 Task: Buy 1 Christening for Baby Boys from Clothing section under best seller category for shipping address: Caleb Scott, 1123 Parrill Court, Portage, Indiana 46368, Cell Number 2194064695. Pay from credit card ending with 2005, CVV 3321
Action: Mouse moved to (273, 80)
Screenshot: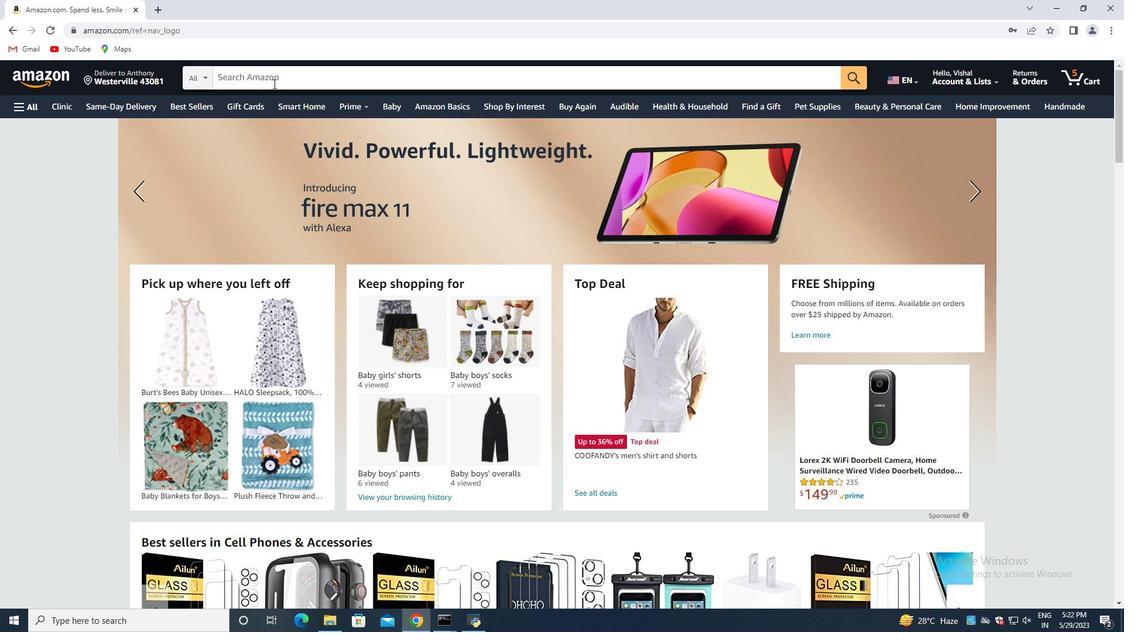 
Action: Mouse pressed left at (273, 80)
Screenshot: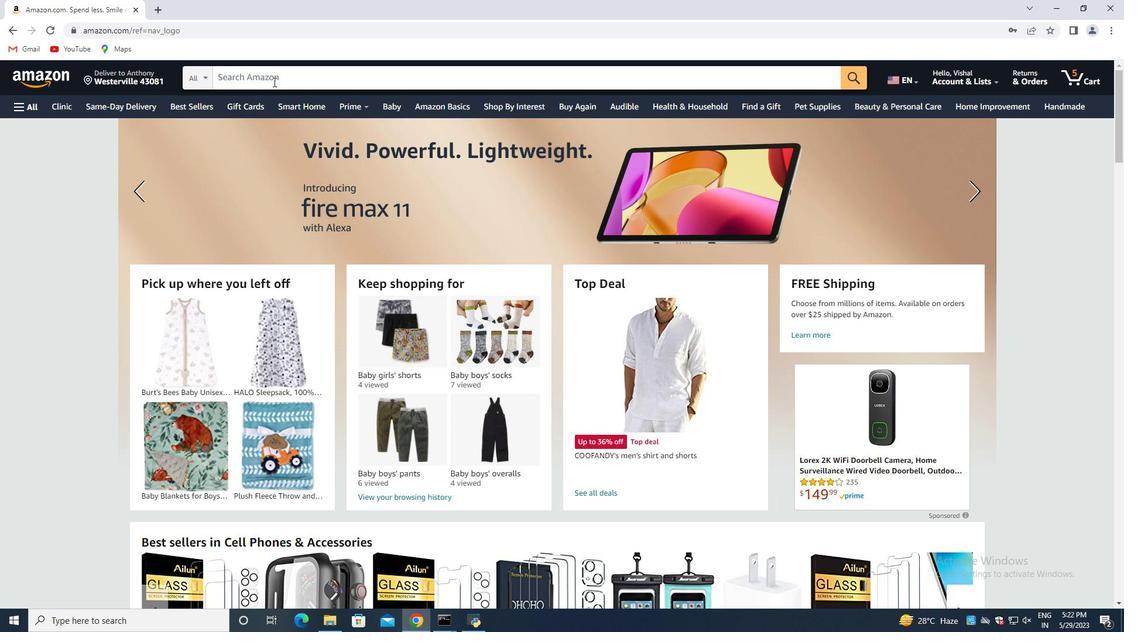 
Action: Key pressed <Key.shift>Christening<Key.space>for<Key.space>baby<Key.space>boys<Key.enter>
Screenshot: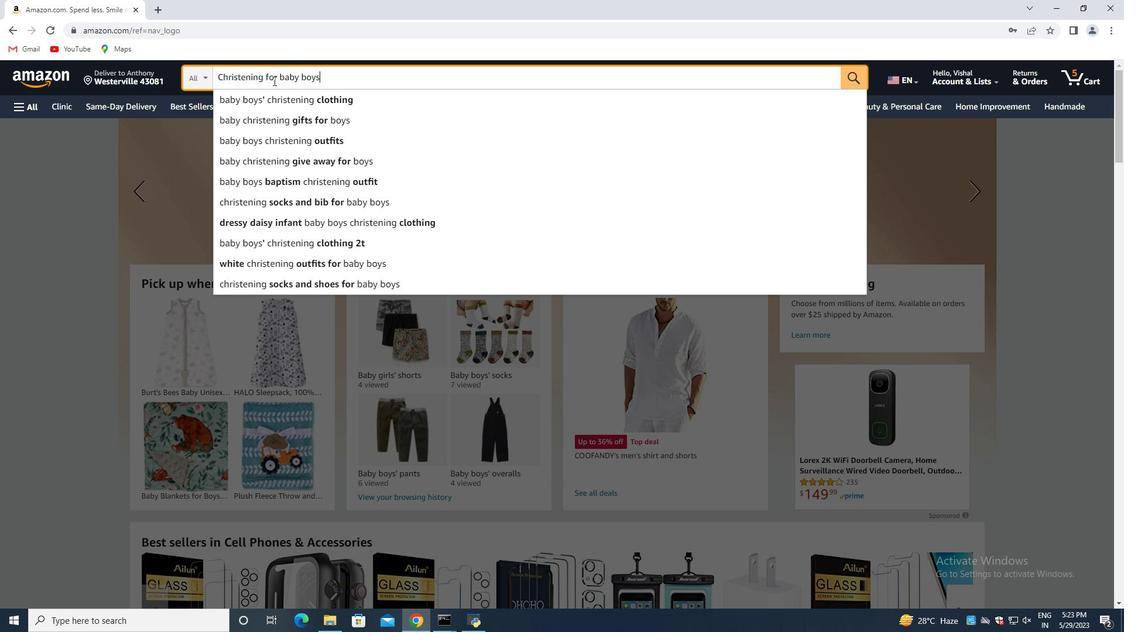 
Action: Mouse moved to (288, 189)
Screenshot: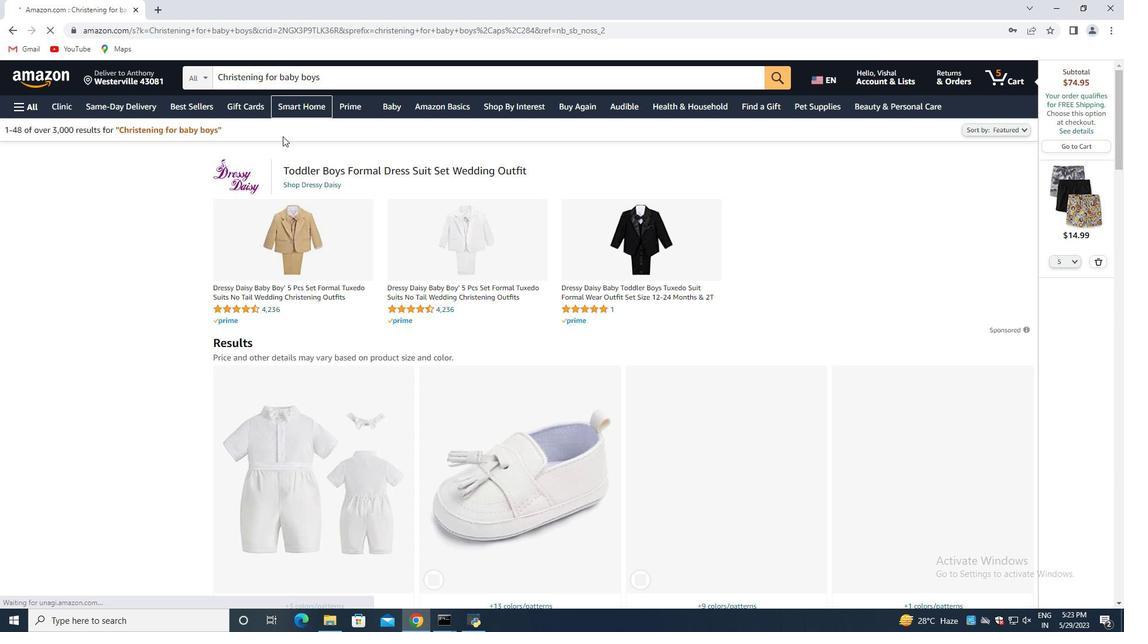 
Action: Mouse scrolled (288, 189) with delta (0, 0)
Screenshot: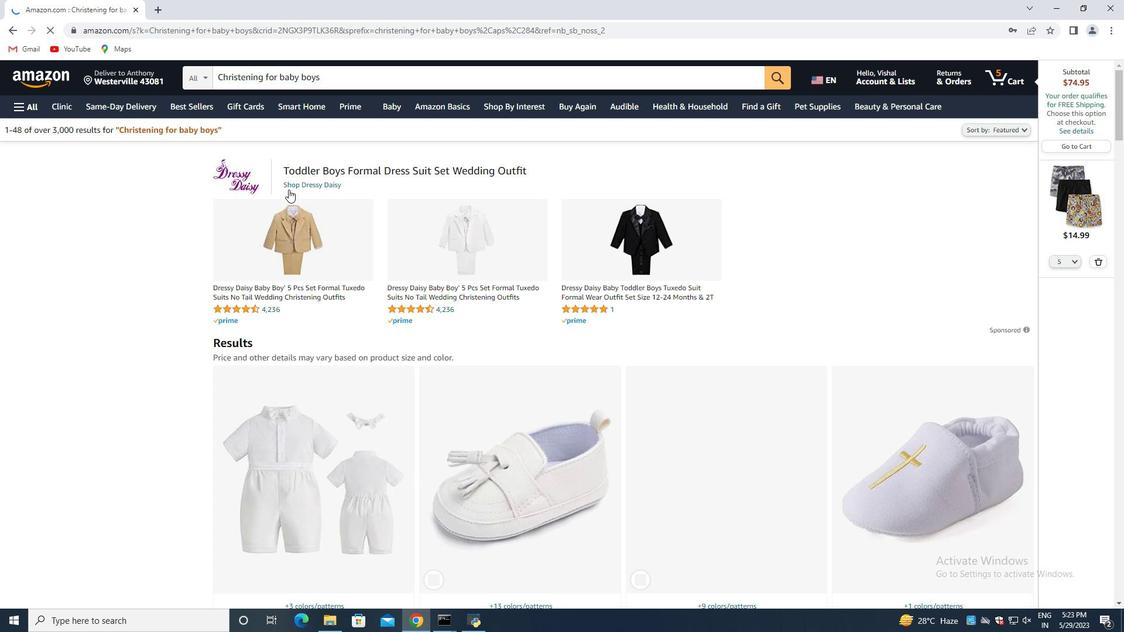 
Action: Mouse scrolled (288, 189) with delta (0, 0)
Screenshot: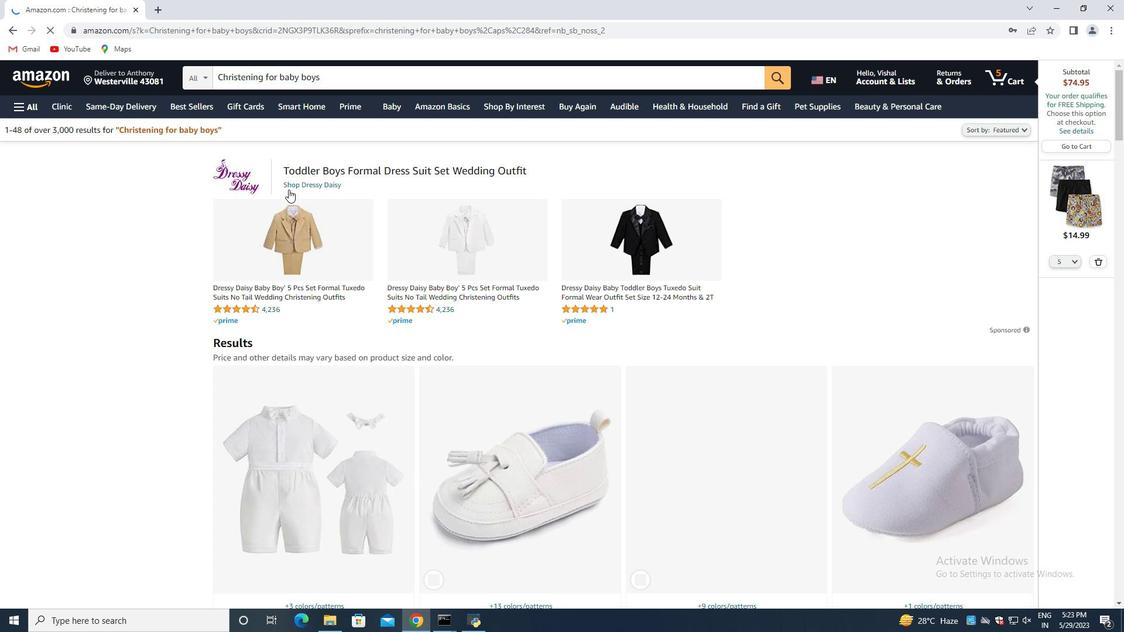 
Action: Mouse moved to (288, 192)
Screenshot: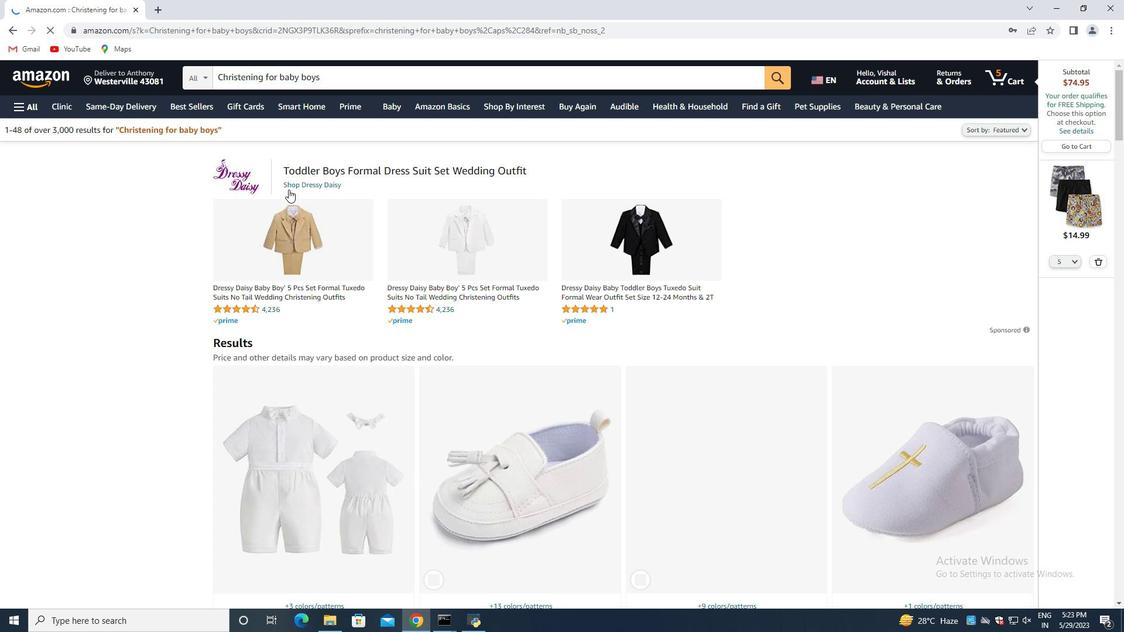 
Action: Mouse scrolled (288, 192) with delta (0, 0)
Screenshot: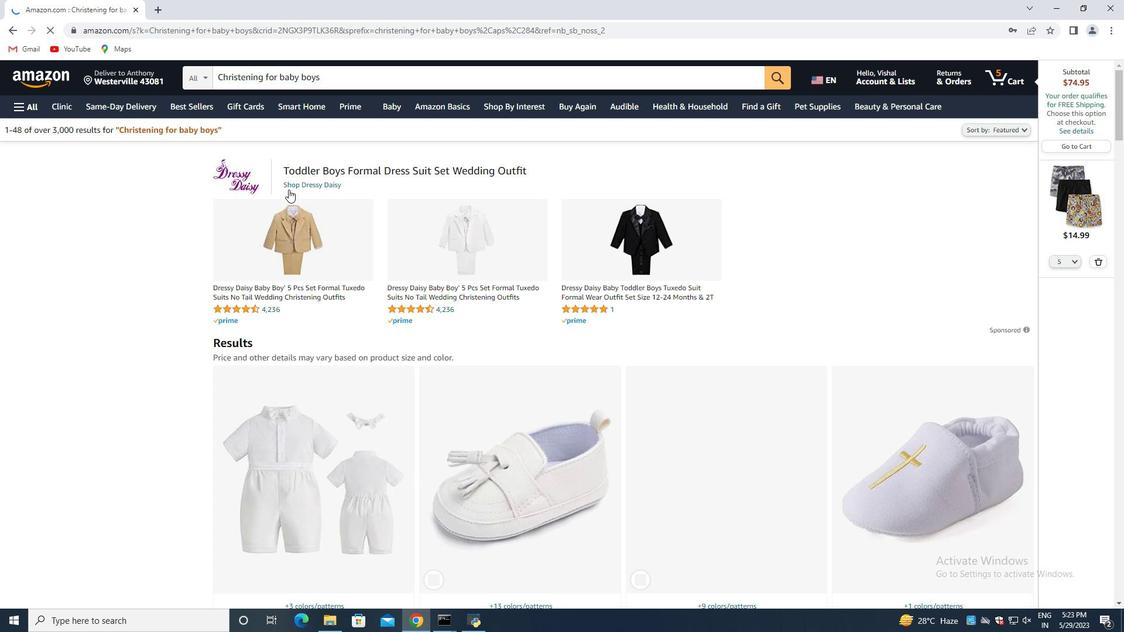 
Action: Mouse moved to (288, 226)
Screenshot: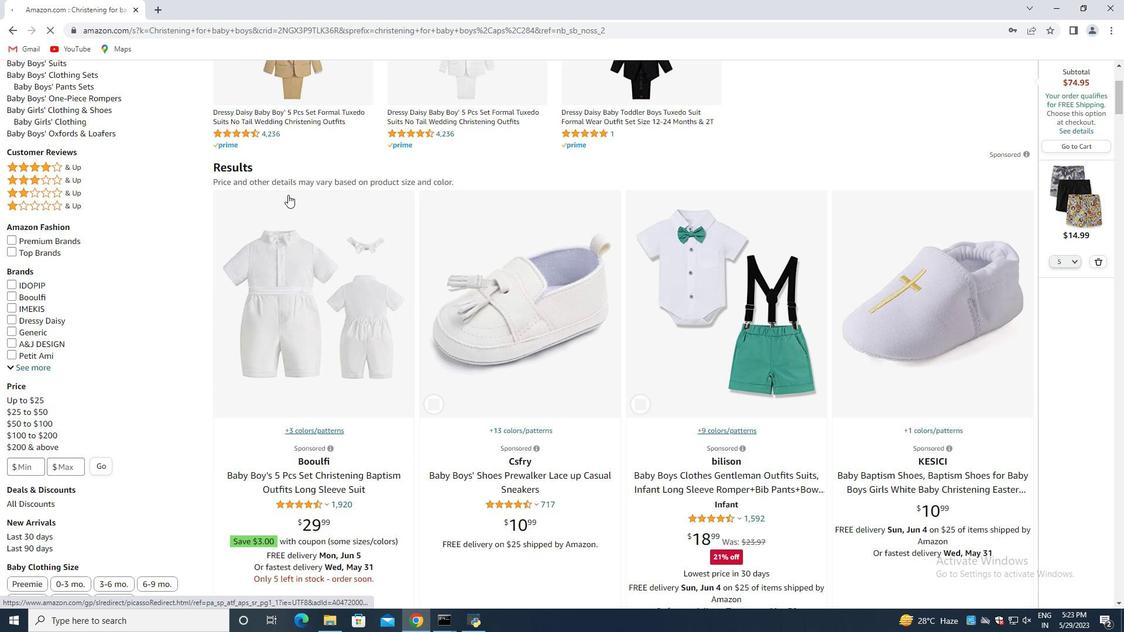 
Action: Mouse scrolled (288, 226) with delta (0, 0)
Screenshot: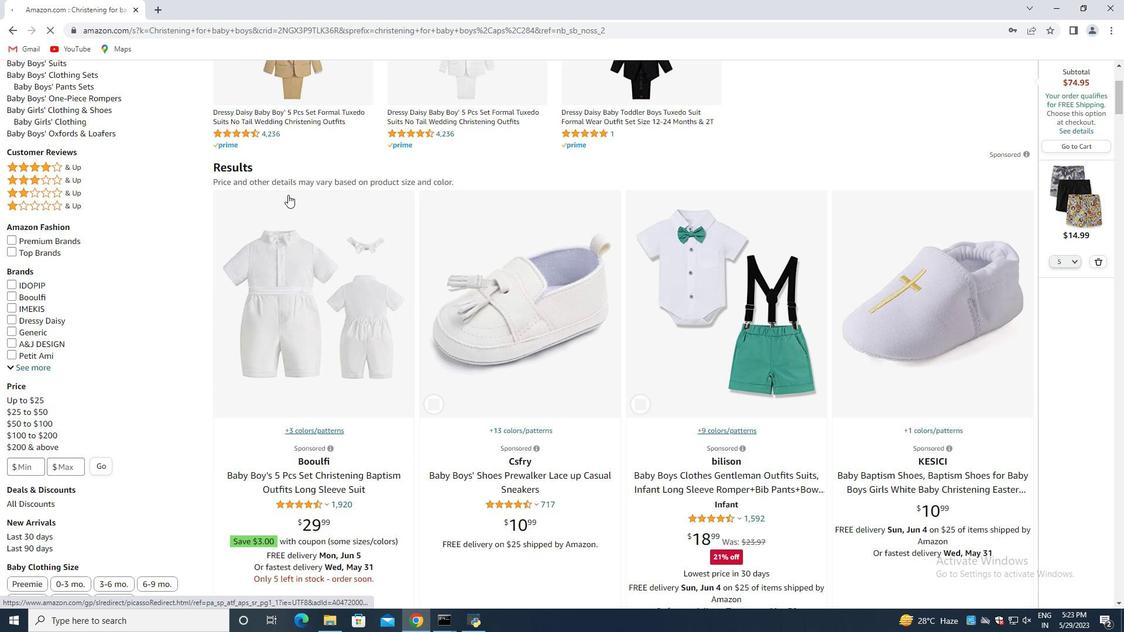 
Action: Mouse moved to (99, 219)
Screenshot: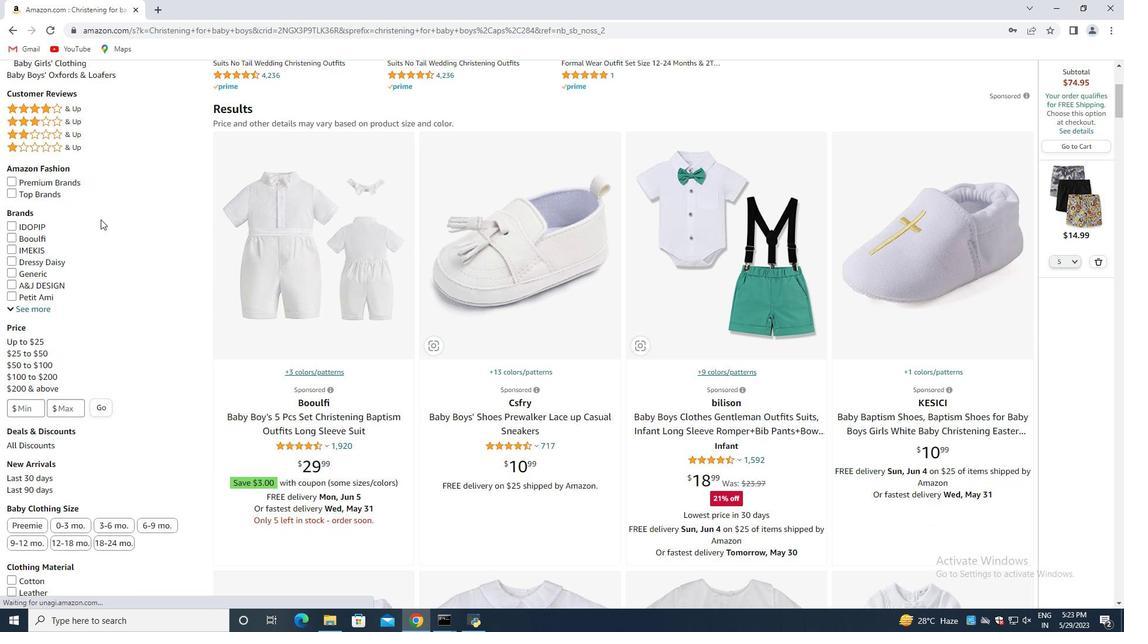 
Action: Mouse scrolled (99, 219) with delta (0, 0)
Screenshot: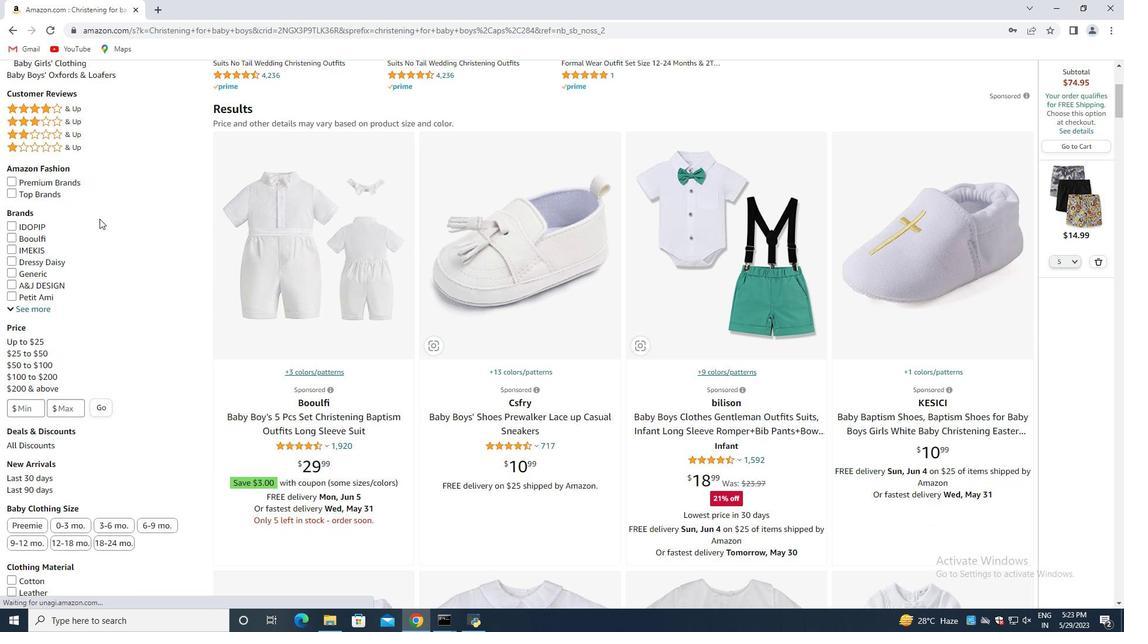 
Action: Mouse scrolled (99, 219) with delta (0, 0)
Screenshot: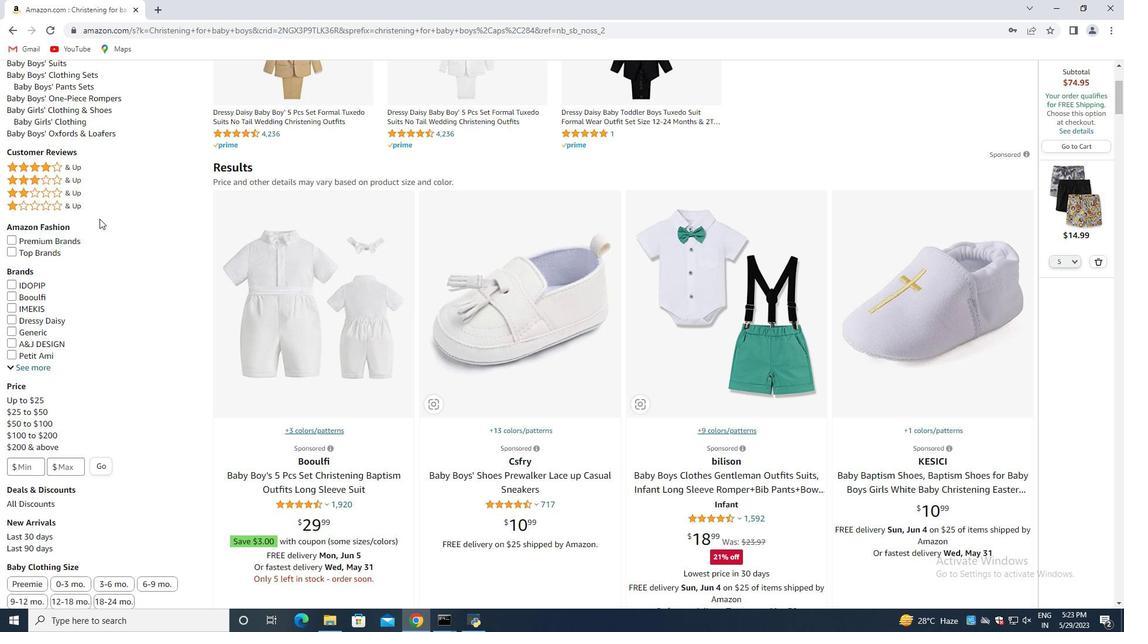 
Action: Mouse scrolled (99, 219) with delta (0, 0)
Screenshot: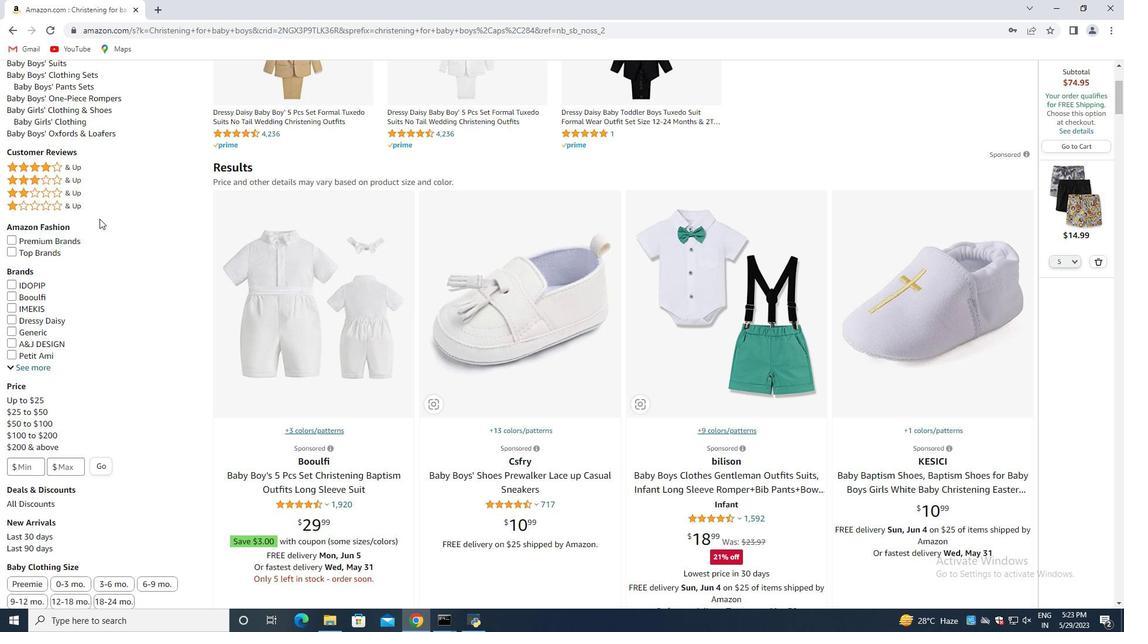 
Action: Mouse scrolled (99, 219) with delta (0, 0)
Screenshot: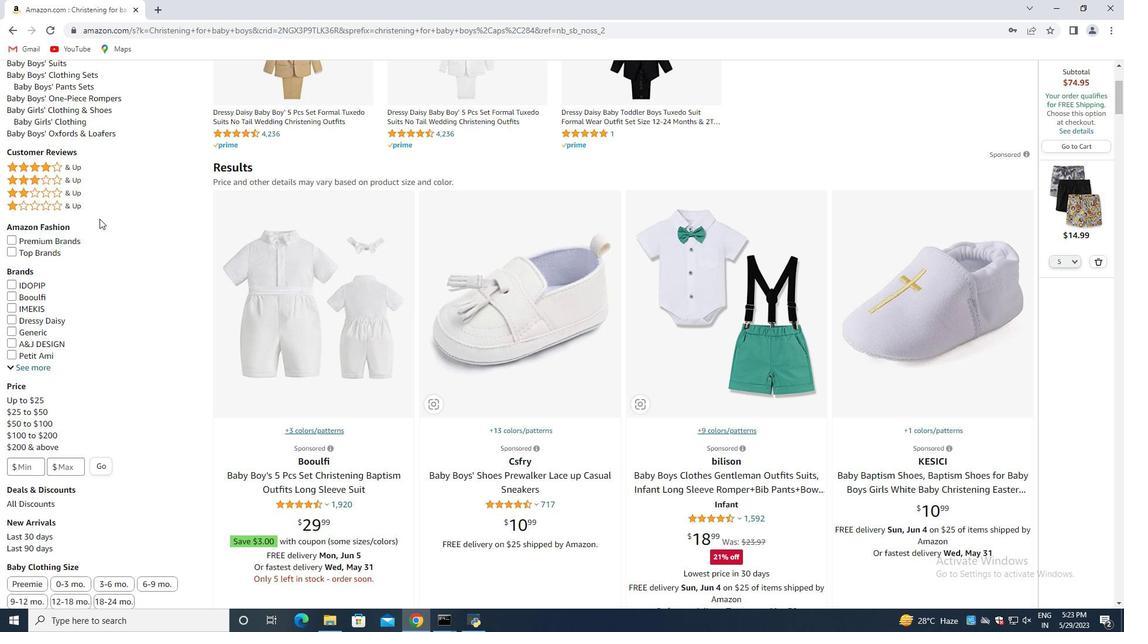 
Action: Mouse moved to (84, 229)
Screenshot: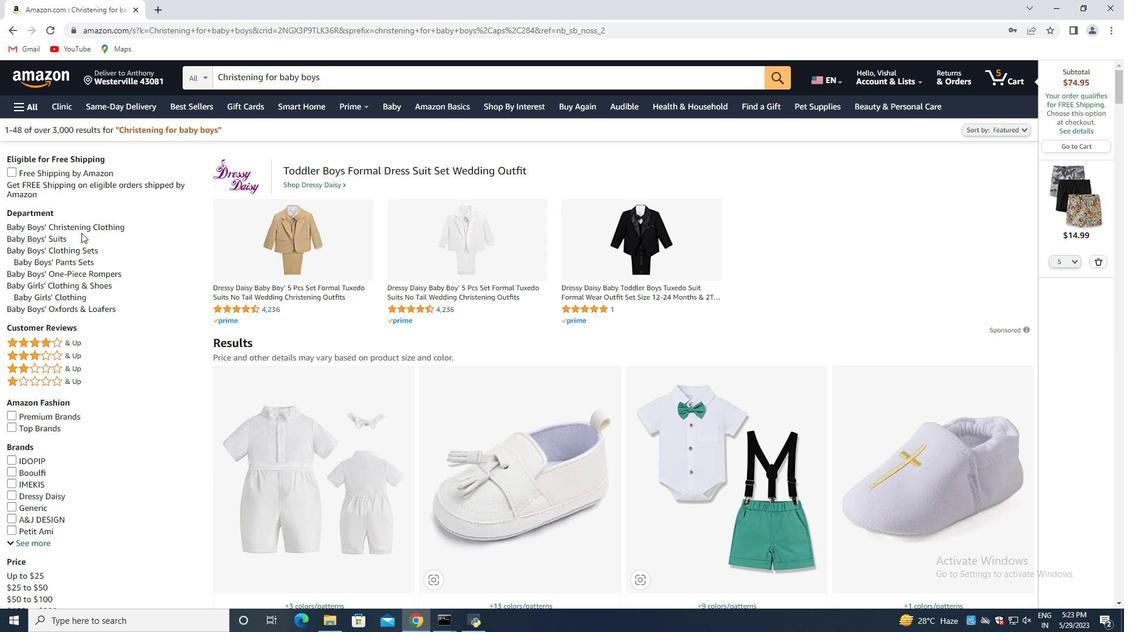 
Action: Mouse pressed left at (84, 229)
Screenshot: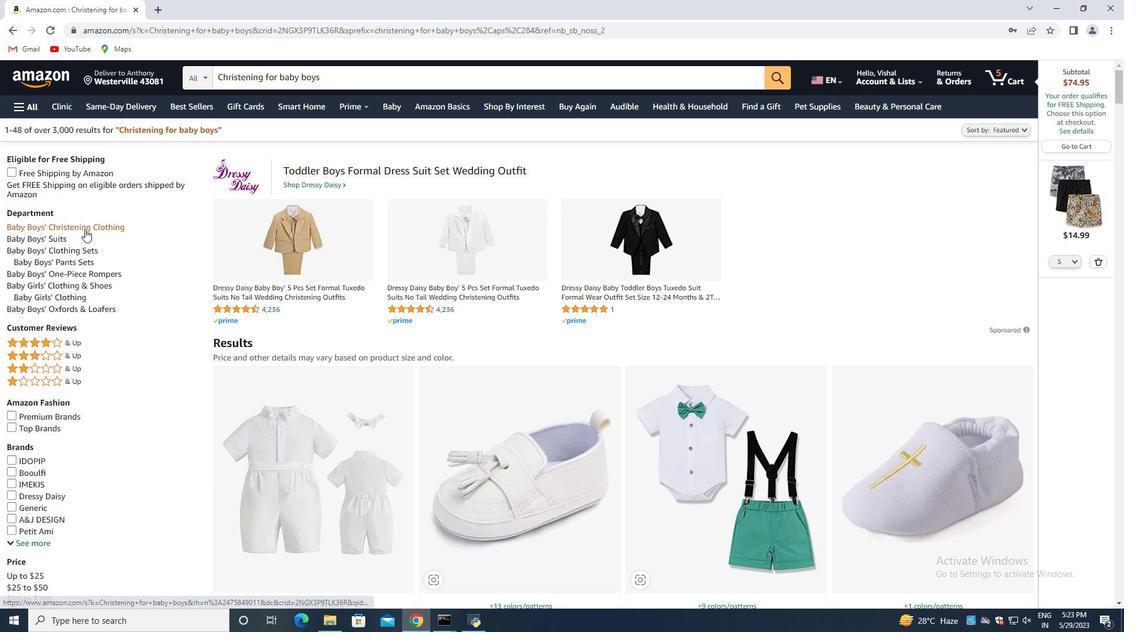 
Action: Mouse moved to (187, 111)
Screenshot: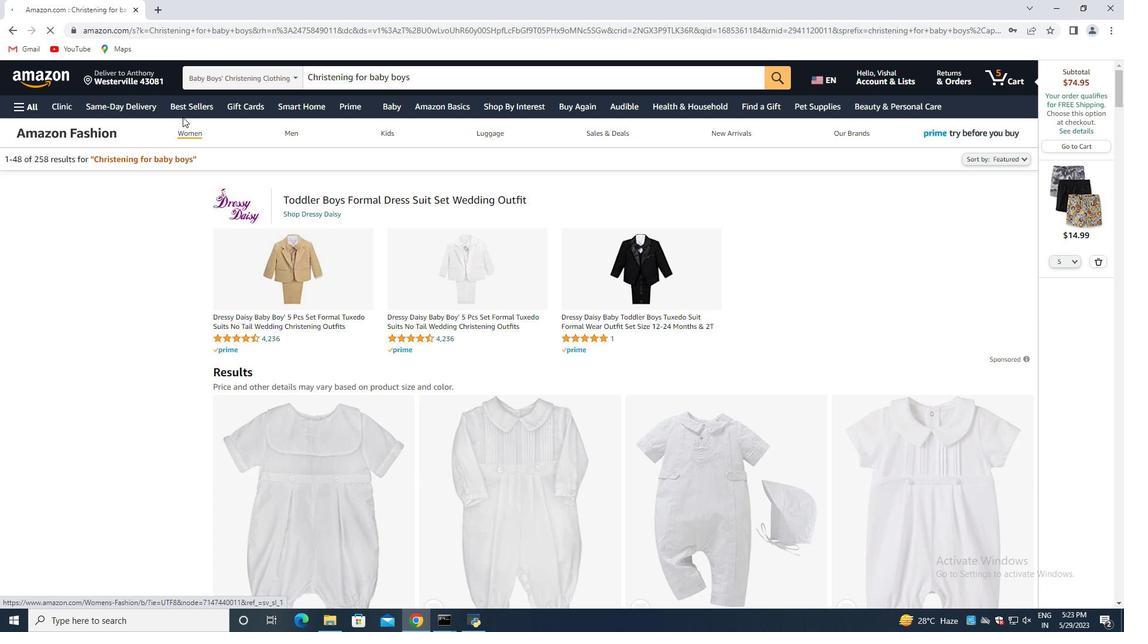 
Action: Mouse pressed left at (187, 111)
Screenshot: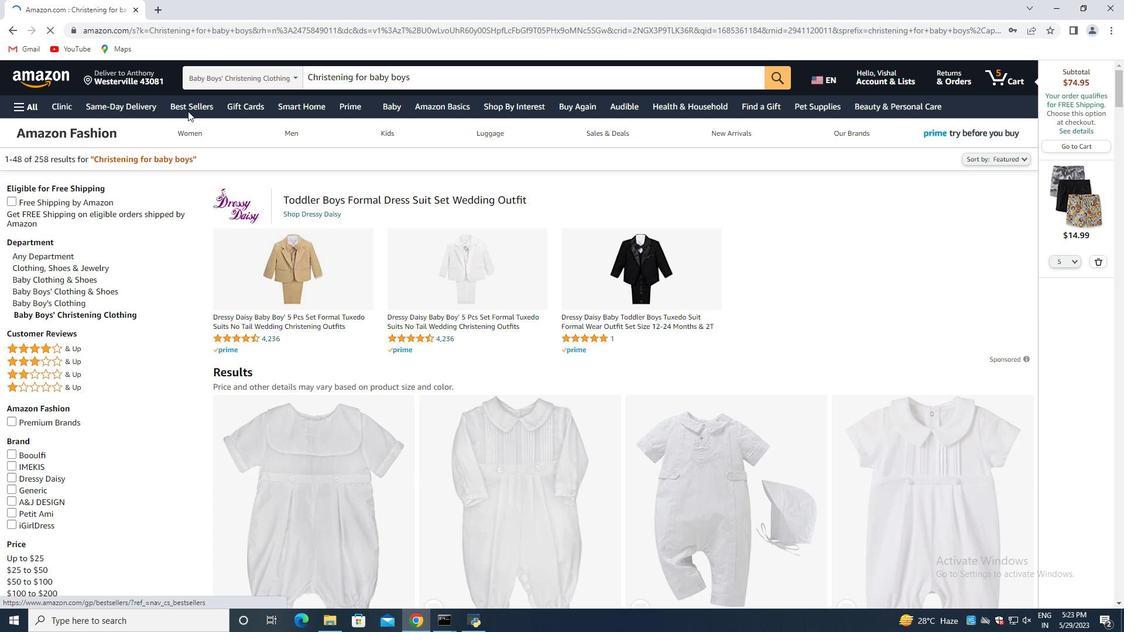 
Action: Mouse moved to (305, 77)
Screenshot: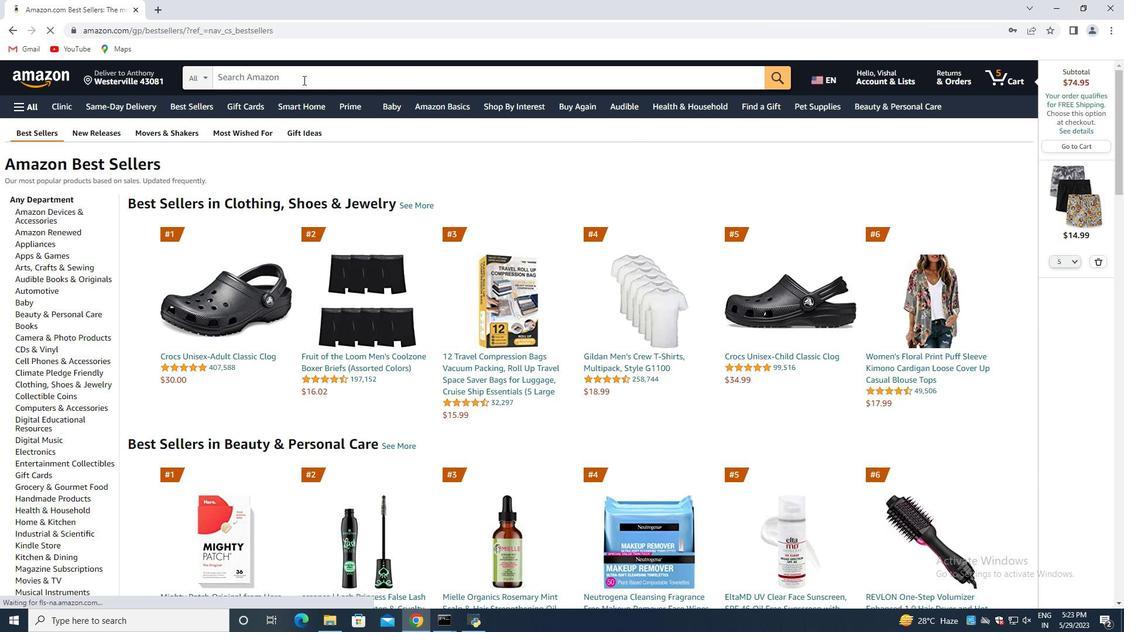 
Action: Mouse pressed left at (305, 77)
Screenshot: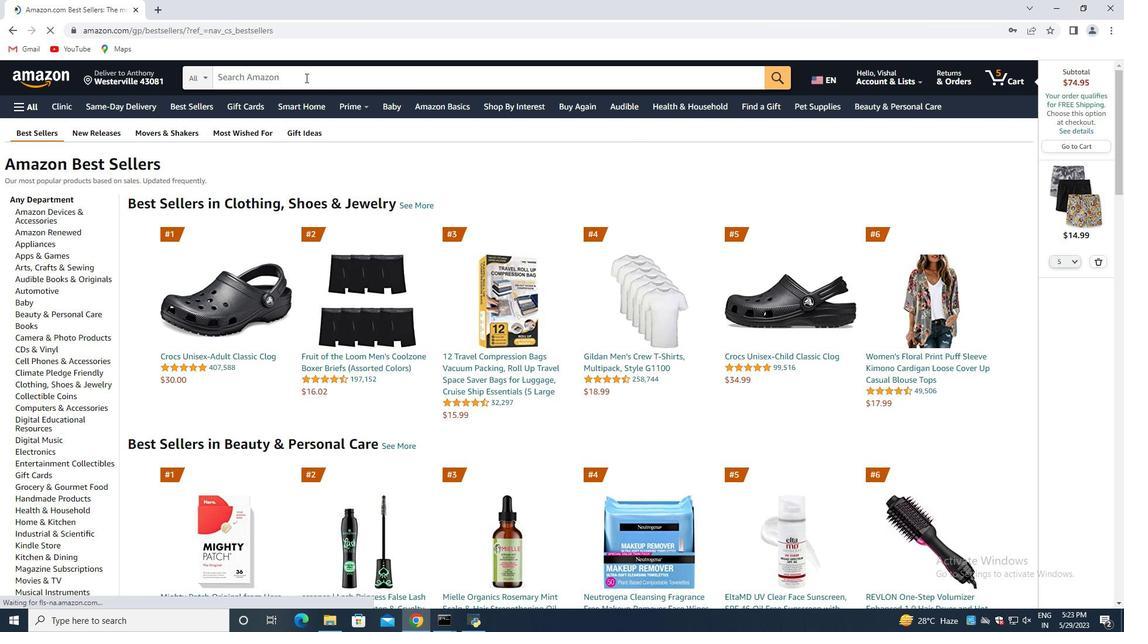 
Action: Mouse moved to (296, 96)
Screenshot: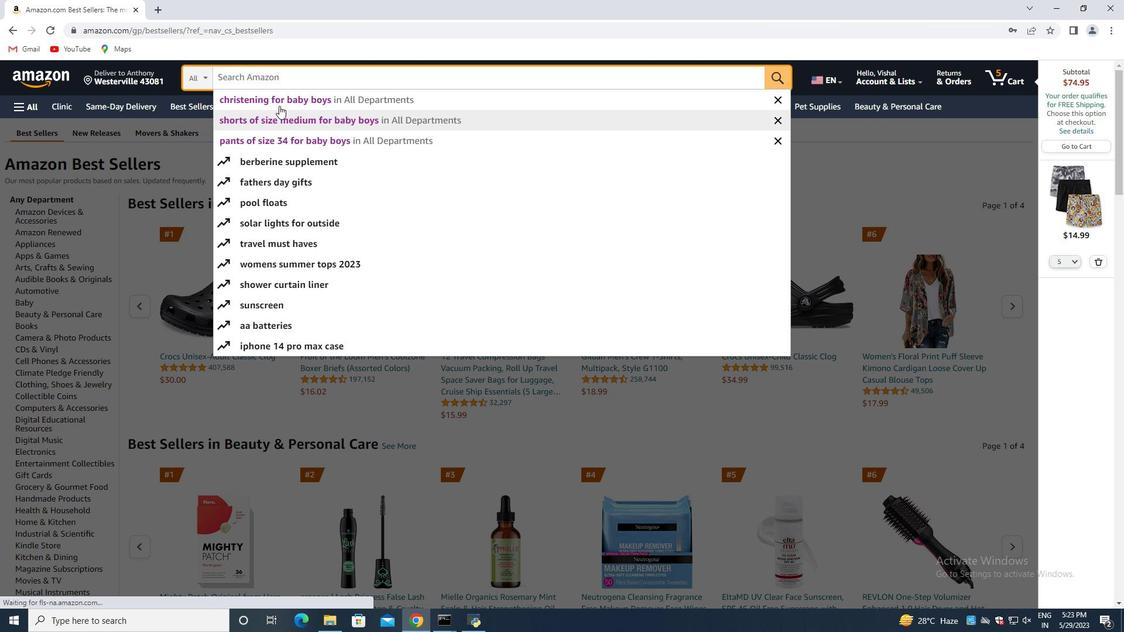 
Action: Mouse pressed left at (296, 96)
Screenshot: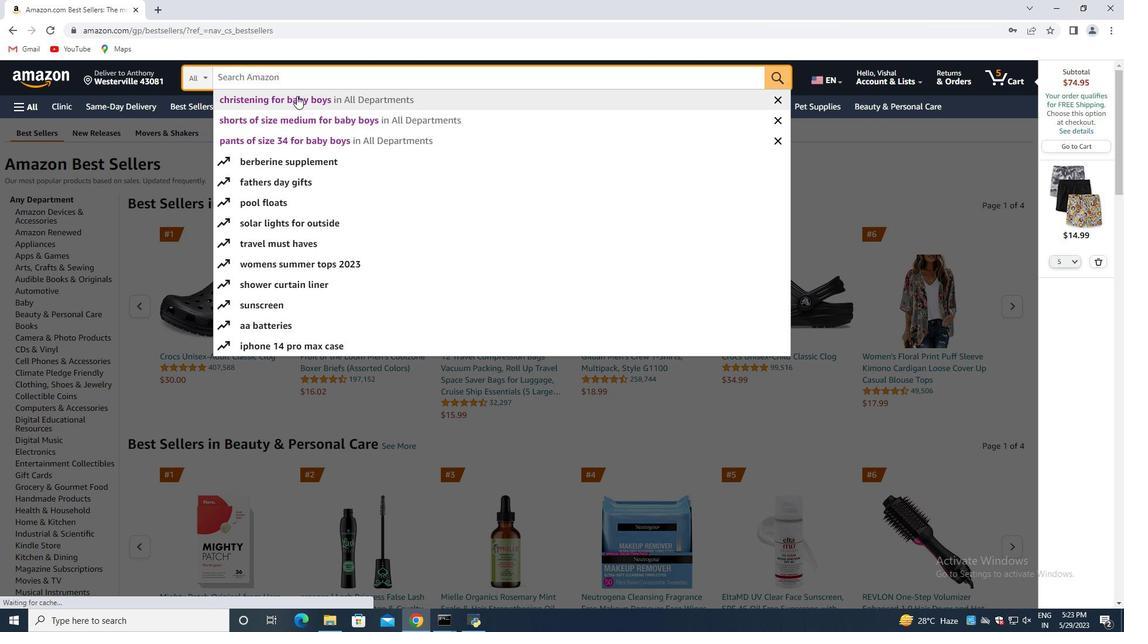 
Action: Mouse moved to (374, 107)
Screenshot: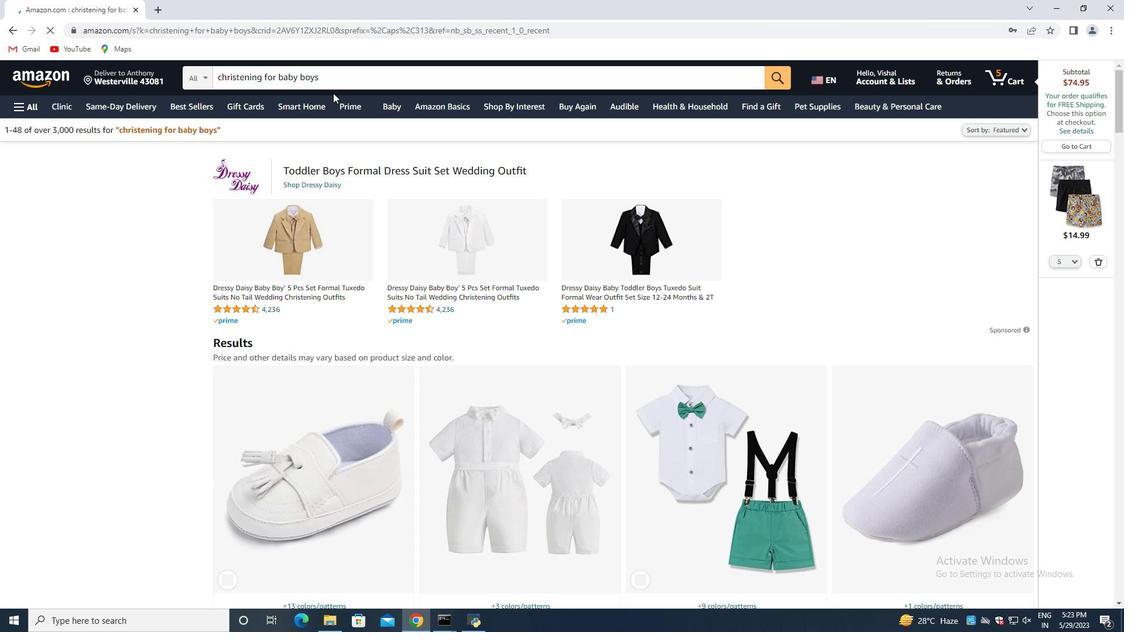 
Action: Mouse scrolled (374, 106) with delta (0, 0)
Screenshot: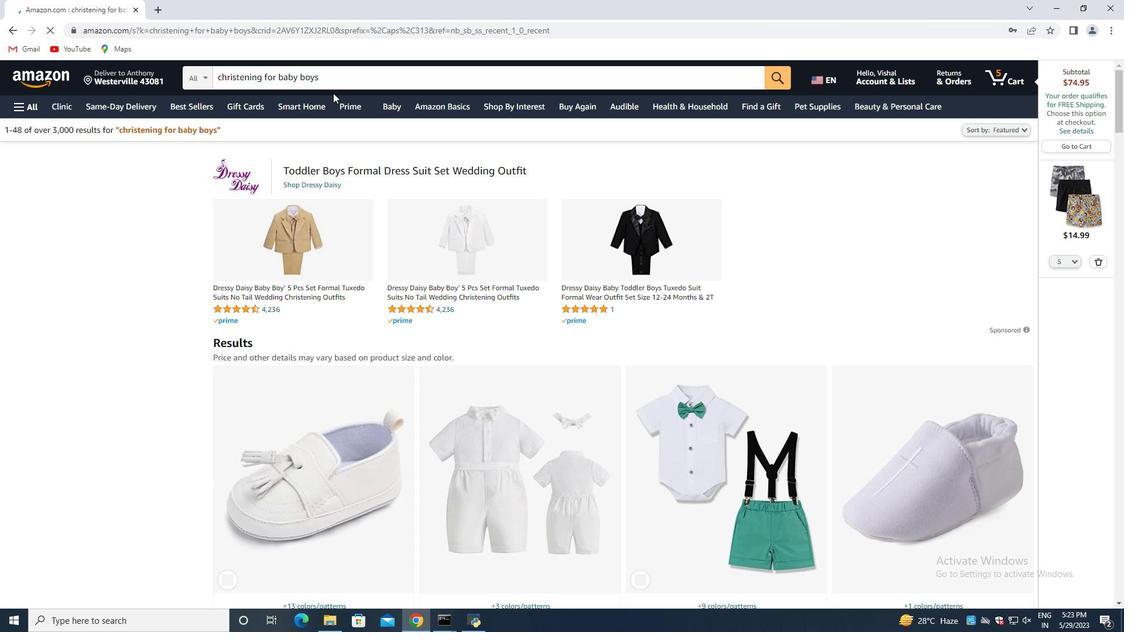 
Action: Mouse moved to (374, 111)
Screenshot: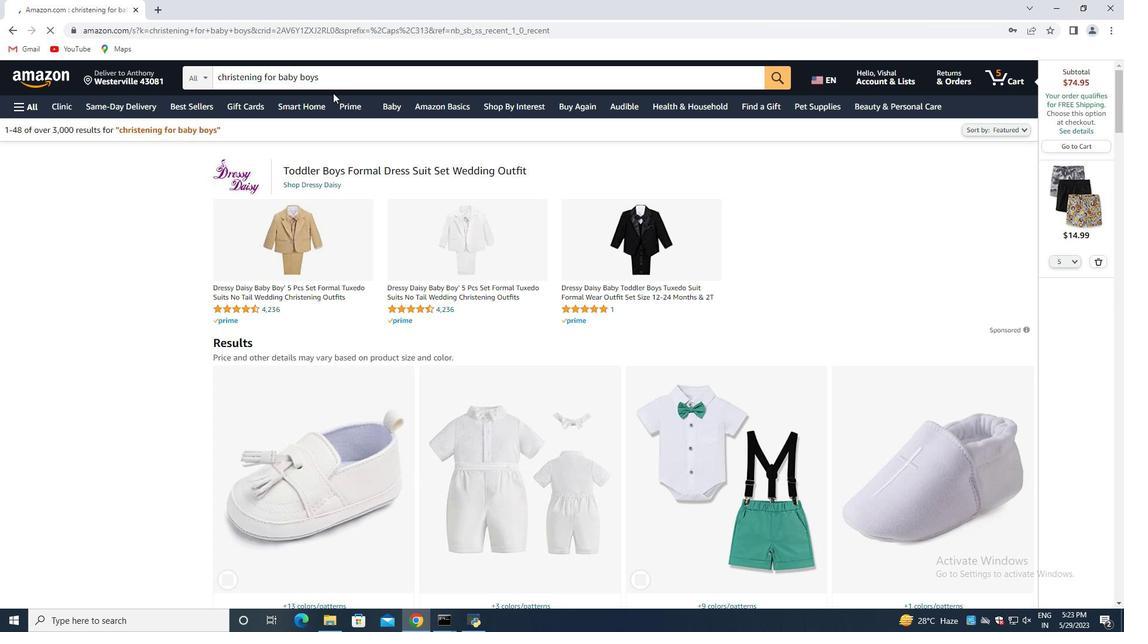 
Action: Mouse scrolled (374, 110) with delta (0, 0)
Screenshot: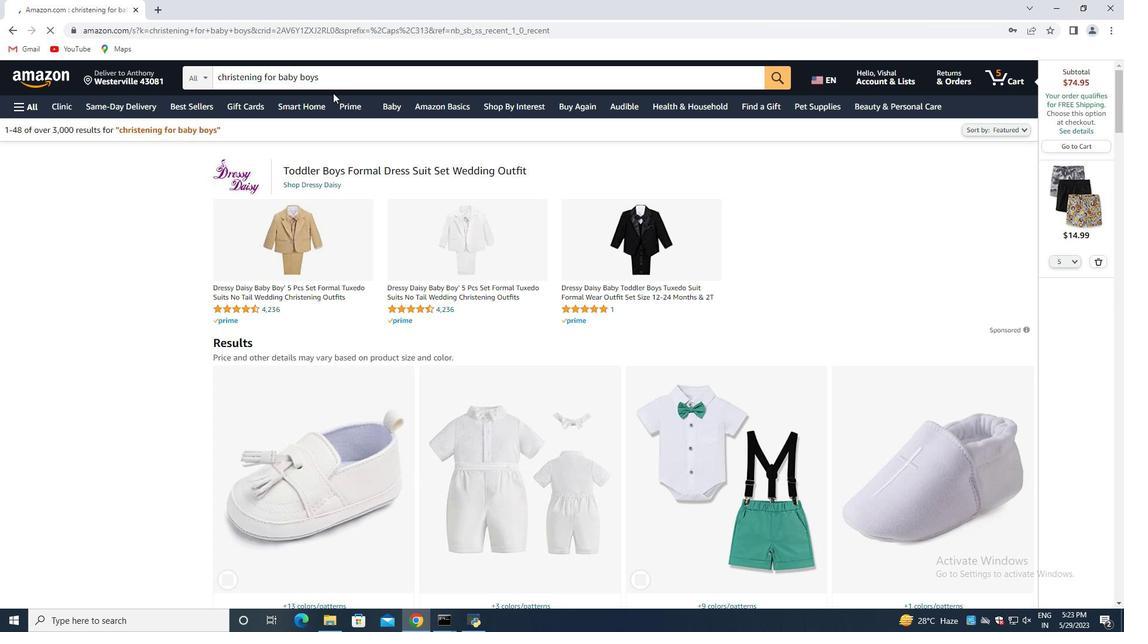 
Action: Mouse moved to (373, 114)
Screenshot: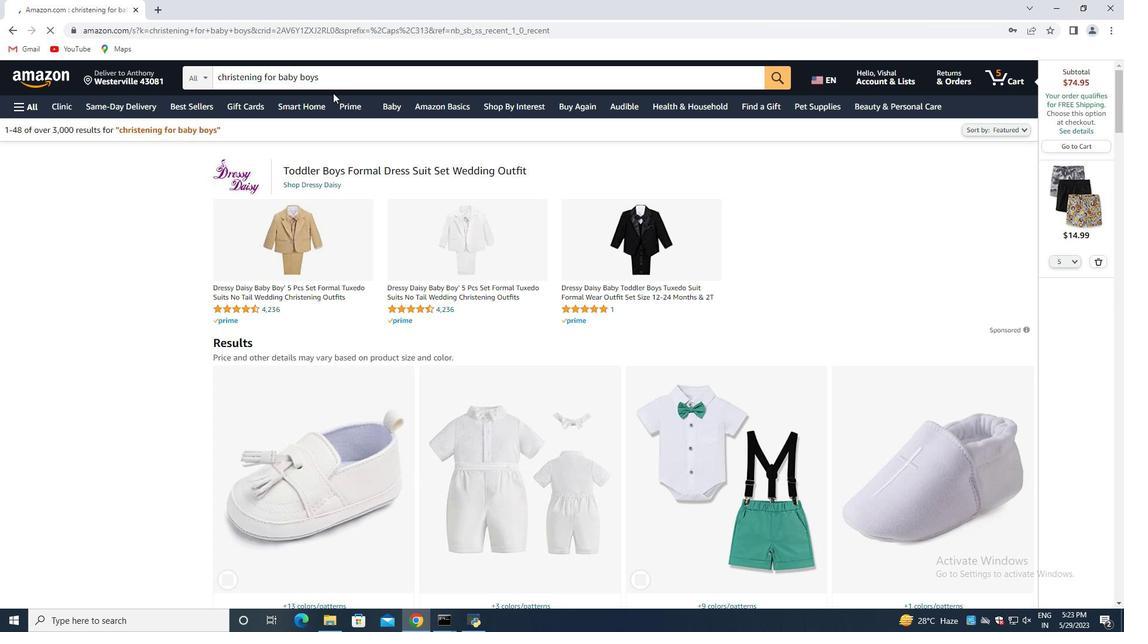 
Action: Mouse scrolled (373, 114) with delta (0, 0)
Screenshot: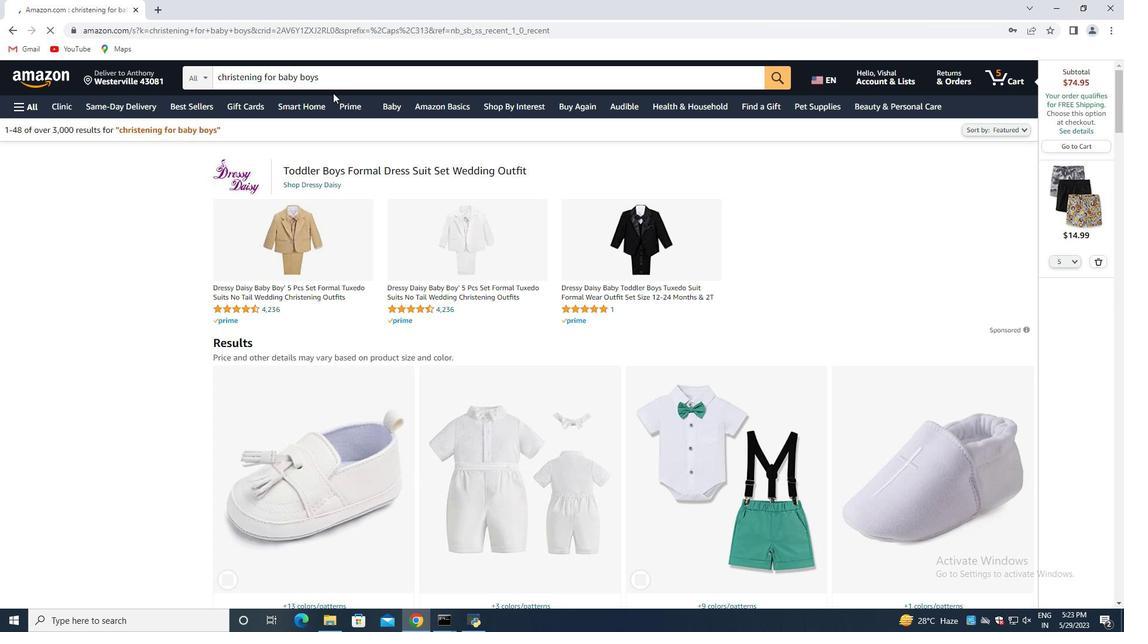 
Action: Mouse moved to (371, 116)
Screenshot: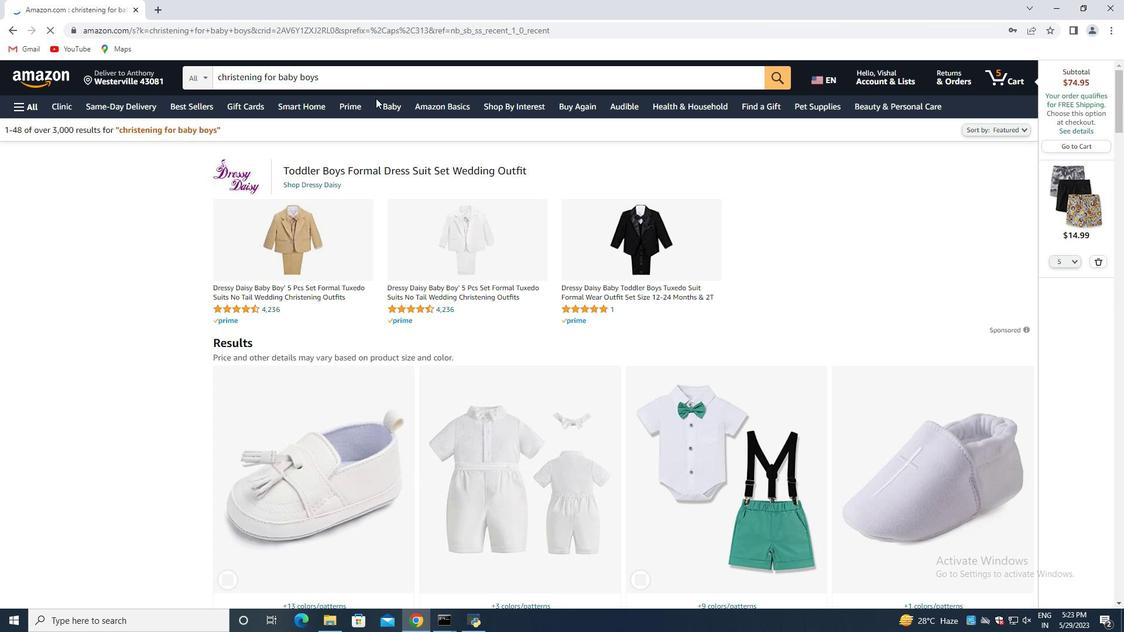 
Action: Mouse scrolled (371, 115) with delta (0, 0)
Screenshot: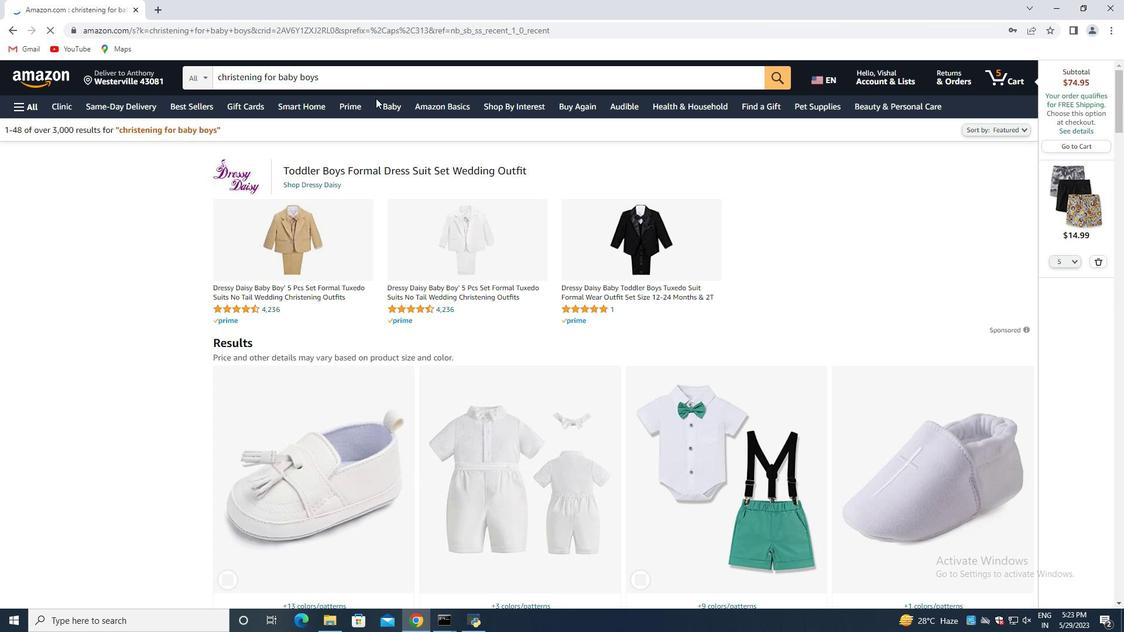 
Action: Mouse moved to (370, 122)
Screenshot: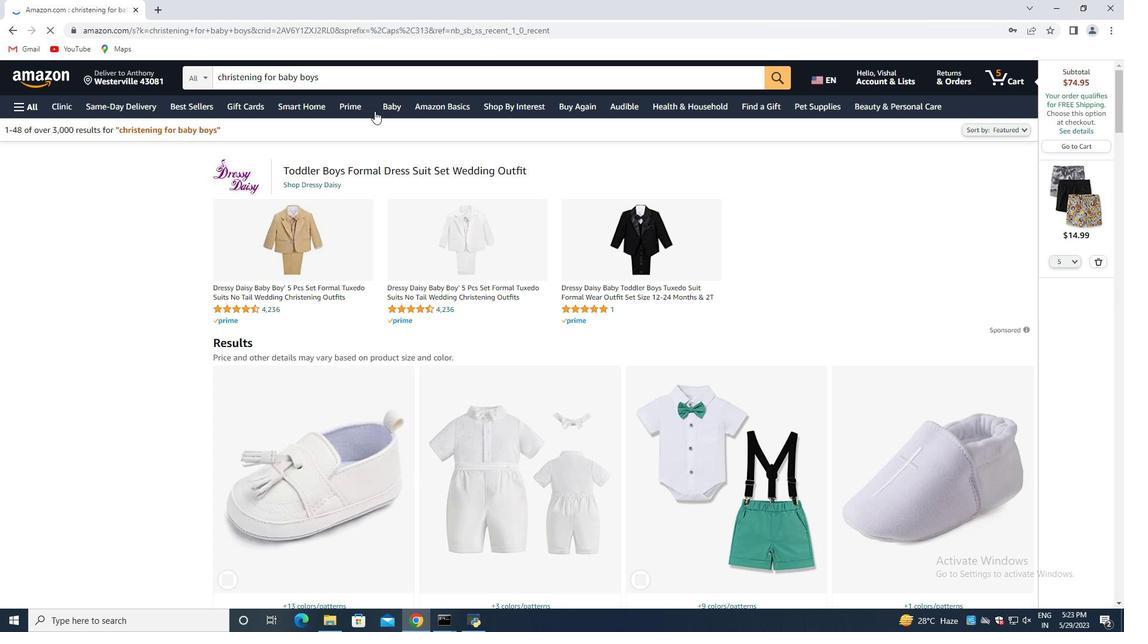 
Action: Mouse scrolled (370, 122) with delta (0, 0)
Screenshot: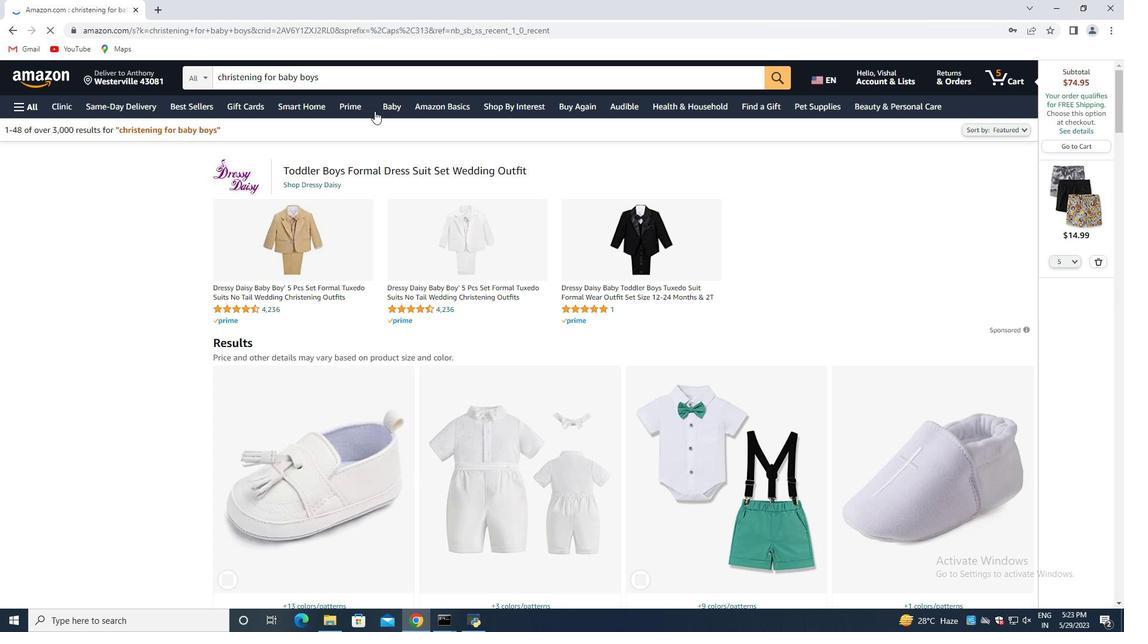
Action: Mouse moved to (514, 213)
Screenshot: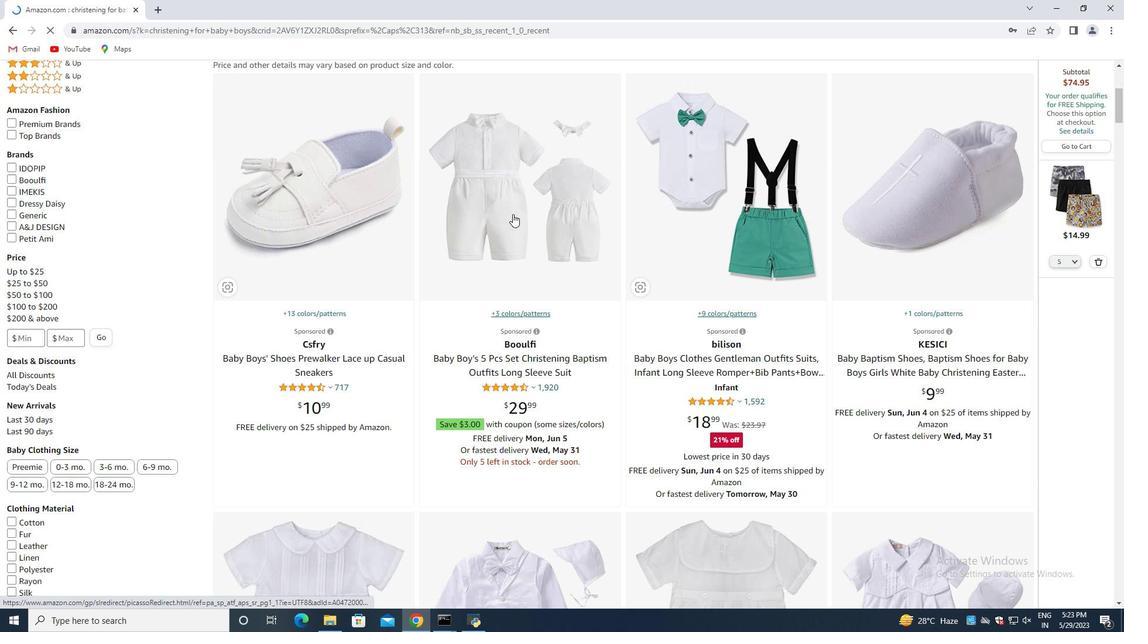 
Action: Mouse scrolled (514, 212) with delta (0, 0)
Screenshot: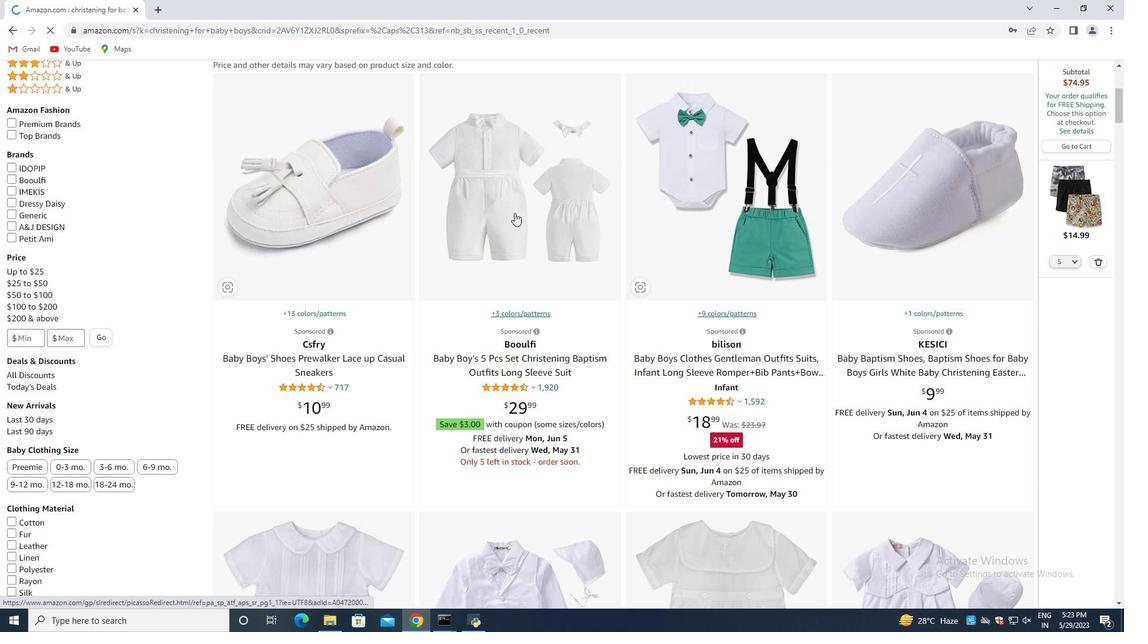 
Action: Mouse moved to (520, 187)
Screenshot: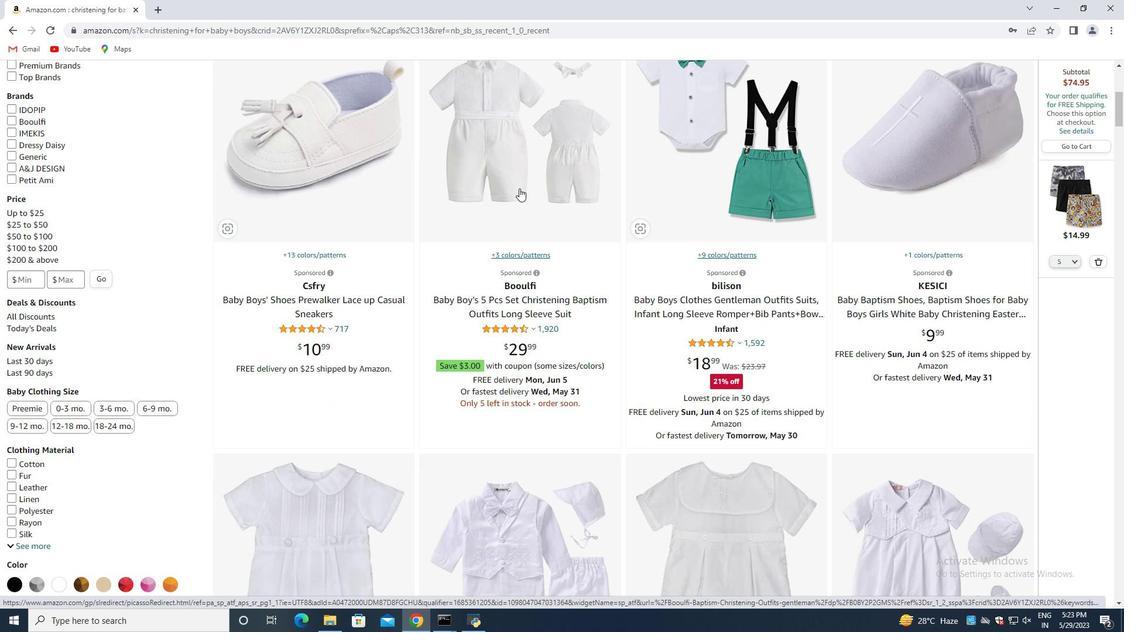 
Action: Mouse scrolled (520, 186) with delta (0, 0)
Screenshot: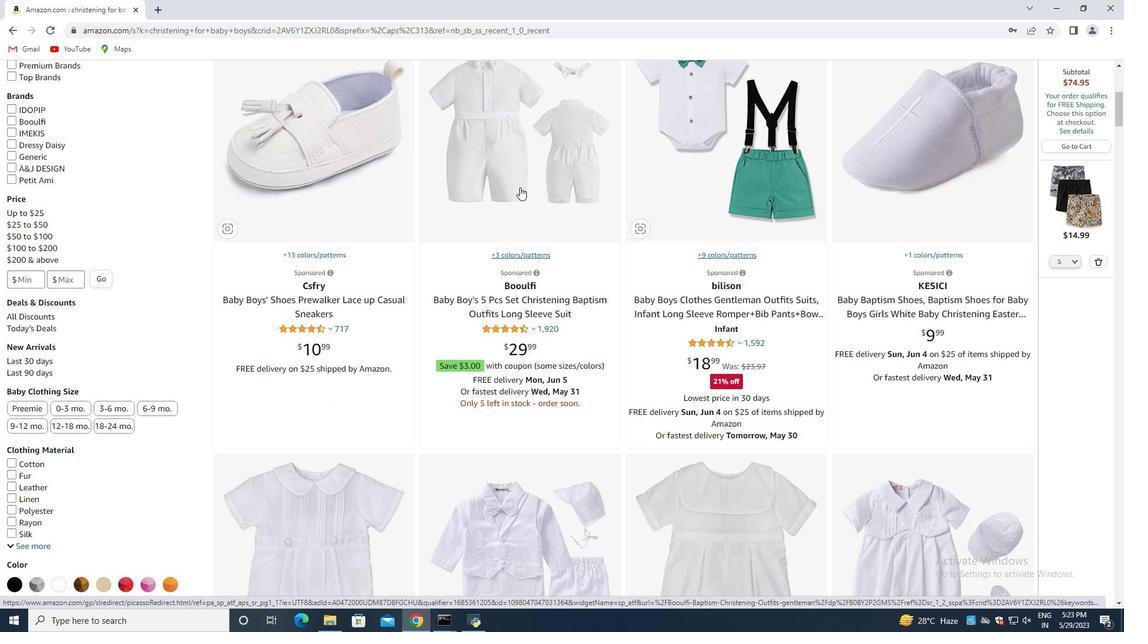 
Action: Mouse scrolled (520, 186) with delta (0, 0)
Screenshot: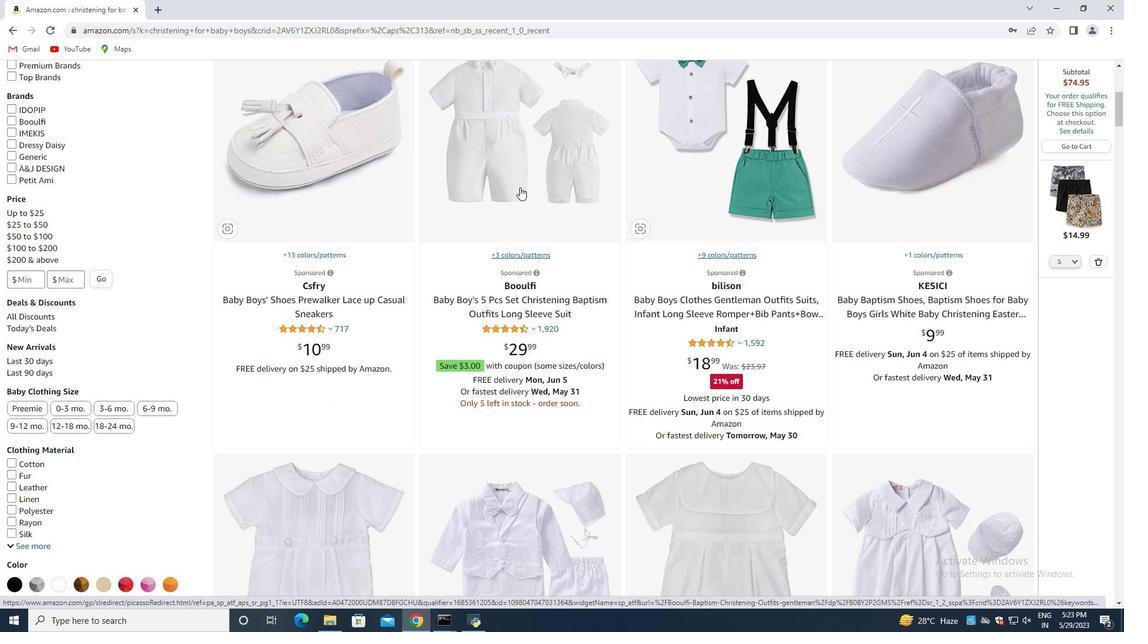 
Action: Mouse scrolled (520, 186) with delta (0, 0)
Screenshot: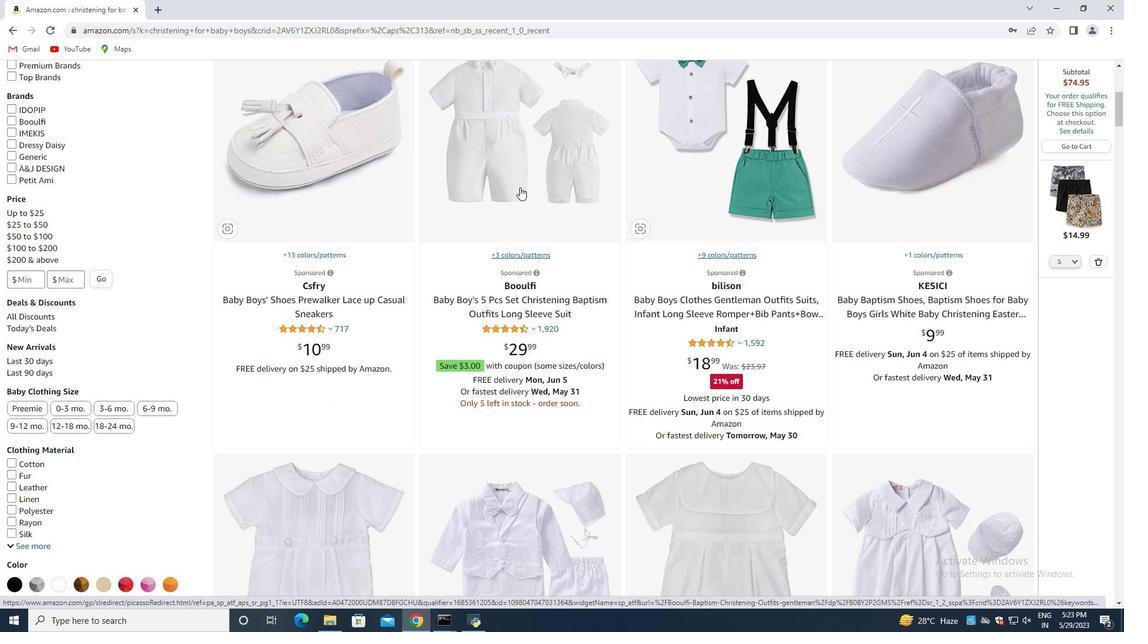 
Action: Mouse scrolled (520, 186) with delta (0, 0)
Screenshot: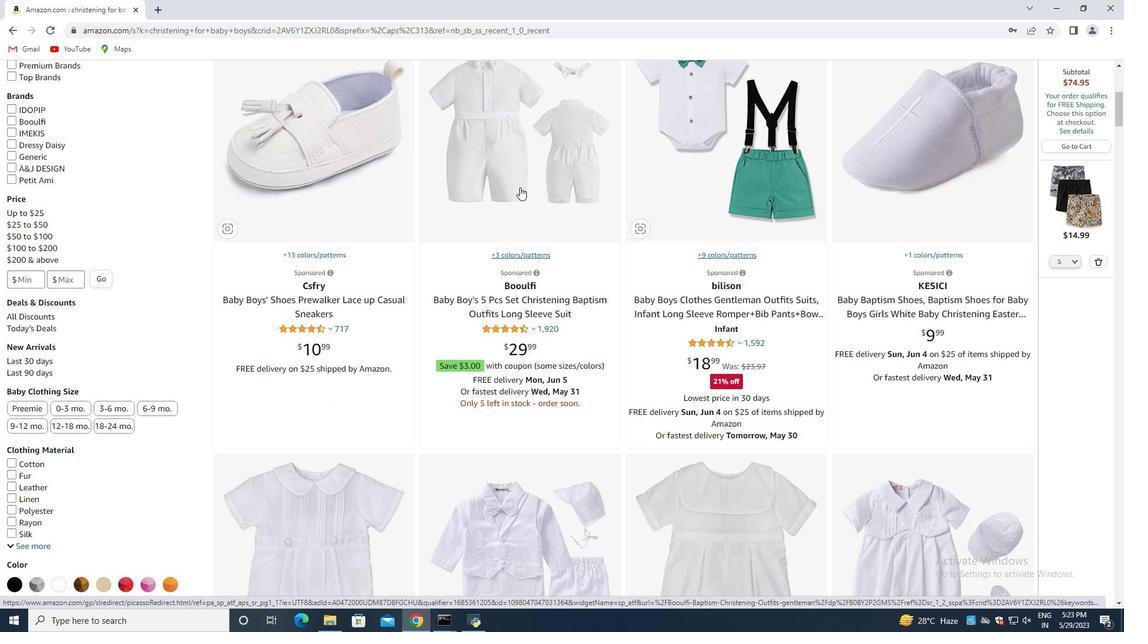 
Action: Mouse moved to (508, 292)
Screenshot: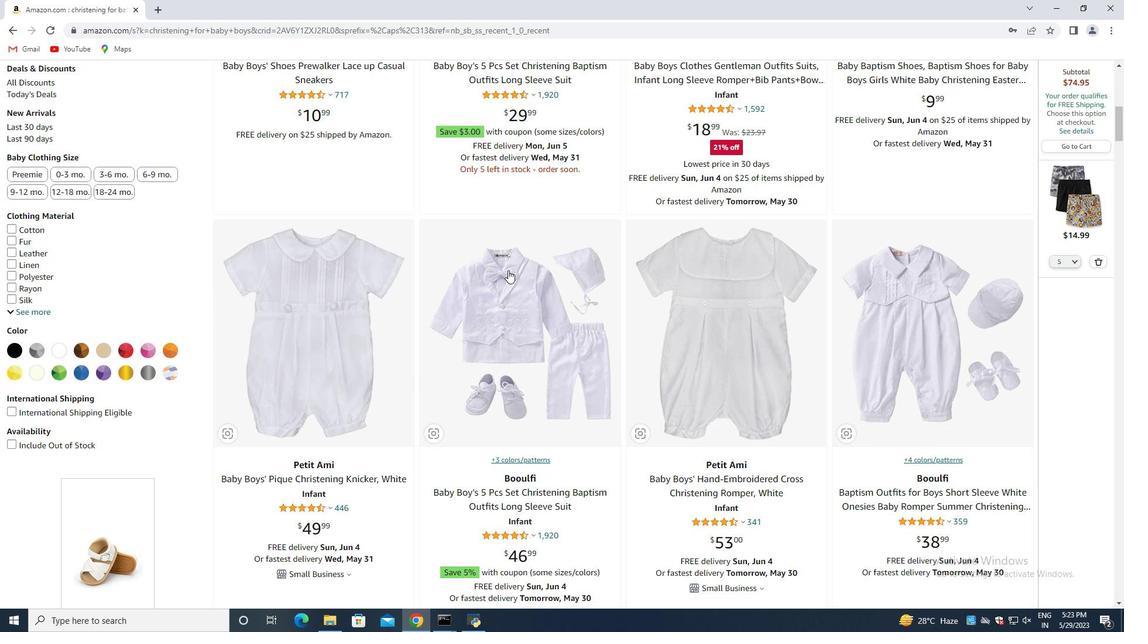 
Action: Mouse scrolled (508, 293) with delta (0, 0)
Screenshot: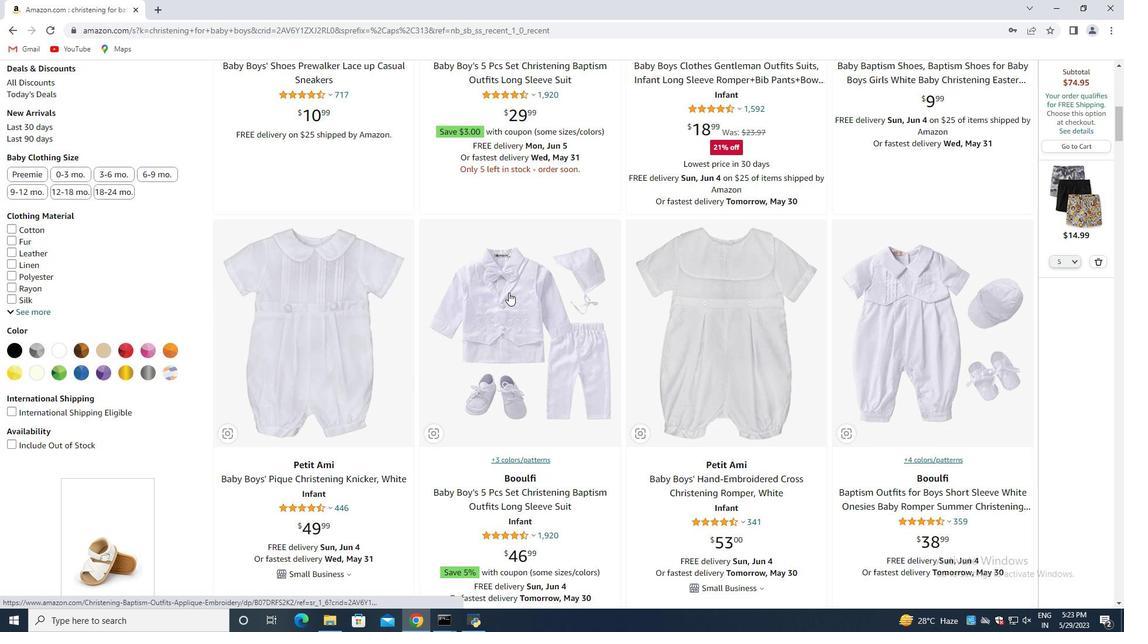 
Action: Mouse scrolled (508, 293) with delta (0, 0)
Screenshot: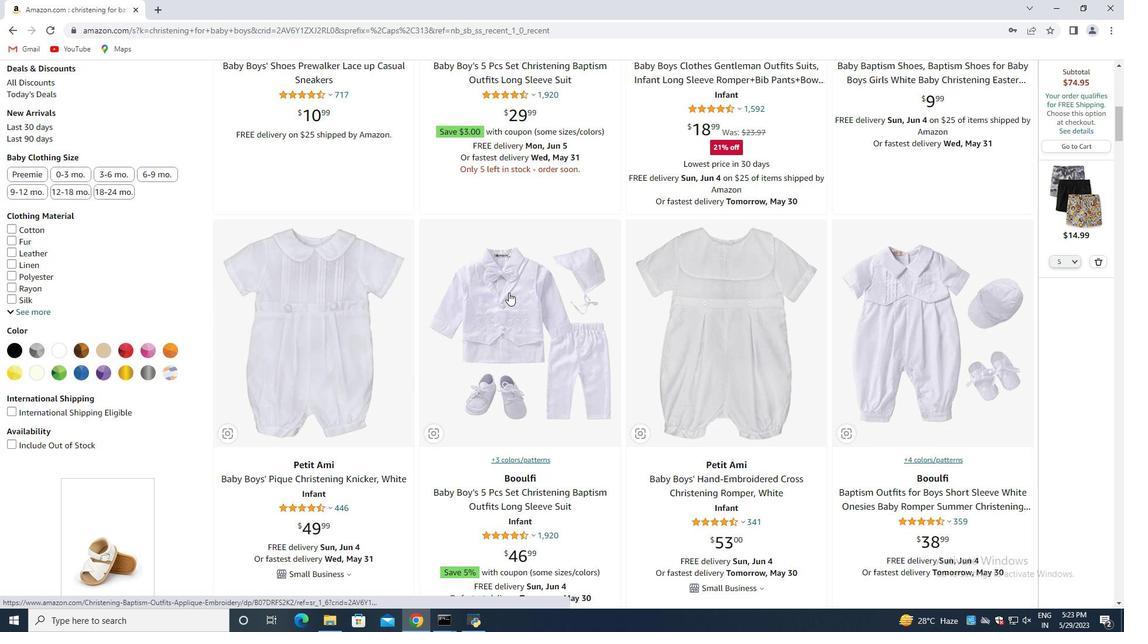 
Action: Mouse moved to (551, 238)
Screenshot: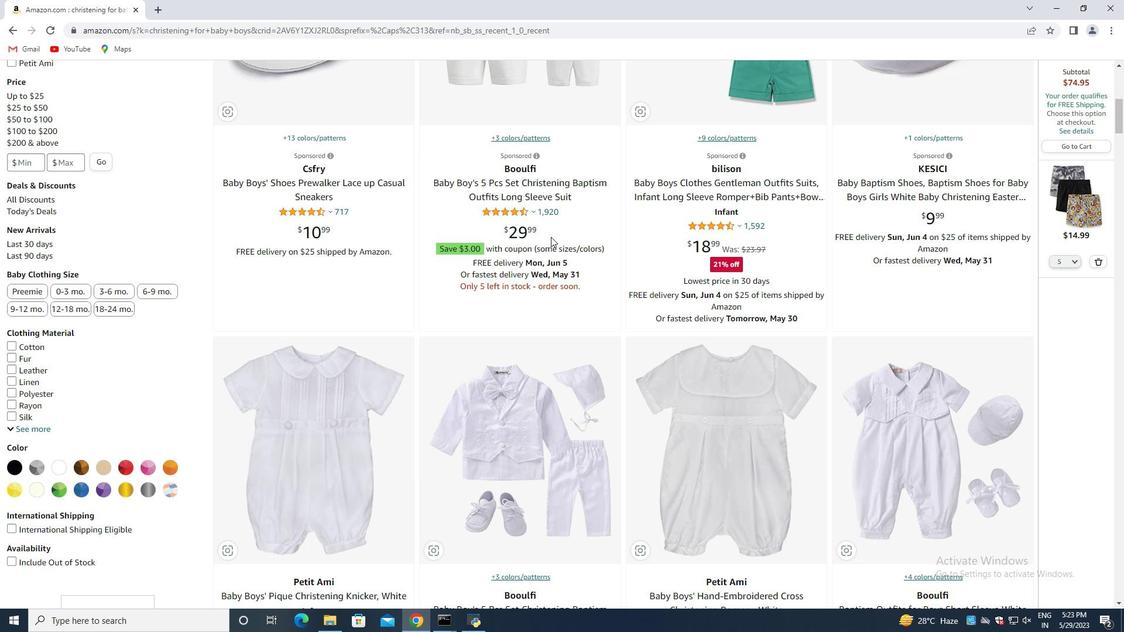 
Action: Mouse scrolled (551, 237) with delta (0, 0)
Screenshot: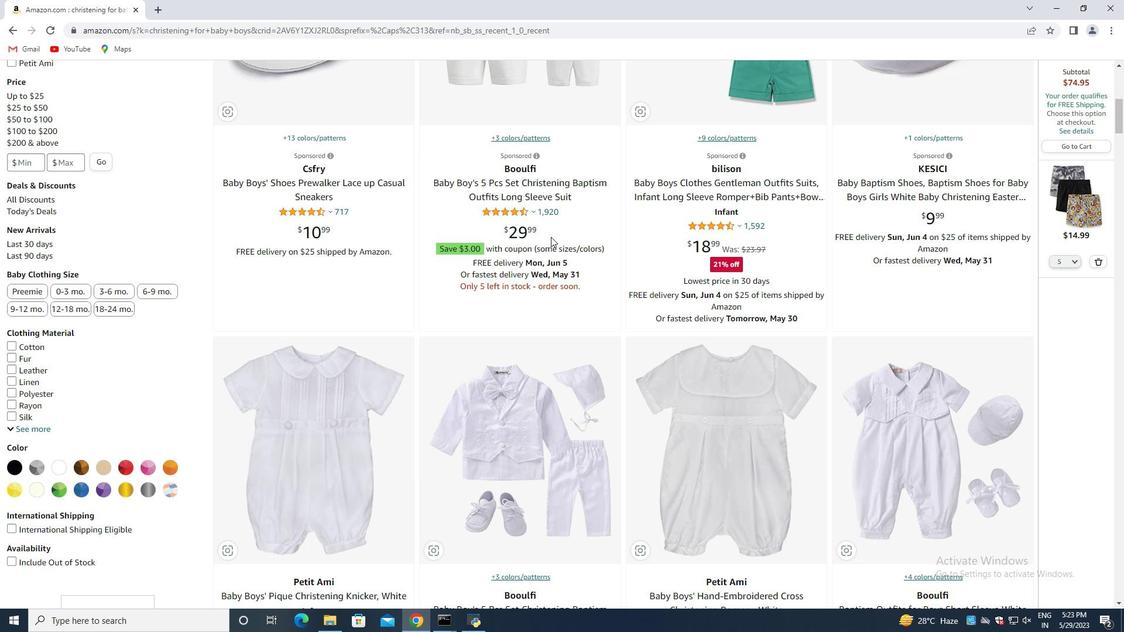 
Action: Mouse moved to (550, 238)
Screenshot: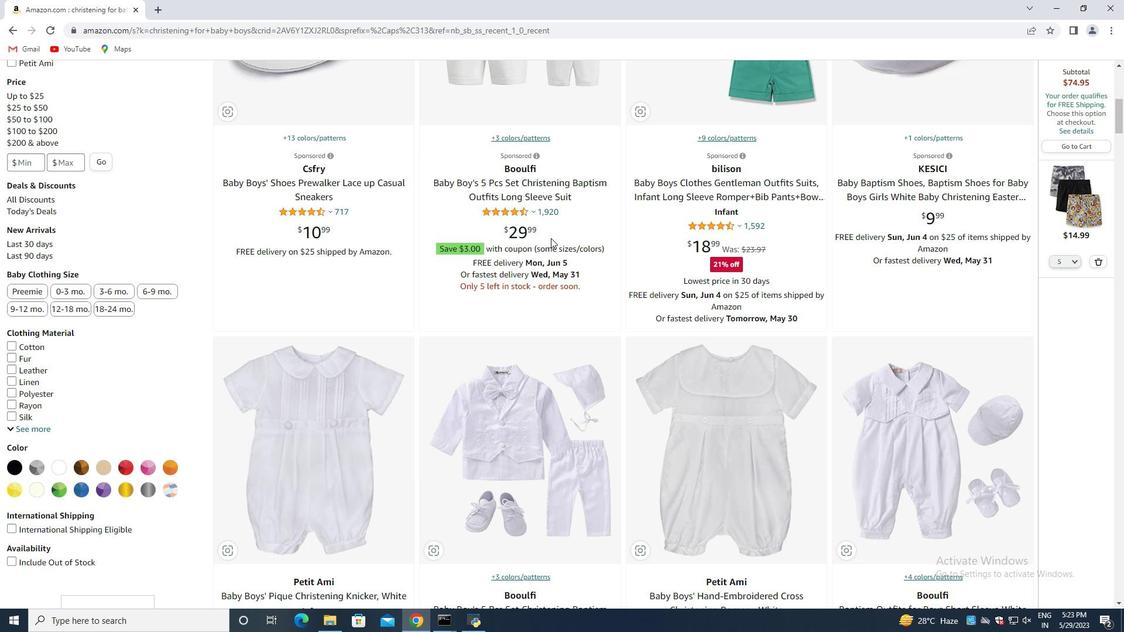 
Action: Mouse scrolled (550, 238) with delta (0, 0)
Screenshot: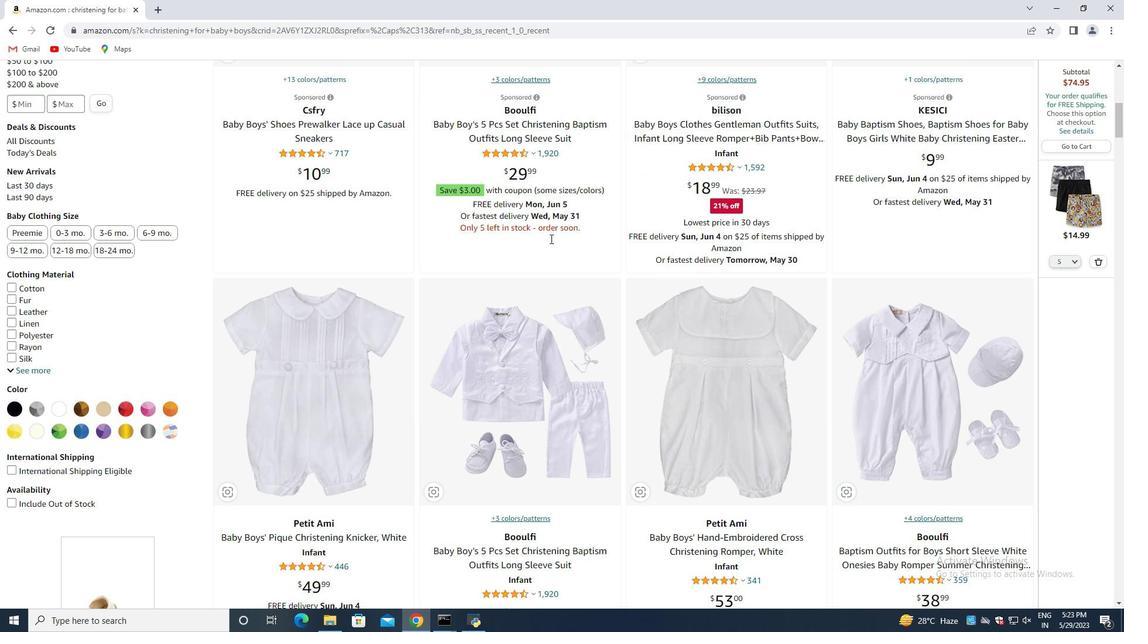 
Action: Mouse moved to (550, 240)
Screenshot: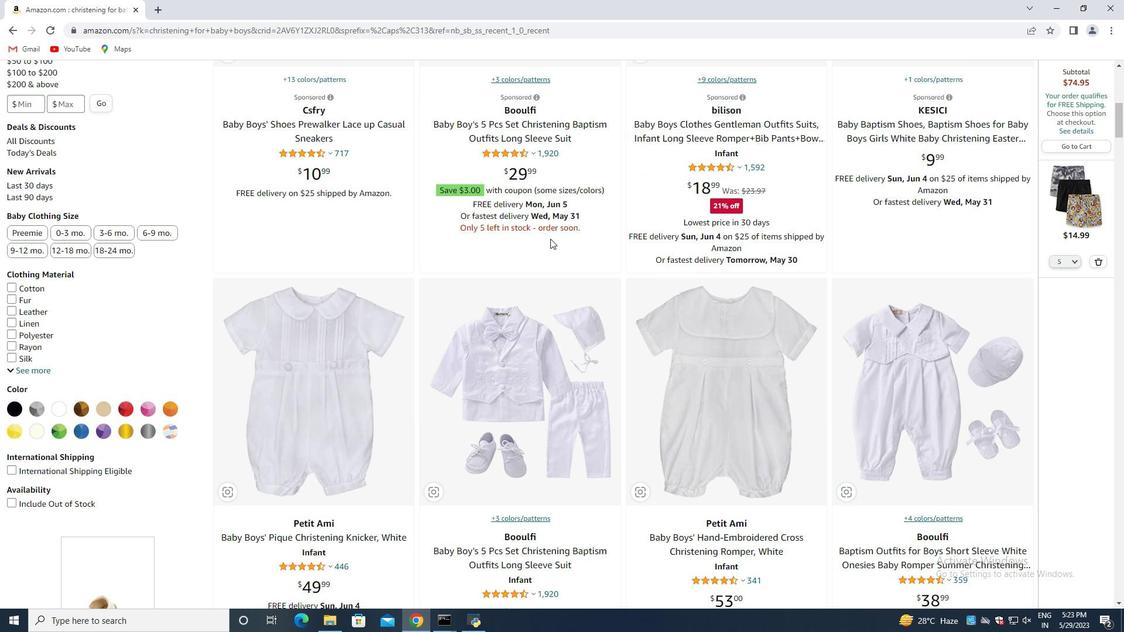 
Action: Mouse scrolled (550, 240) with delta (0, 0)
Screenshot: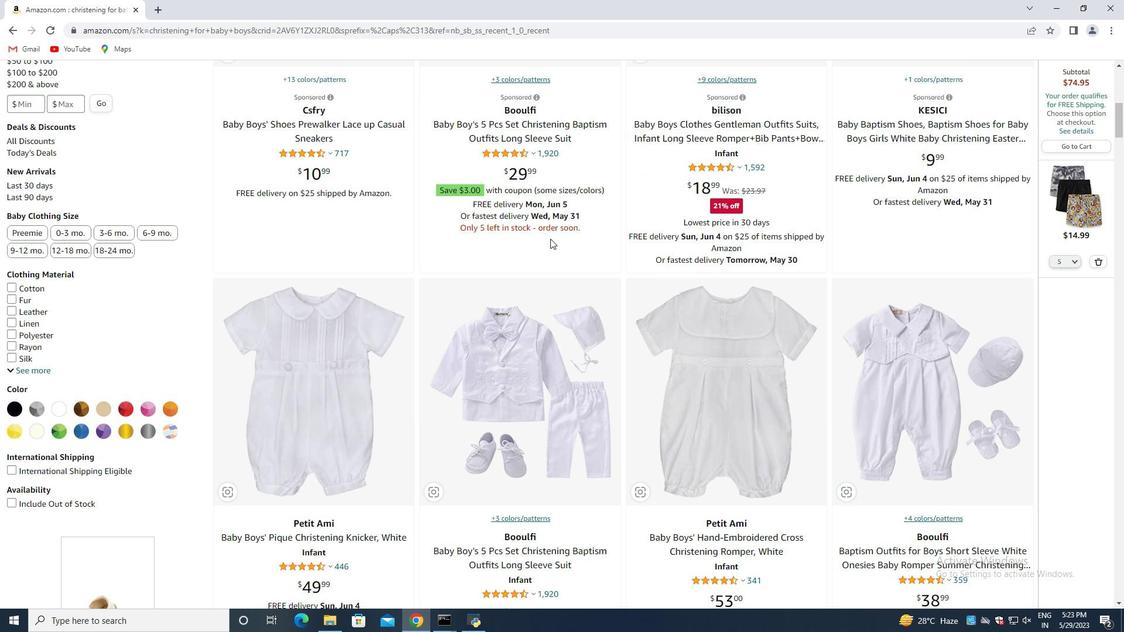 
Action: Mouse moved to (534, 259)
Screenshot: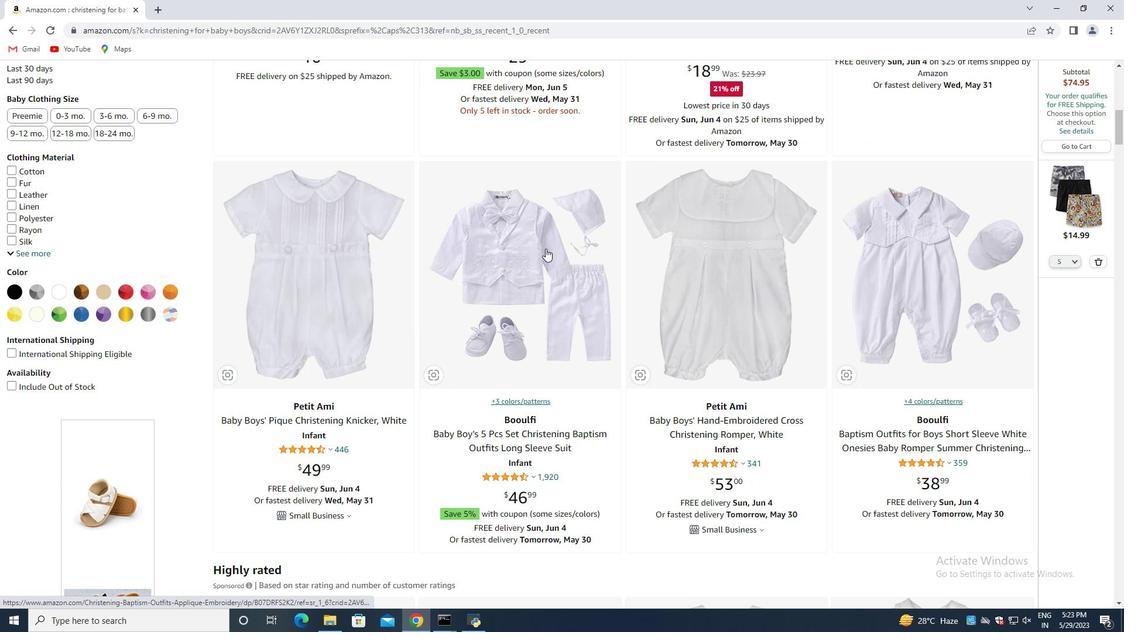 
Action: Mouse pressed left at (534, 259)
Screenshot: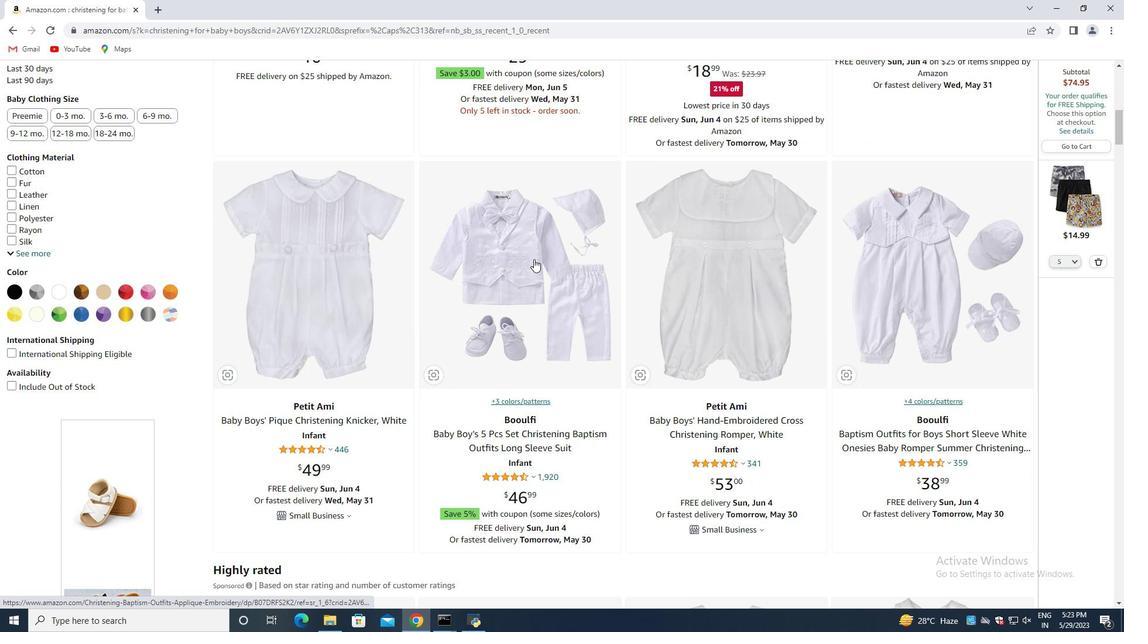 
Action: Mouse moved to (674, 340)
Screenshot: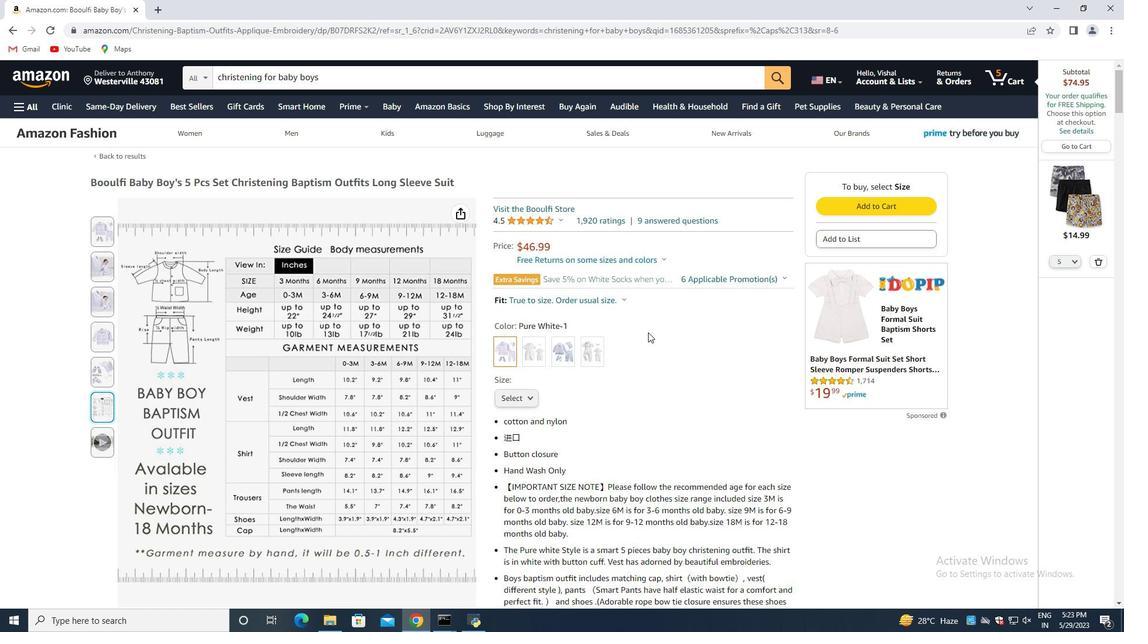 
Action: Mouse scrolled (674, 339) with delta (0, 0)
Screenshot: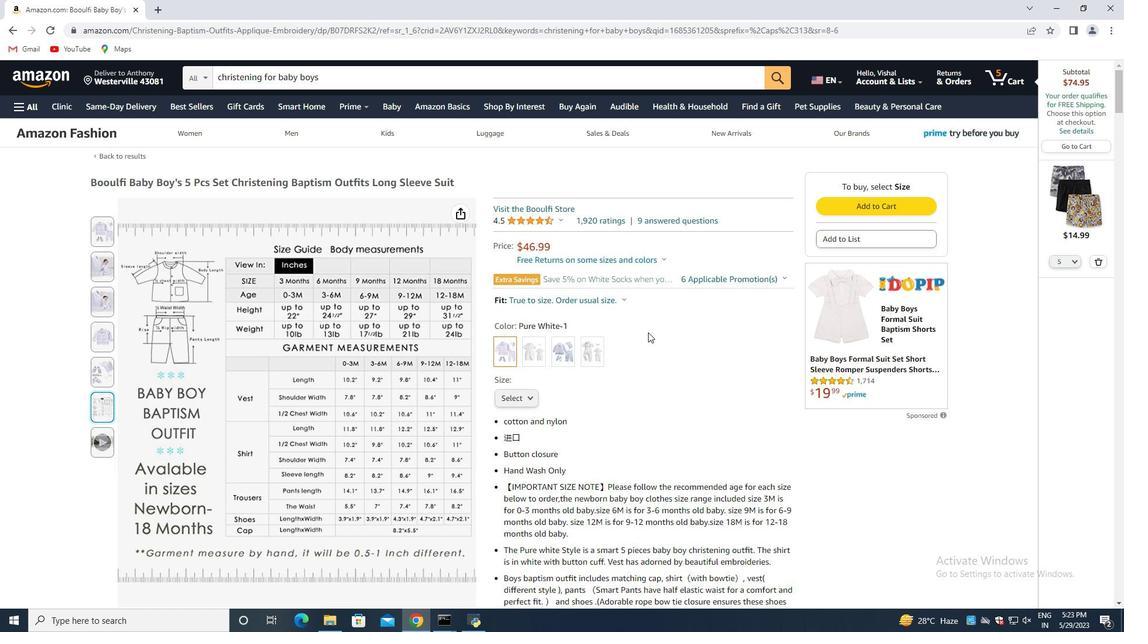 
Action: Mouse moved to (666, 349)
Screenshot: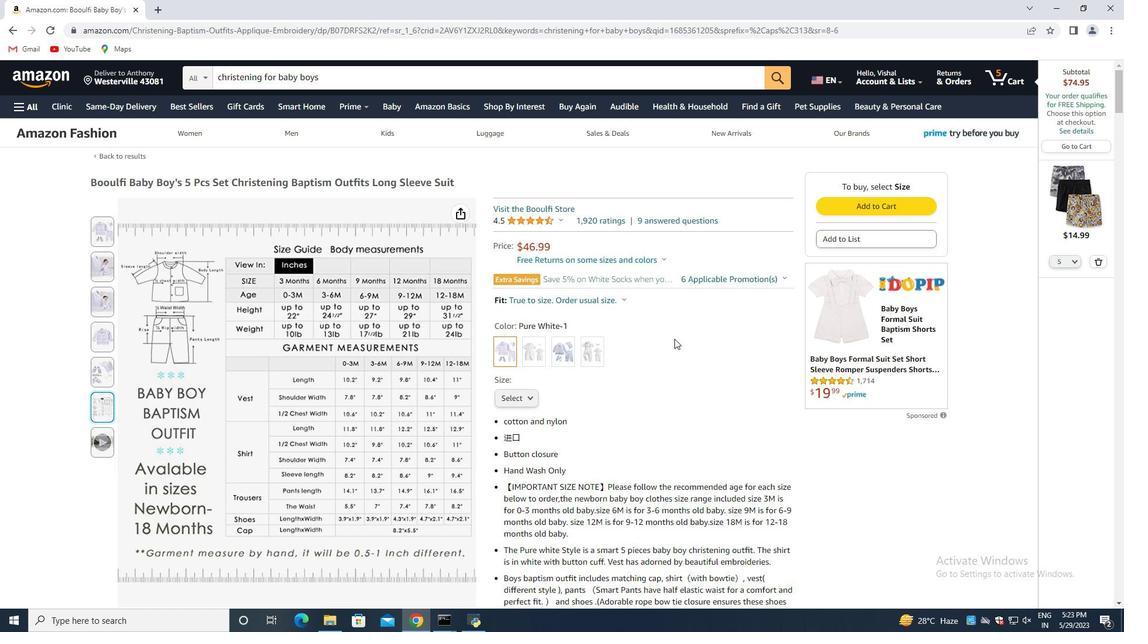 
Action: Mouse scrolled (666, 348) with delta (0, 0)
Screenshot: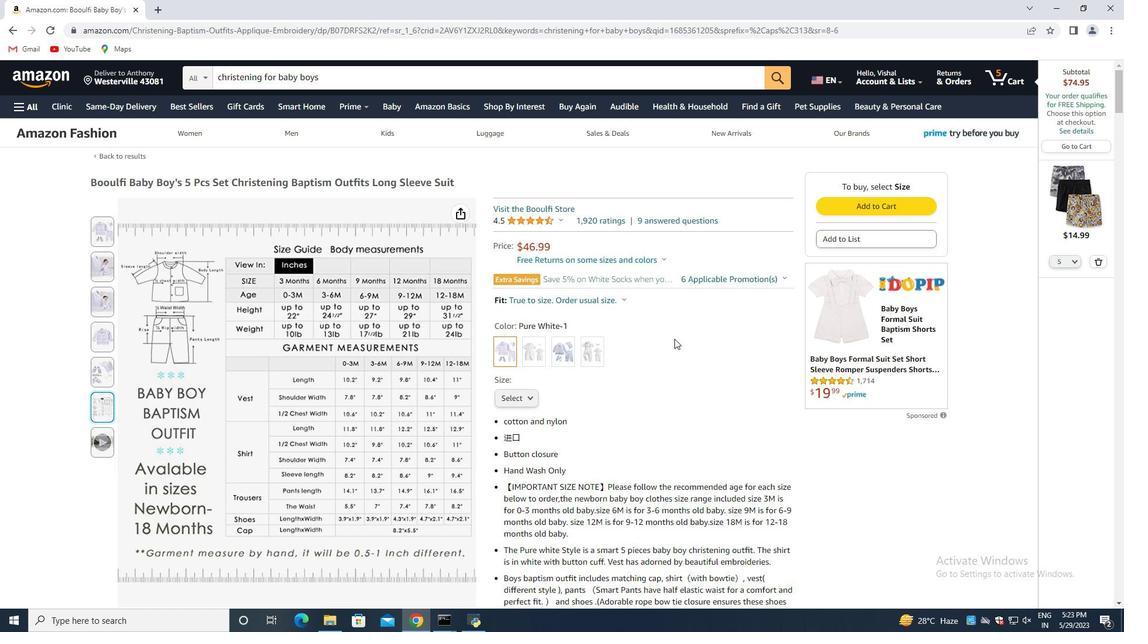 
Action: Mouse moved to (530, 279)
Screenshot: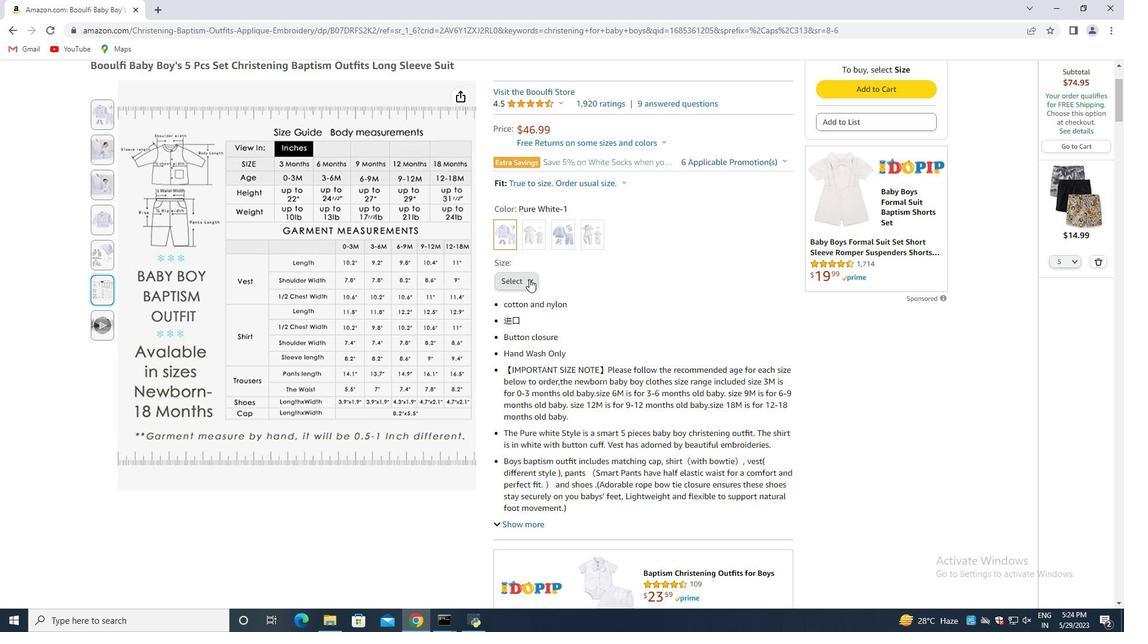 
Action: Mouse pressed left at (530, 279)
Screenshot: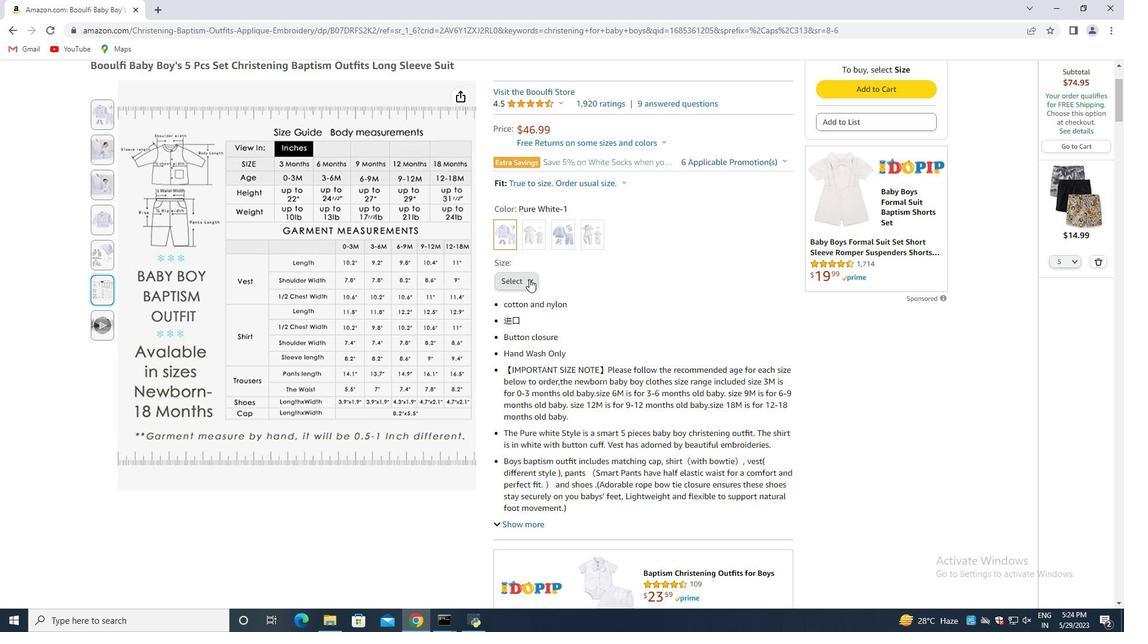 
Action: Mouse moved to (525, 298)
Screenshot: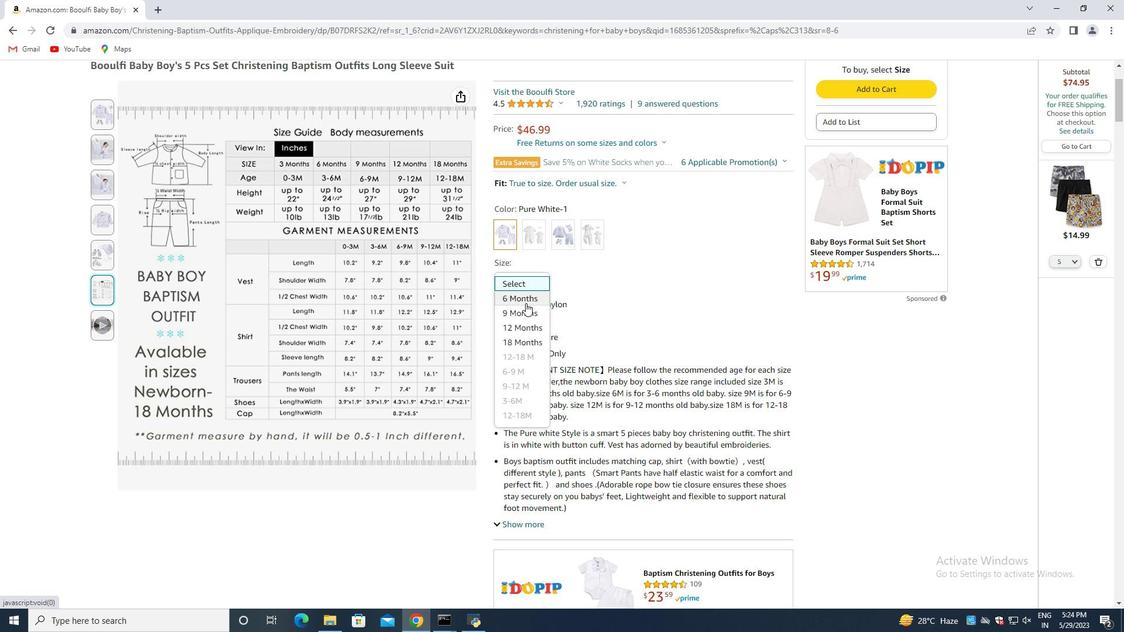 
Action: Mouse pressed left at (525, 298)
Screenshot: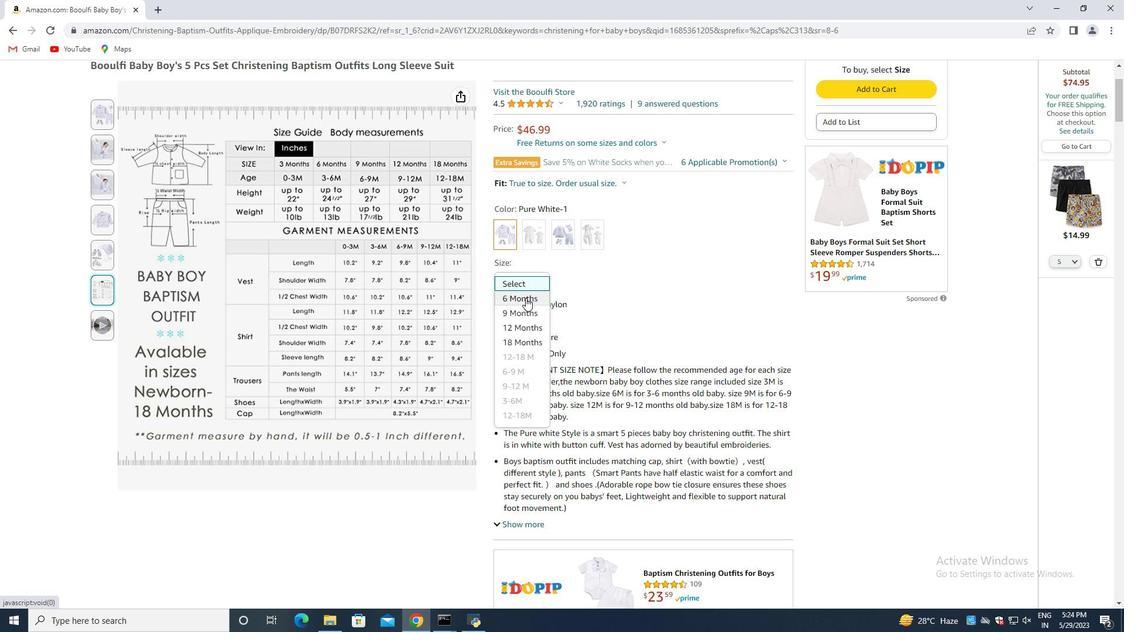 
Action: Mouse moved to (620, 271)
Screenshot: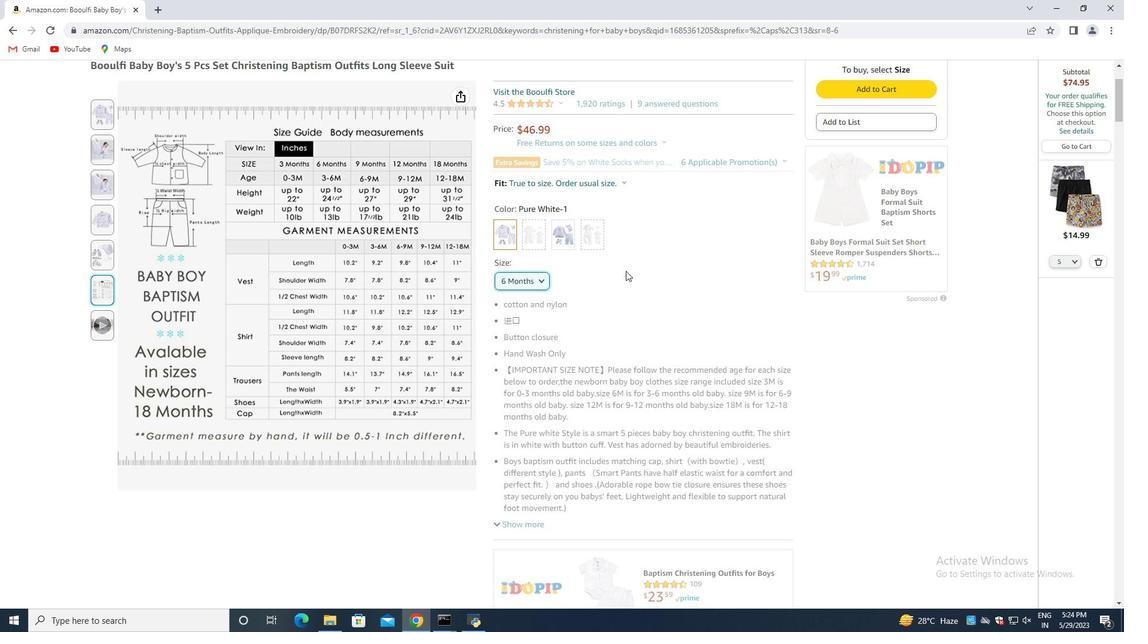 
Action: Mouse scrolled (620, 270) with delta (0, 0)
Screenshot: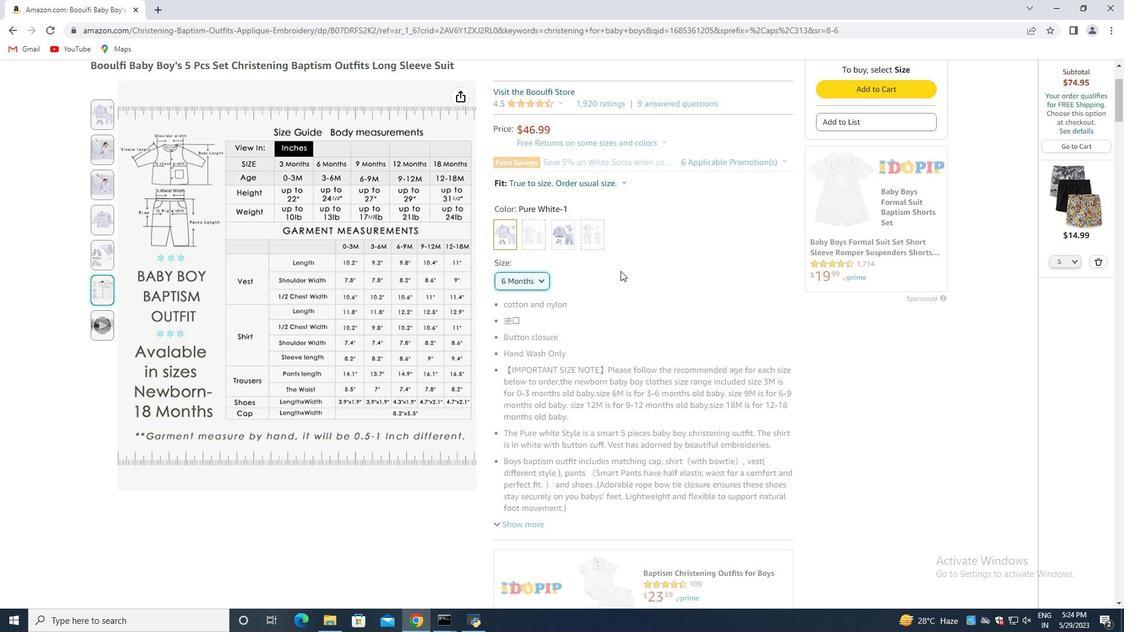 
Action: Mouse moved to (588, 249)
Screenshot: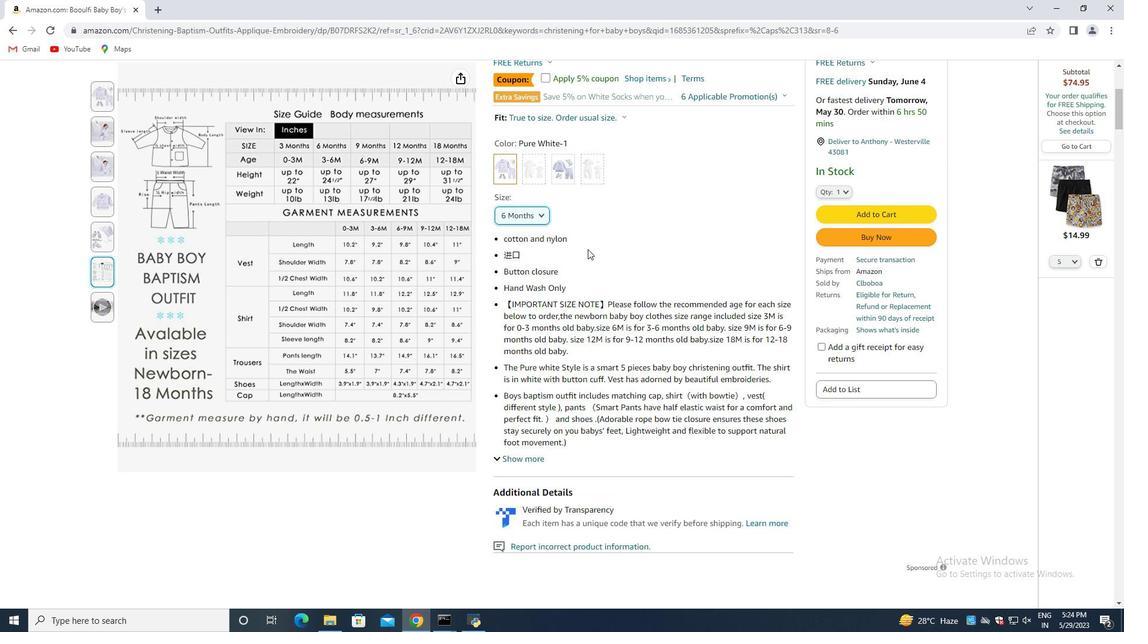 
Action: Mouse scrolled (588, 248) with delta (0, 0)
Screenshot: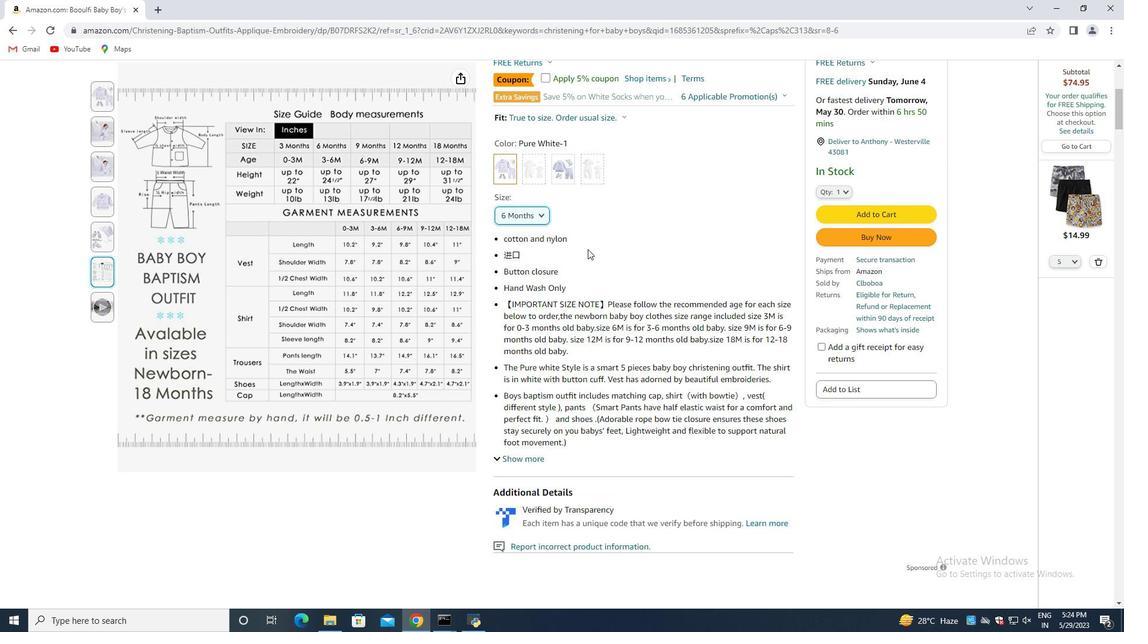 
Action: Mouse moved to (546, 157)
Screenshot: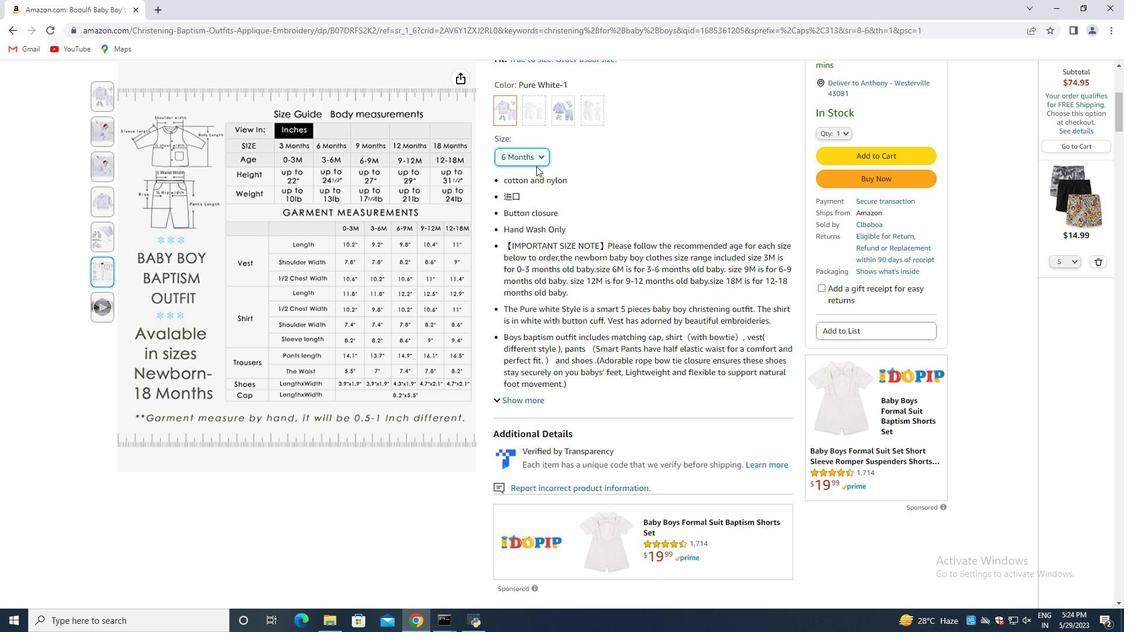 
Action: Mouse pressed left at (546, 157)
Screenshot: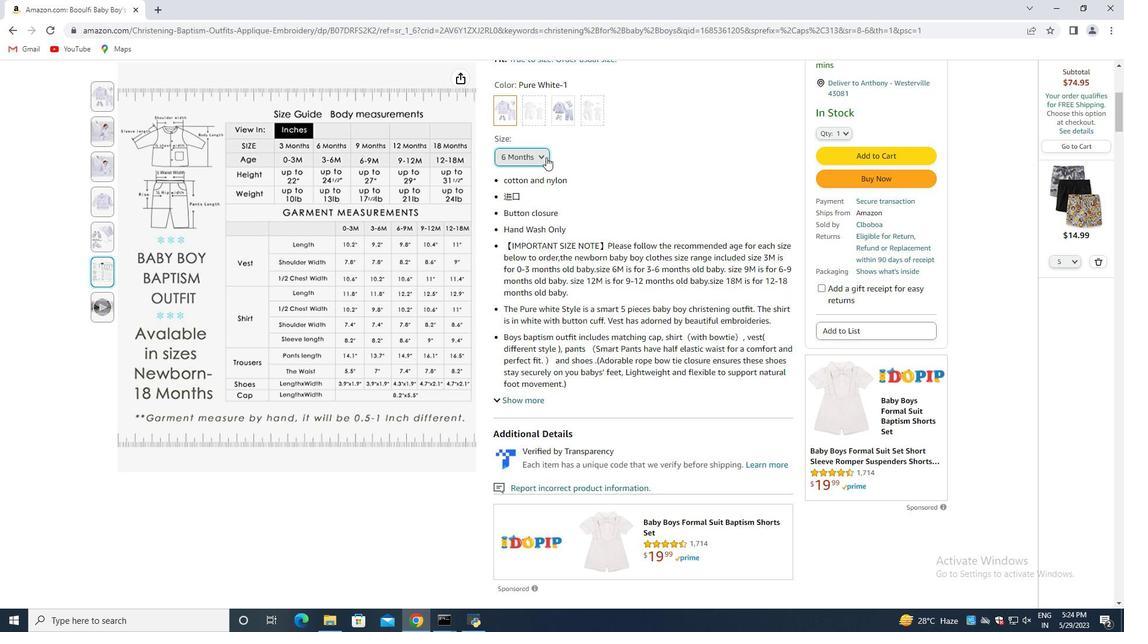 
Action: Mouse moved to (537, 176)
Screenshot: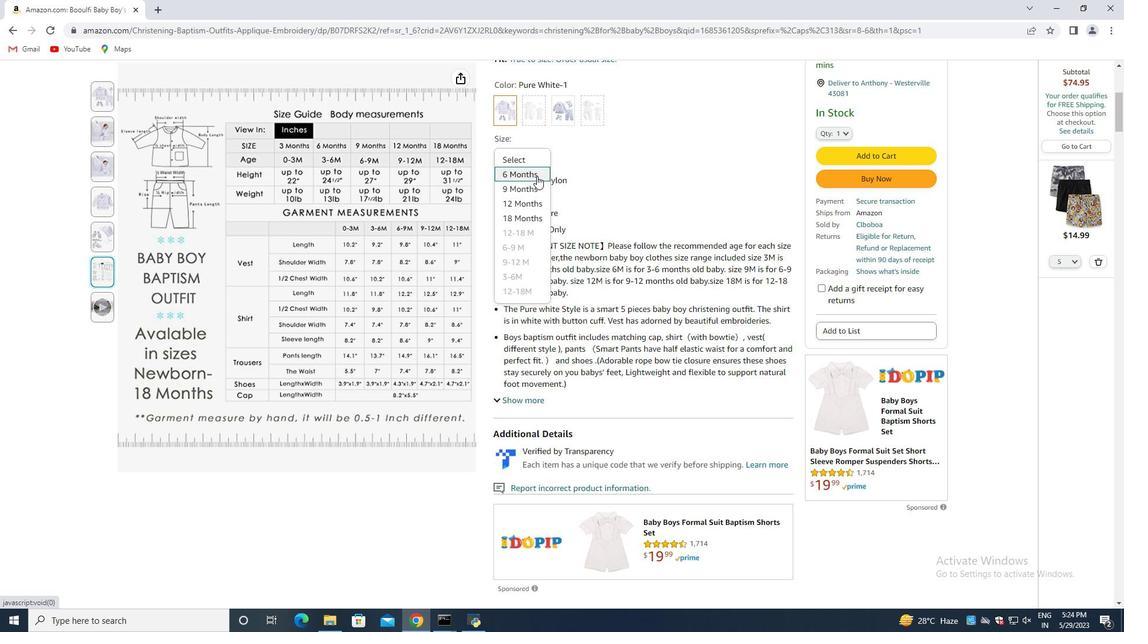 
Action: Mouse pressed left at (537, 176)
Screenshot: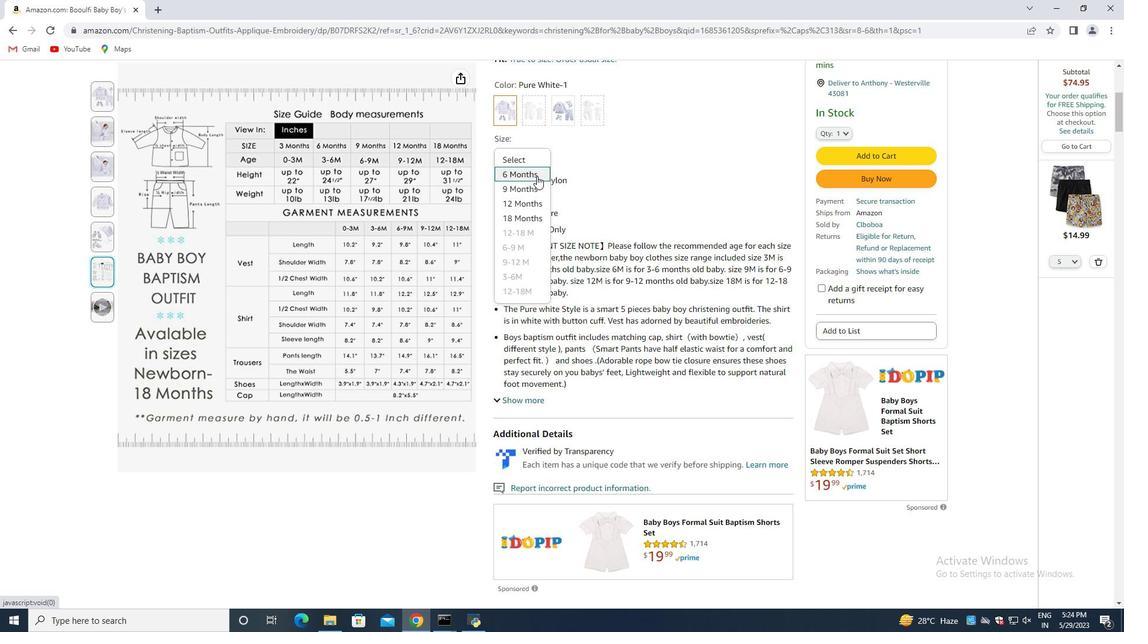 
Action: Mouse moved to (595, 199)
Screenshot: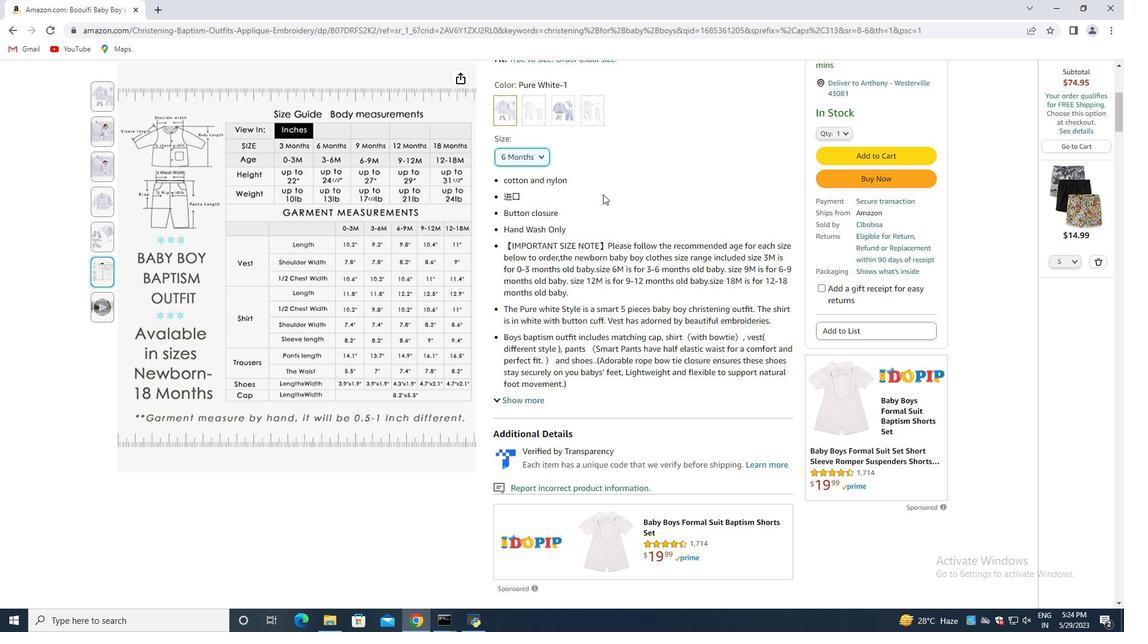 
Action: Mouse scrolled (595, 198) with delta (0, 0)
Screenshot: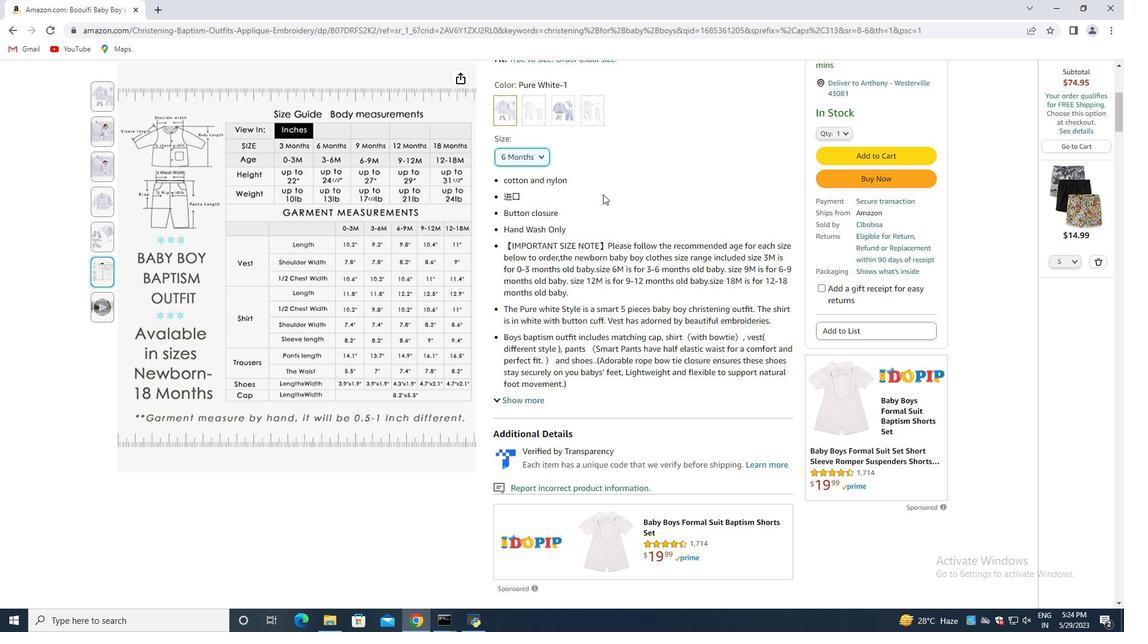 
Action: Mouse moved to (582, 202)
Screenshot: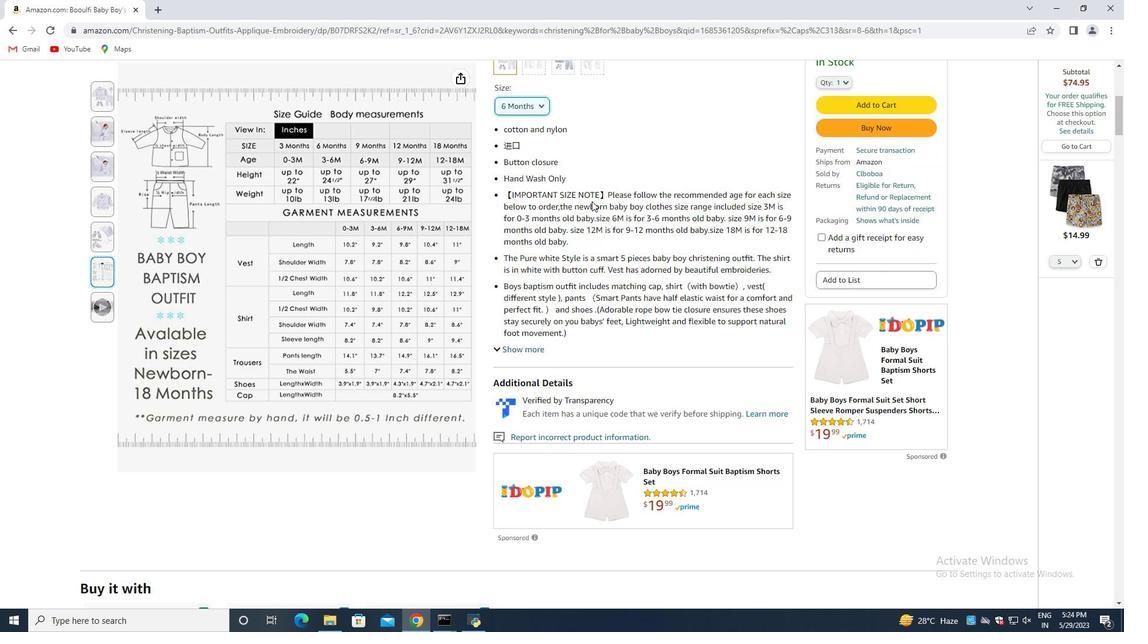 
Action: Mouse scrolled (582, 201) with delta (0, 0)
Screenshot: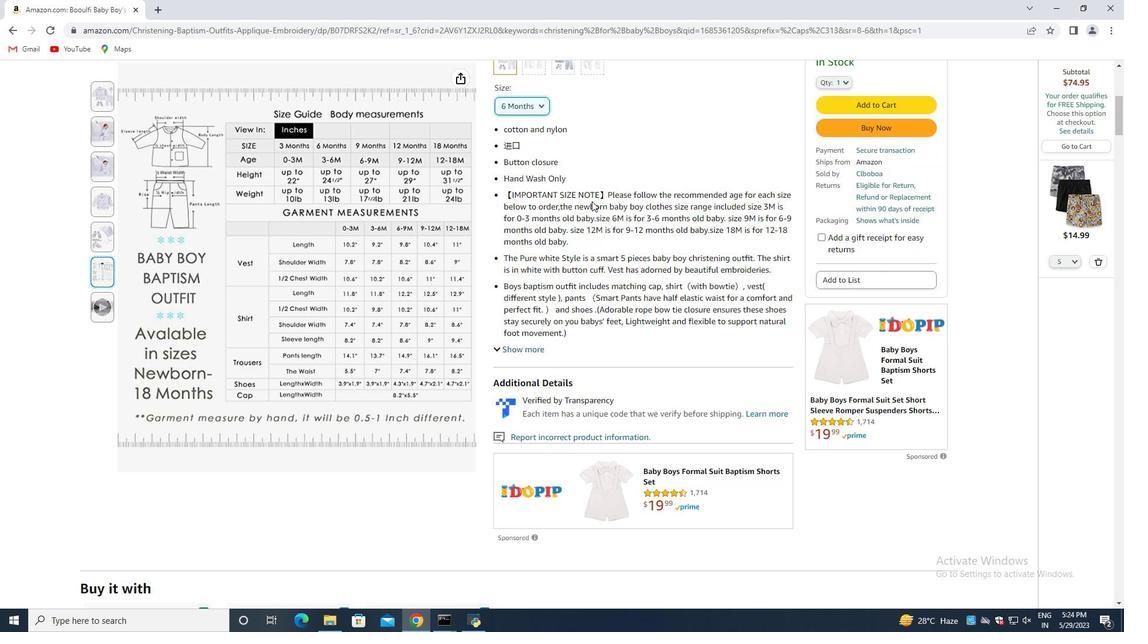 
Action: Mouse moved to (575, 209)
Screenshot: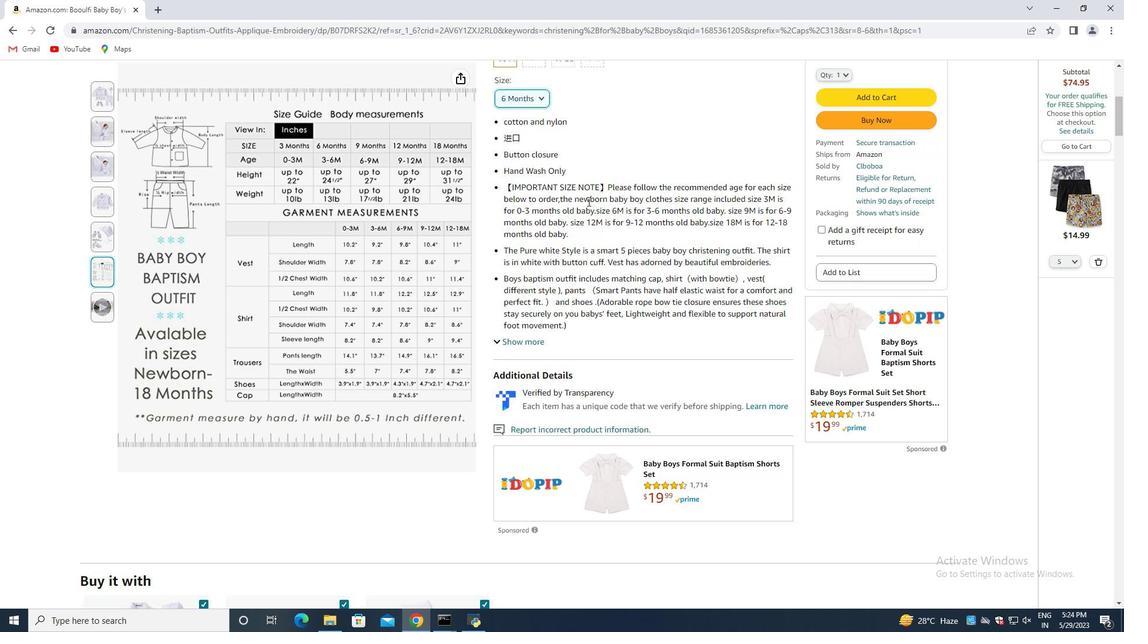
Action: Mouse scrolled (575, 208) with delta (0, 0)
Screenshot: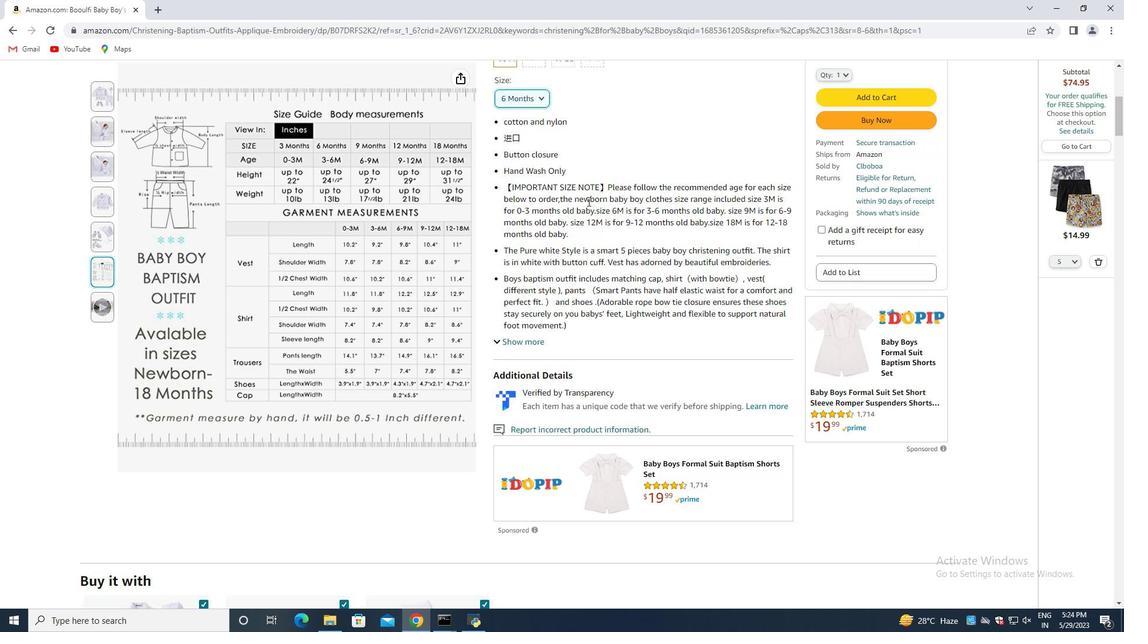 
Action: Mouse moved to (573, 210)
Screenshot: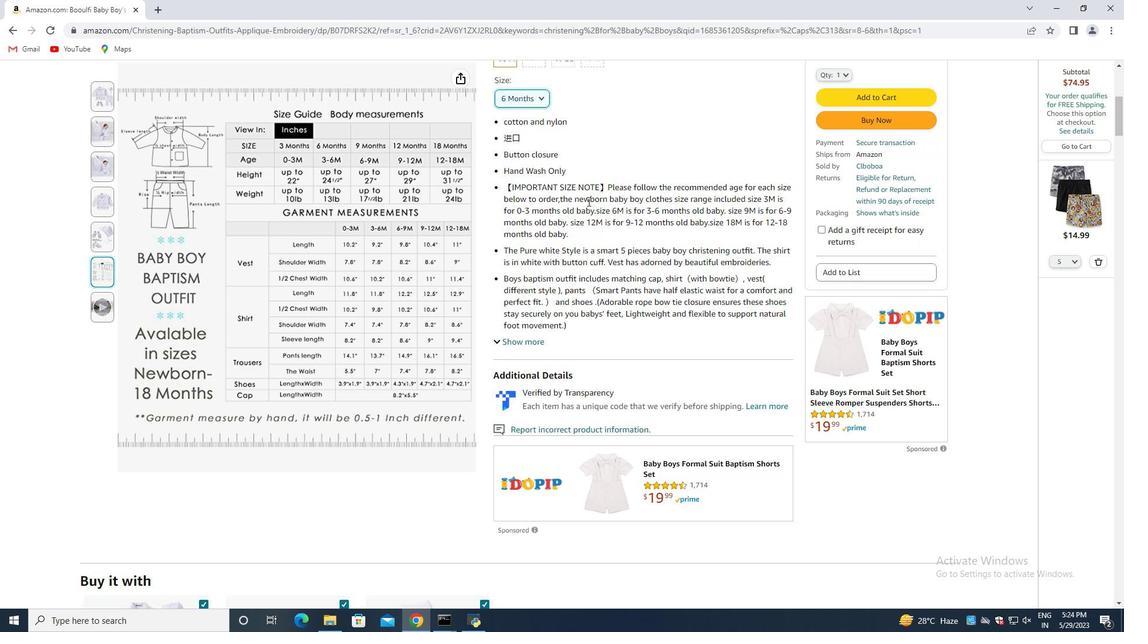 
Action: Mouse scrolled (573, 210) with delta (0, 0)
Screenshot: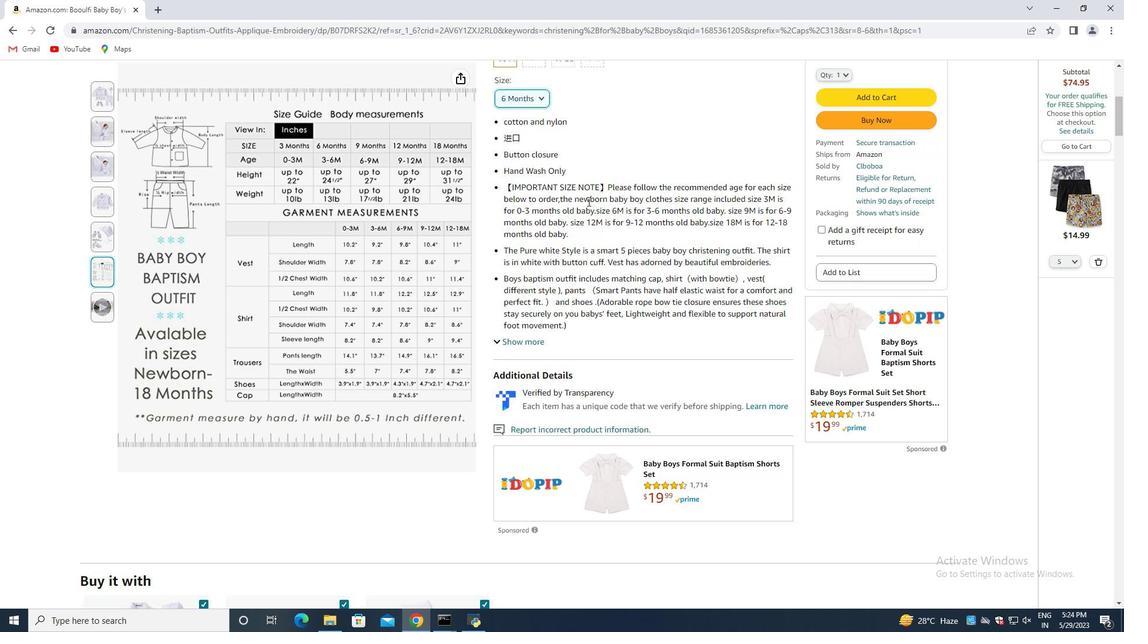 
Action: Mouse moved to (569, 214)
Screenshot: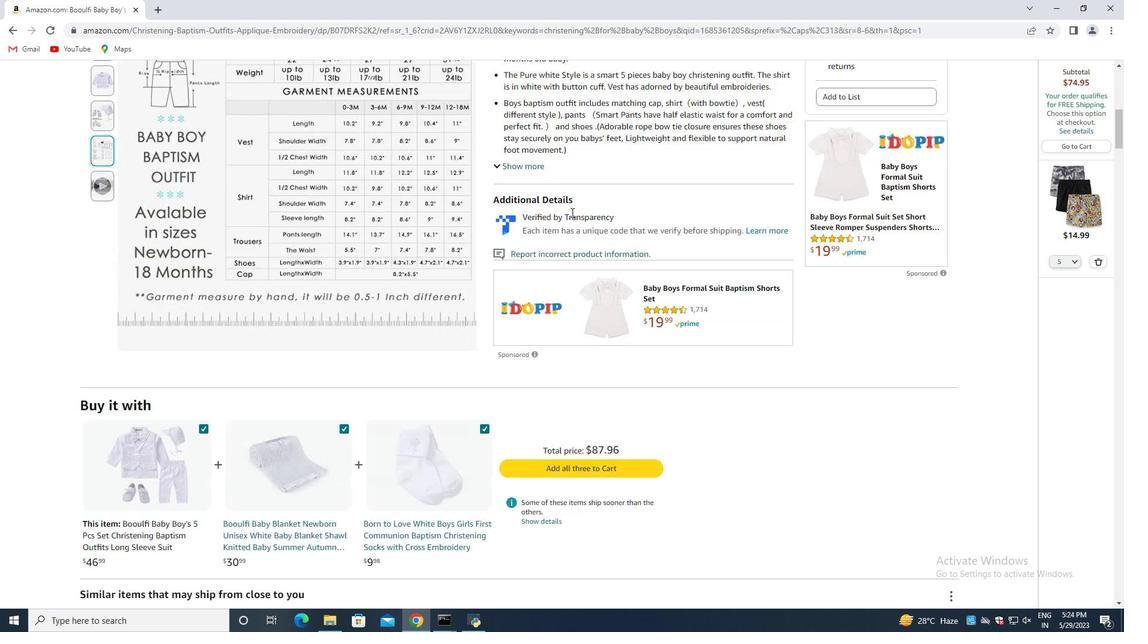 
Action: Mouse scrolled (569, 214) with delta (0, 0)
Screenshot: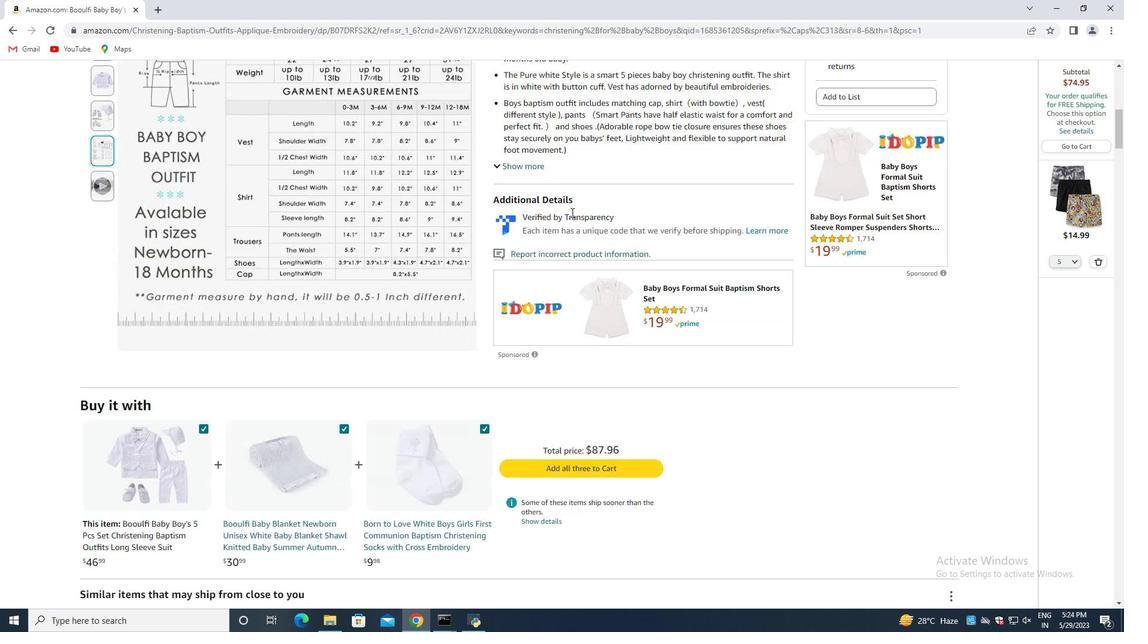 
Action: Mouse moved to (568, 217)
Screenshot: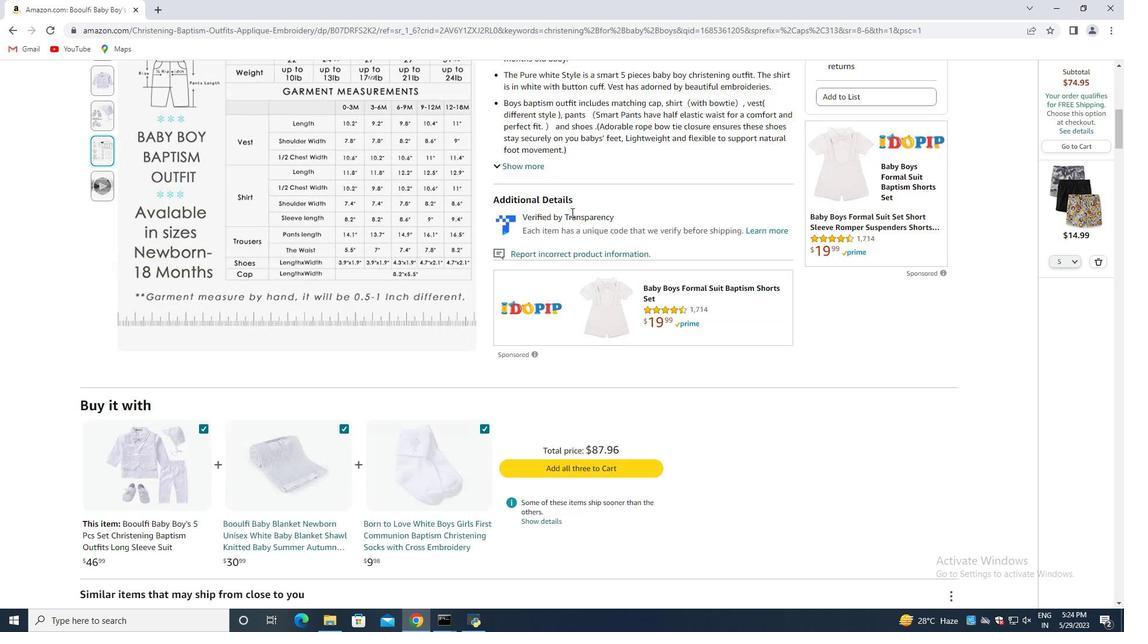 
Action: Mouse scrolled (568, 216) with delta (0, 0)
Screenshot: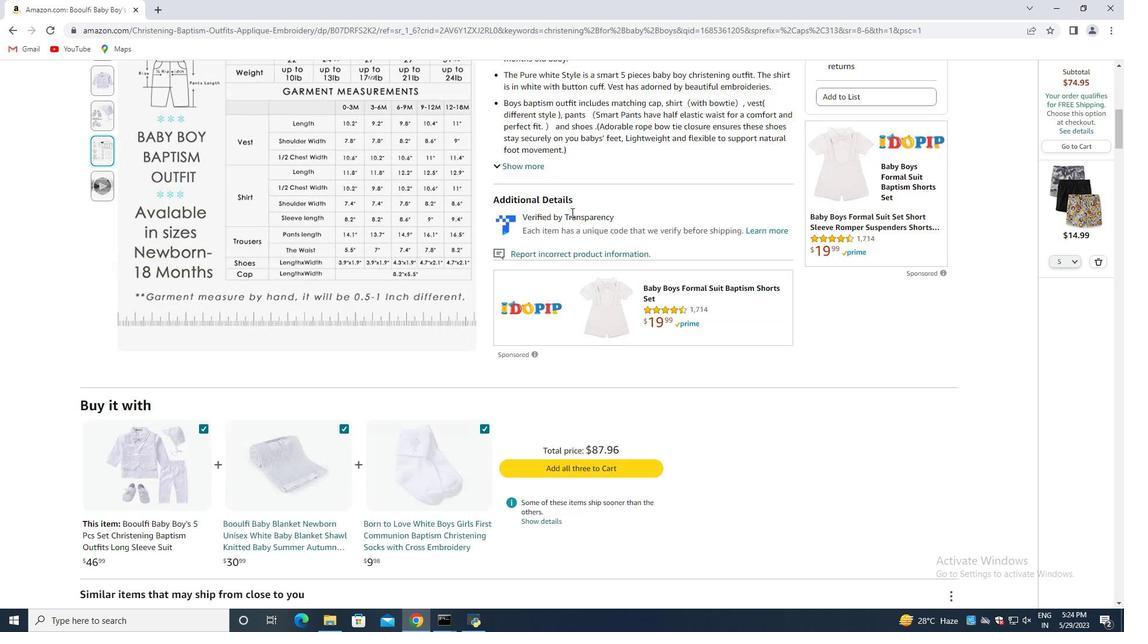 
Action: Mouse moved to (567, 217)
Screenshot: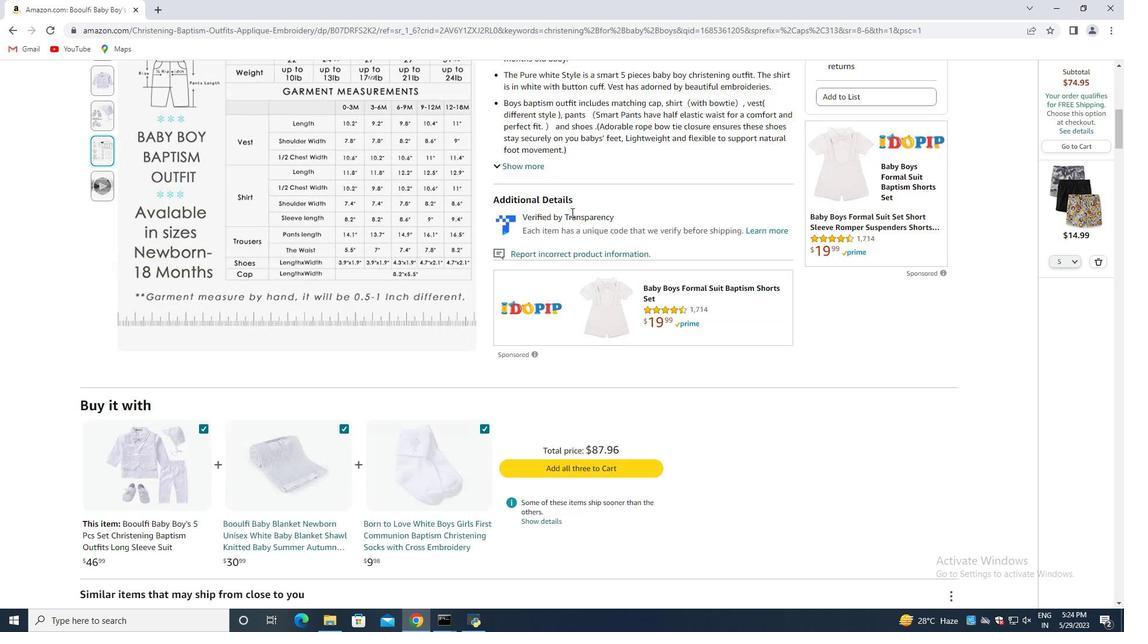 
Action: Mouse scrolled (567, 217) with delta (0, 0)
Screenshot: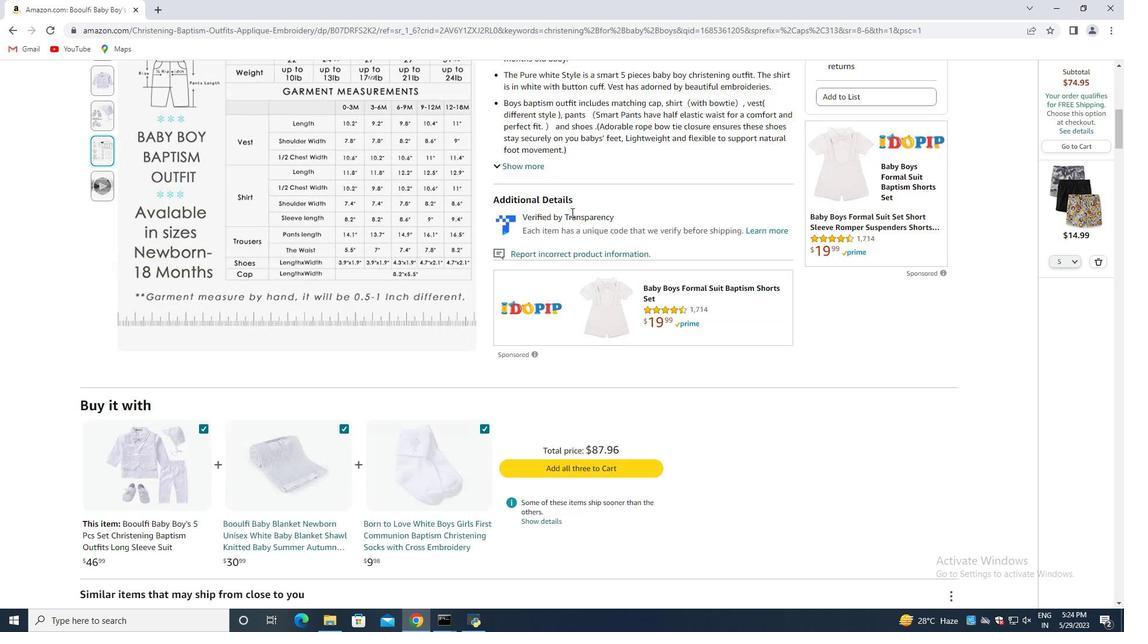 
Action: Mouse moved to (567, 217)
Screenshot: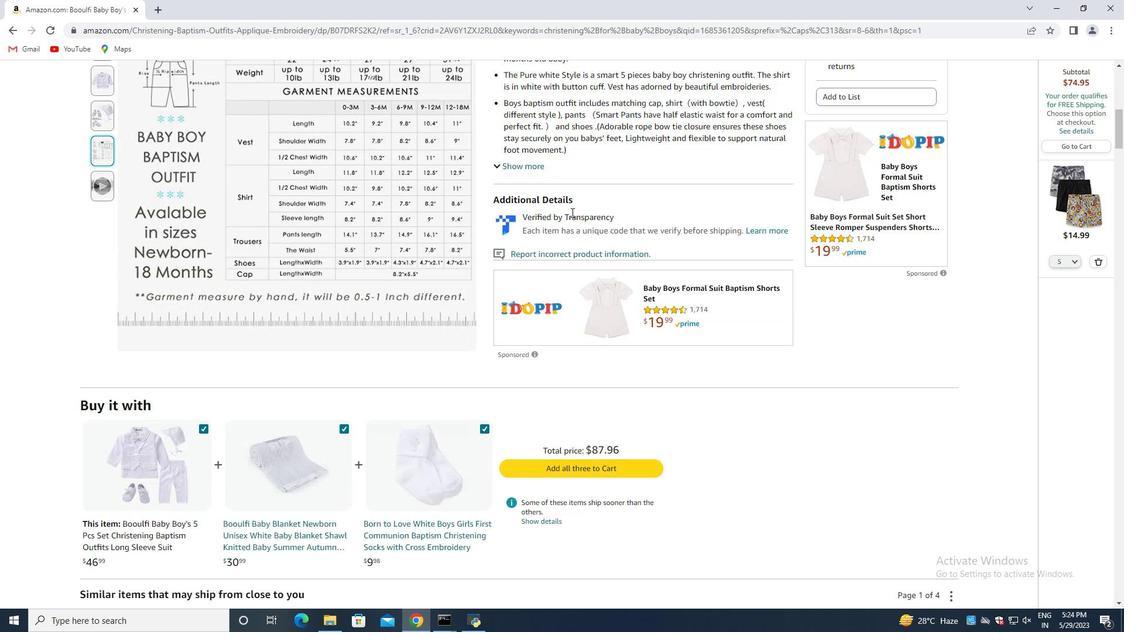 
Action: Mouse scrolled (567, 217) with delta (0, 0)
Screenshot: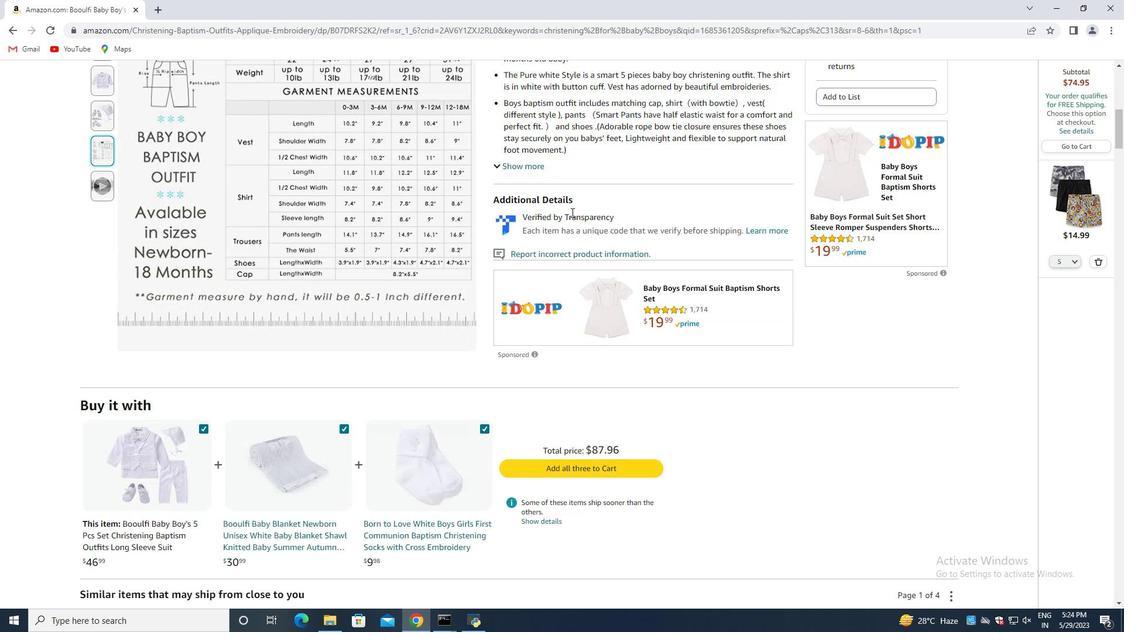 
Action: Mouse moved to (551, 237)
Screenshot: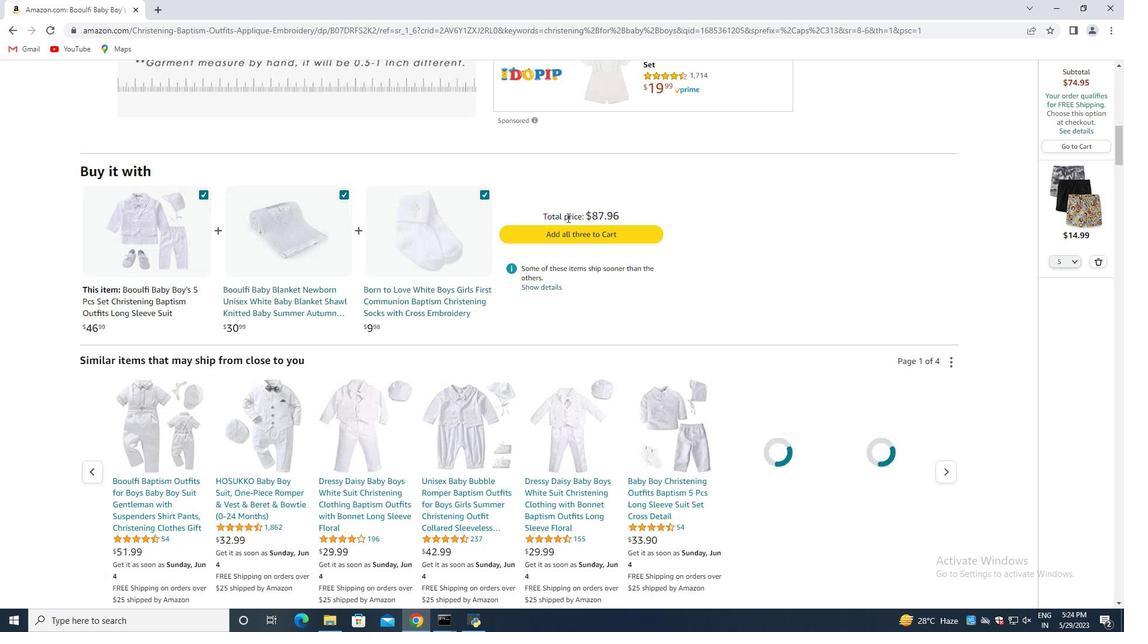 
Action: Mouse scrolled (559, 228) with delta (0, 0)
Screenshot: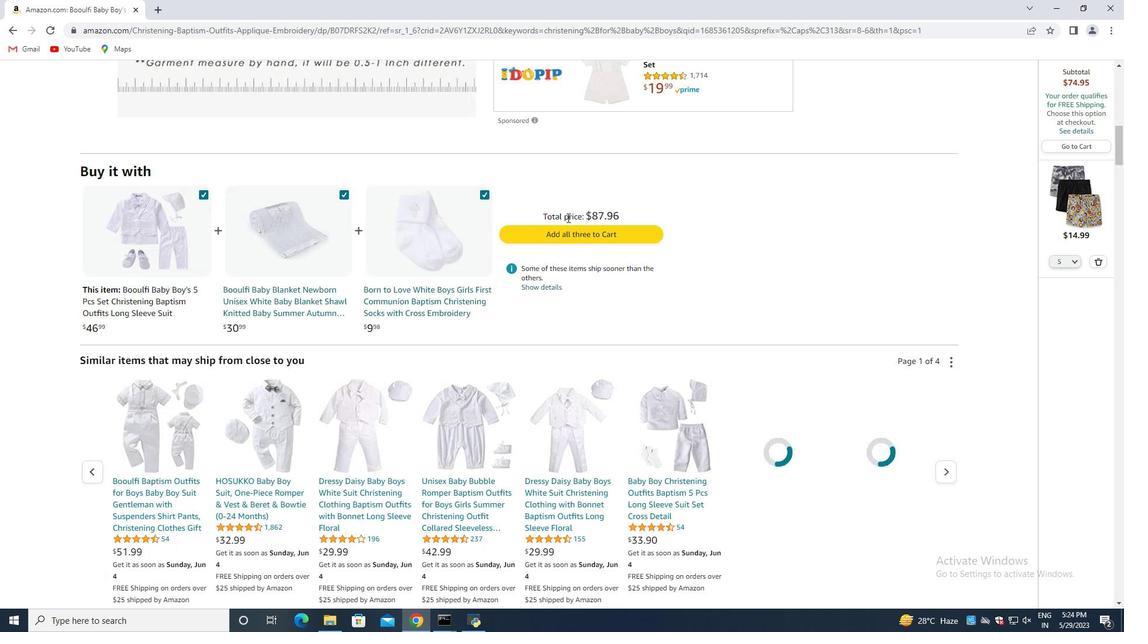 
Action: Mouse scrolled (552, 236) with delta (0, 0)
Screenshot: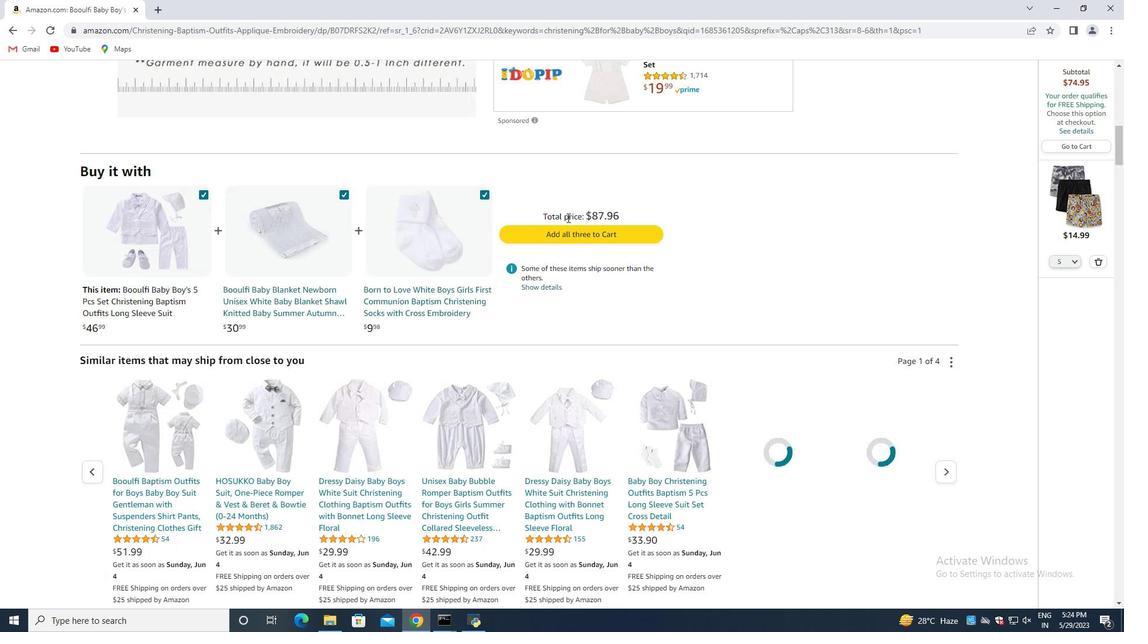 
Action: Mouse scrolled (551, 237) with delta (0, 0)
Screenshot: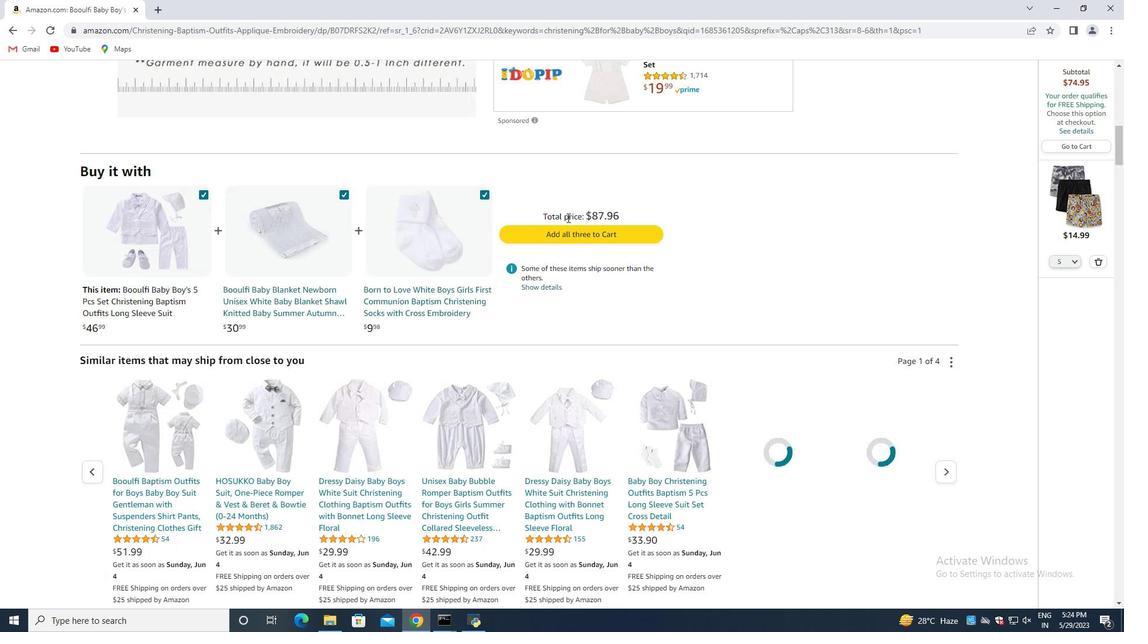 
Action: Mouse moved to (539, 244)
Screenshot: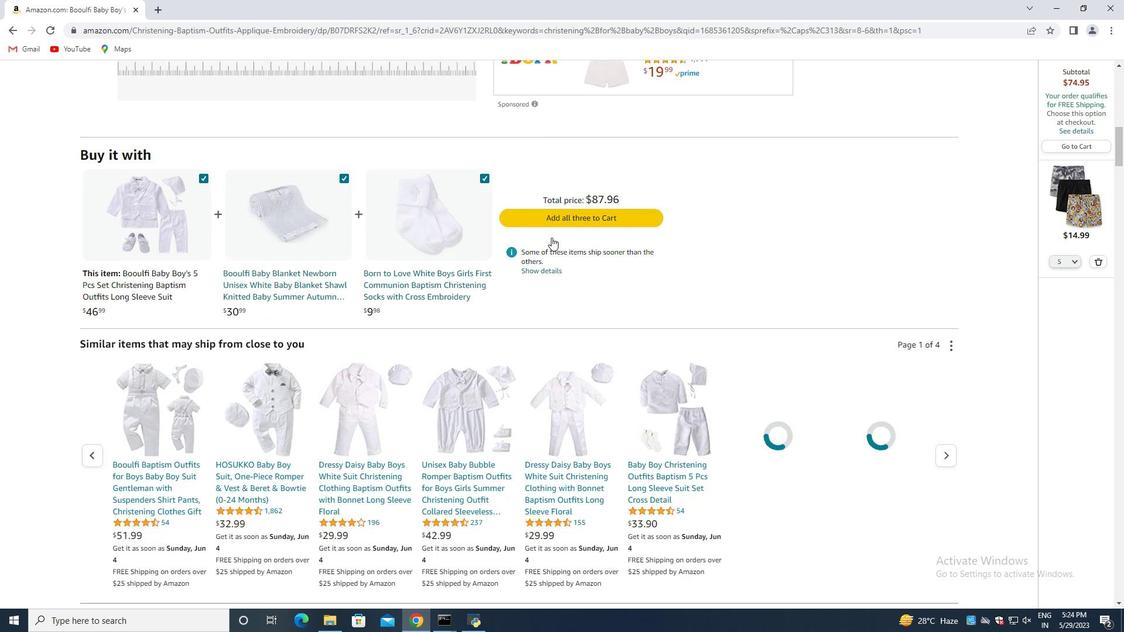 
Action: Mouse scrolled (545, 241) with delta (0, 0)
Screenshot: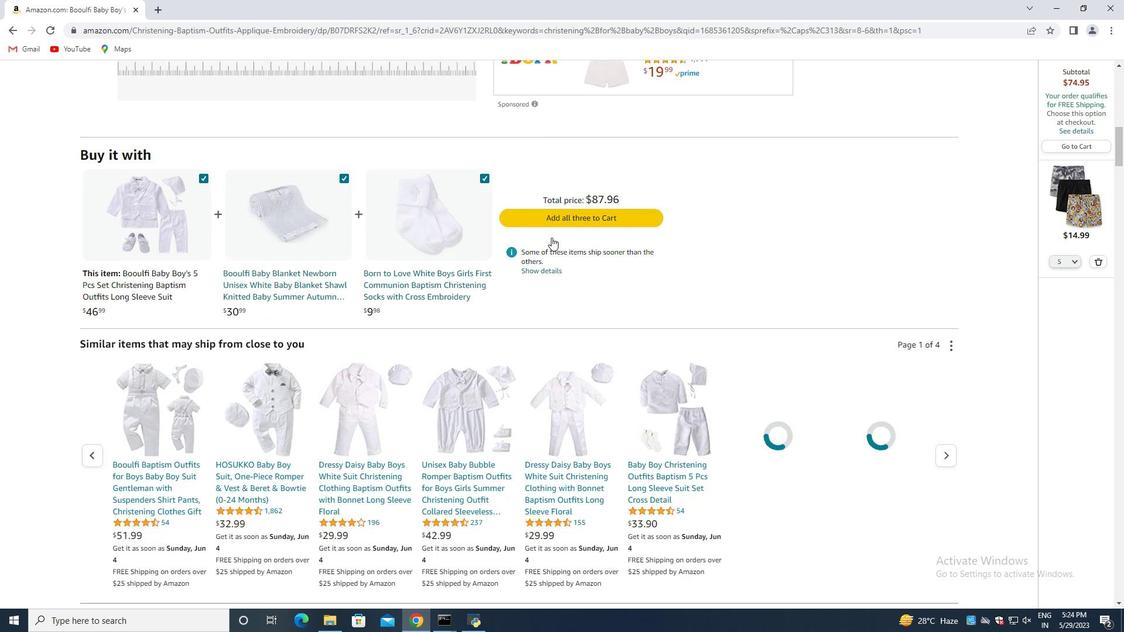 
Action: Mouse moved to (525, 249)
Screenshot: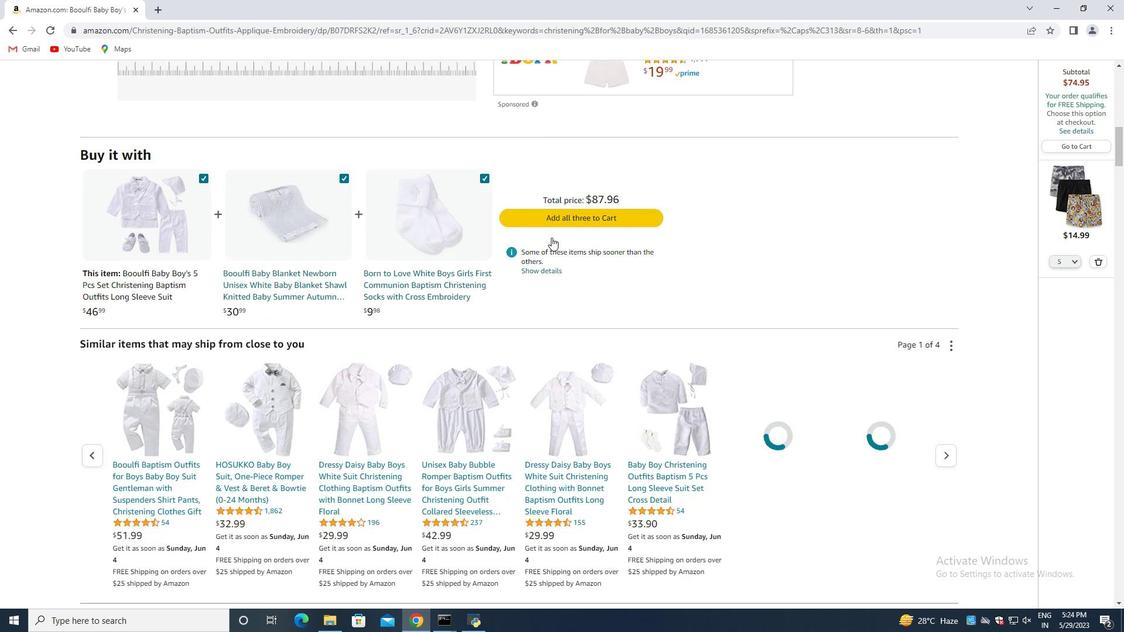 
Action: Mouse scrolled (531, 247) with delta (0, 0)
Screenshot: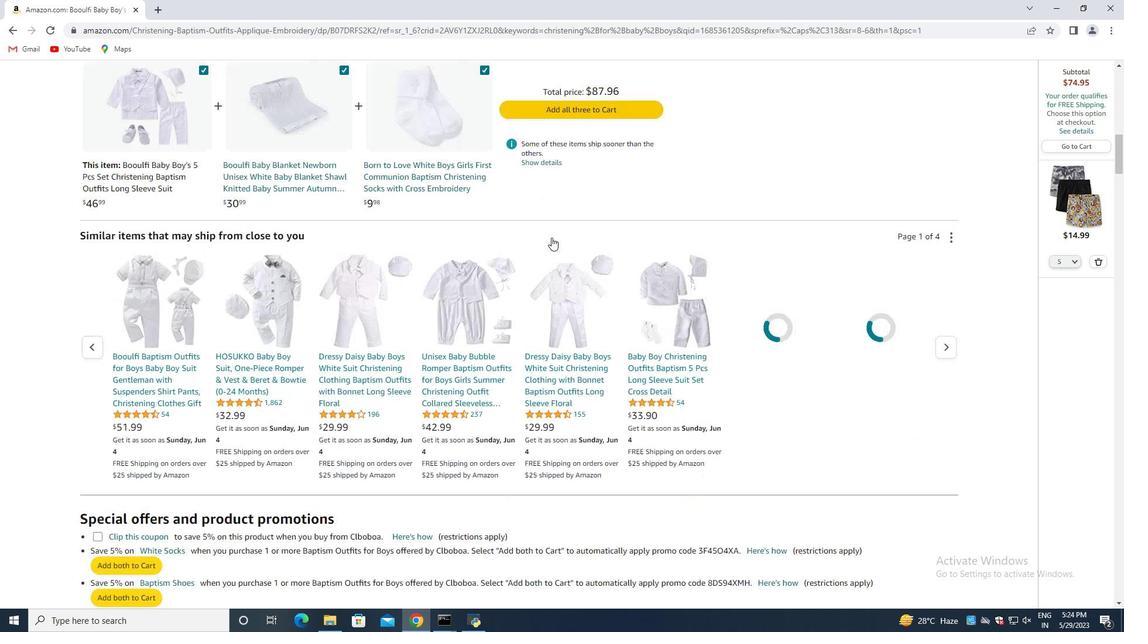 
Action: Mouse moved to (518, 251)
Screenshot: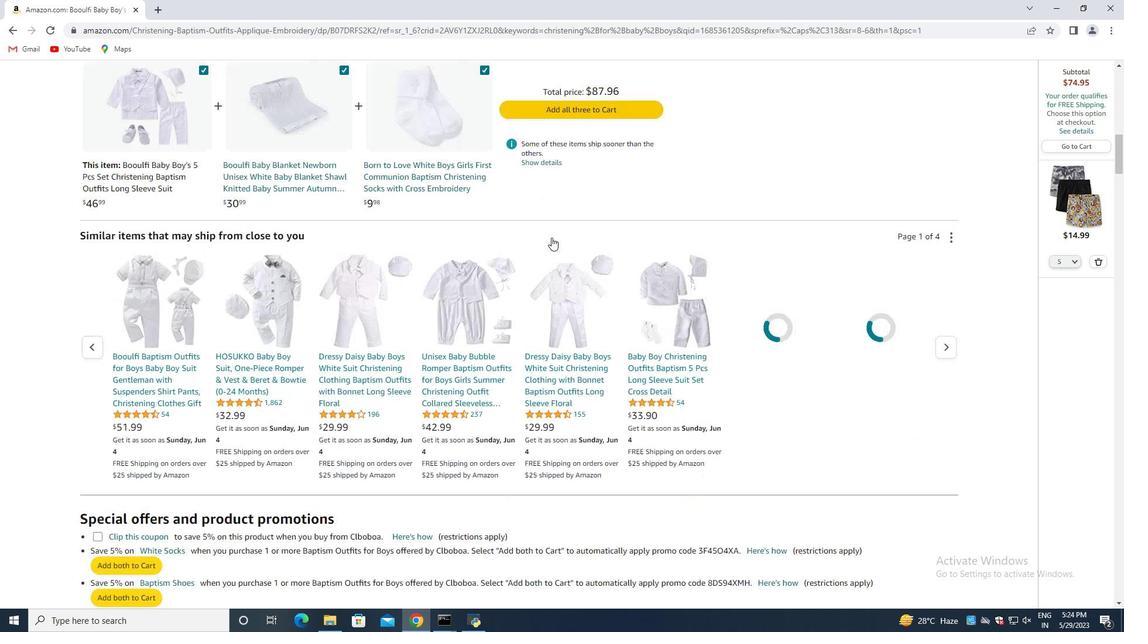 
Action: Mouse scrolled (520, 250) with delta (0, 0)
Screenshot: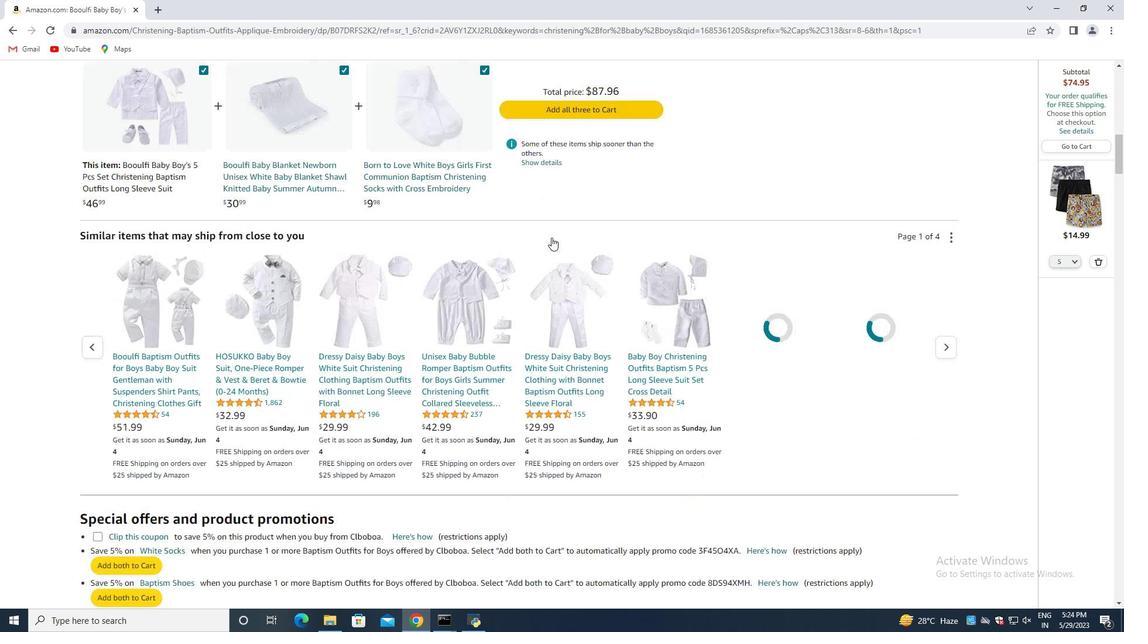 
Action: Mouse moved to (485, 253)
Screenshot: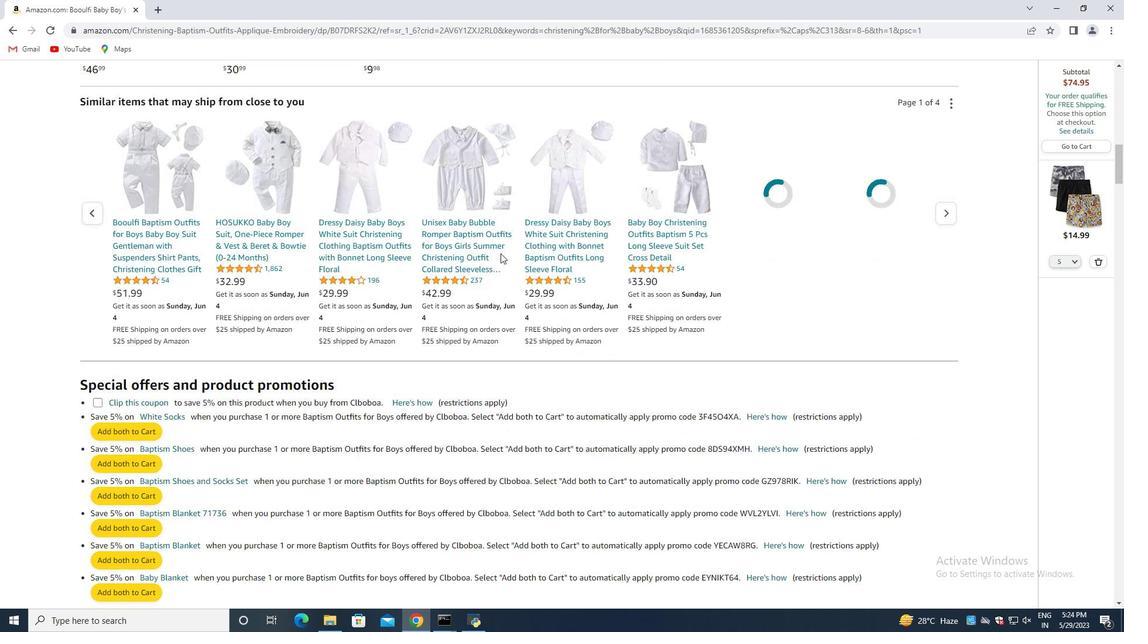 
Action: Mouse scrolled (485, 253) with delta (0, 0)
Screenshot: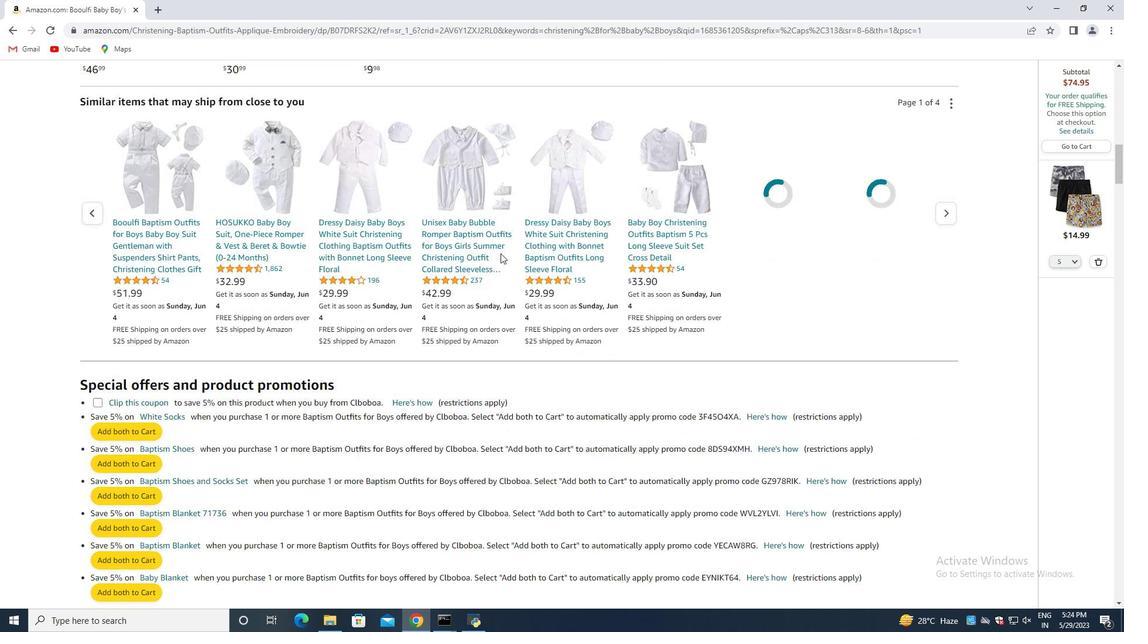 
Action: Mouse moved to (479, 256)
Screenshot: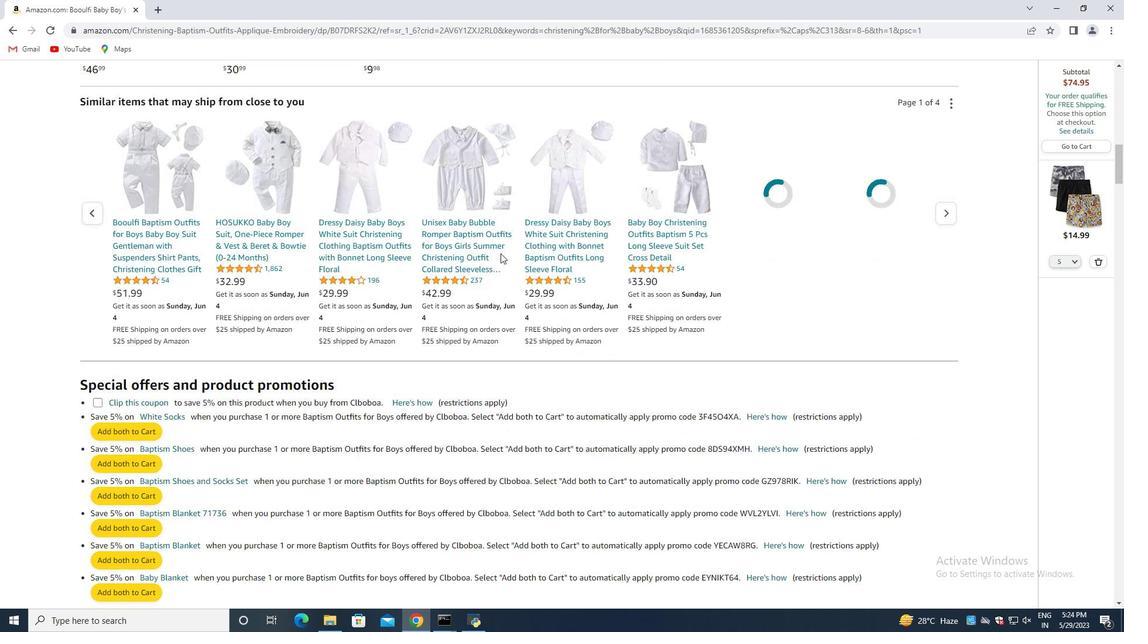 
Action: Mouse scrolled (479, 255) with delta (0, 0)
Screenshot: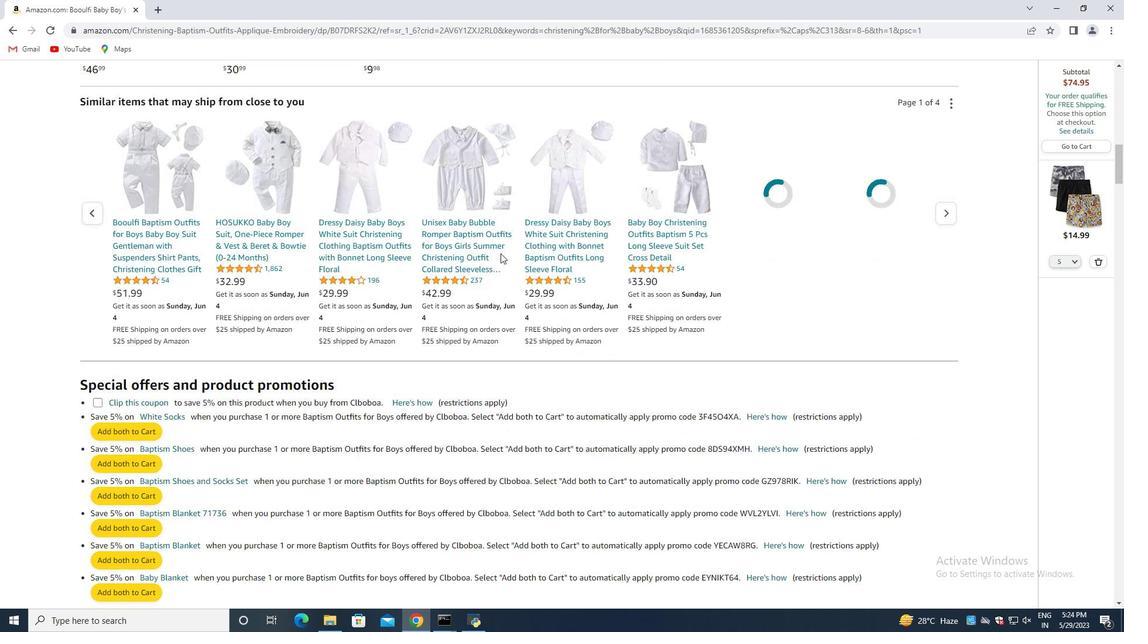 
Action: Mouse moved to (476, 258)
Screenshot: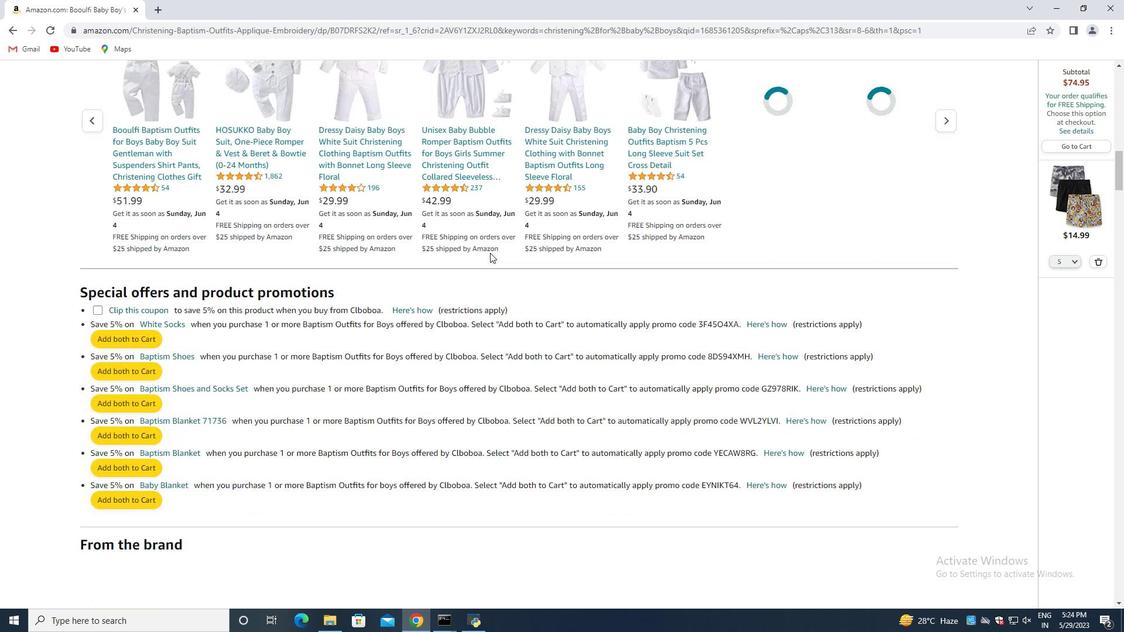 
Action: Mouse scrolled (477, 257) with delta (0, 0)
Screenshot: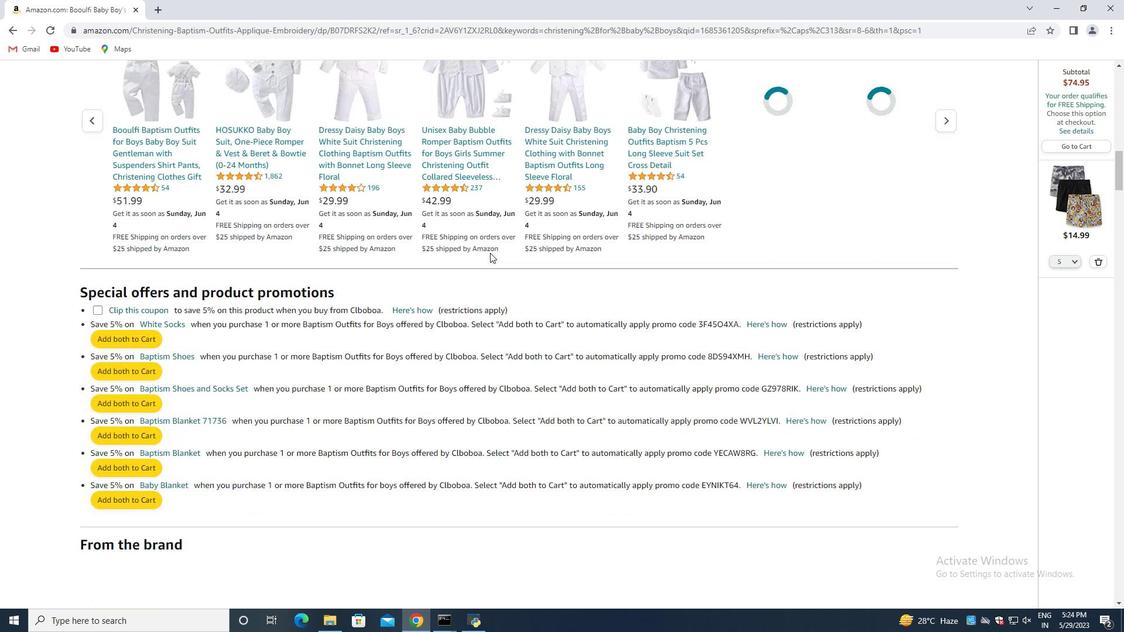 
Action: Mouse moved to (474, 258)
Screenshot: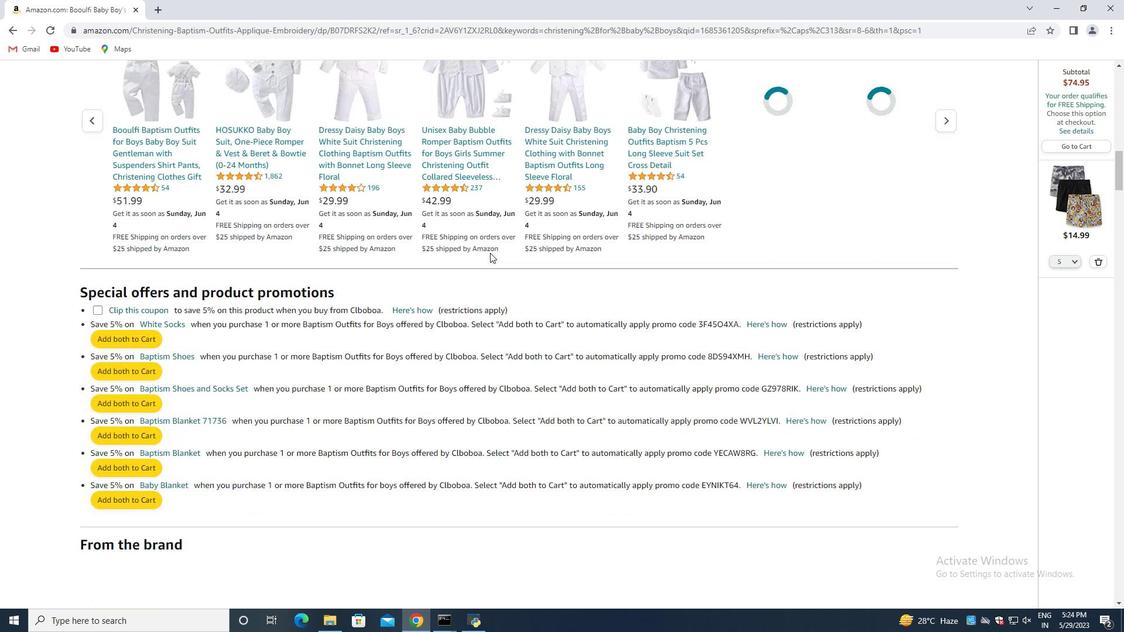 
Action: Mouse scrolled (474, 258) with delta (0, 0)
Screenshot: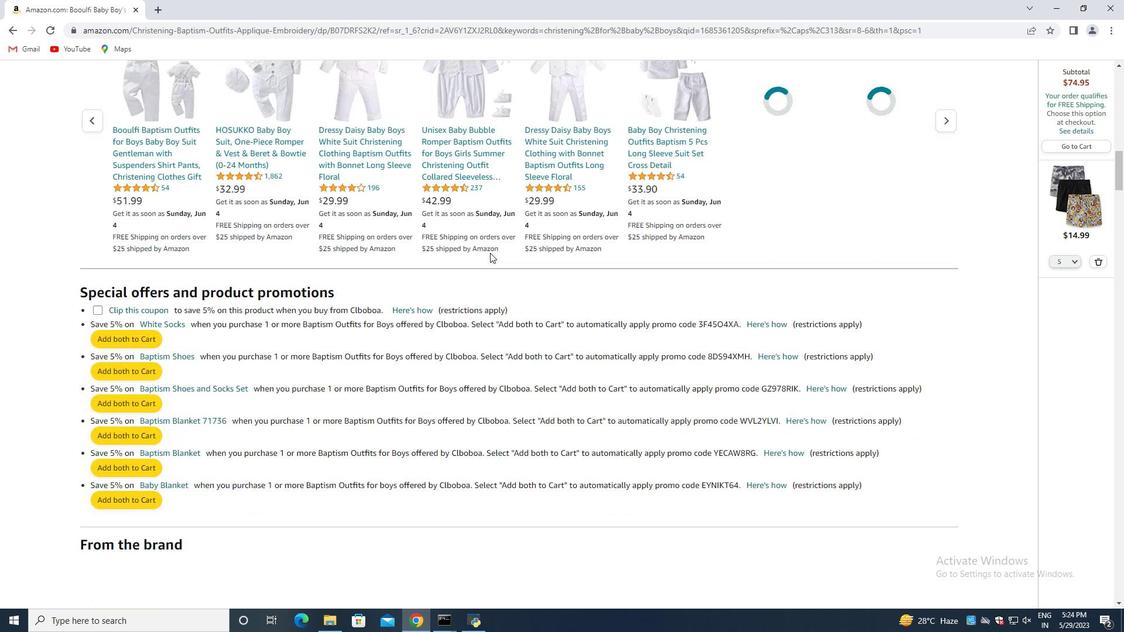 
Action: Mouse moved to (461, 260)
Screenshot: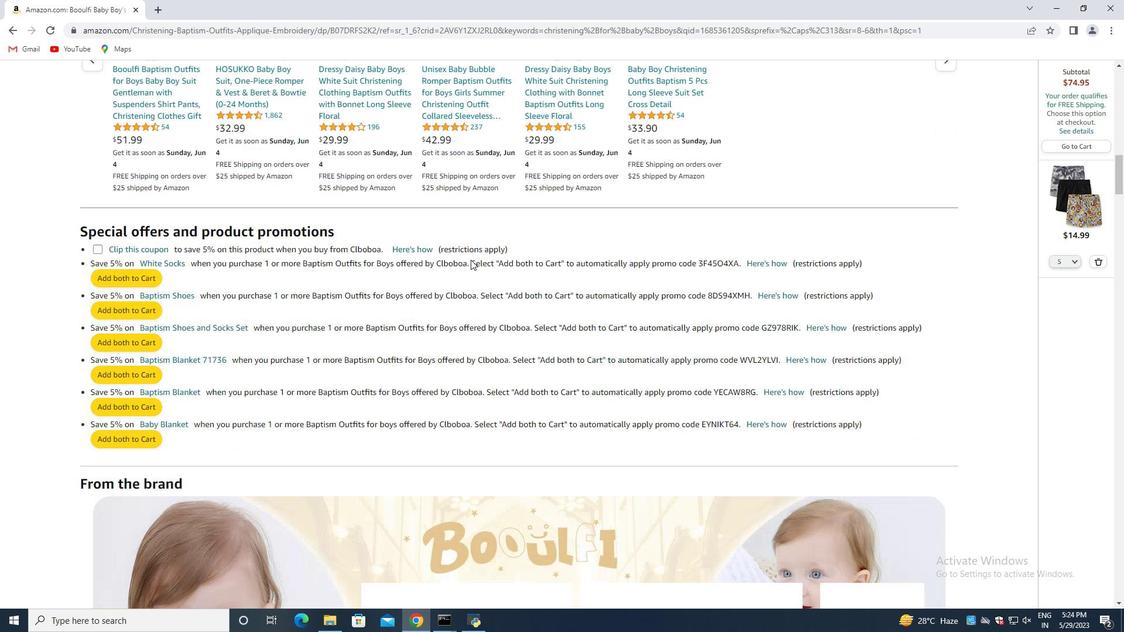 
Action: Mouse scrolled (461, 260) with delta (0, 0)
Screenshot: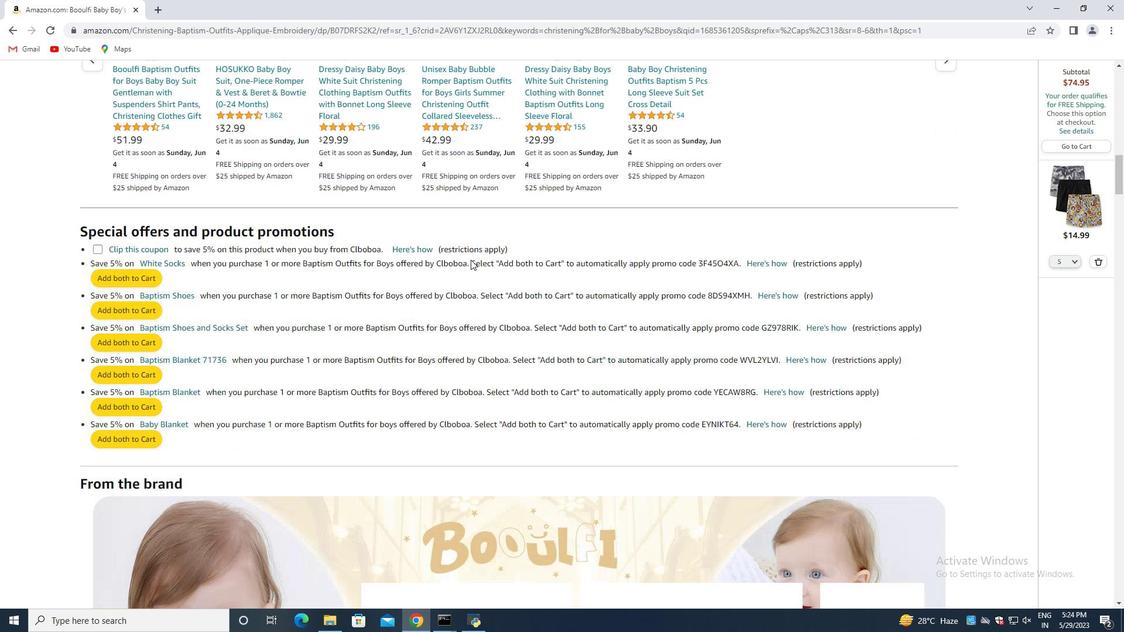 
Action: Mouse moved to (448, 266)
Screenshot: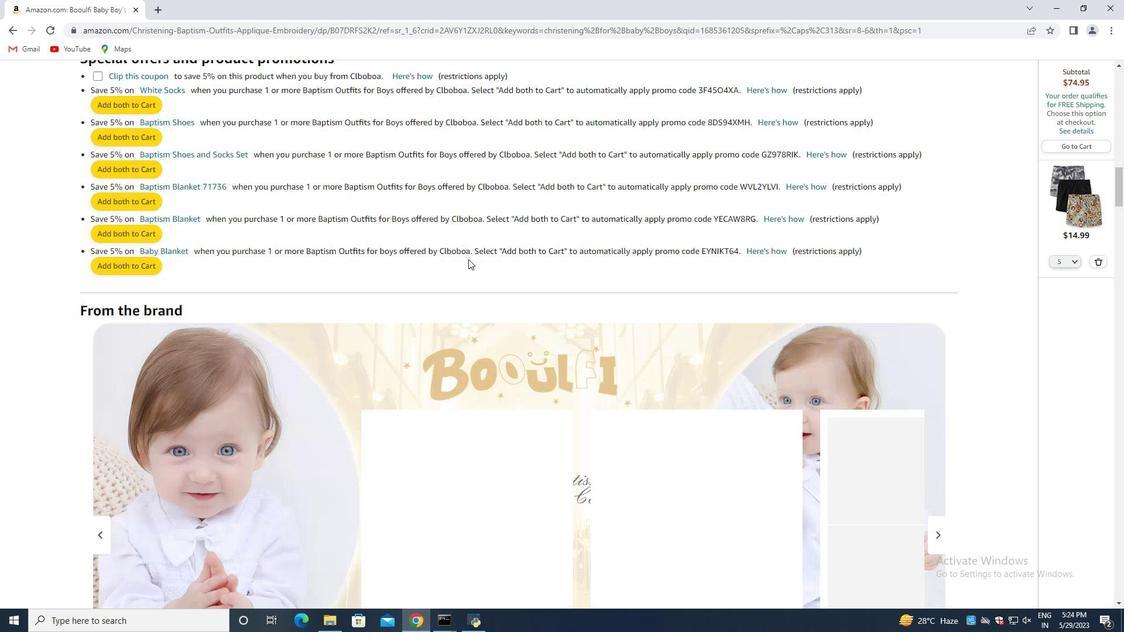 
Action: Mouse scrolled (448, 265) with delta (0, 0)
Screenshot: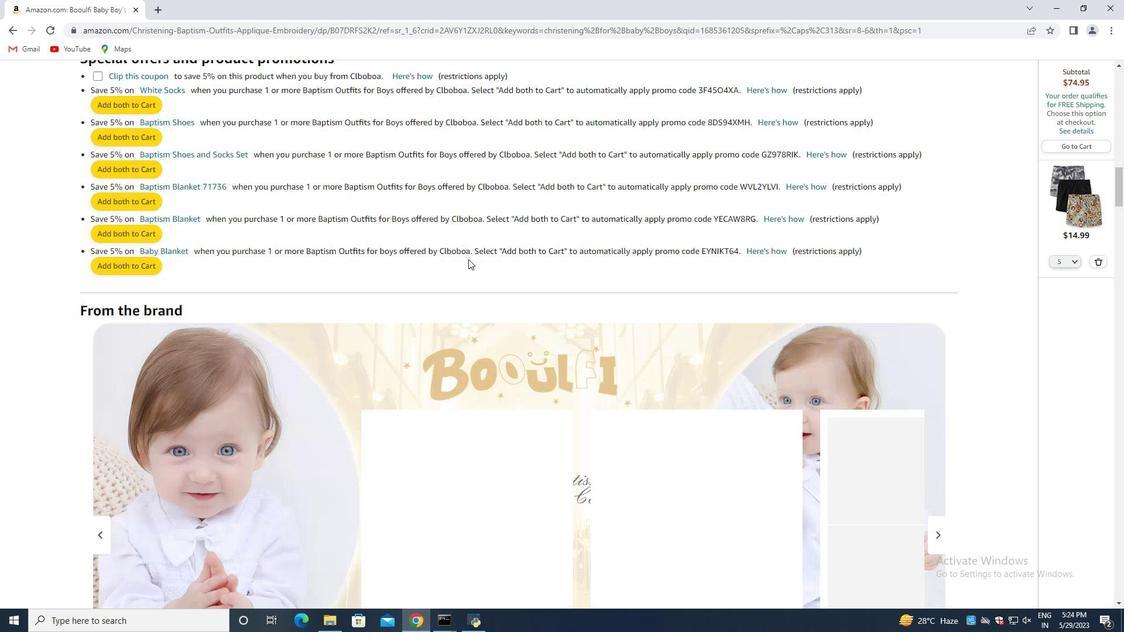 
Action: Mouse moved to (442, 269)
Screenshot: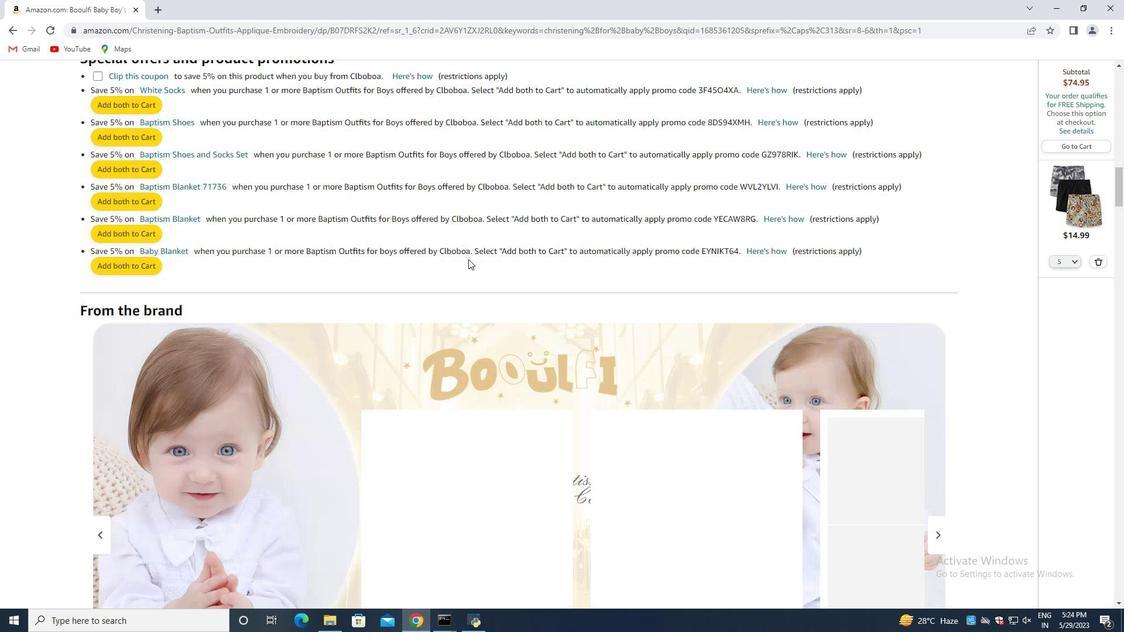
Action: Mouse scrolled (442, 269) with delta (0, 0)
Screenshot: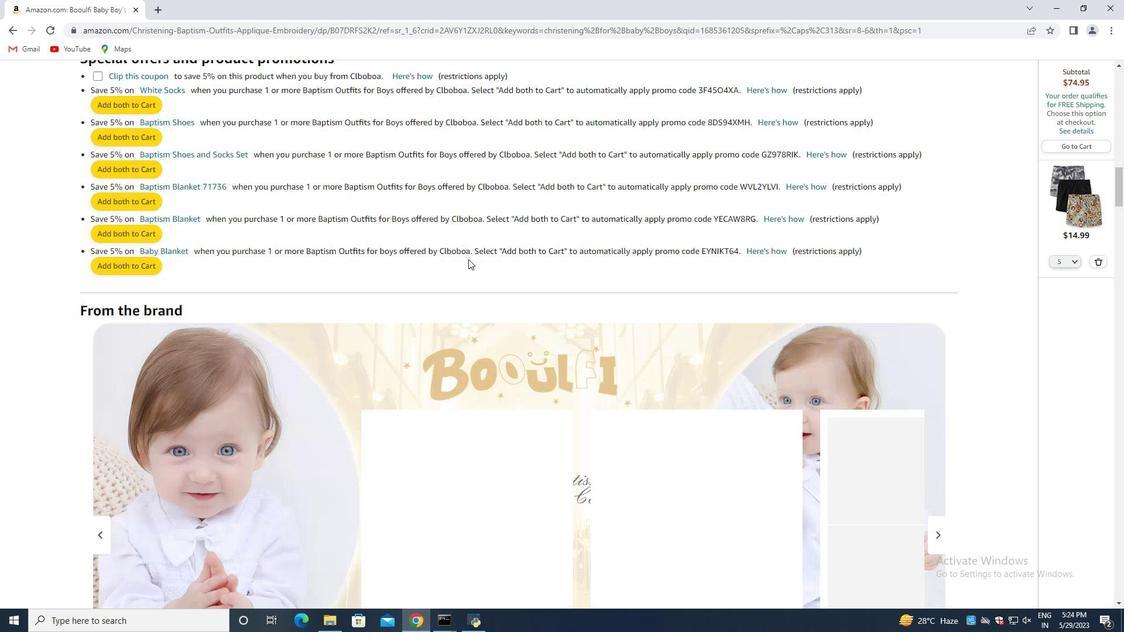 
Action: Mouse moved to (433, 272)
Screenshot: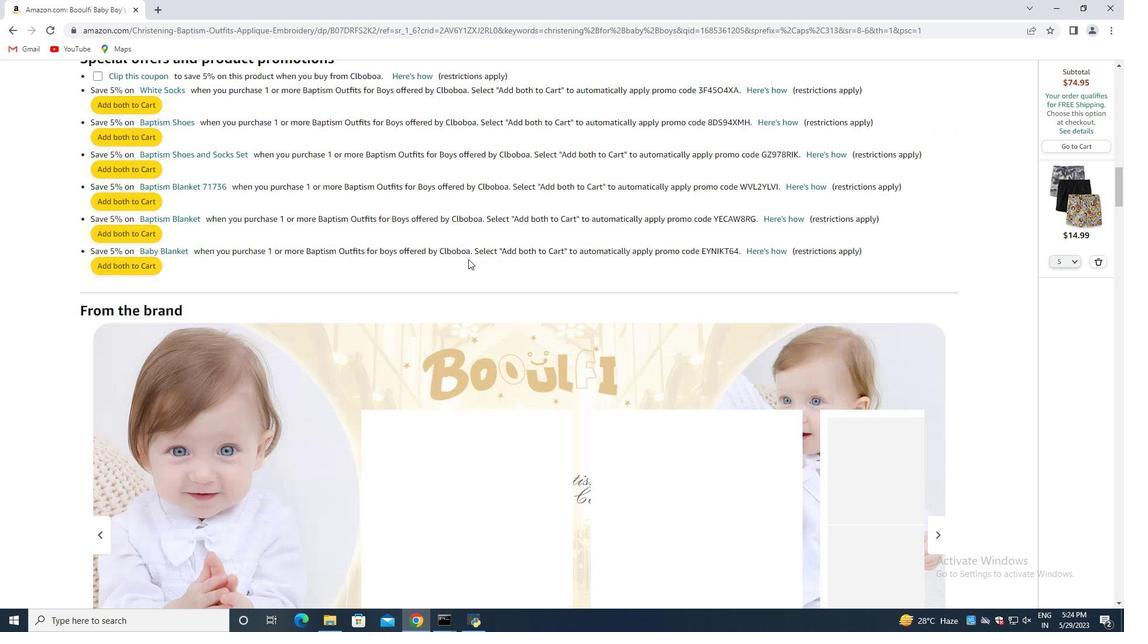 
Action: Mouse scrolled (436, 272) with delta (0, 0)
Screenshot: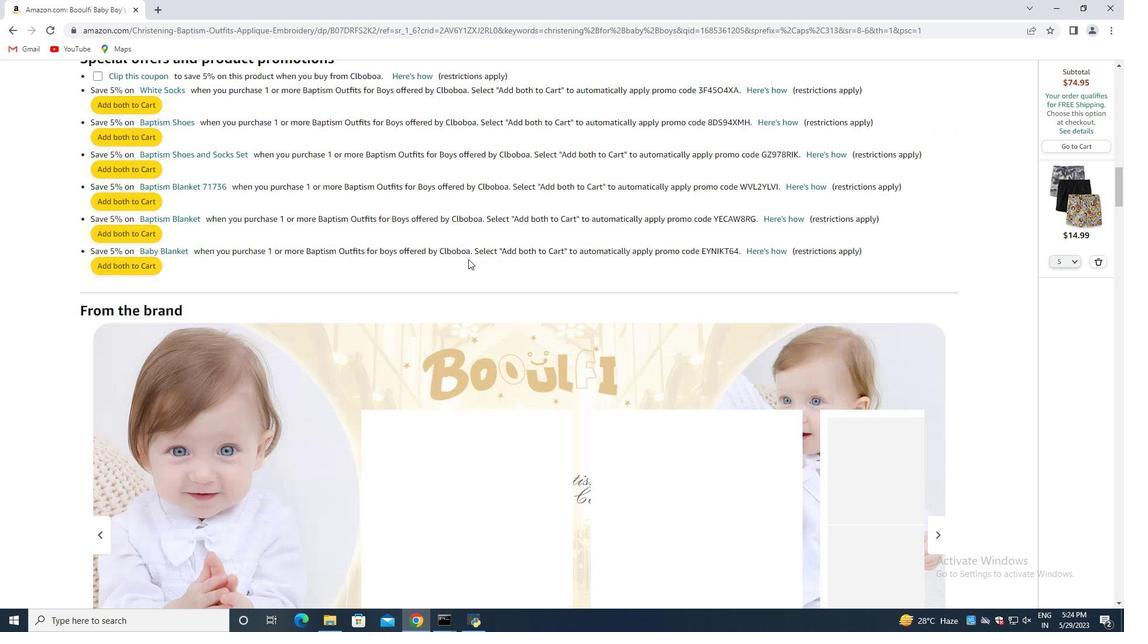 
Action: Mouse moved to (432, 272)
Screenshot: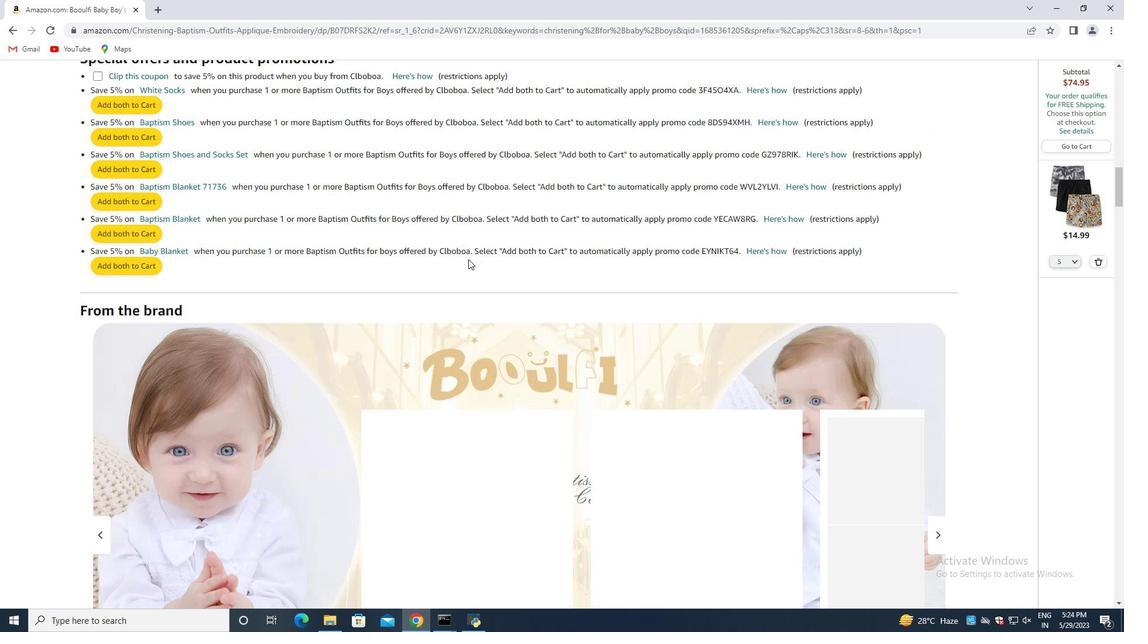 
Action: Mouse scrolled (432, 272) with delta (0, 0)
Screenshot: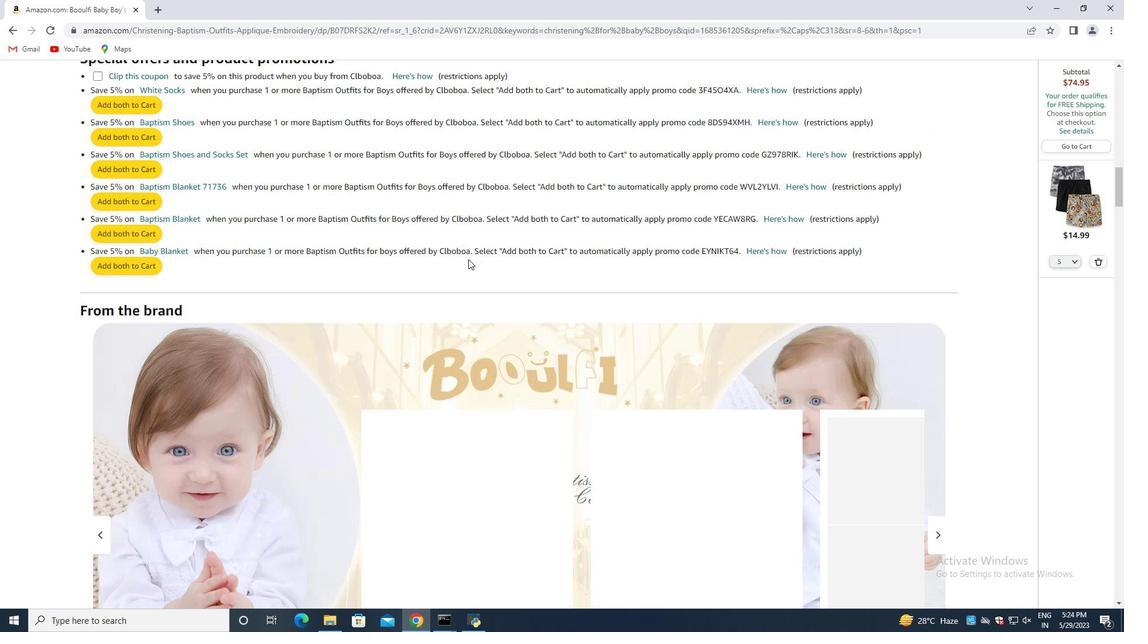 
Action: Mouse moved to (430, 272)
Screenshot: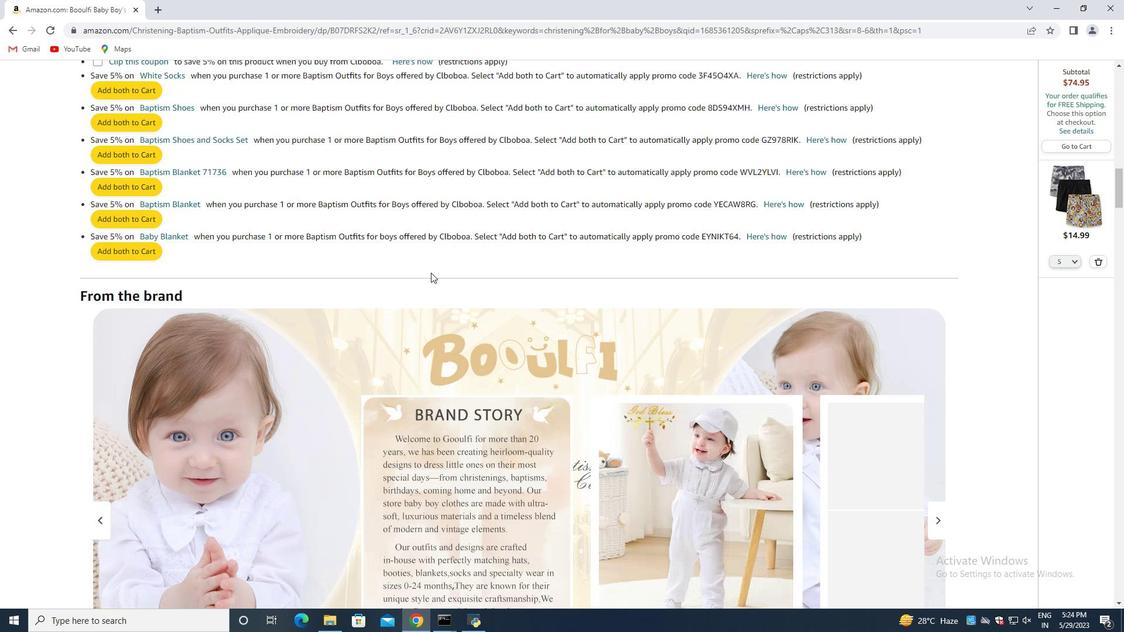 
Action: Mouse scrolled (430, 272) with delta (0, 0)
Screenshot: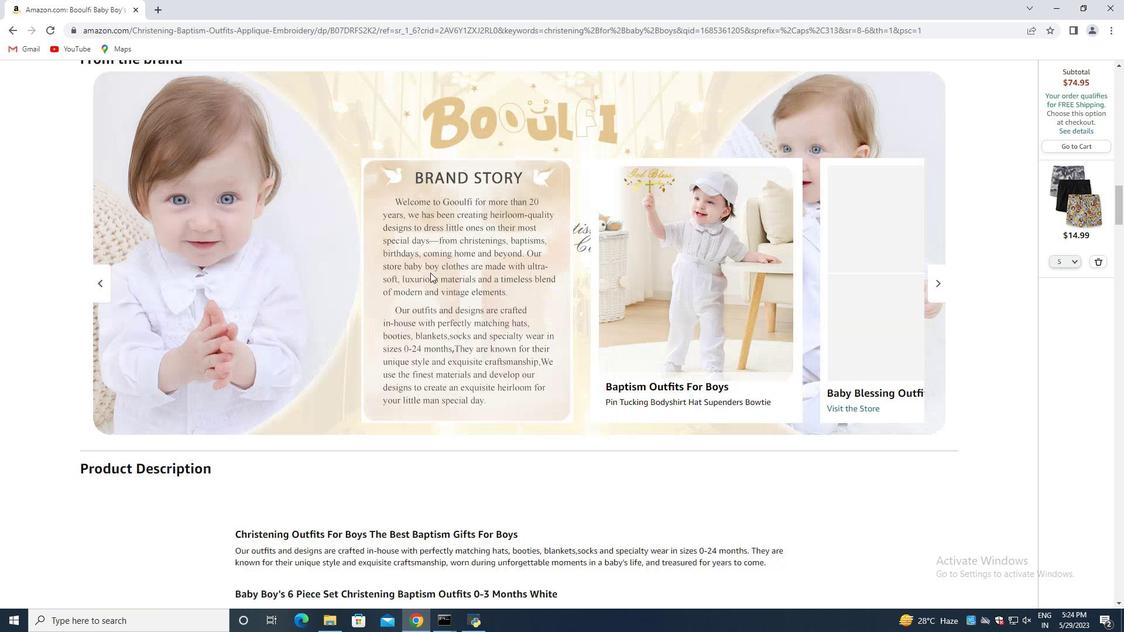 
Action: Mouse scrolled (430, 272) with delta (0, 0)
Screenshot: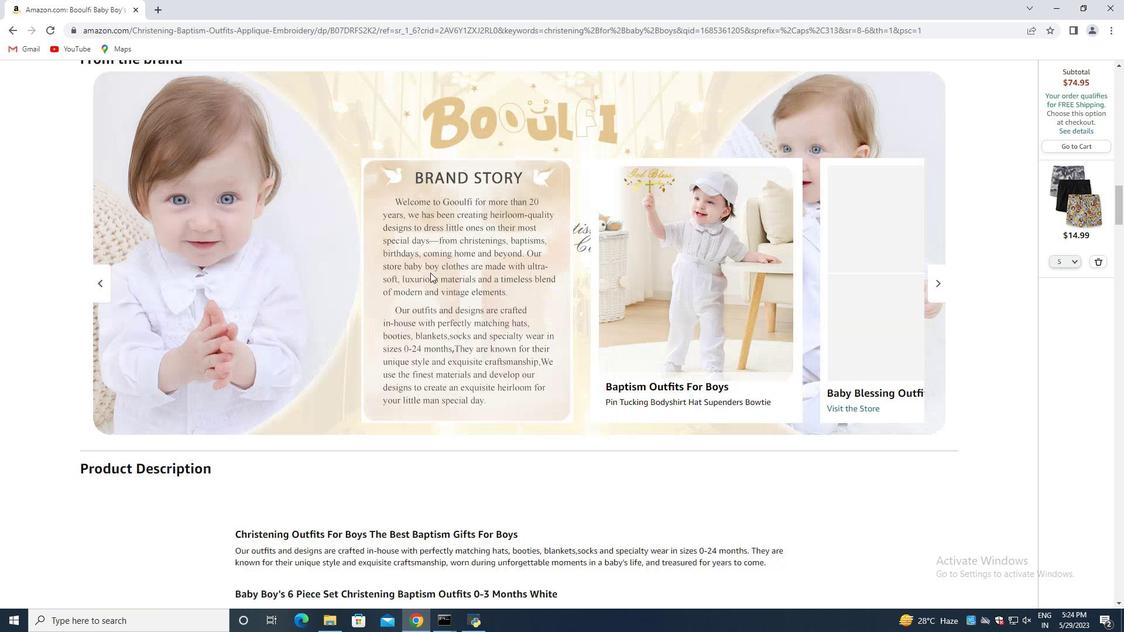 
Action: Mouse scrolled (430, 272) with delta (0, 0)
Screenshot: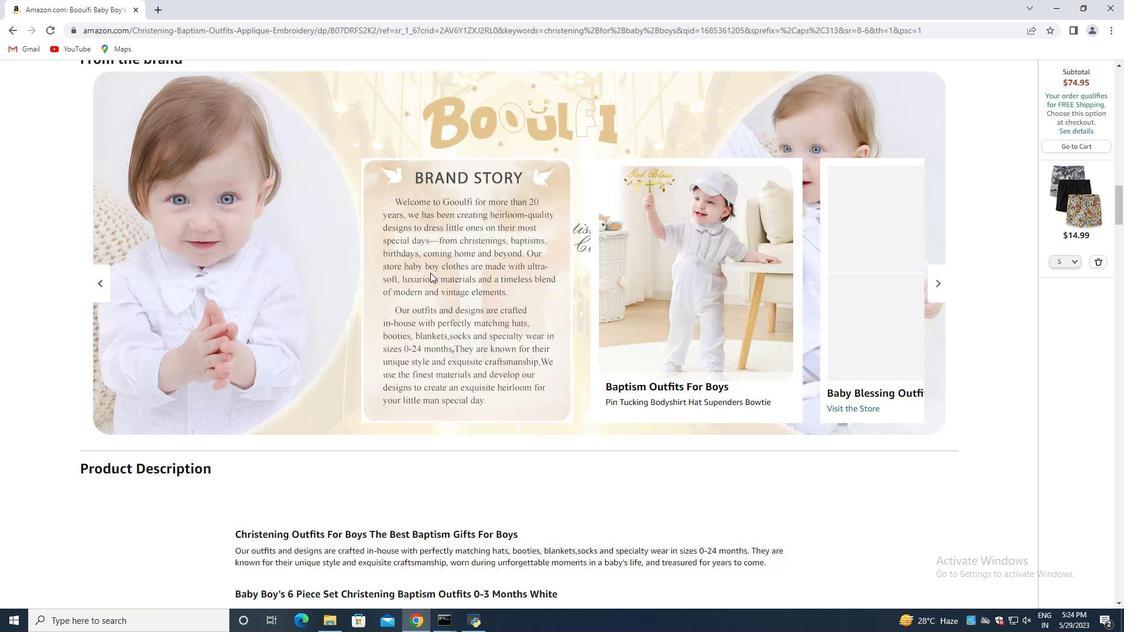 
Action: Mouse scrolled (430, 272) with delta (0, 0)
Screenshot: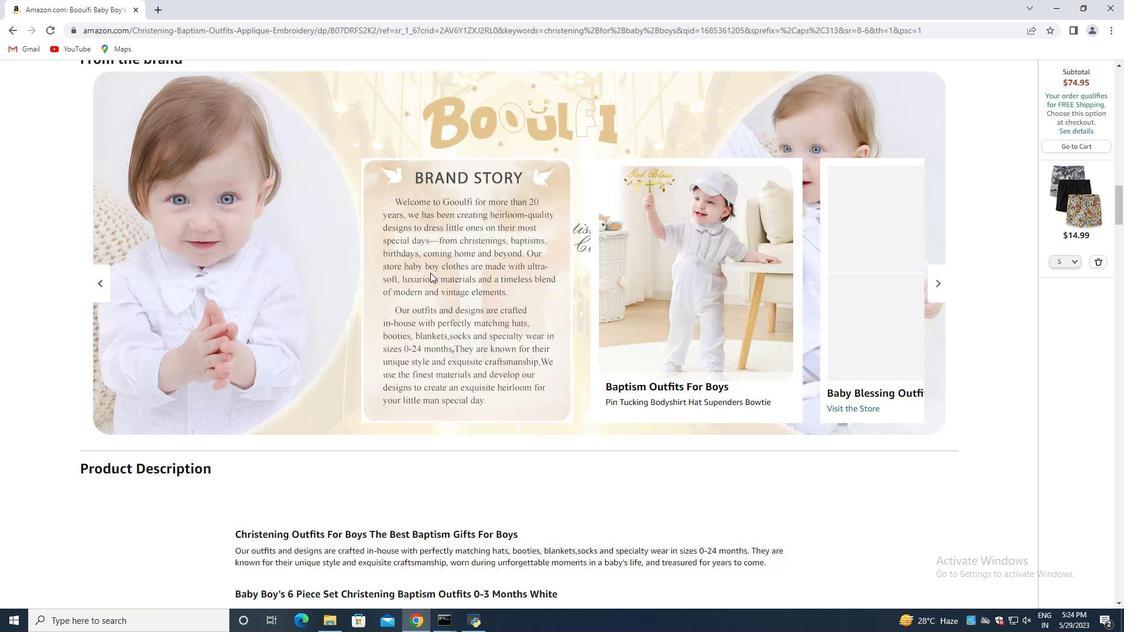 
Action: Mouse scrolled (430, 272) with delta (0, 0)
Screenshot: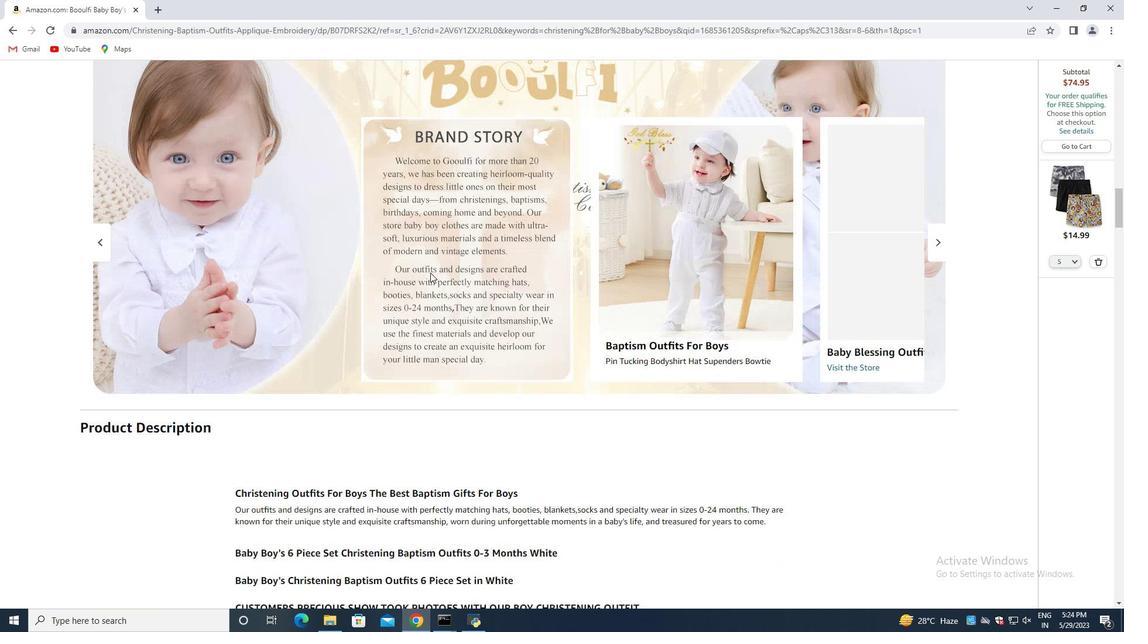 
Action: Mouse moved to (441, 275)
Screenshot: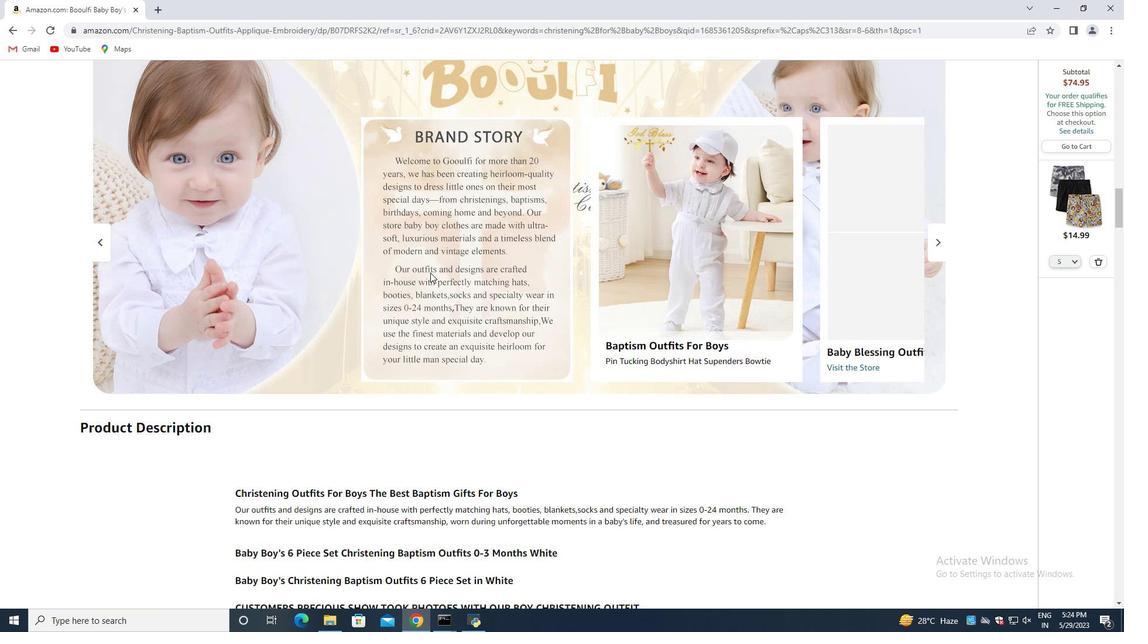 
Action: Mouse scrolled (441, 275) with delta (0, 0)
Screenshot: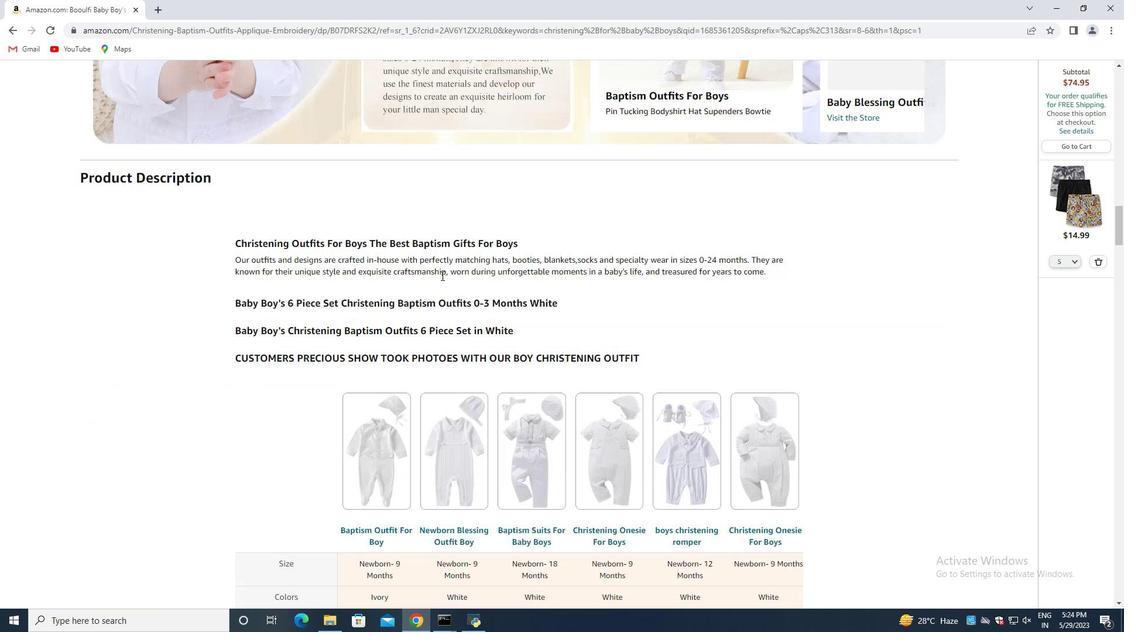 
Action: Mouse scrolled (441, 275) with delta (0, 0)
Screenshot: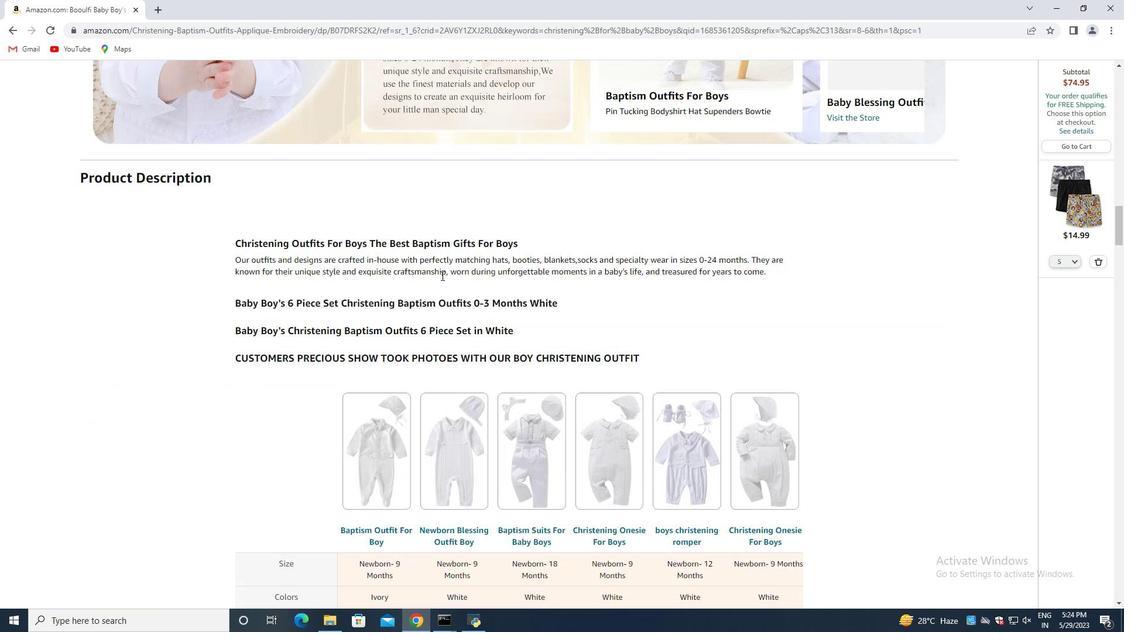 
Action: Mouse scrolled (441, 275) with delta (0, 0)
Screenshot: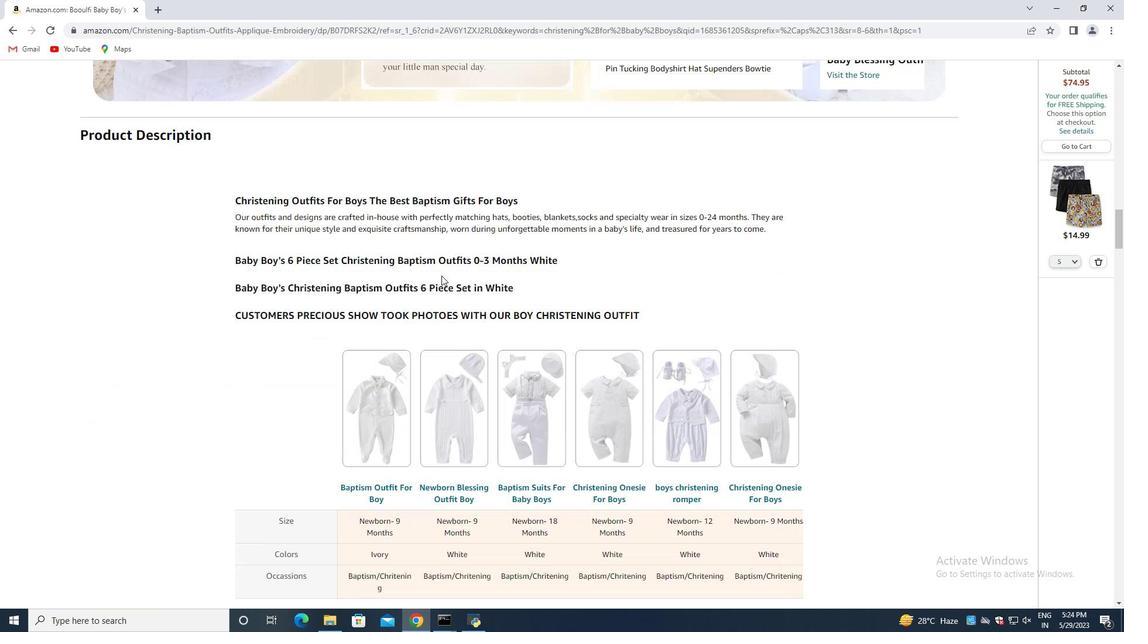 
Action: Mouse scrolled (441, 275) with delta (0, 0)
Screenshot: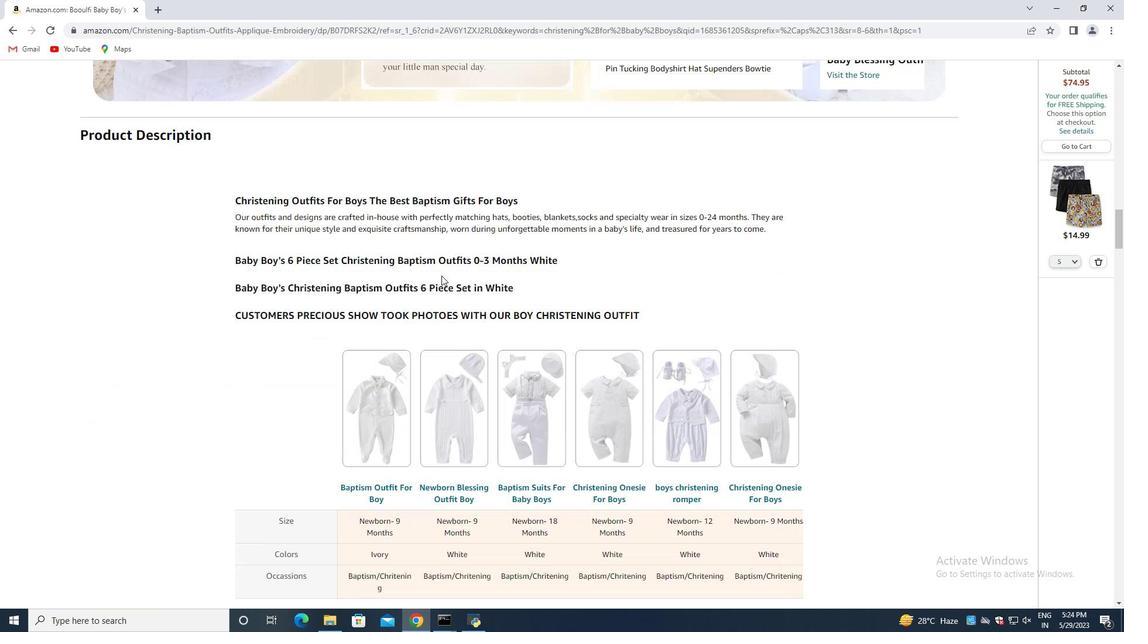 
Action: Mouse scrolled (441, 275) with delta (0, 0)
Screenshot: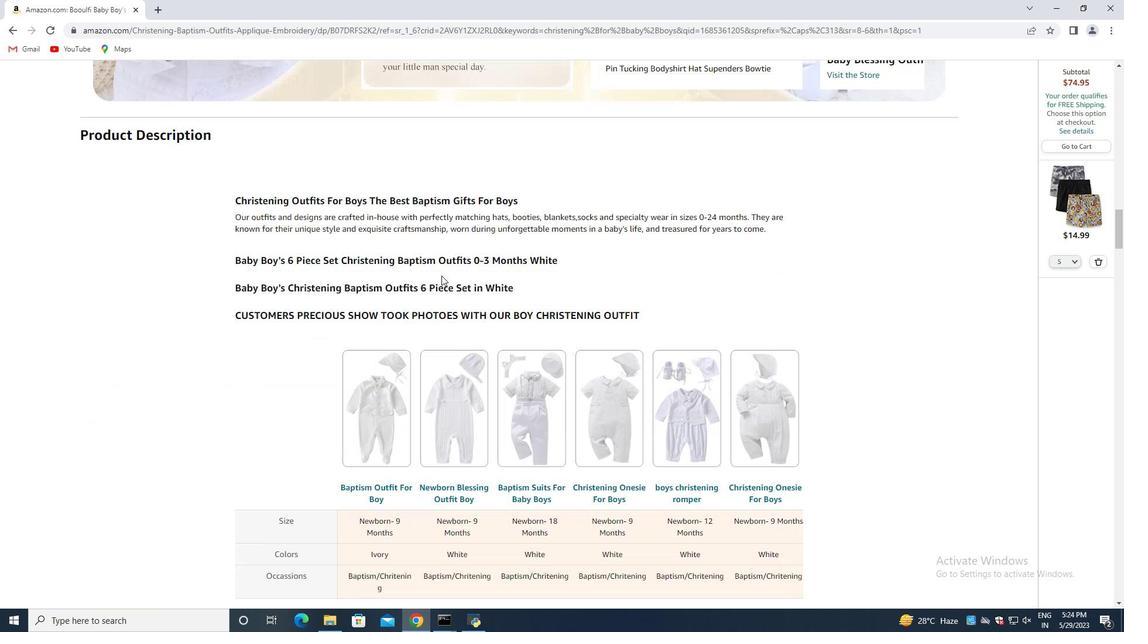 
Action: Mouse moved to (363, 169)
Screenshot: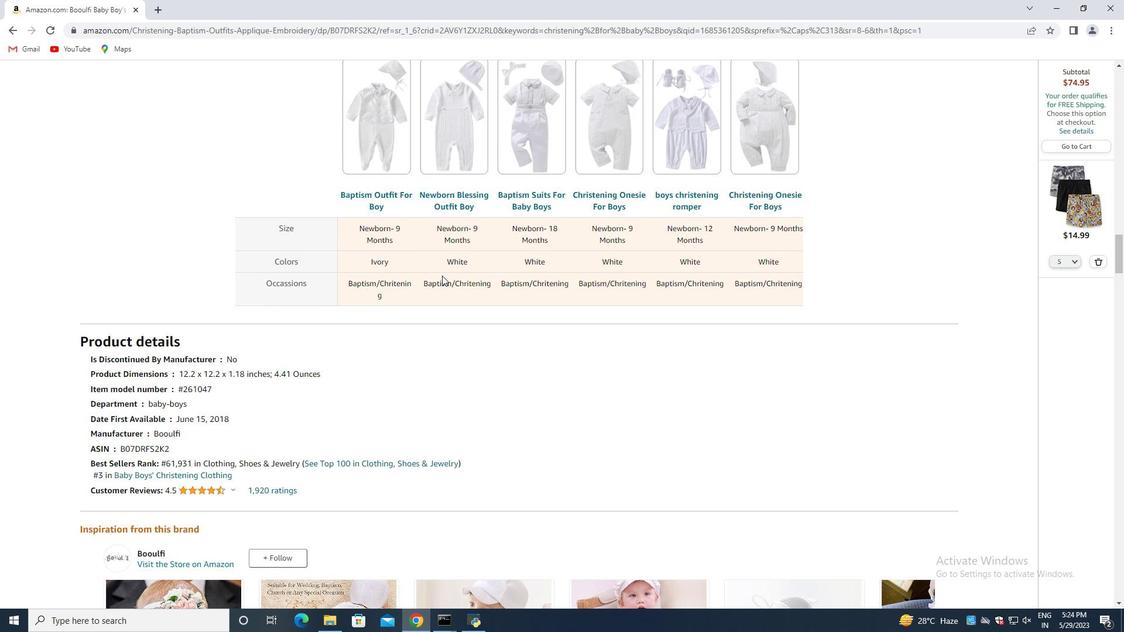 
Action: Mouse scrolled (363, 169) with delta (0, 0)
Screenshot: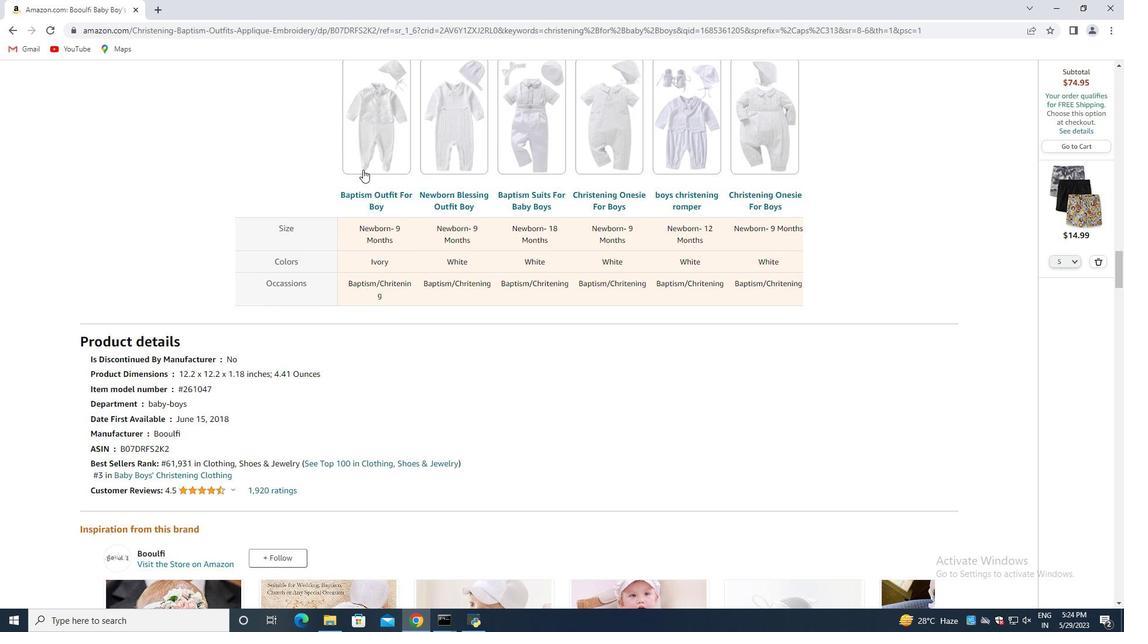 
Action: Mouse scrolled (363, 169) with delta (0, 0)
Screenshot: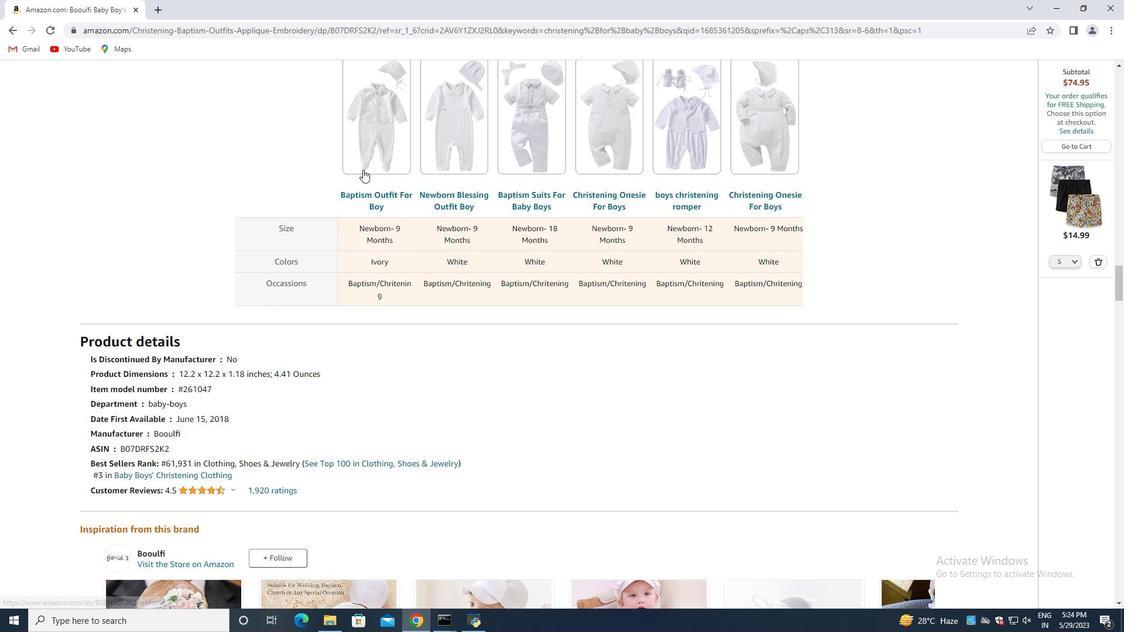 
Action: Mouse scrolled (363, 169) with delta (0, 0)
Screenshot: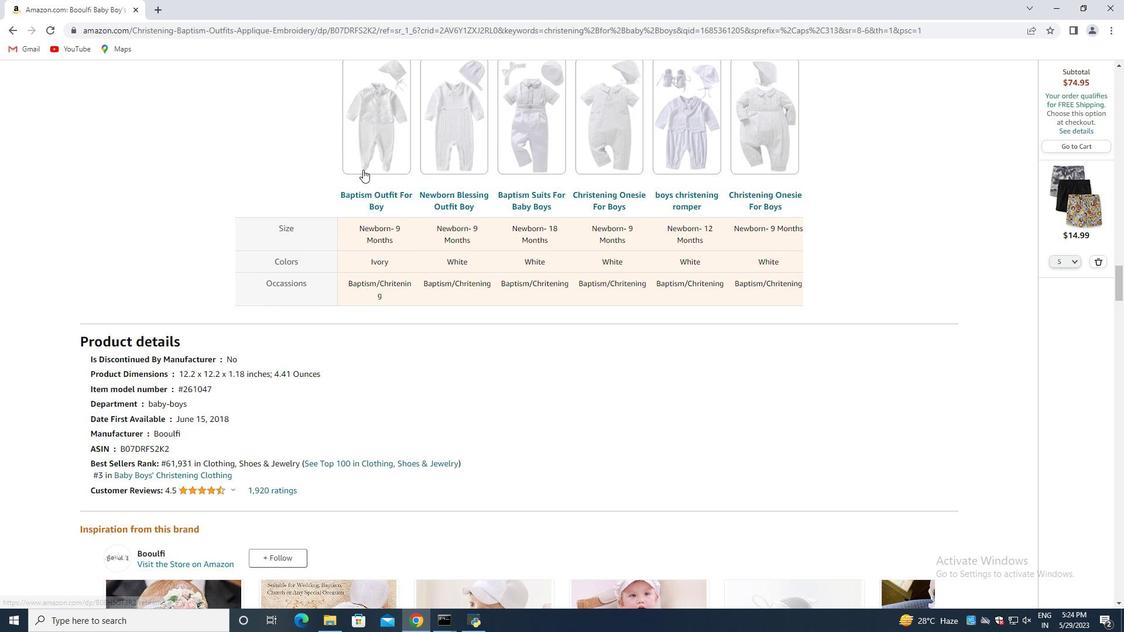 
Action: Mouse scrolled (363, 169) with delta (0, 0)
Screenshot: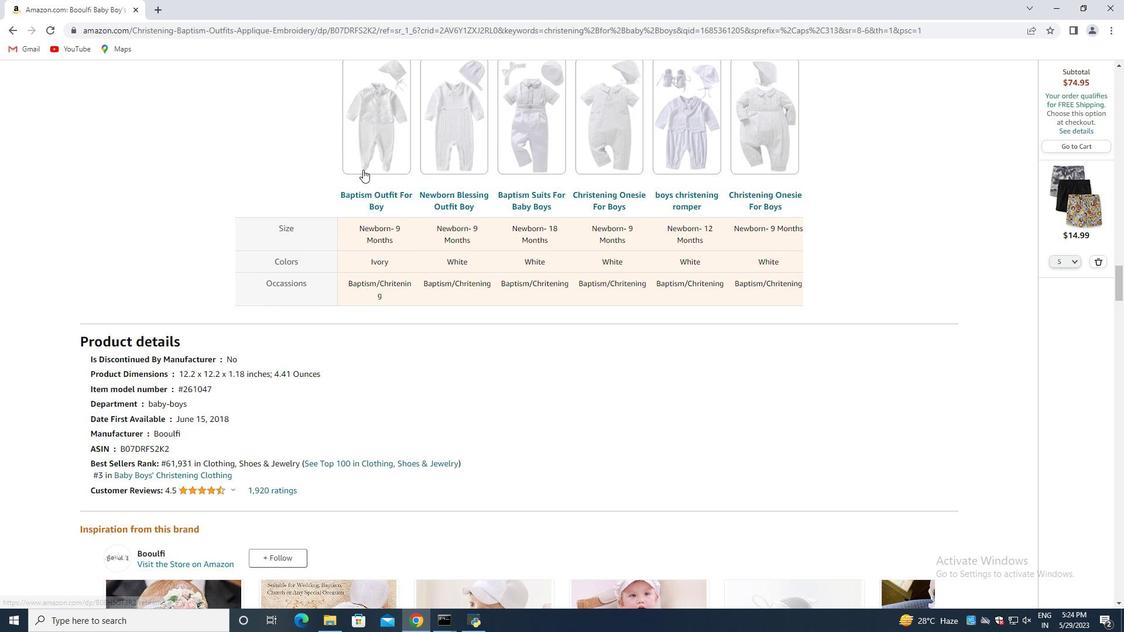 
Action: Mouse moved to (363, 169)
Screenshot: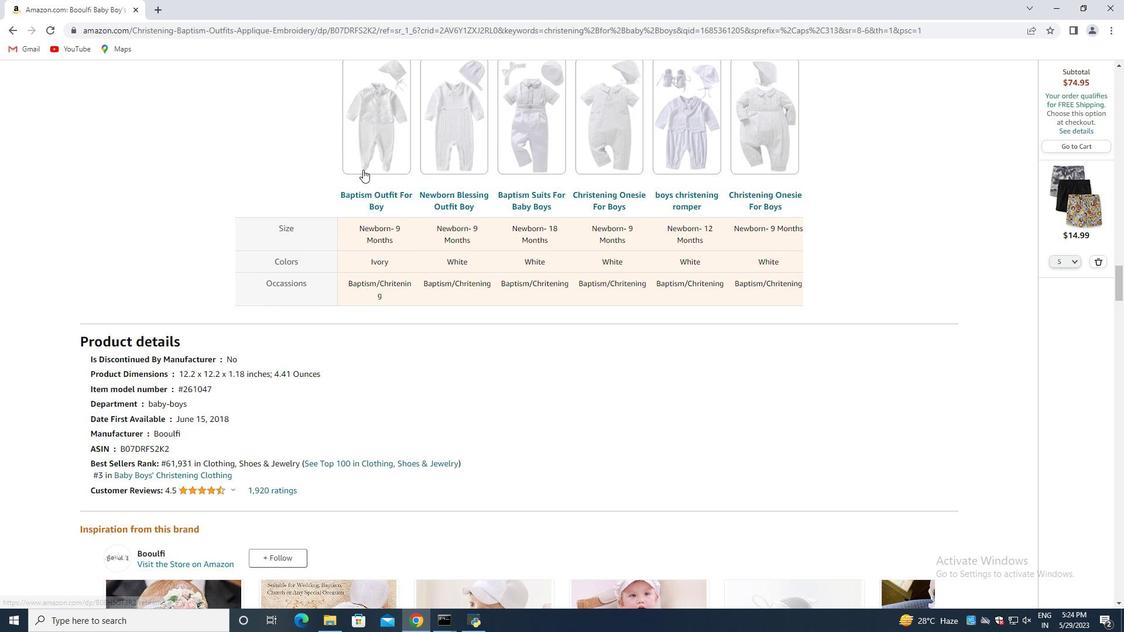 
Action: Mouse scrolled (363, 169) with delta (0, 0)
Screenshot: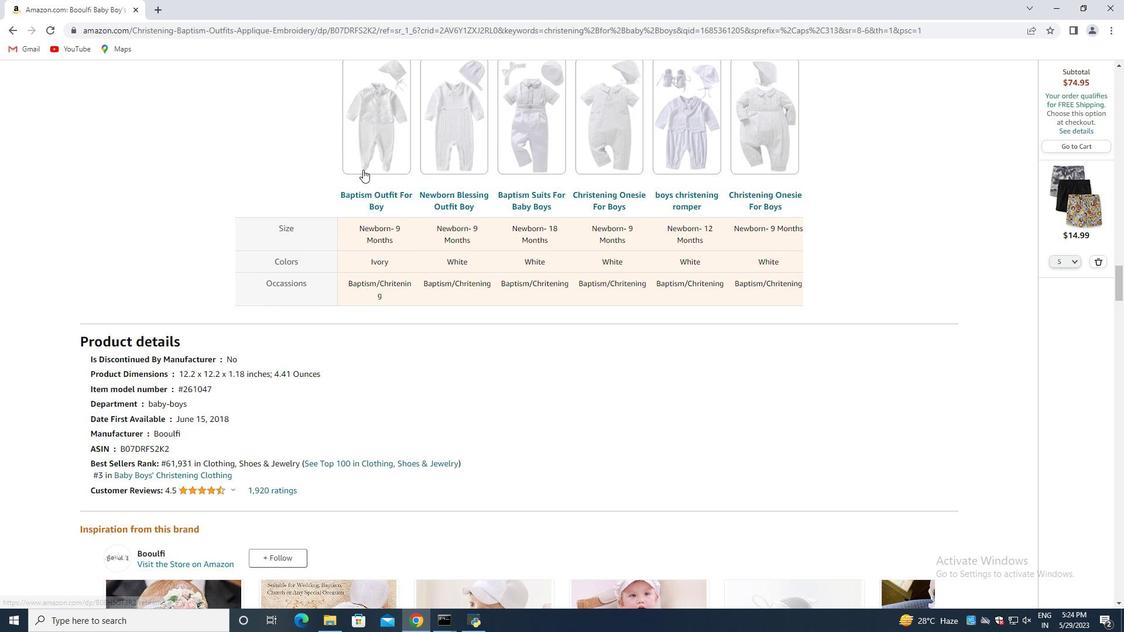 
Action: Mouse moved to (363, 169)
Screenshot: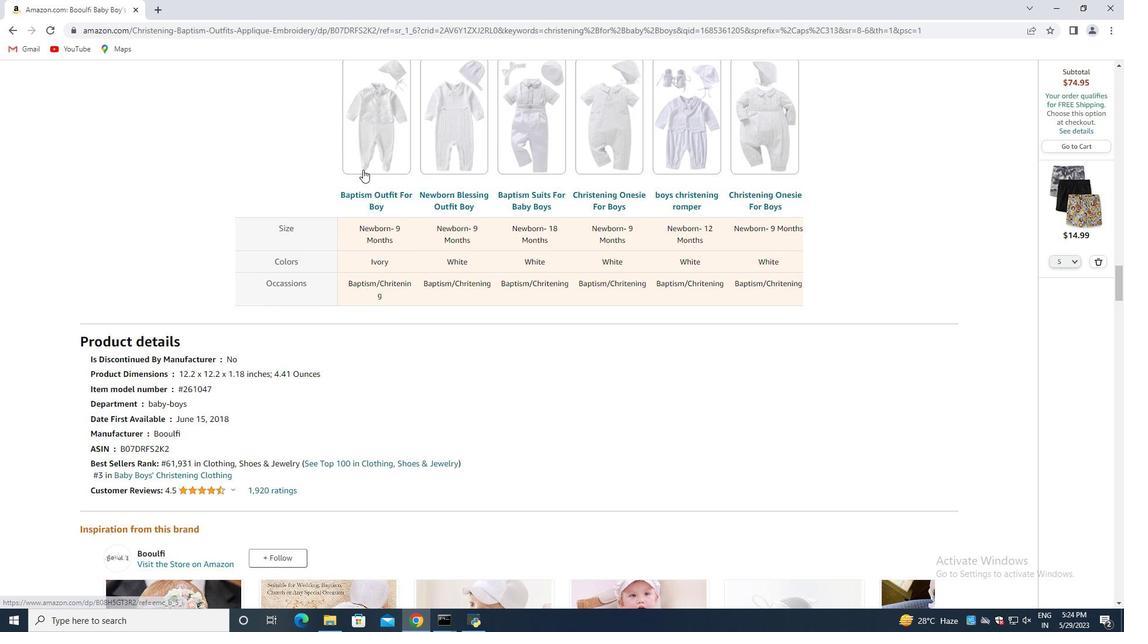 
Action: Mouse scrolled (363, 169) with delta (0, 0)
Screenshot: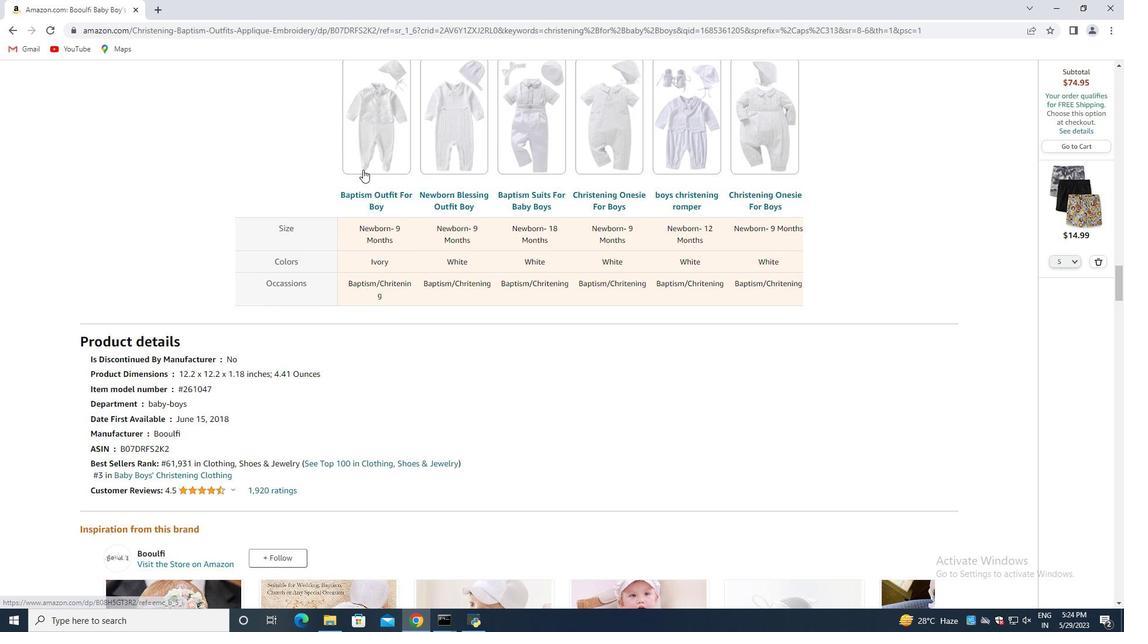 
Action: Mouse moved to (364, 169)
Screenshot: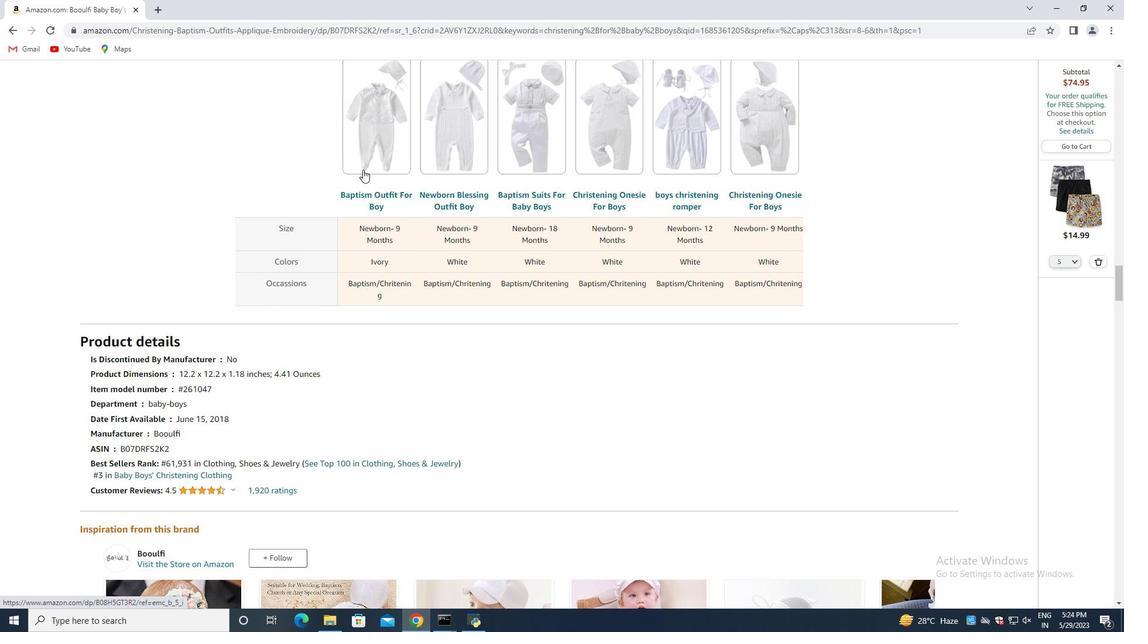 
Action: Mouse scrolled (364, 169) with delta (0, 0)
Screenshot: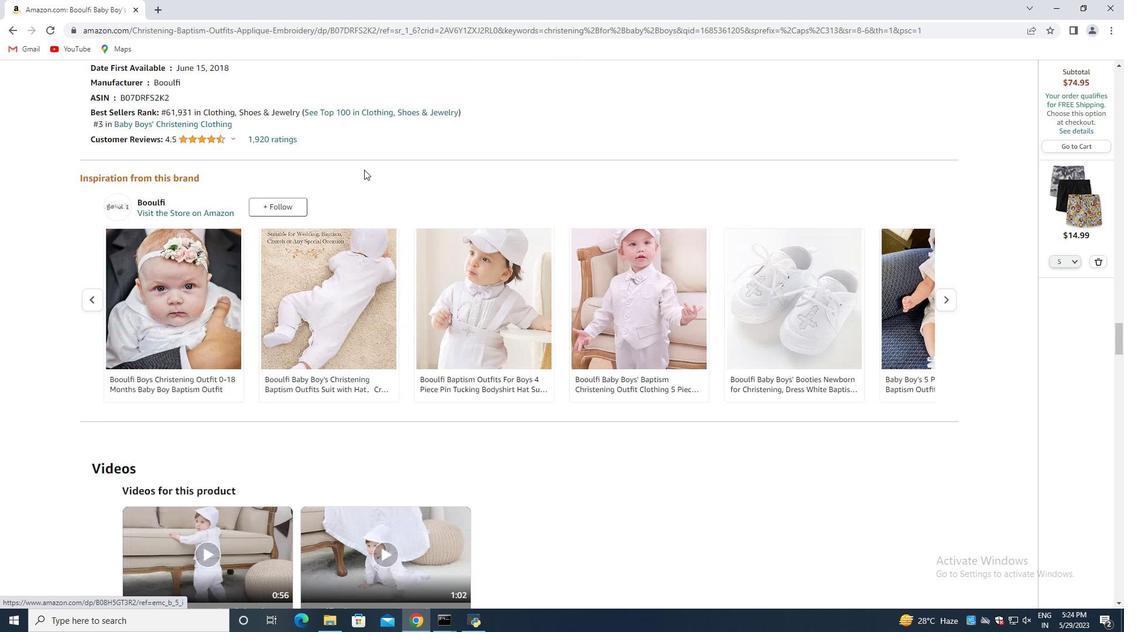 
Action: Mouse moved to (364, 169)
Screenshot: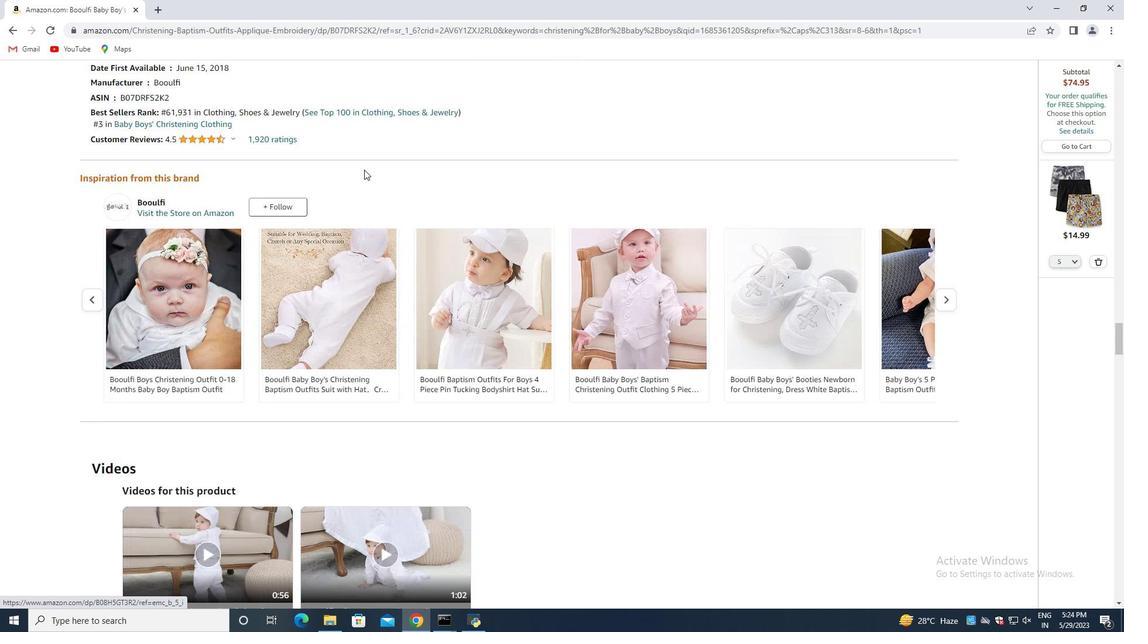 
Action: Mouse scrolled (364, 169) with delta (0, 0)
Screenshot: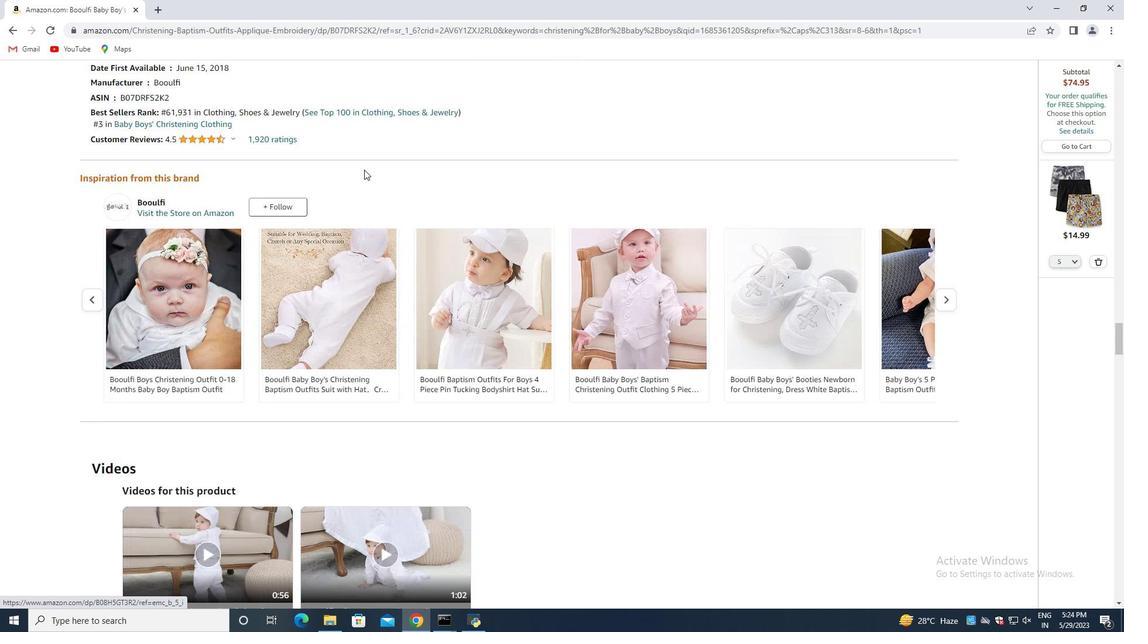 
Action: Mouse scrolled (364, 169) with delta (0, 0)
Screenshot: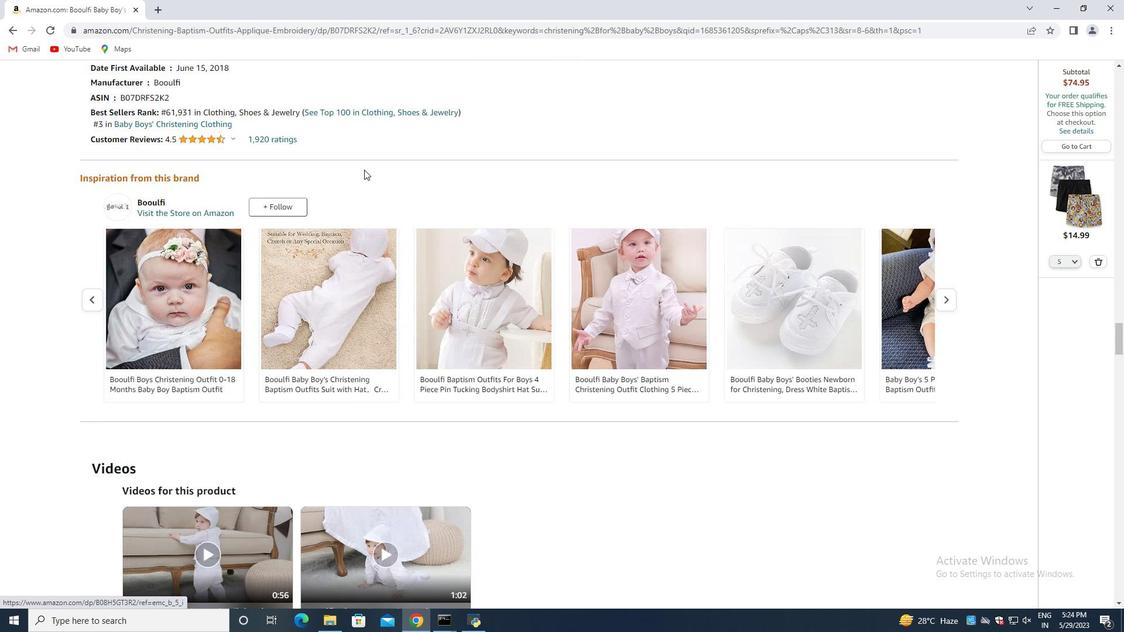 
Action: Mouse scrolled (364, 169) with delta (0, 0)
Screenshot: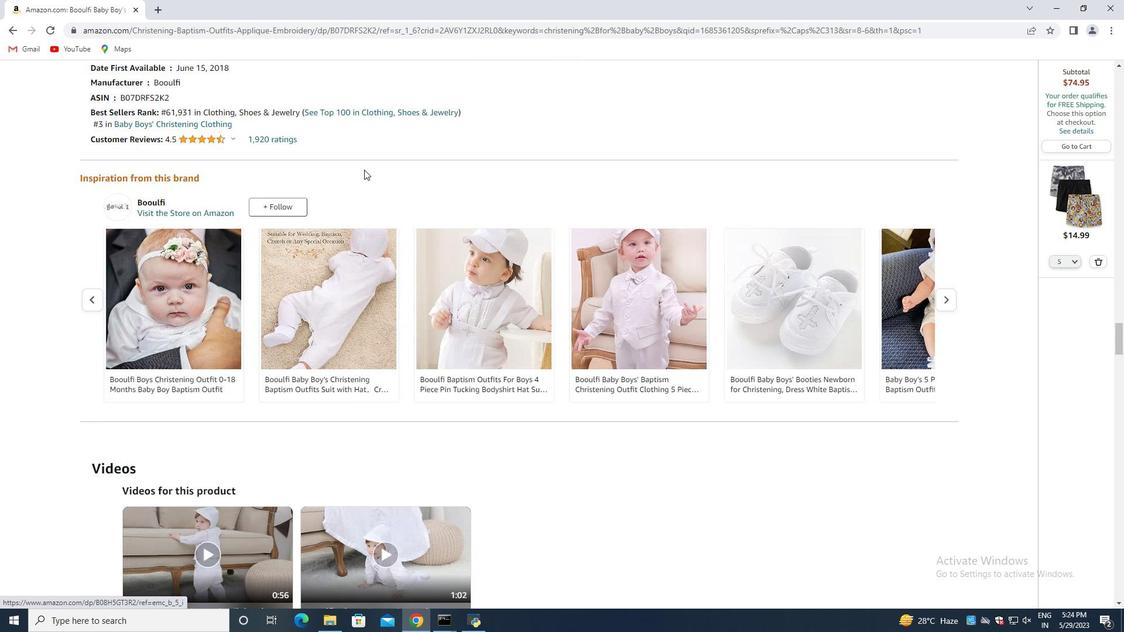 
Action: Mouse moved to (364, 169)
Screenshot: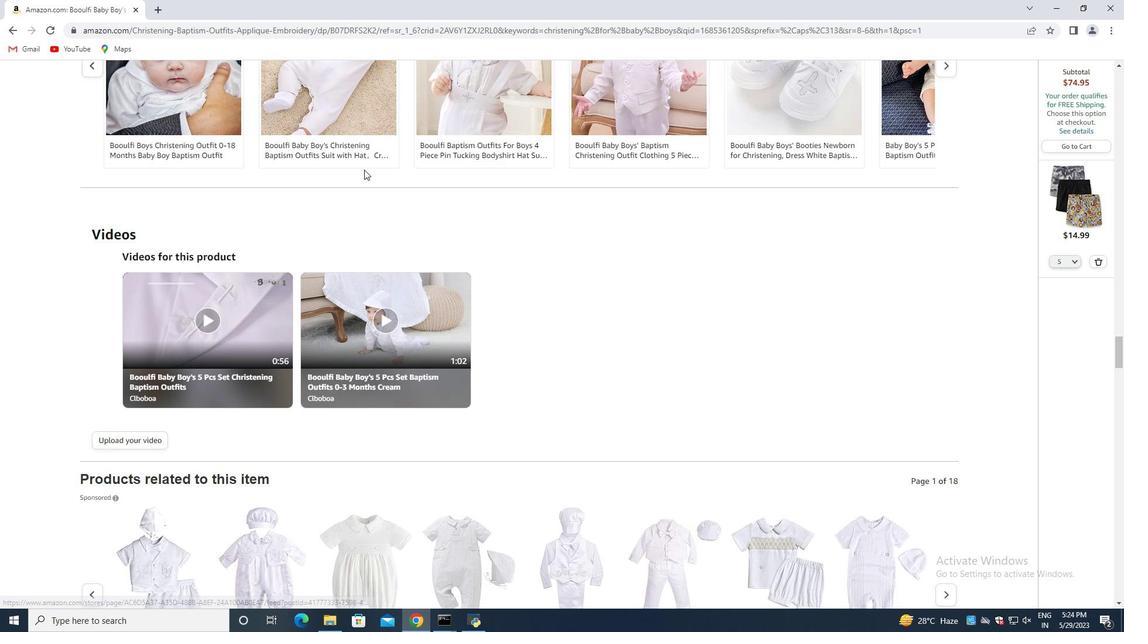 
Action: Mouse scrolled (364, 169) with delta (0, 0)
Screenshot: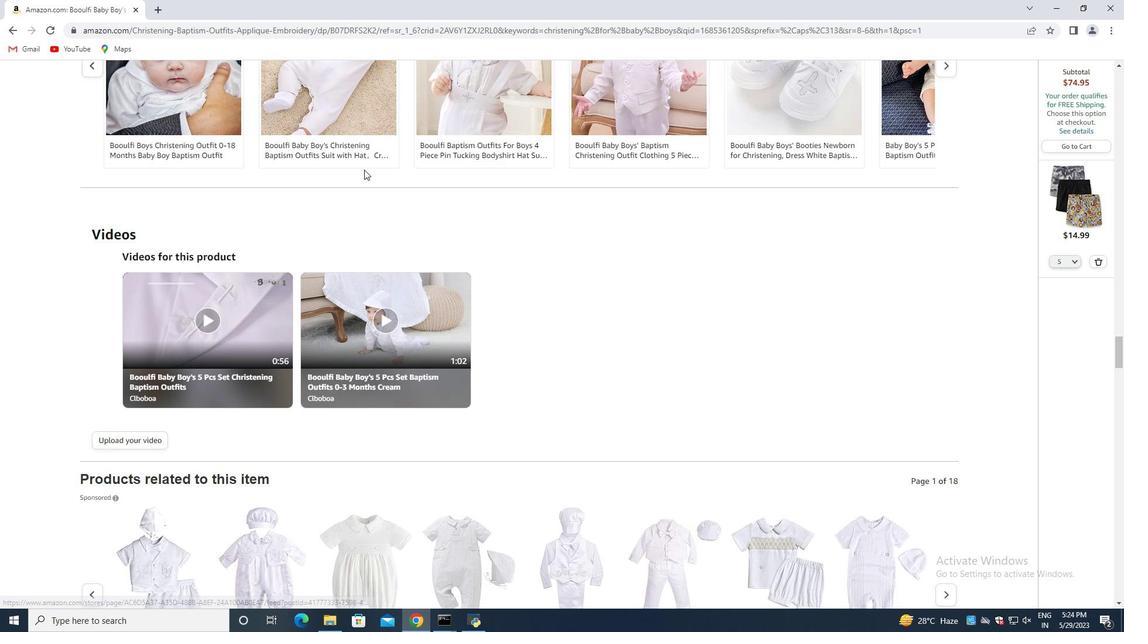 
Action: Mouse moved to (364, 173)
Screenshot: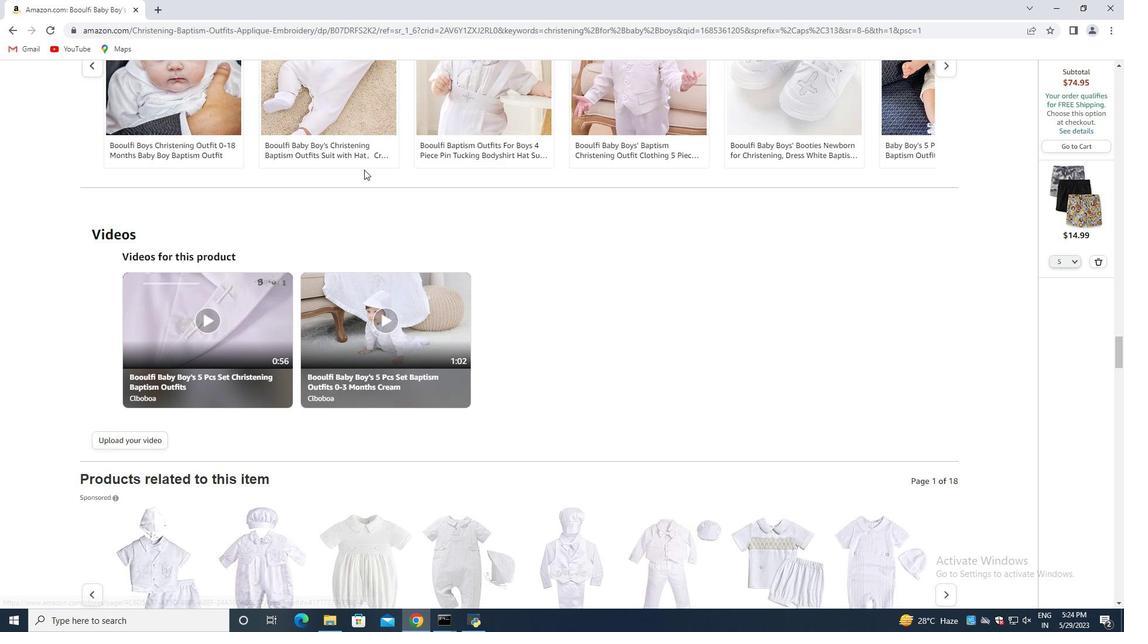 
Action: Mouse scrolled (364, 173) with delta (0, 0)
Screenshot: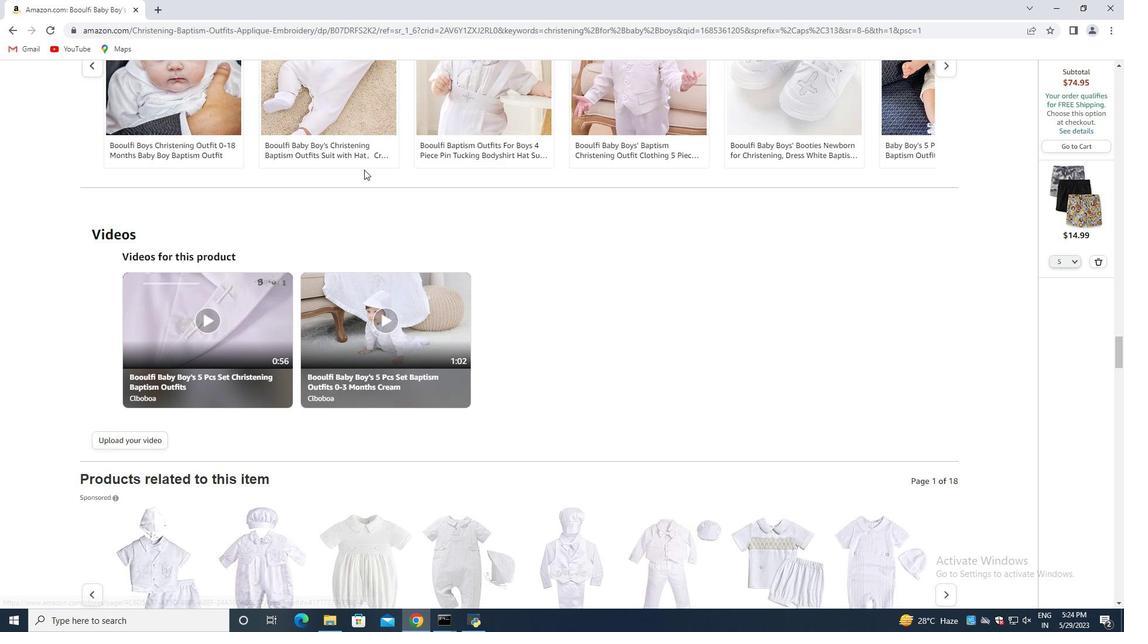 
Action: Mouse moved to (364, 174)
Screenshot: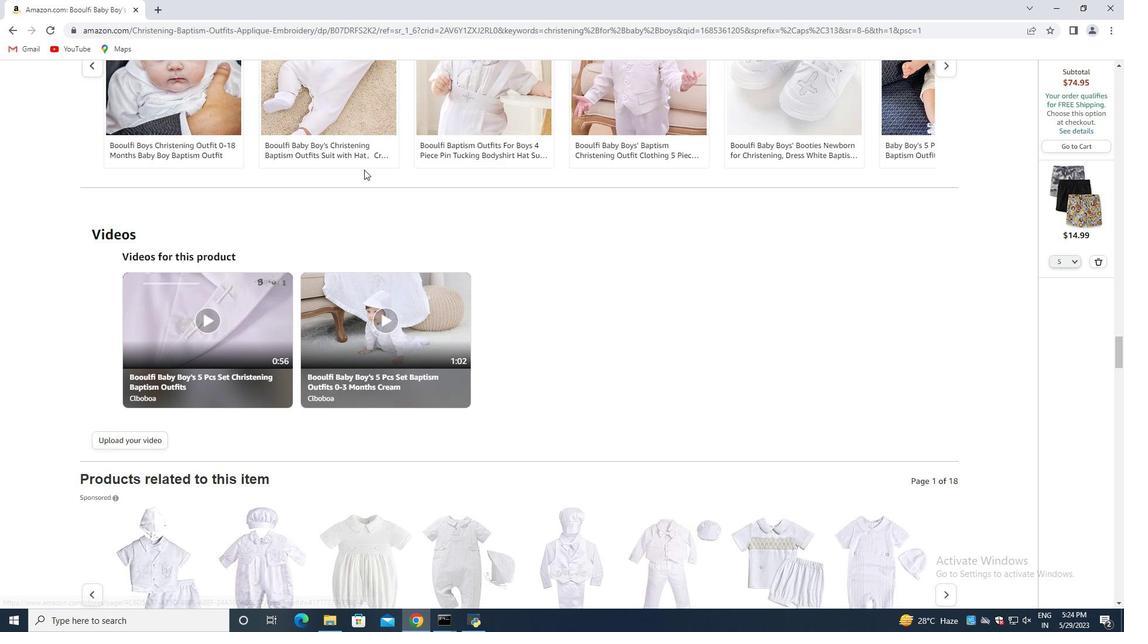
Action: Mouse scrolled (364, 173) with delta (0, 0)
Screenshot: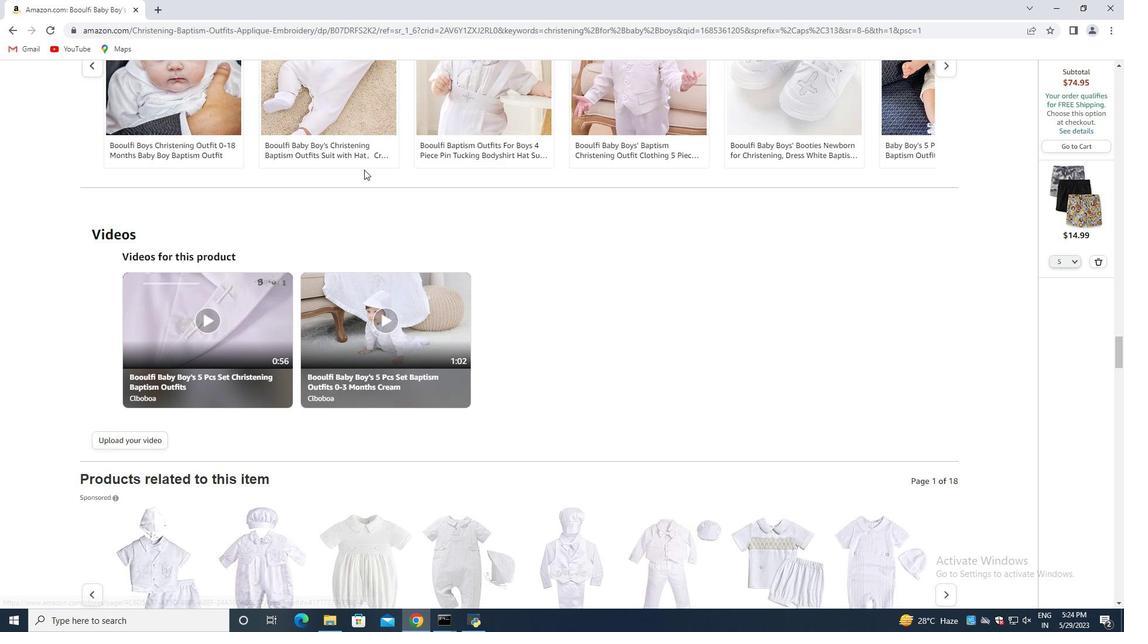 
Action: Mouse scrolled (364, 173) with delta (0, 0)
Screenshot: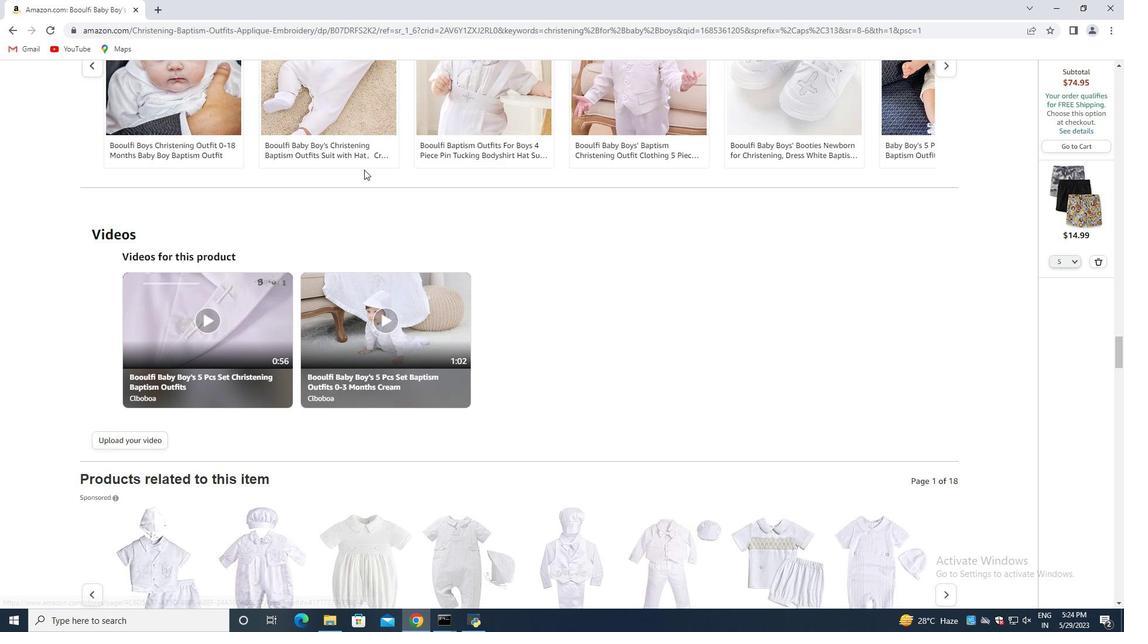 
Action: Mouse scrolled (364, 173) with delta (0, 0)
Screenshot: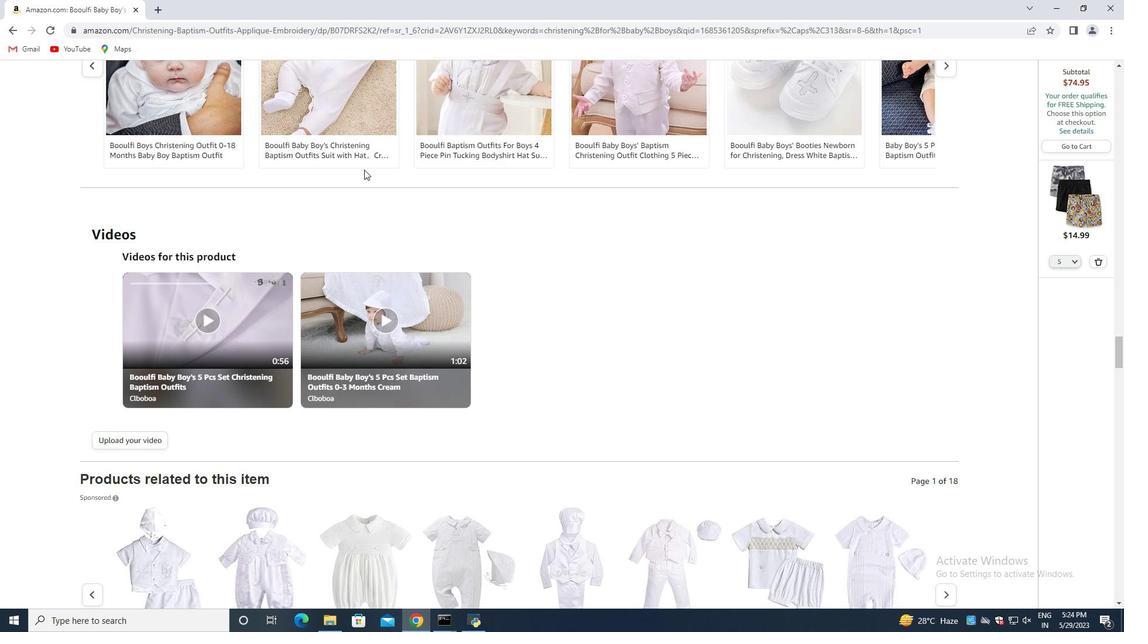 
Action: Mouse scrolled (364, 173) with delta (0, 0)
Screenshot: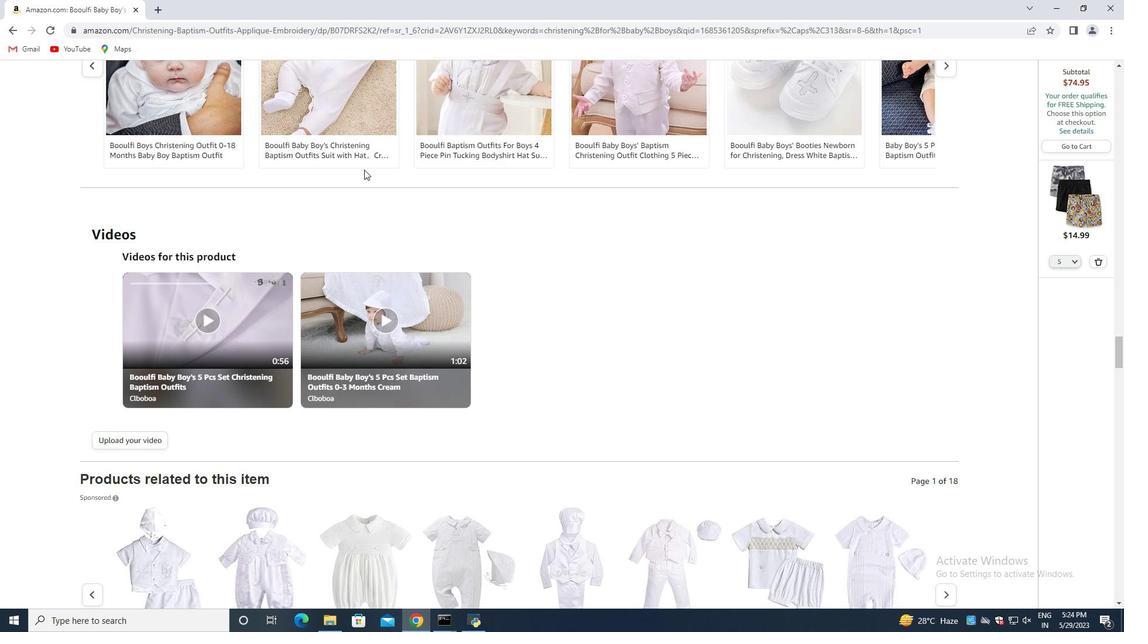 
Action: Mouse moved to (327, 190)
Screenshot: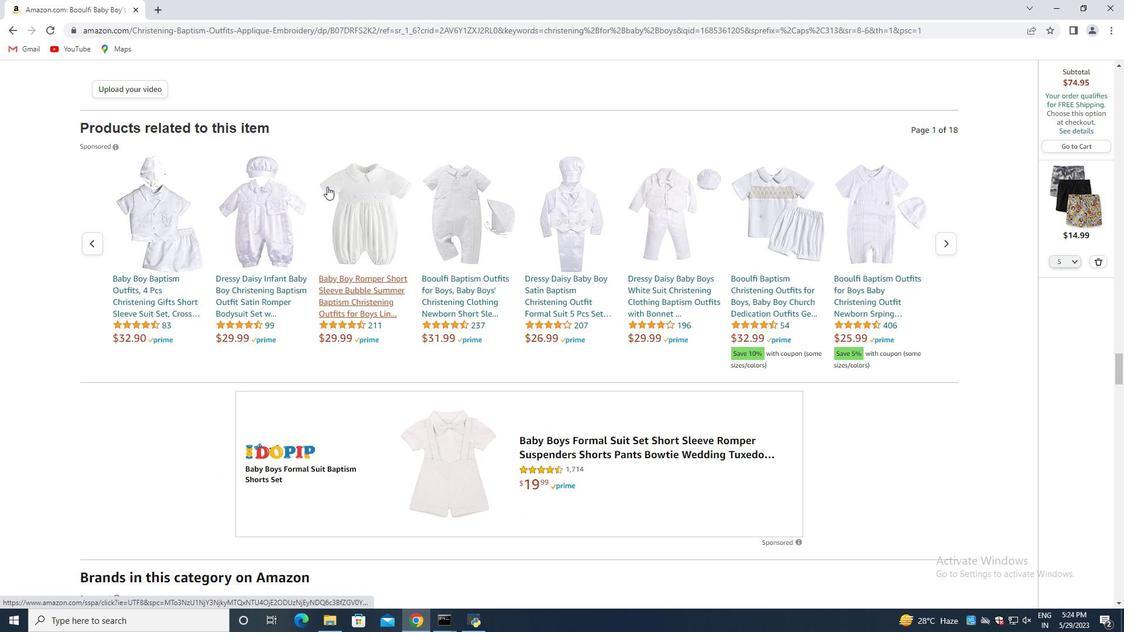 
Action: Mouse scrolled (327, 190) with delta (0, 0)
Screenshot: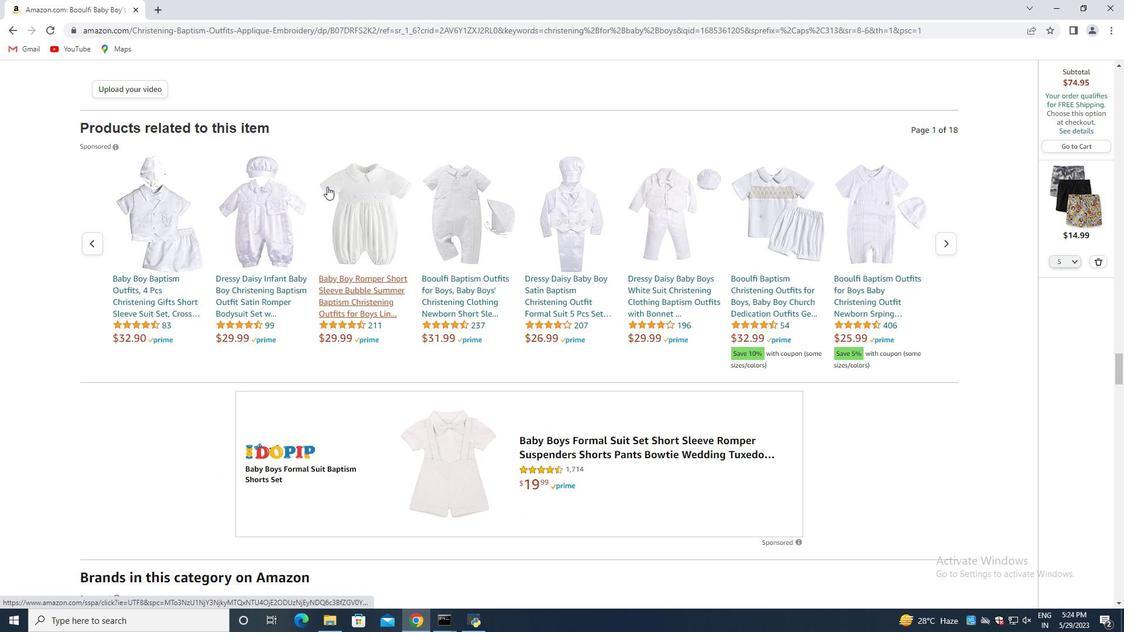 
Action: Mouse scrolled (327, 190) with delta (0, 0)
Screenshot: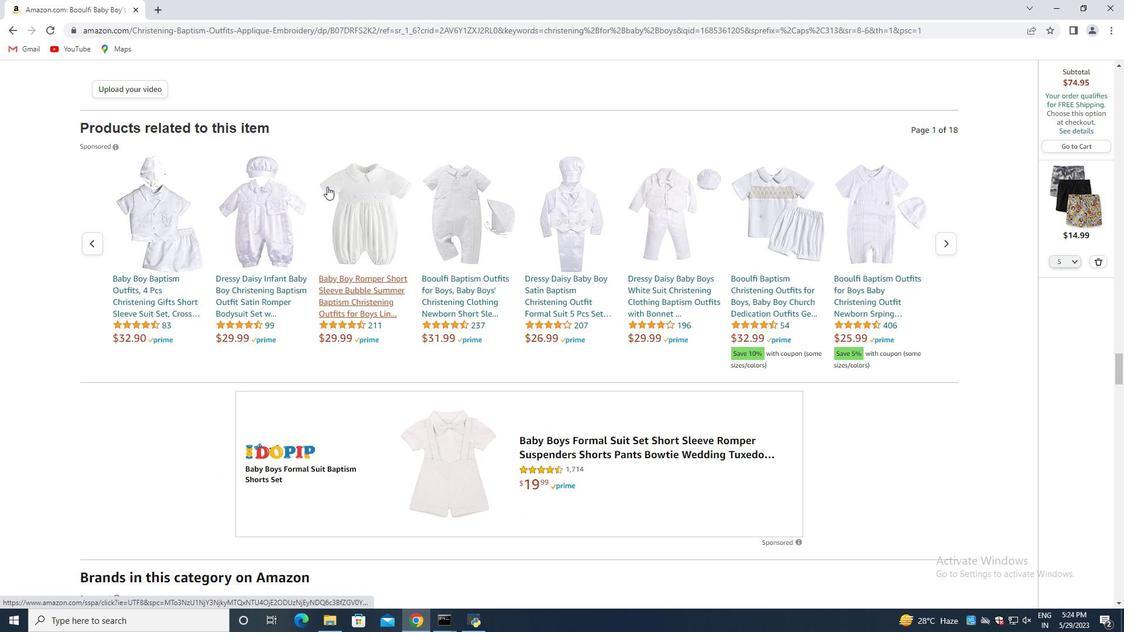 
Action: Mouse moved to (330, 192)
Screenshot: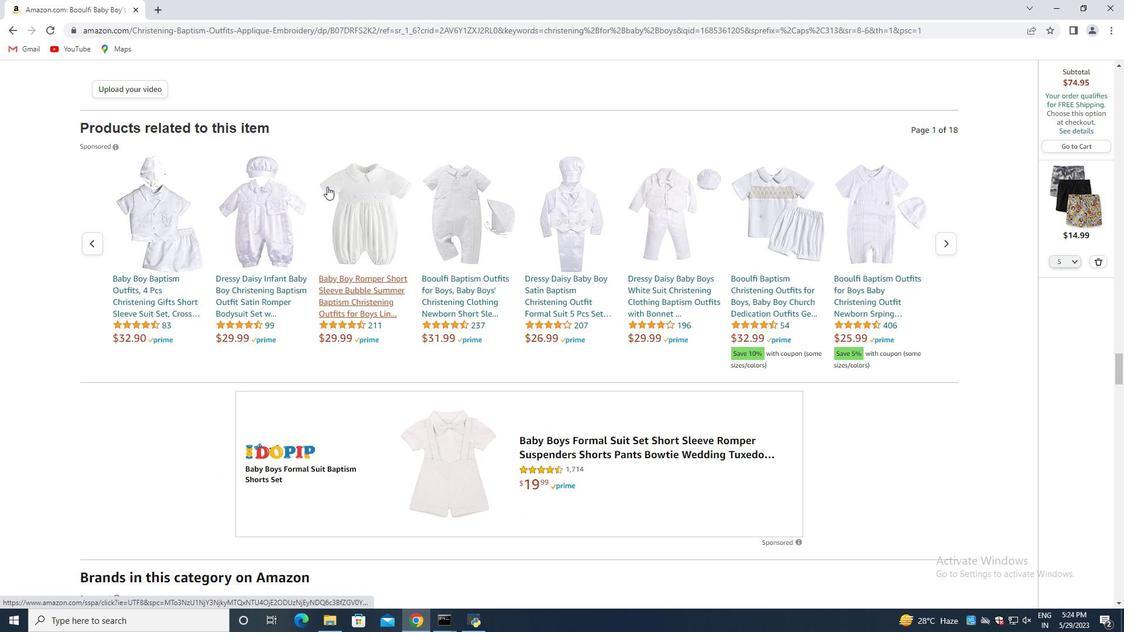 
Action: Mouse scrolled (330, 191) with delta (0, 0)
Screenshot: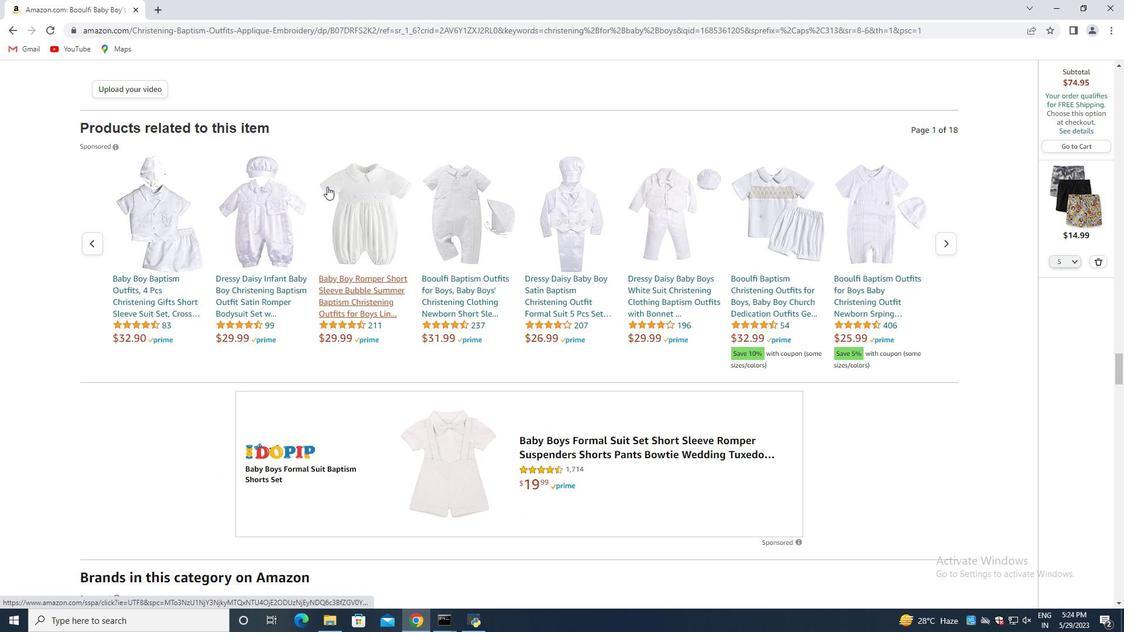 
Action: Mouse moved to (334, 193)
Screenshot: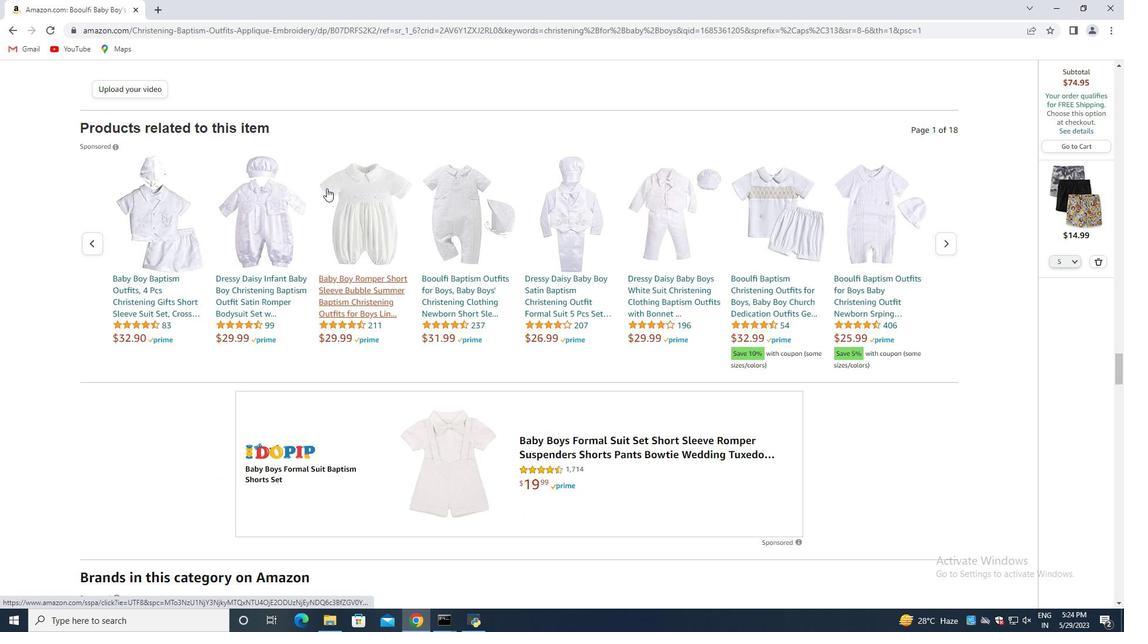
Action: Mouse scrolled (334, 192) with delta (0, 0)
Screenshot: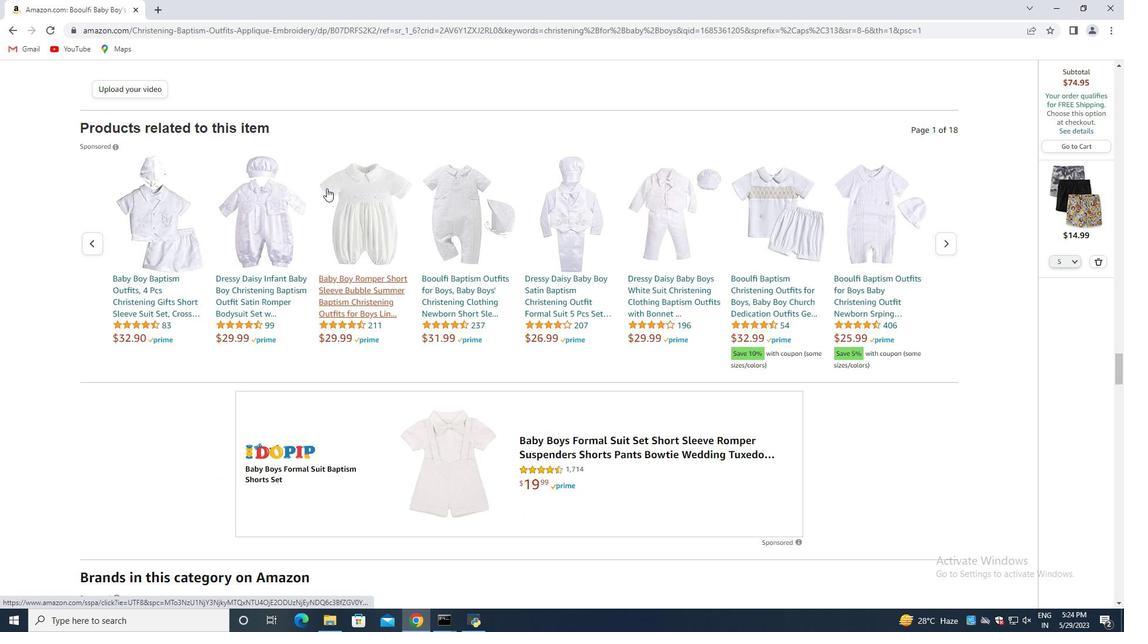 
Action: Mouse moved to (371, 180)
Screenshot: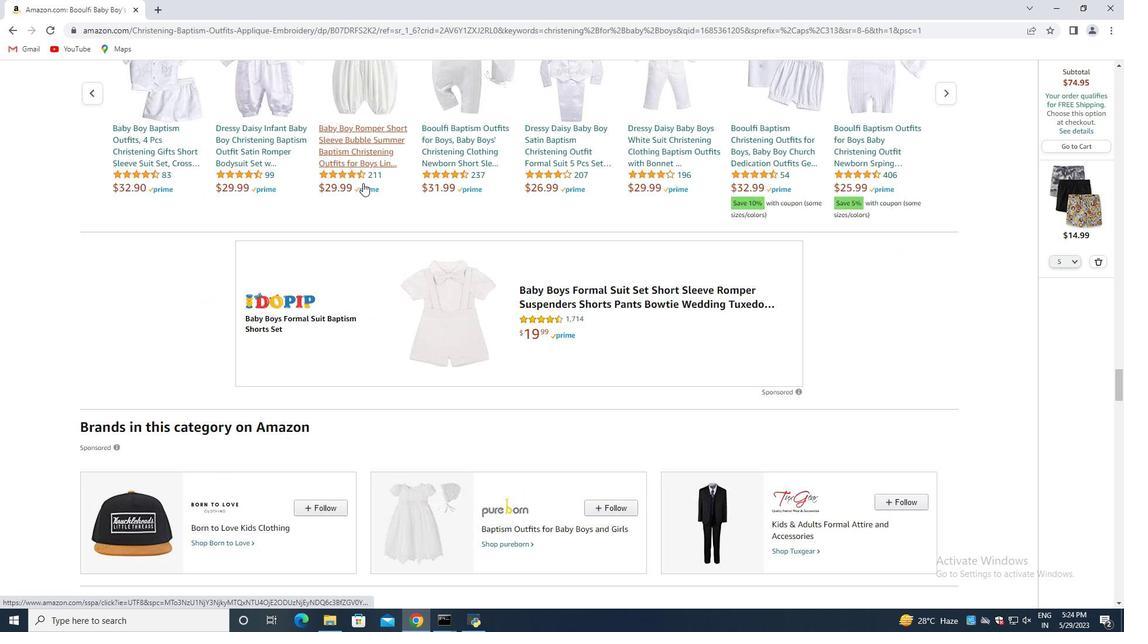 
Action: Mouse scrolled (371, 179) with delta (0, 0)
Screenshot: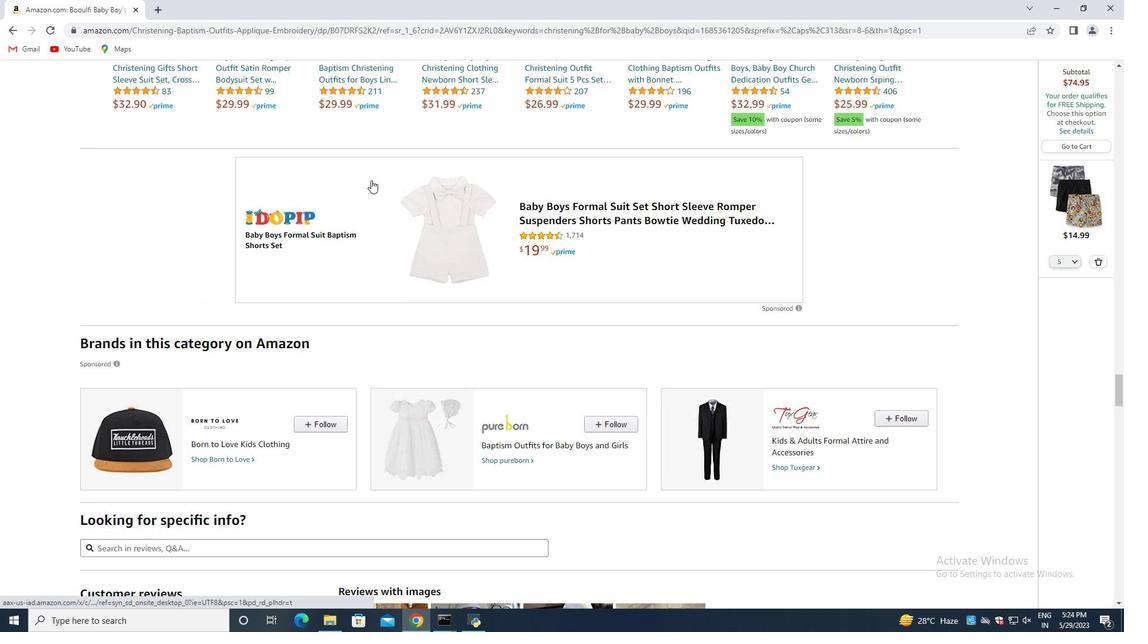 
Action: Mouse scrolled (371, 179) with delta (0, 0)
Screenshot: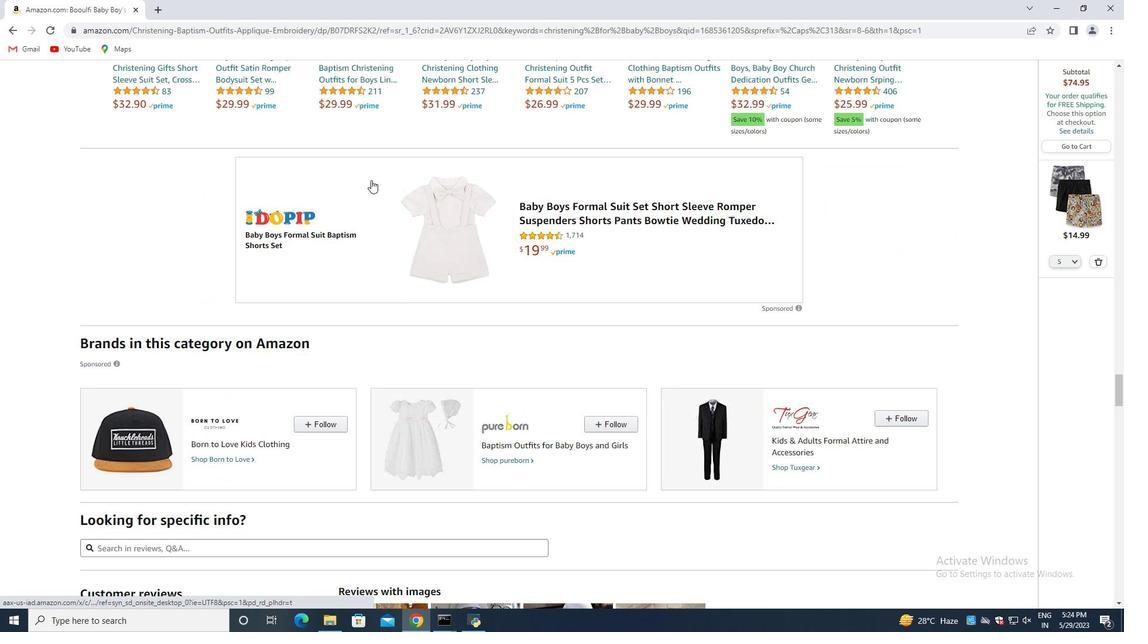
Action: Mouse scrolled (371, 179) with delta (0, 0)
Screenshot: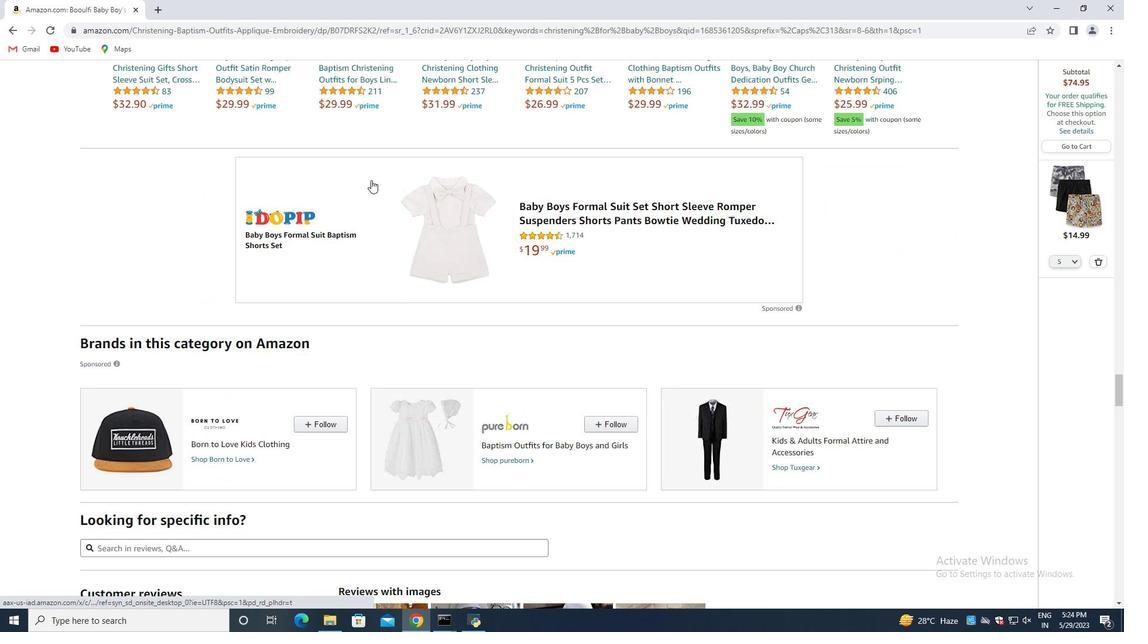 
Action: Mouse scrolled (371, 179) with delta (0, 0)
Screenshot: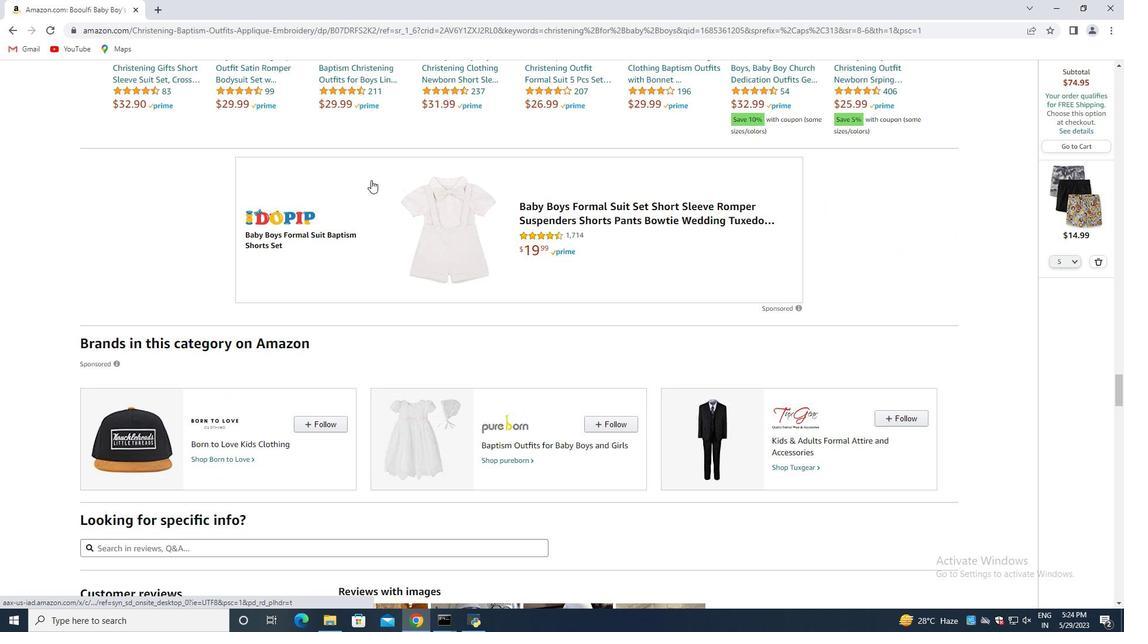 
Action: Mouse scrolled (371, 179) with delta (0, 0)
Screenshot: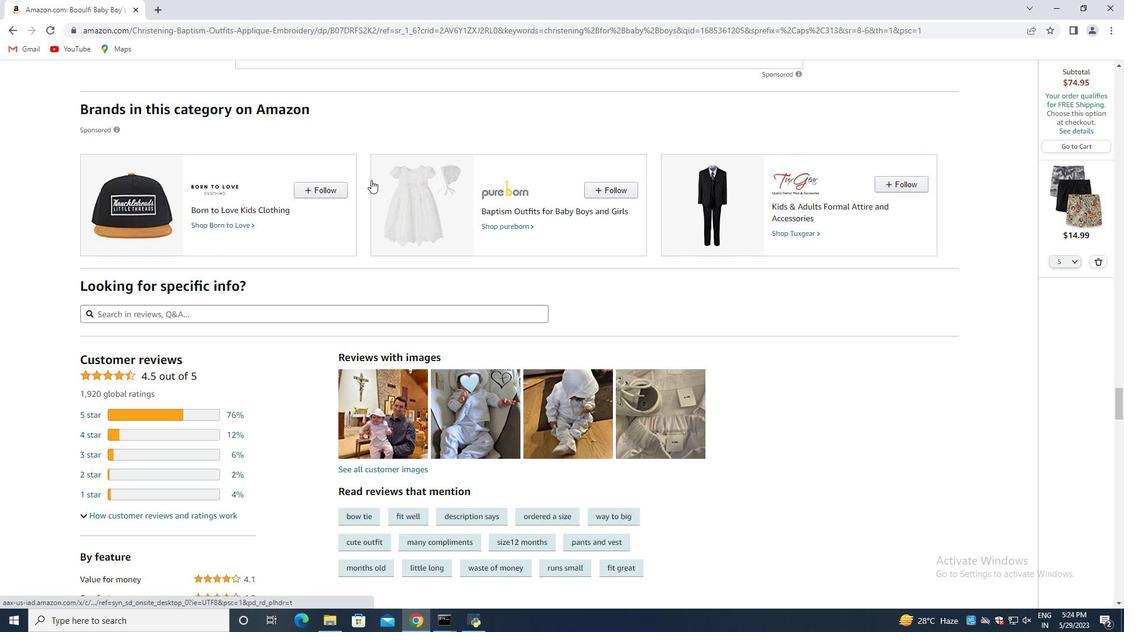 
Action: Mouse scrolled (371, 179) with delta (0, 0)
Screenshot: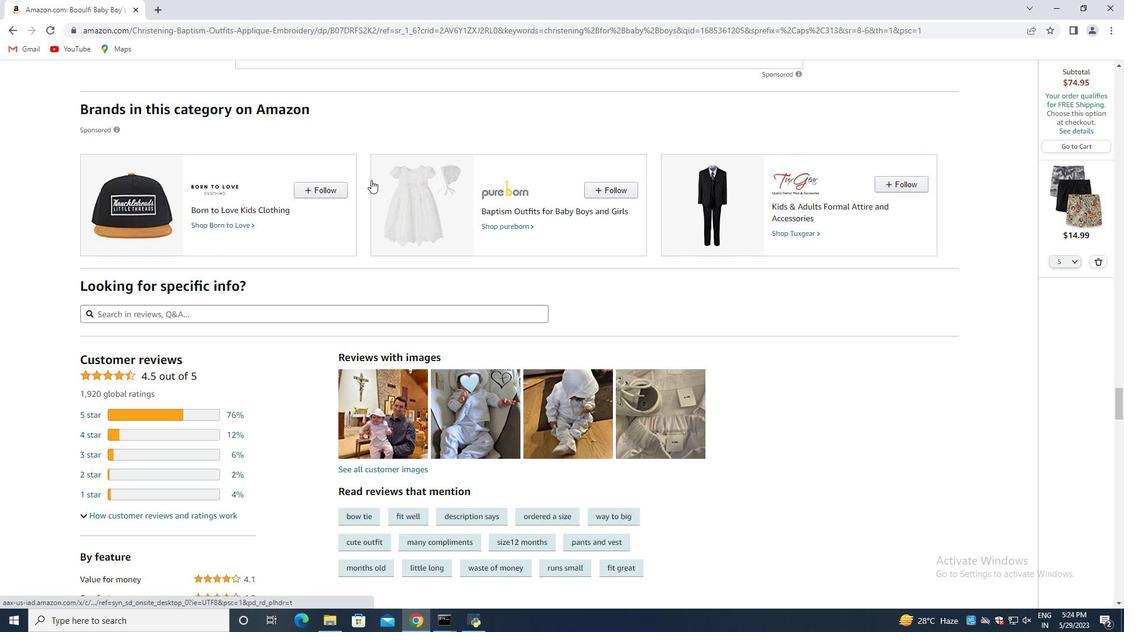 
Action: Mouse scrolled (371, 179) with delta (0, 0)
Screenshot: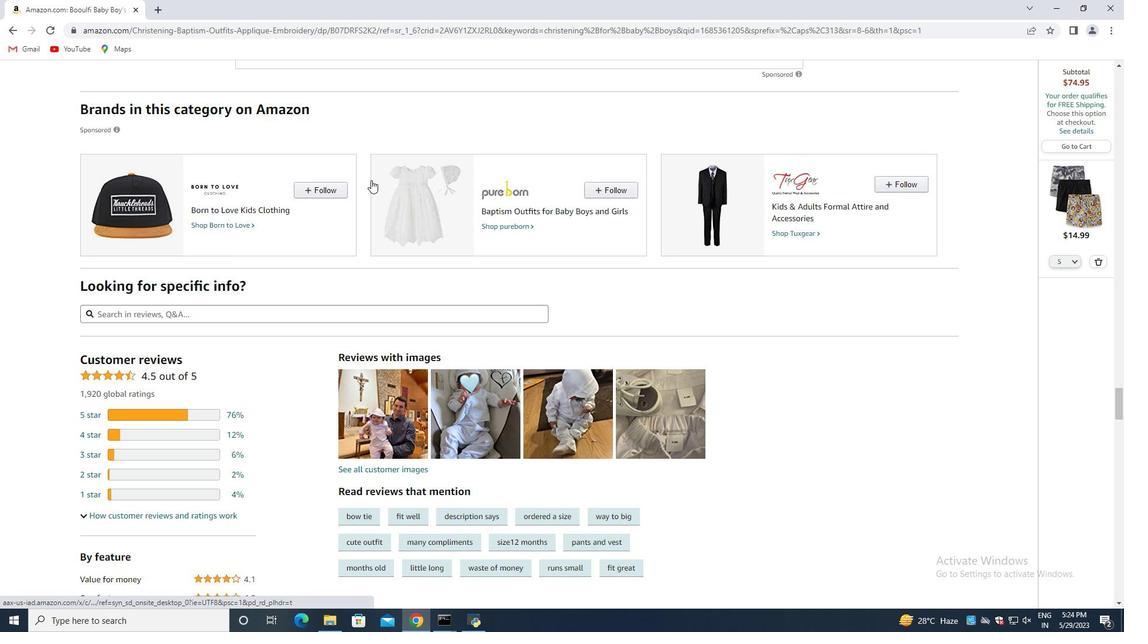 
Action: Mouse scrolled (371, 179) with delta (0, 0)
Screenshot: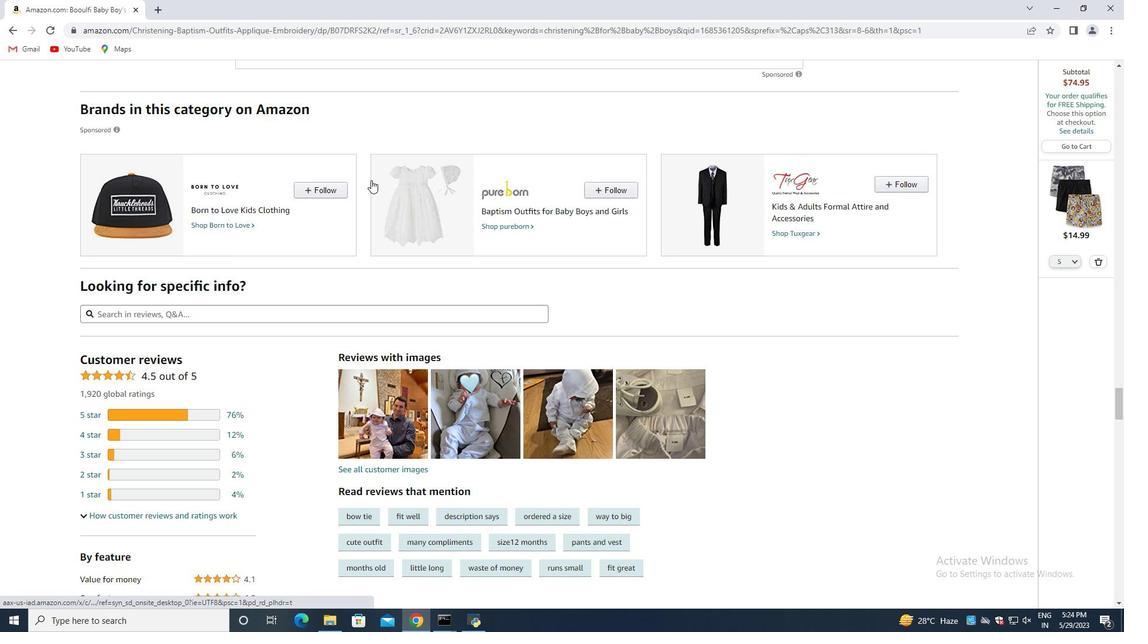 
Action: Mouse moved to (384, 189)
Screenshot: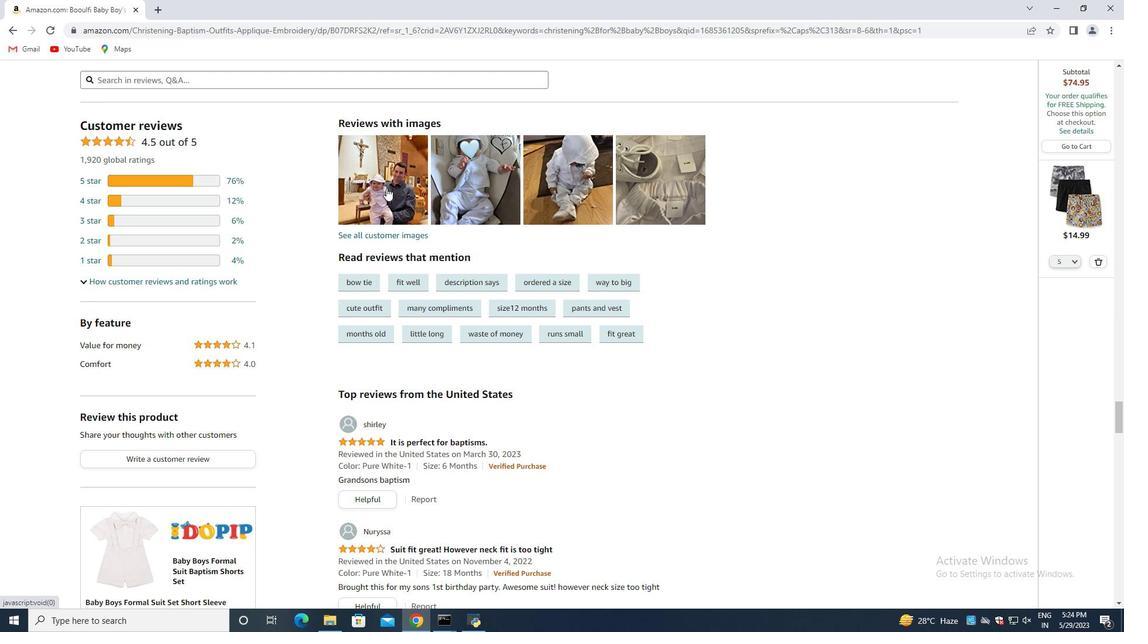 
Action: Mouse pressed left at (384, 189)
Screenshot: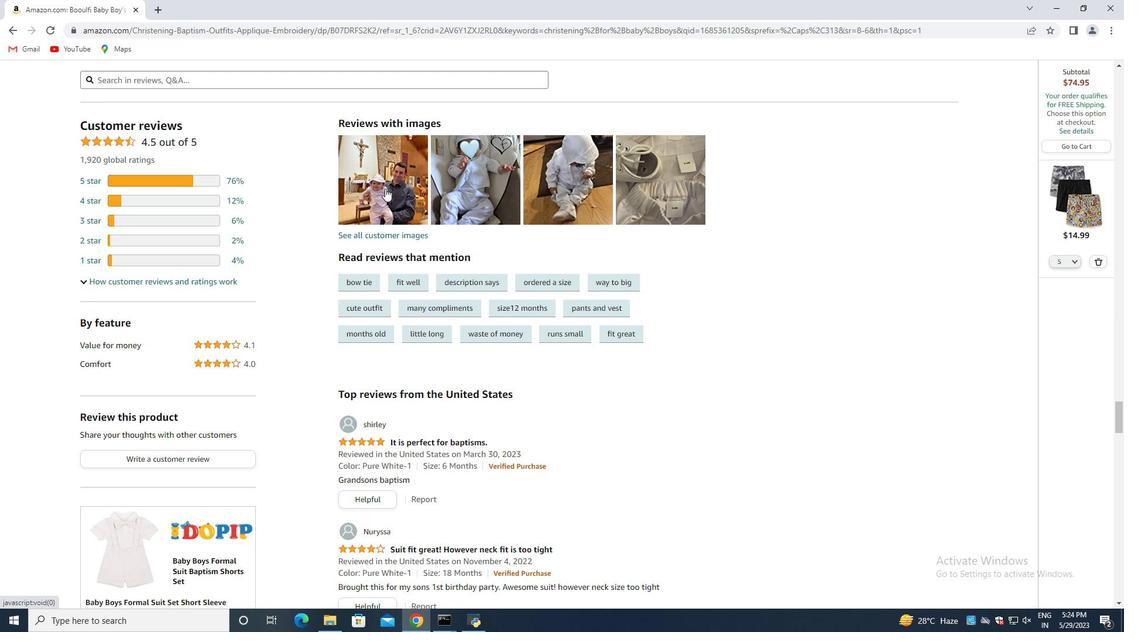 
Action: Mouse moved to (649, 354)
Screenshot: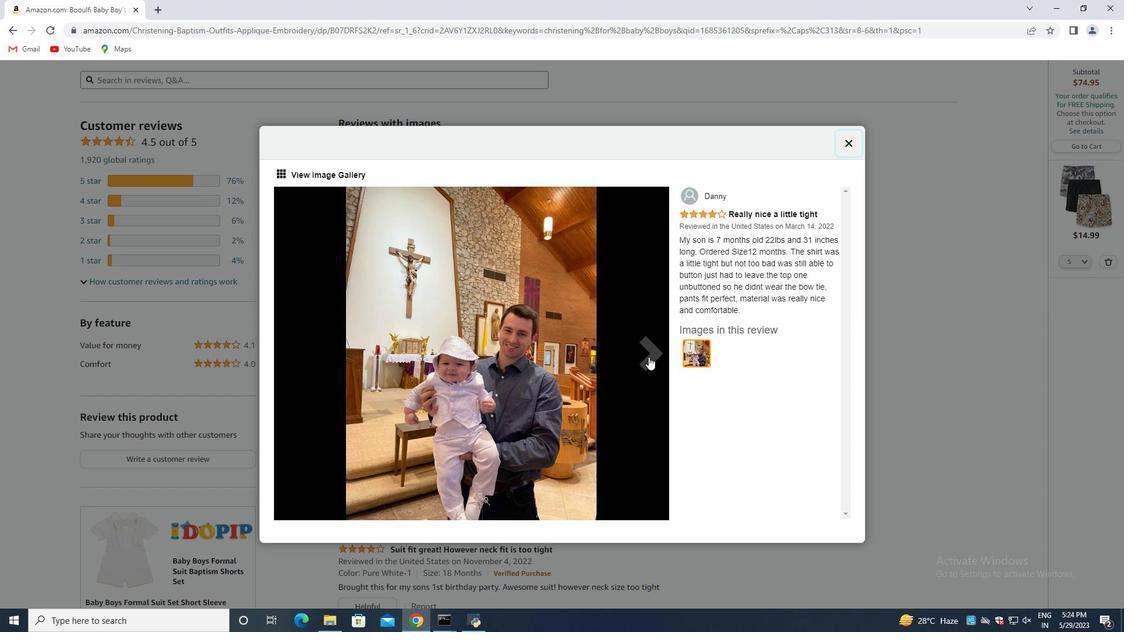 
Action: Mouse pressed left at (649, 354)
Screenshot: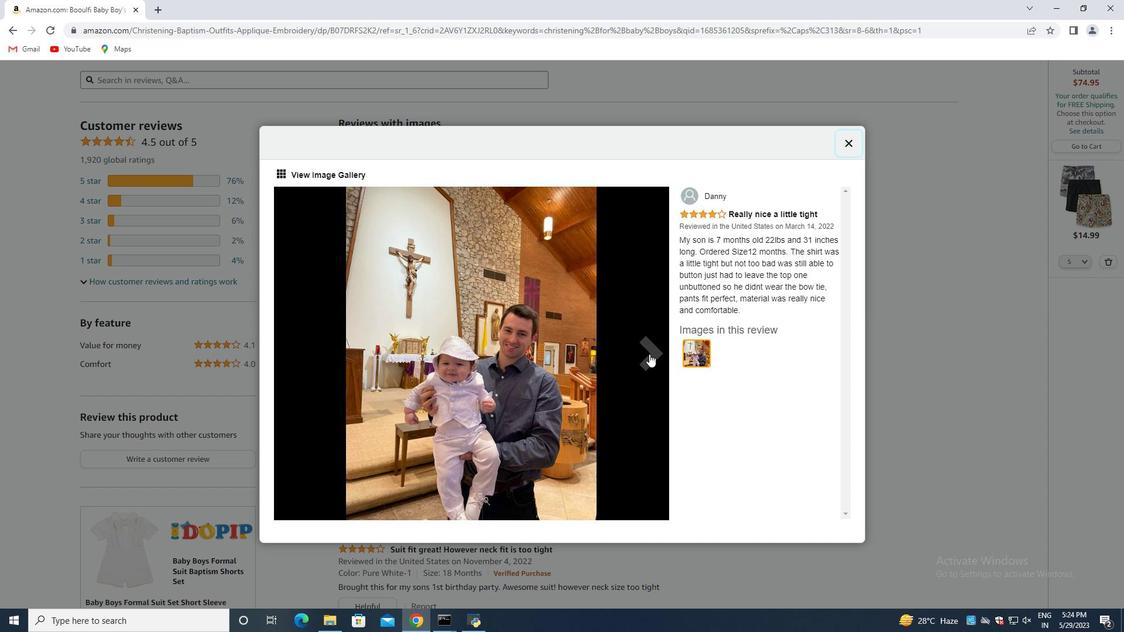 
Action: Mouse moved to (653, 353)
Screenshot: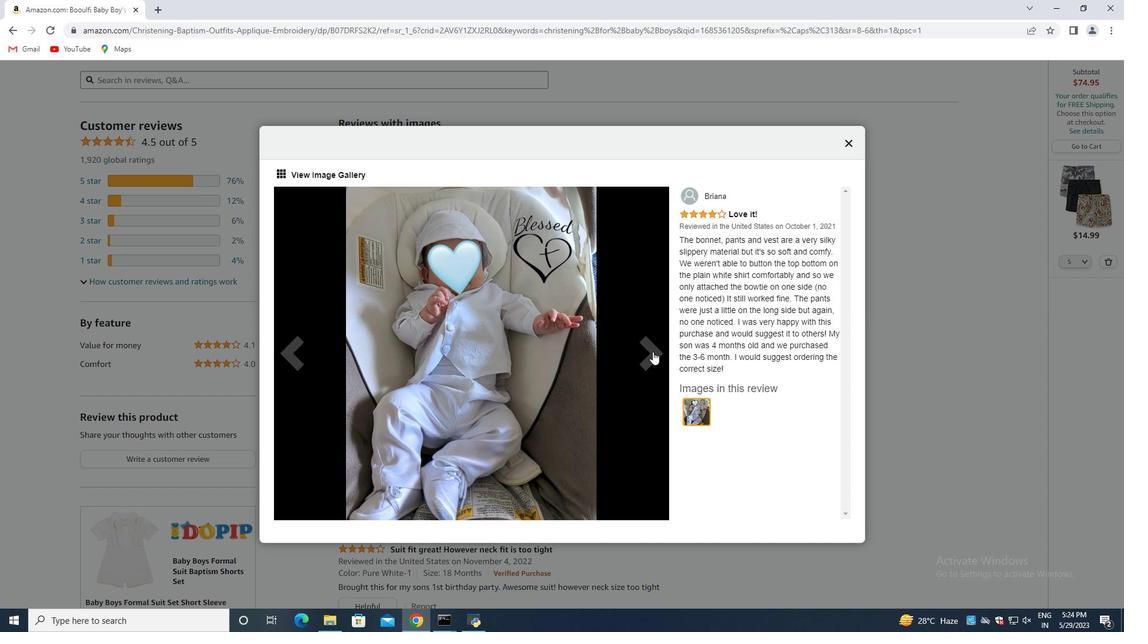 
Action: Mouse pressed left at (653, 353)
Screenshot: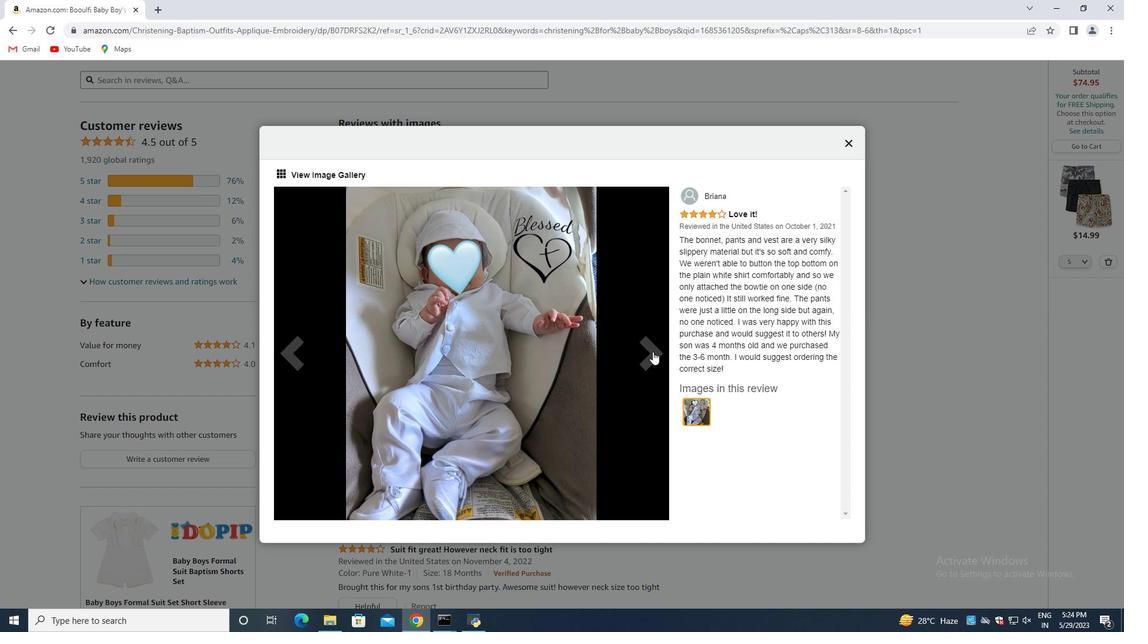 
Action: Mouse moved to (653, 354)
Screenshot: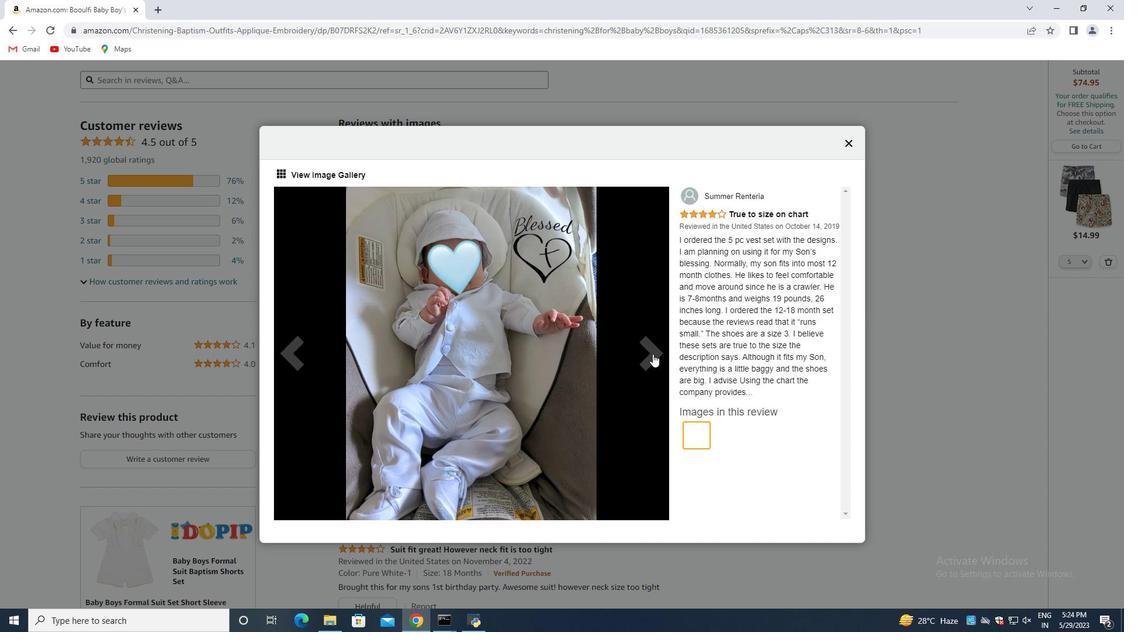 
Action: Mouse pressed left at (653, 354)
Screenshot: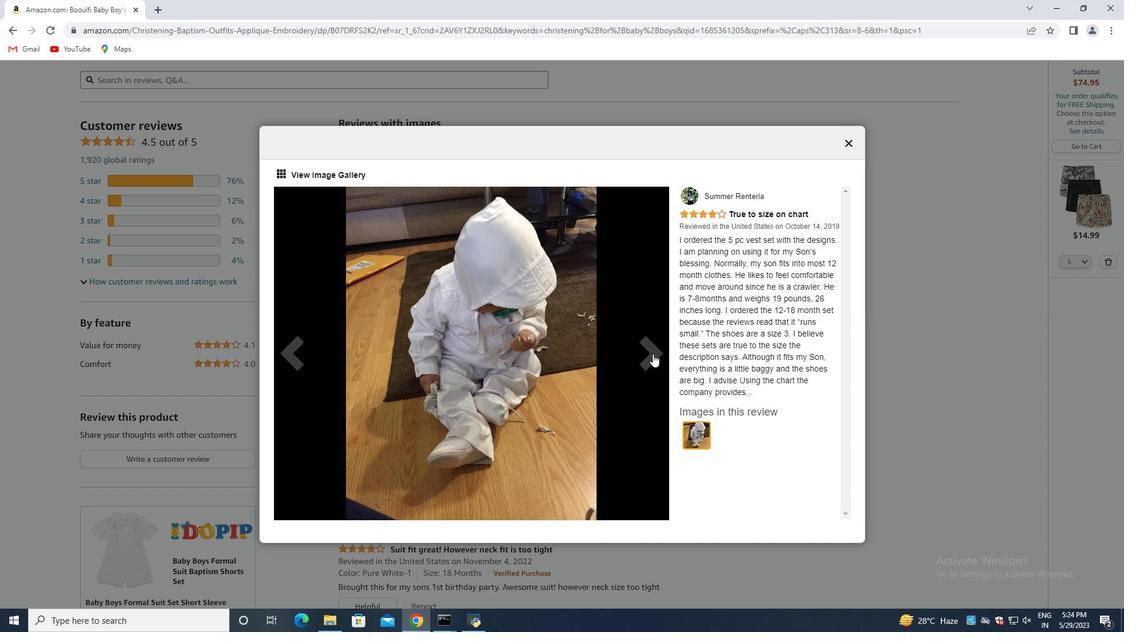 
Action: Mouse moved to (653, 354)
Screenshot: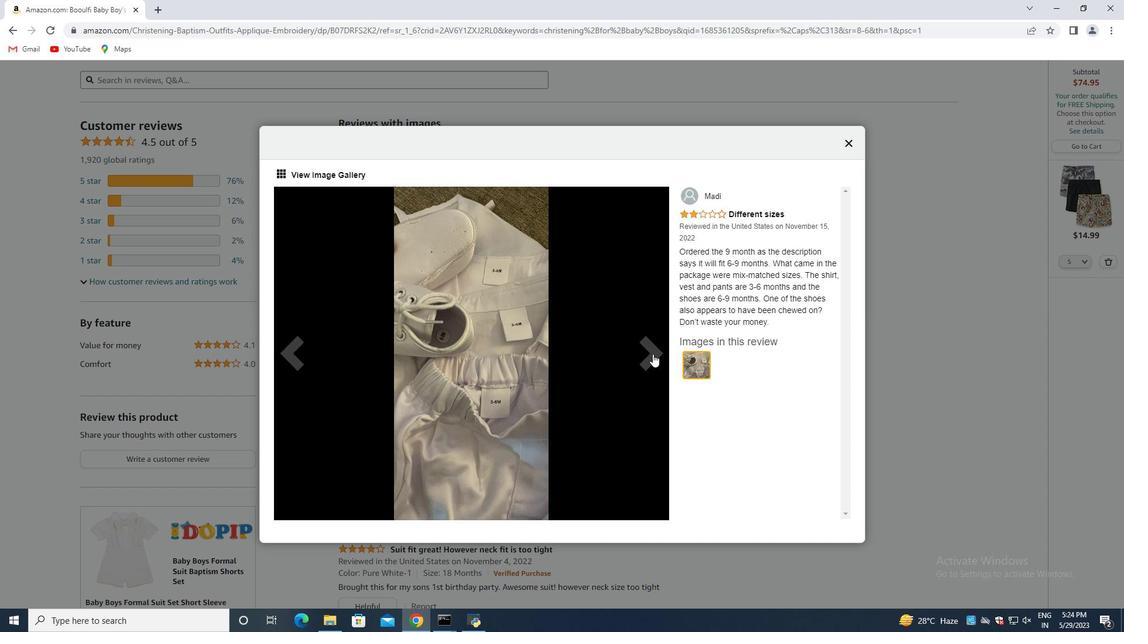 
Action: Mouse pressed left at (653, 354)
Screenshot: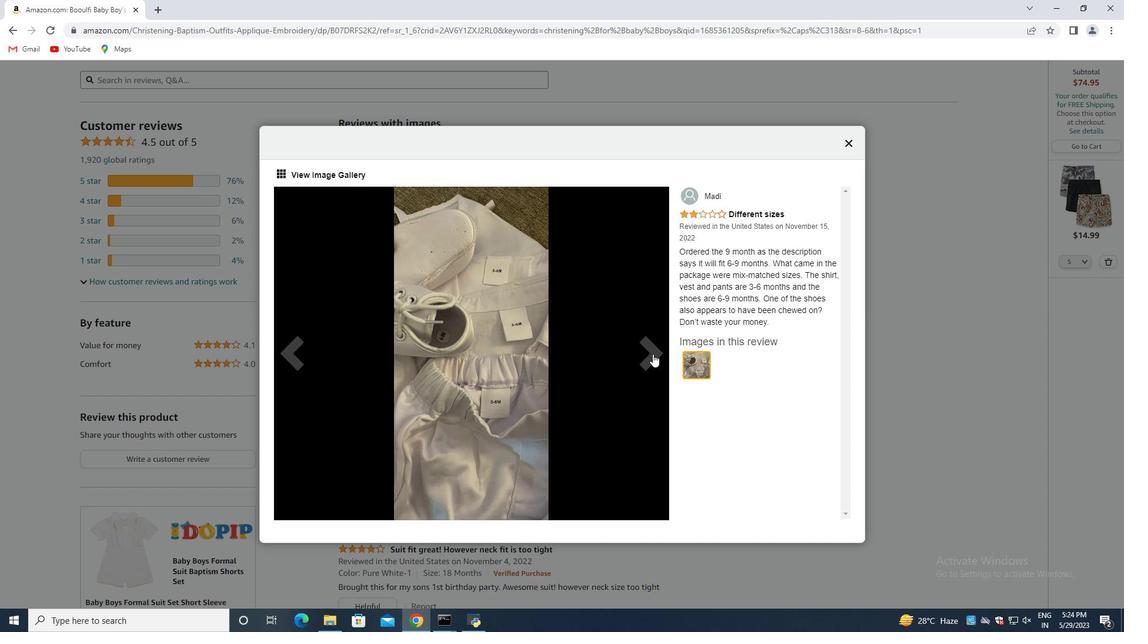 
Action: Mouse moved to (653, 356)
Screenshot: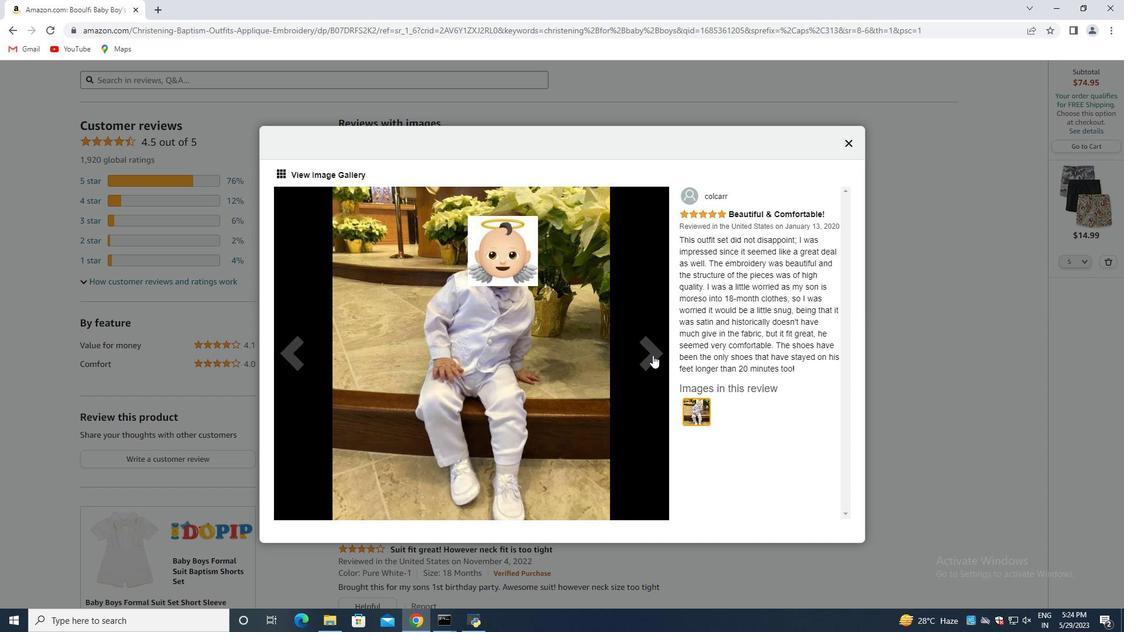 
Action: Mouse pressed left at (653, 356)
Screenshot: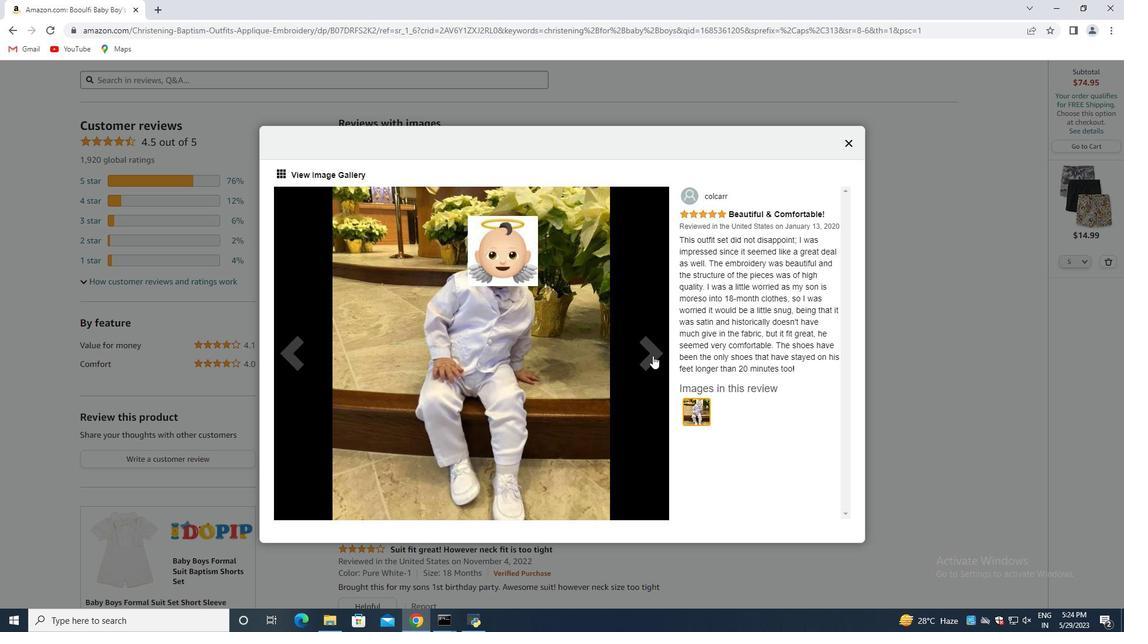 
Action: Mouse pressed left at (653, 356)
Screenshot: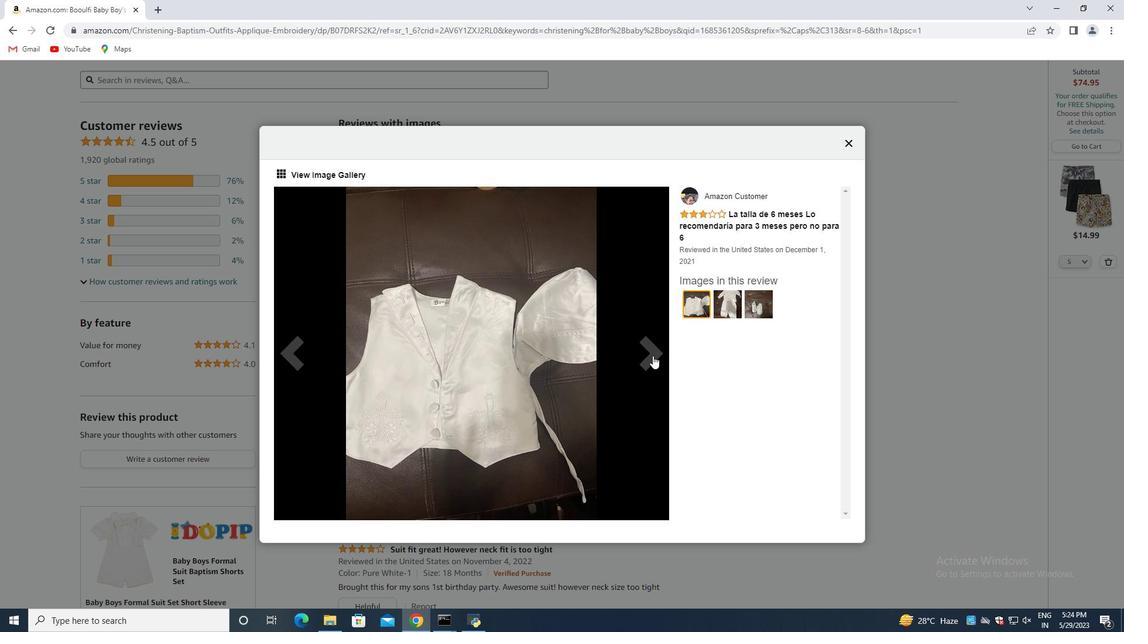
Action: Mouse pressed left at (653, 356)
Screenshot: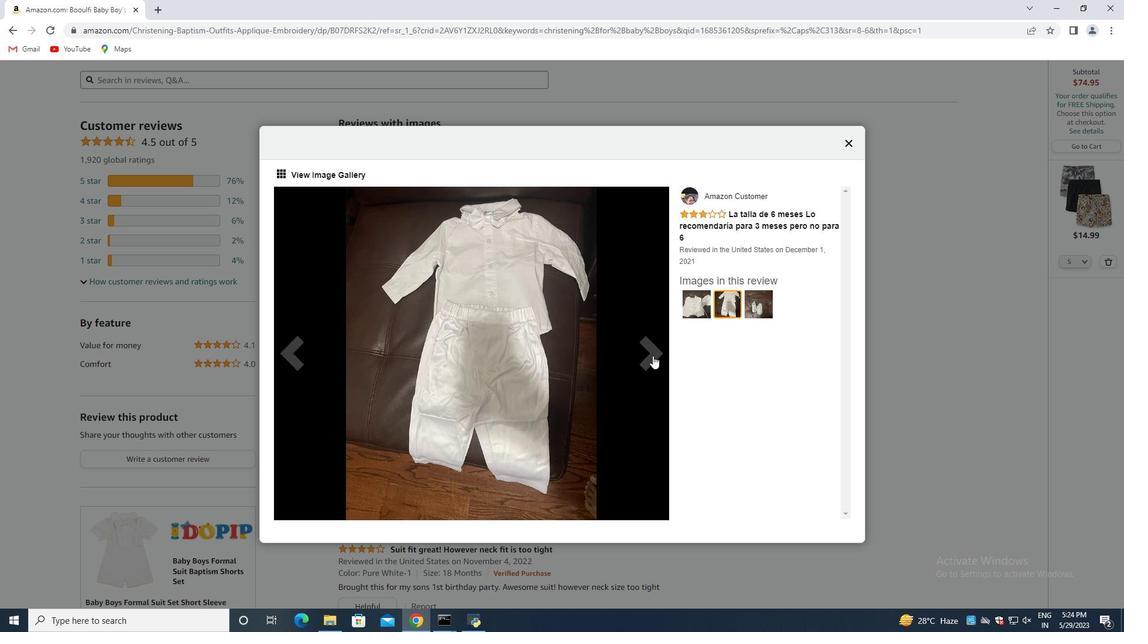 
Action: Mouse moved to (848, 141)
Screenshot: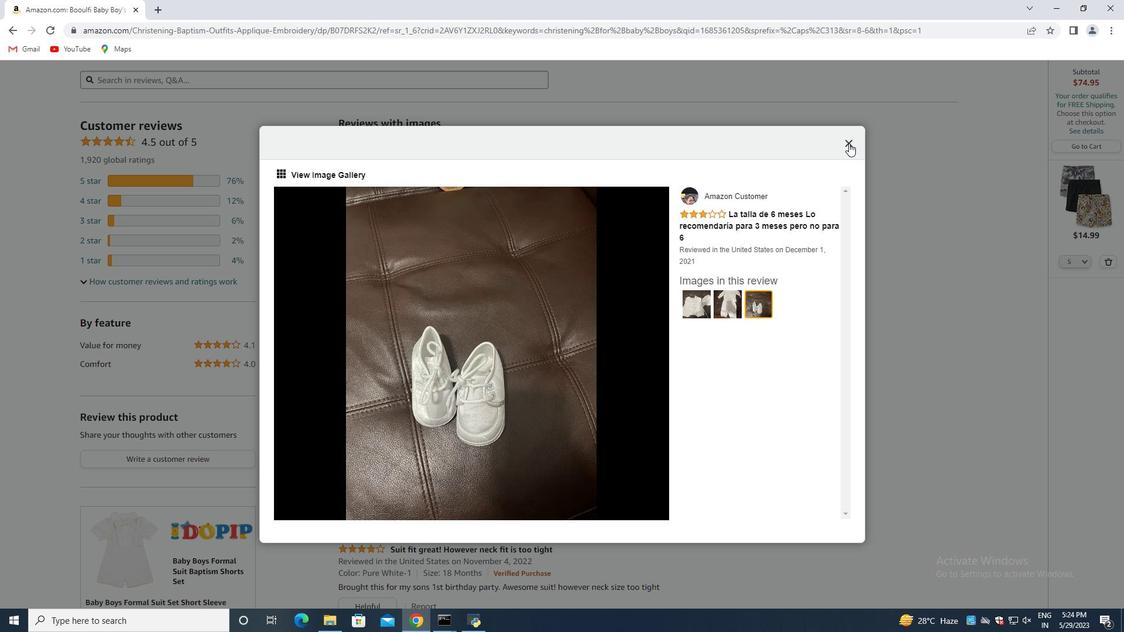 
Action: Mouse pressed left at (848, 141)
Screenshot: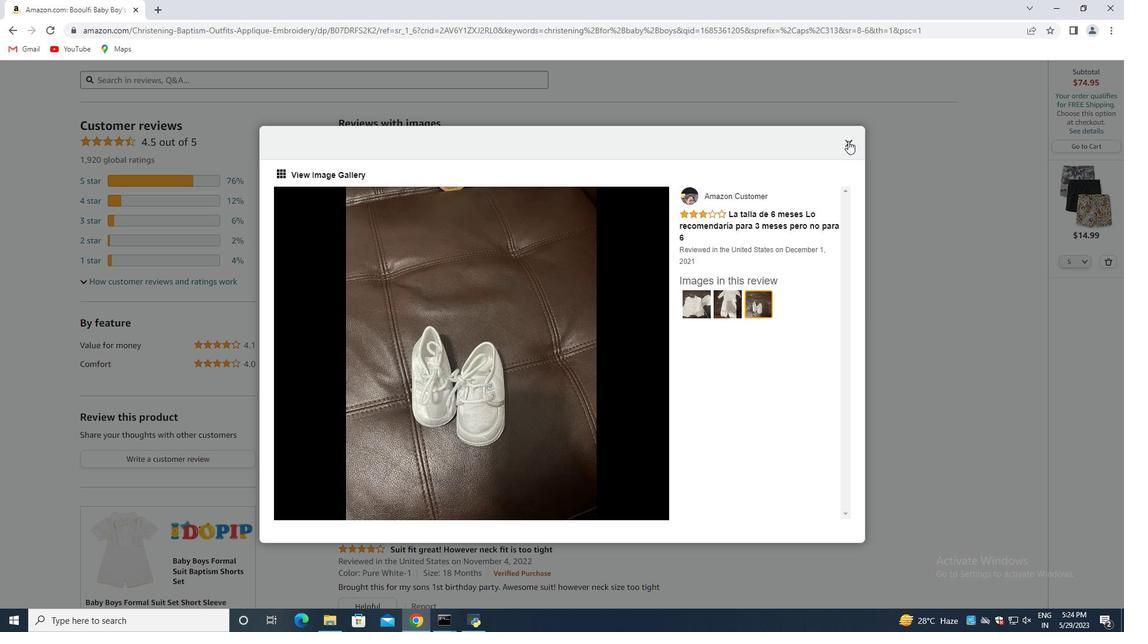 
Action: Mouse moved to (1096, 260)
Screenshot: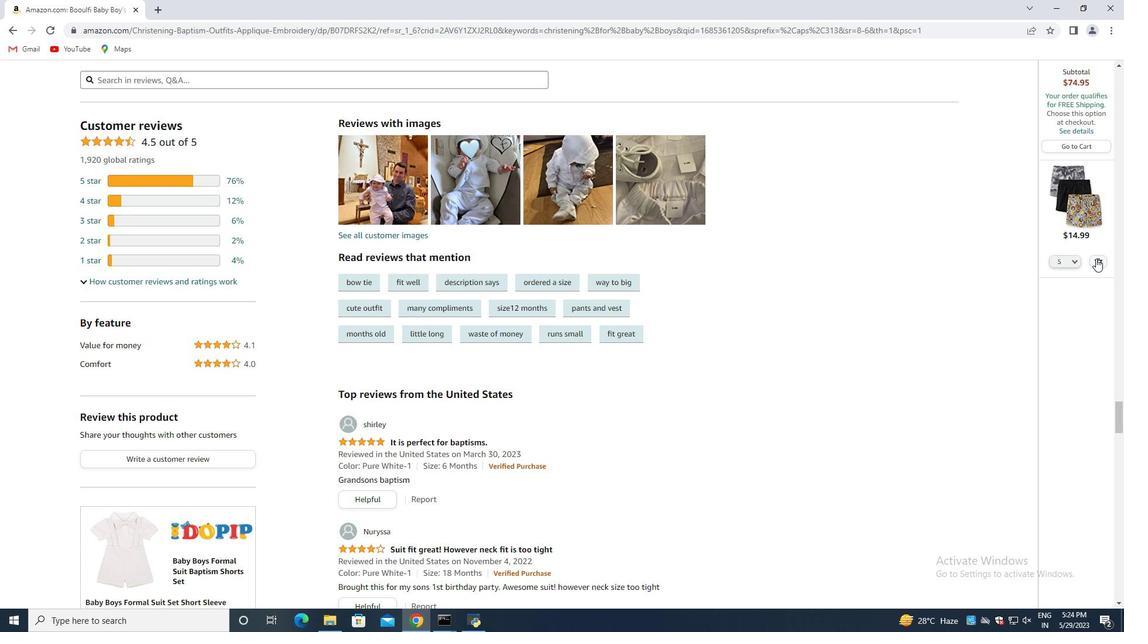
Action: Mouse pressed left at (1096, 260)
Screenshot: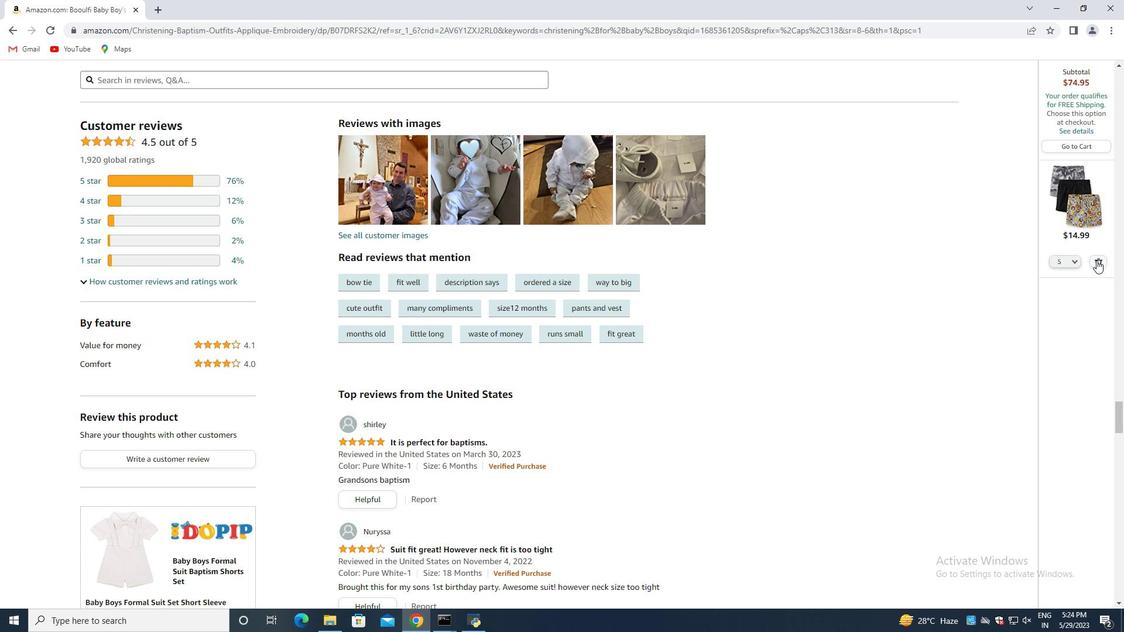 
Action: Mouse moved to (367, 349)
Screenshot: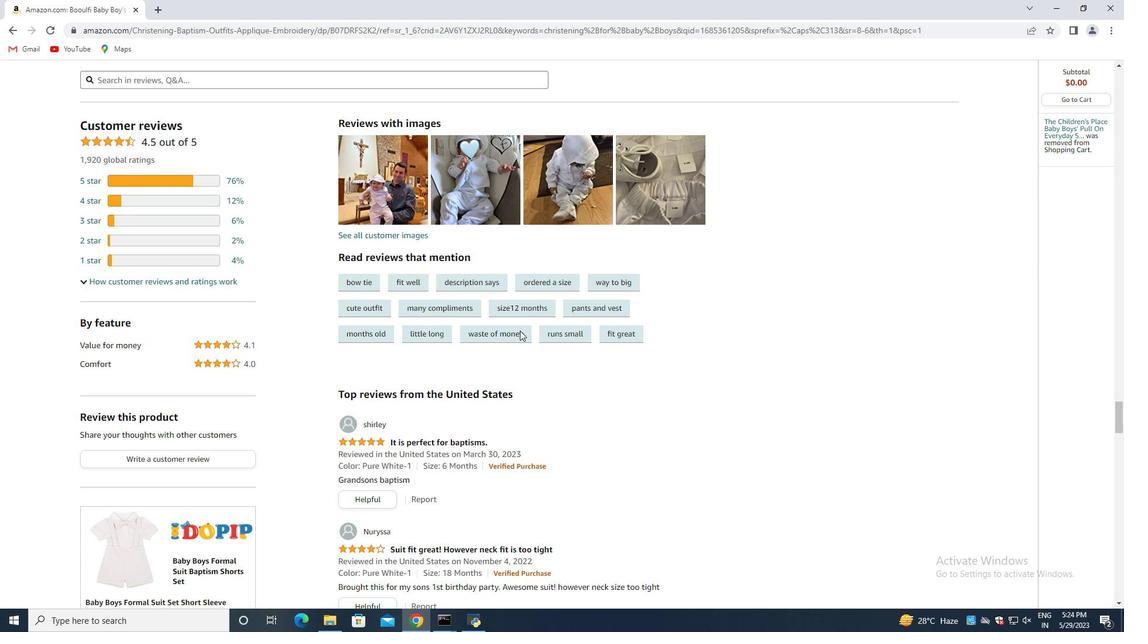 
Action: Mouse scrolled (367, 349) with delta (0, 0)
Screenshot: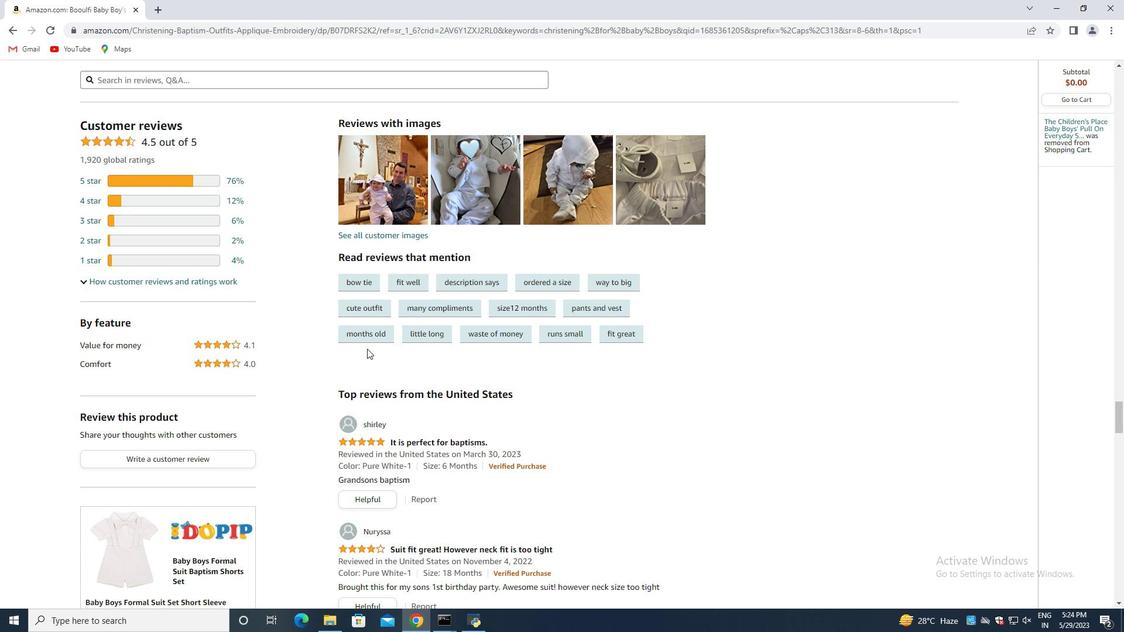 
Action: Mouse scrolled (367, 349) with delta (0, 0)
Screenshot: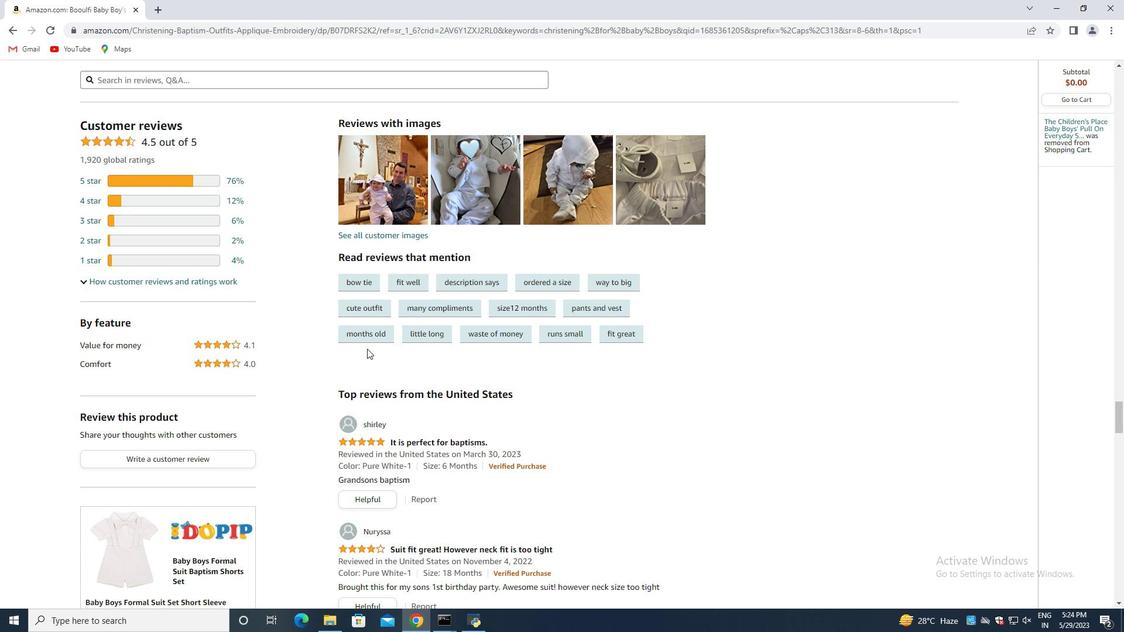 
Action: Mouse scrolled (367, 349) with delta (0, 0)
Screenshot: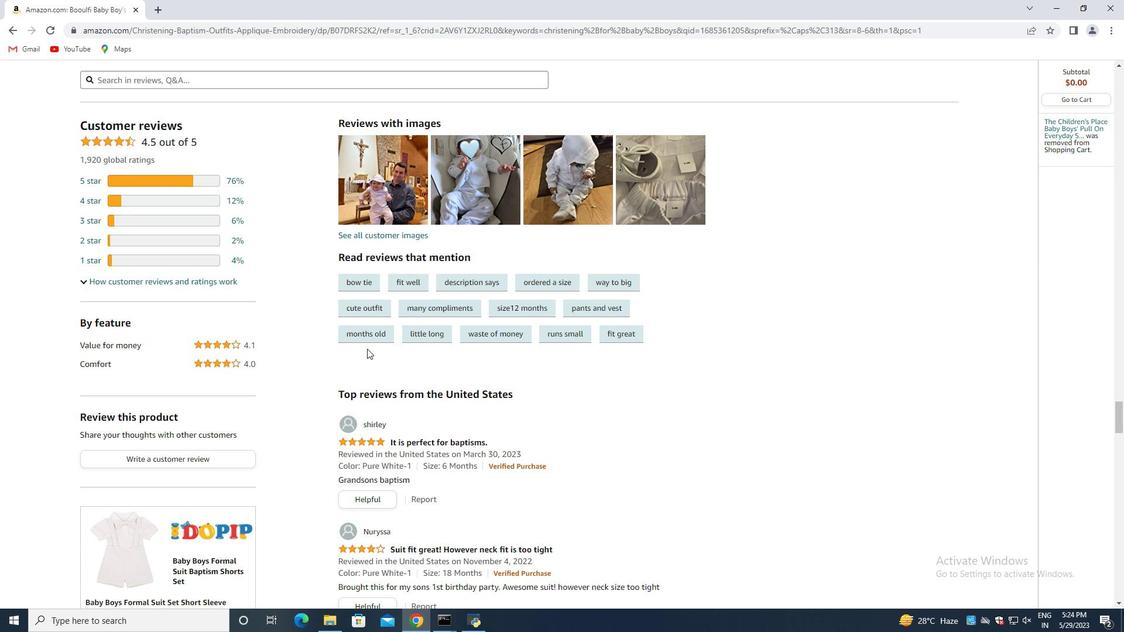 
Action: Mouse scrolled (367, 349) with delta (0, 0)
Screenshot: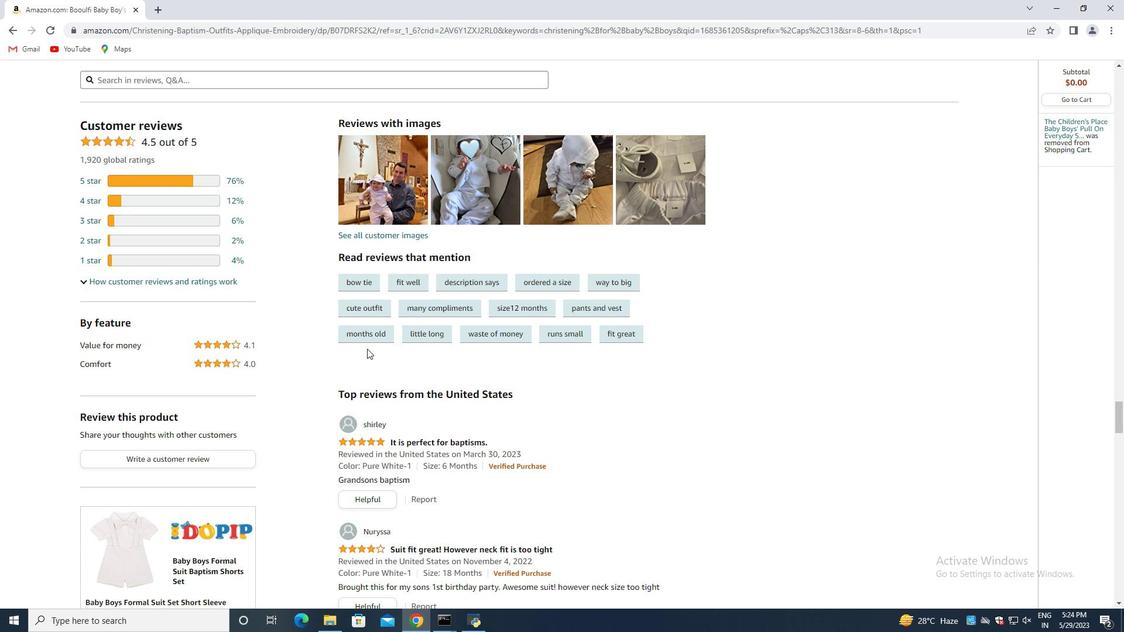 
Action: Mouse scrolled (367, 348) with delta (0, 0)
Screenshot: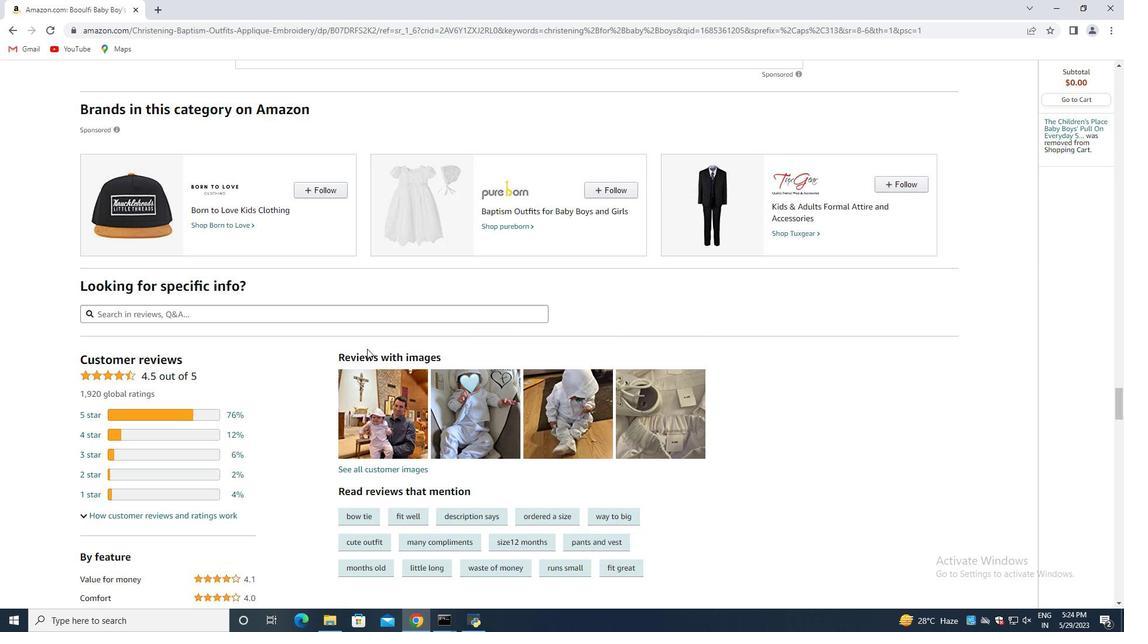 
Action: Mouse moved to (367, 350)
Screenshot: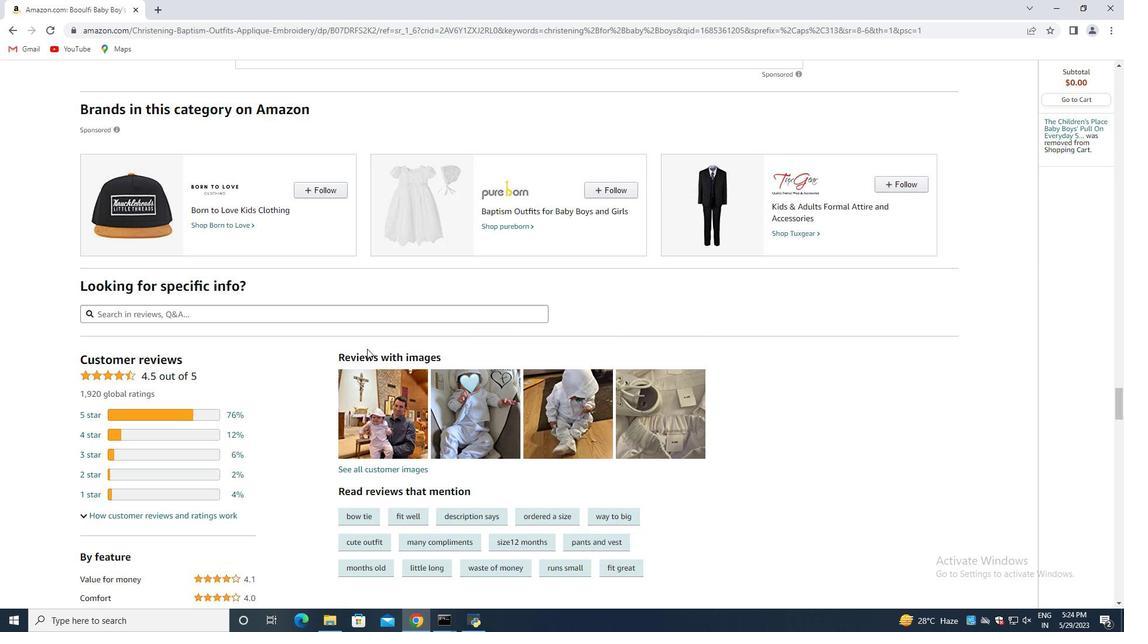 
Action: Mouse scrolled (367, 349) with delta (0, 0)
Screenshot: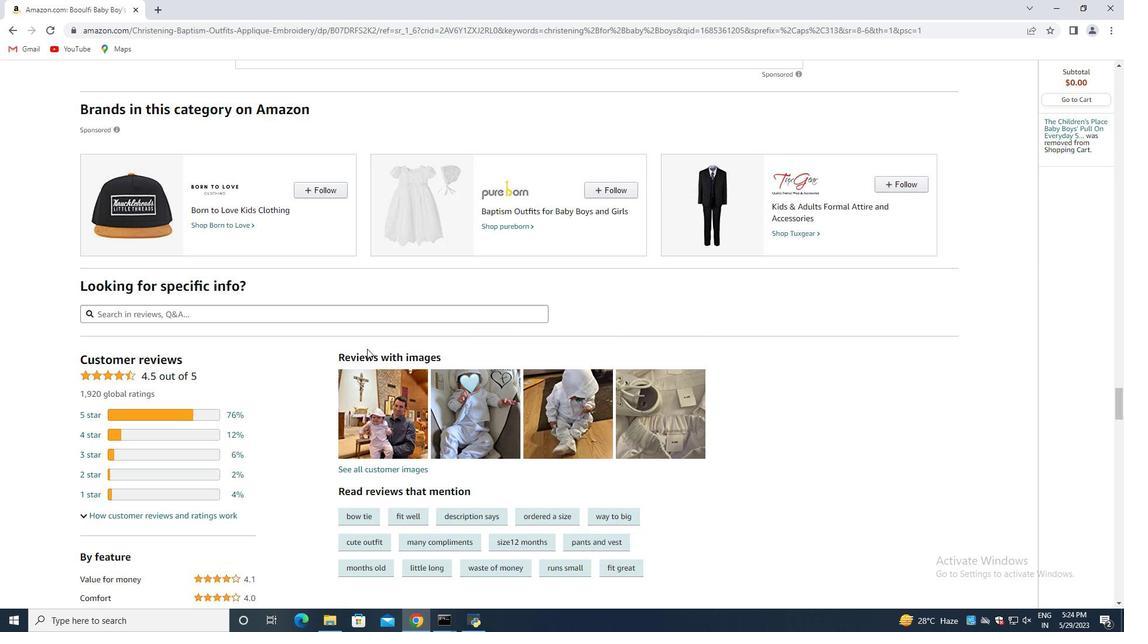 
Action: Mouse moved to (367, 352)
Screenshot: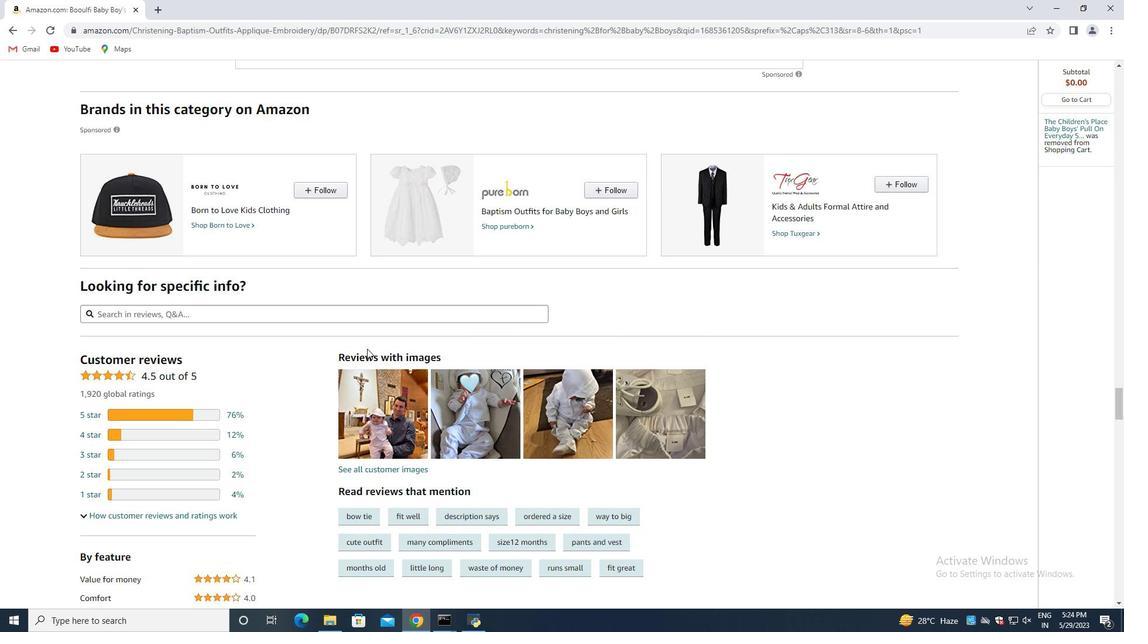 
Action: Mouse scrolled (367, 351) with delta (0, 0)
Screenshot: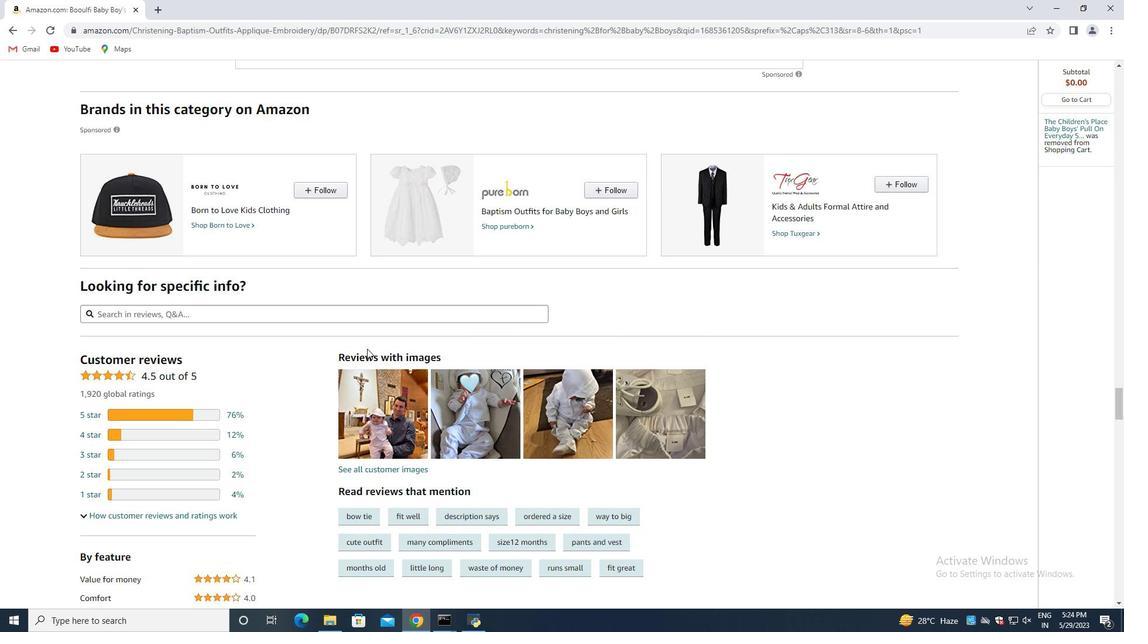 
Action: Mouse moved to (368, 356)
Screenshot: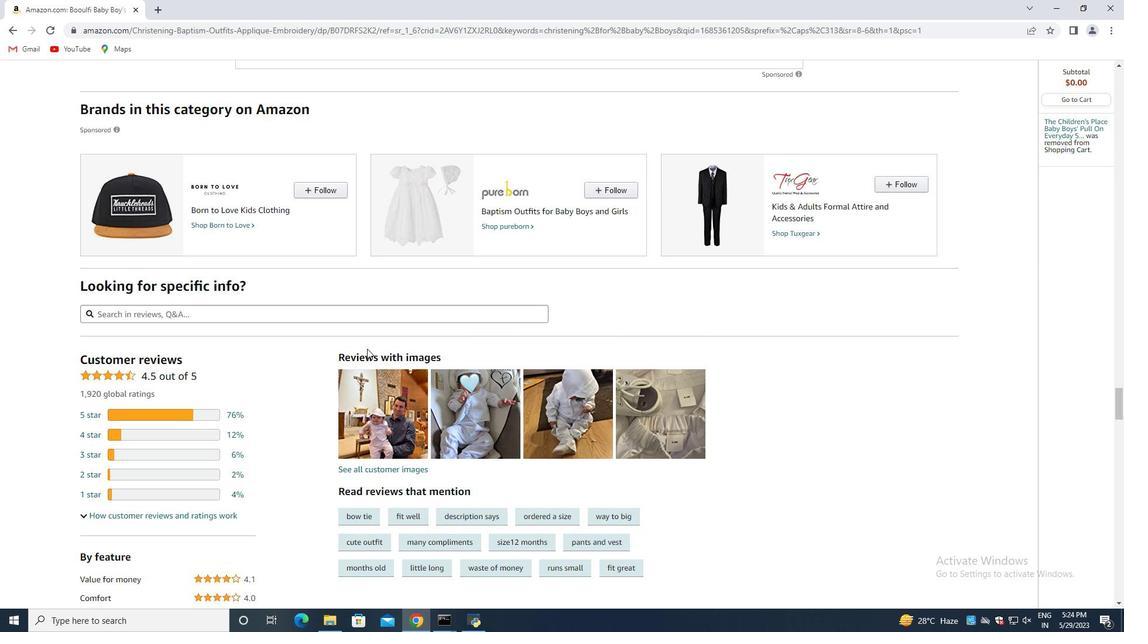 
Action: Mouse scrolled (368, 356) with delta (0, 0)
Screenshot: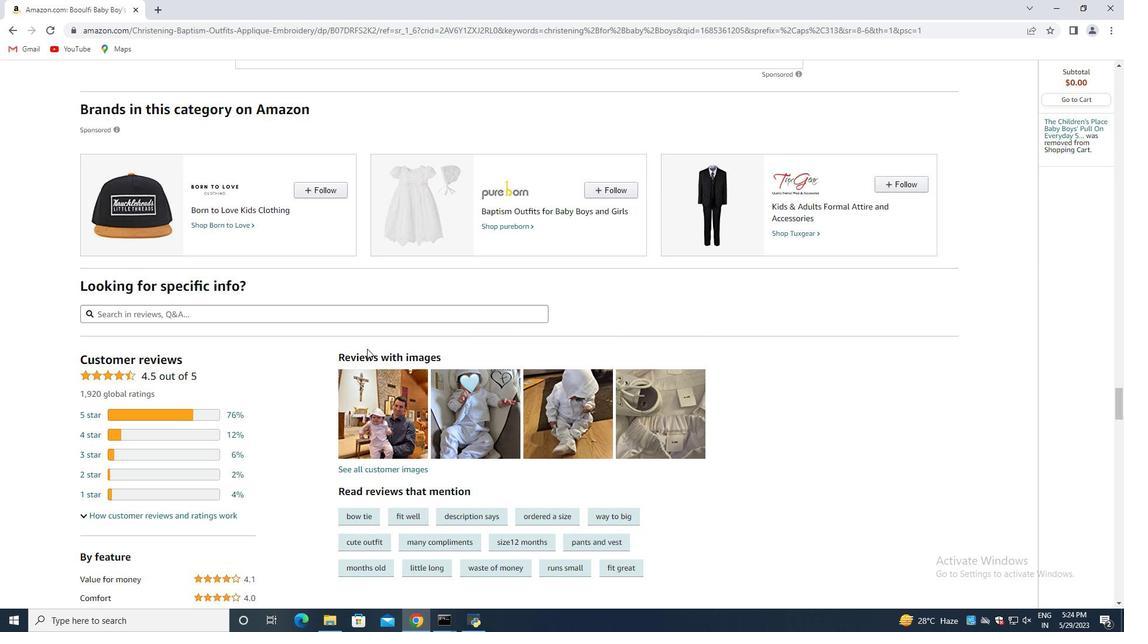 
Action: Mouse moved to (374, 364)
Screenshot: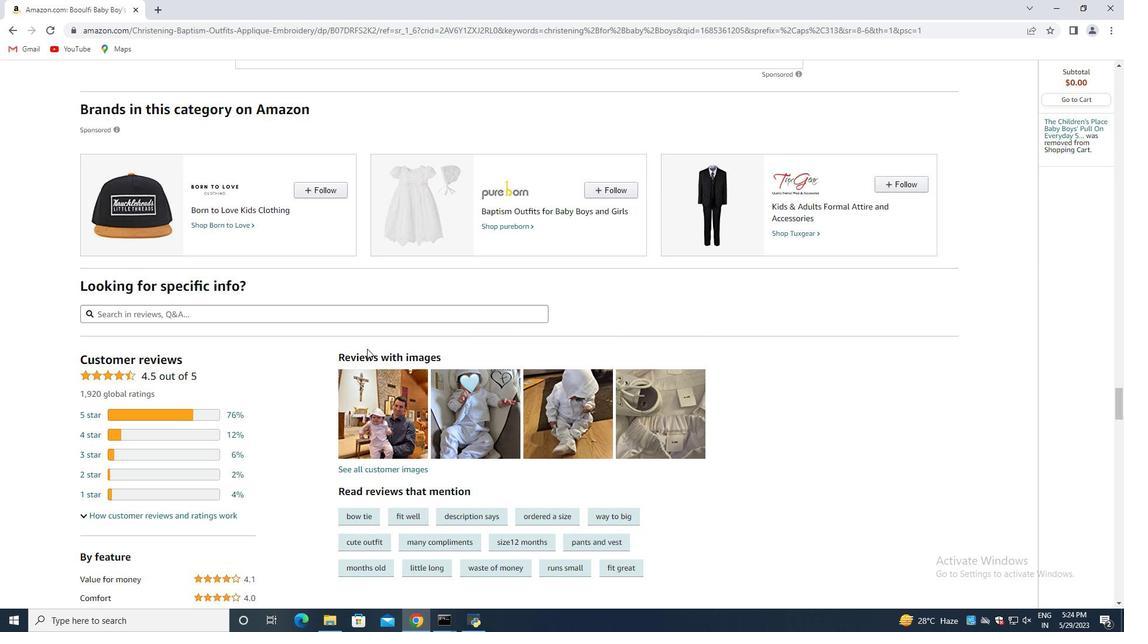 
Action: Mouse scrolled (370, 360) with delta (0, 0)
Screenshot: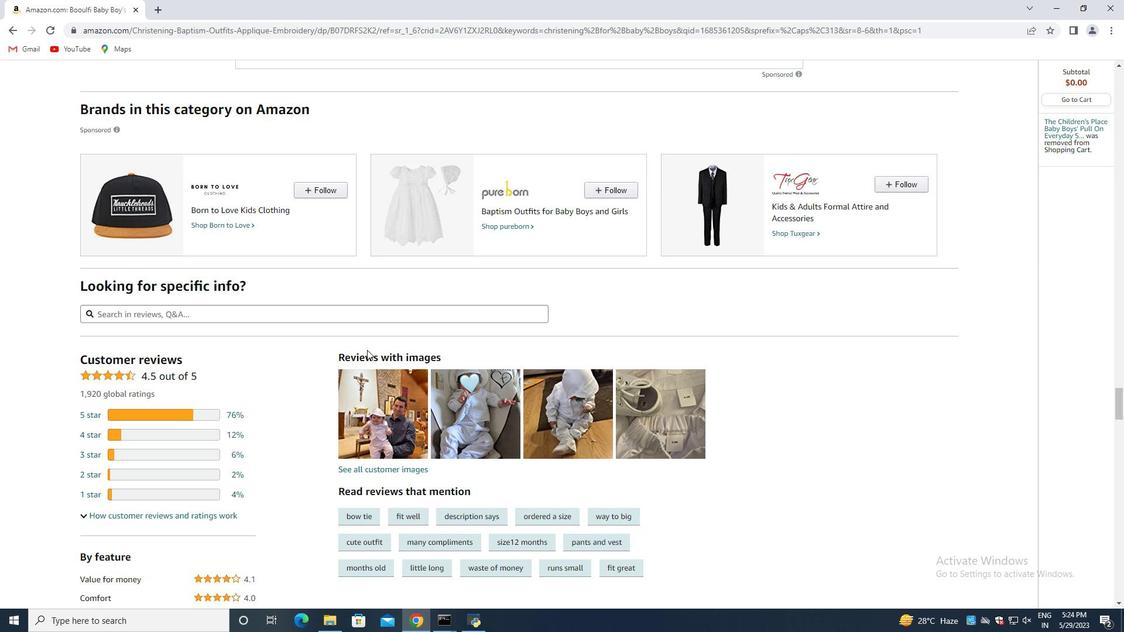 
Action: Mouse moved to (420, 426)
Screenshot: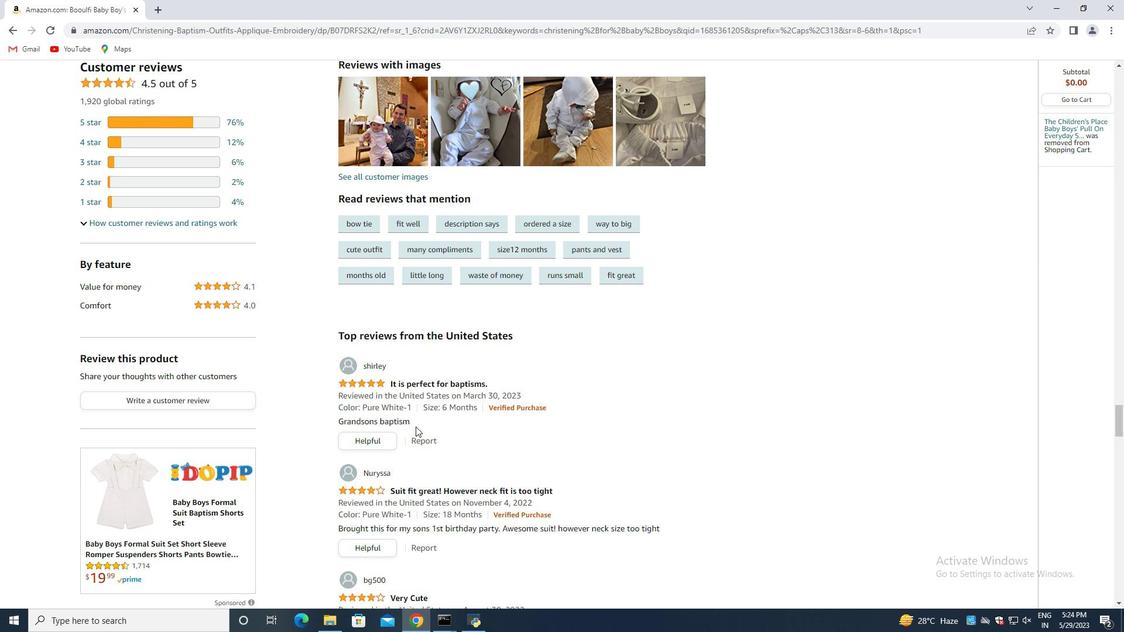 
Action: Mouse scrolled (420, 425) with delta (0, 0)
Screenshot: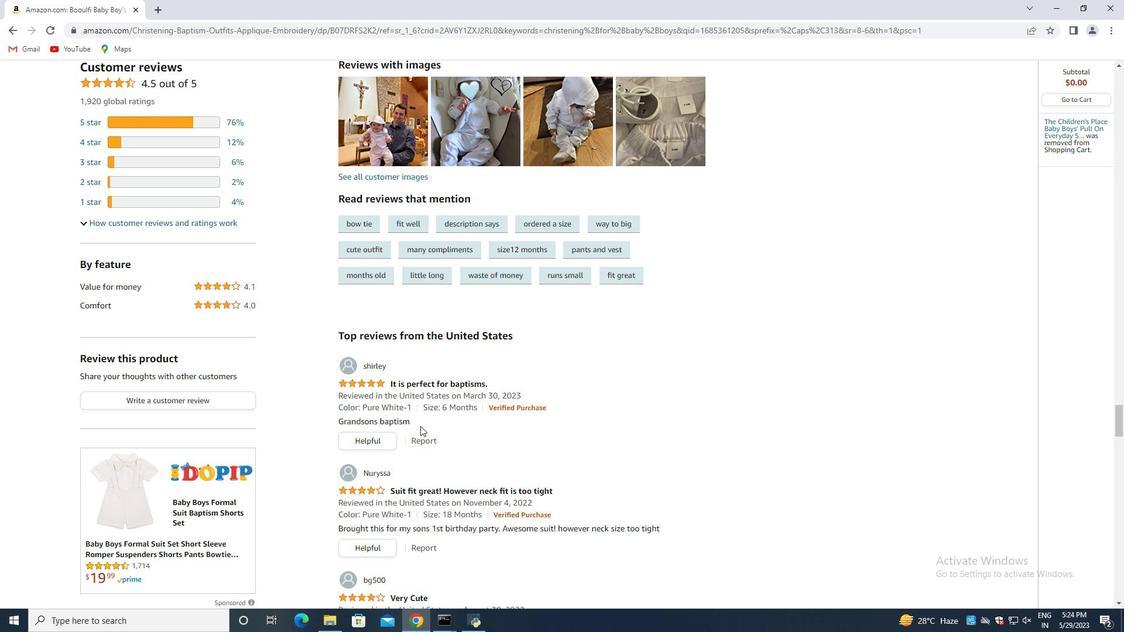 
Action: Mouse scrolled (420, 425) with delta (0, 0)
Screenshot: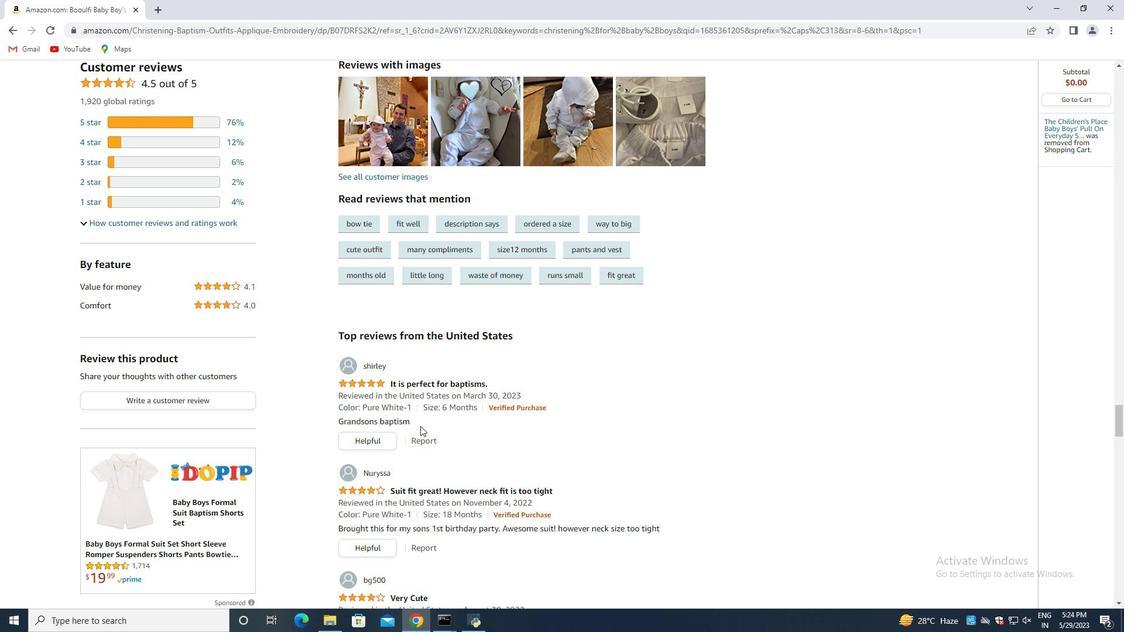 
Action: Mouse scrolled (420, 425) with delta (0, 0)
Screenshot: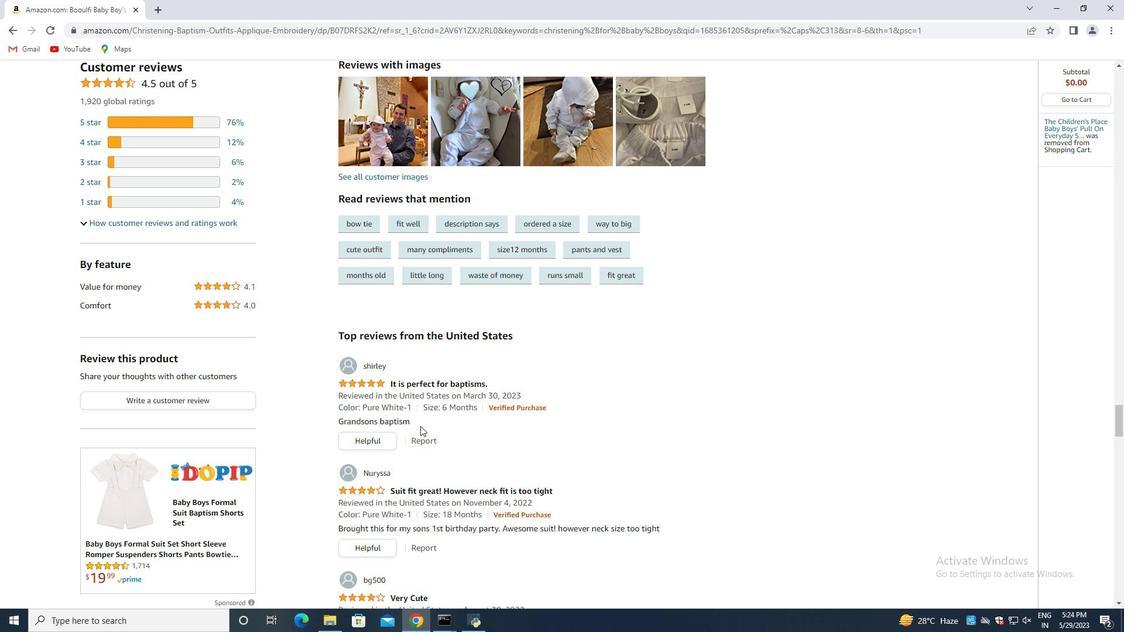 
Action: Mouse moved to (583, 376)
Screenshot: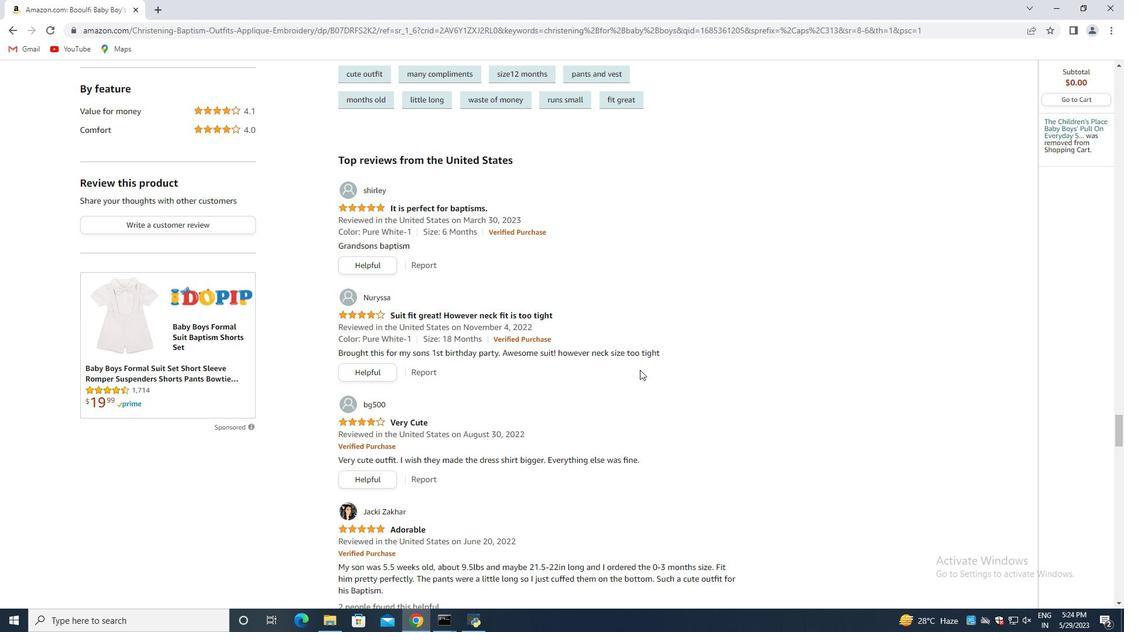 
Action: Mouse scrolled (583, 375) with delta (0, 0)
Screenshot: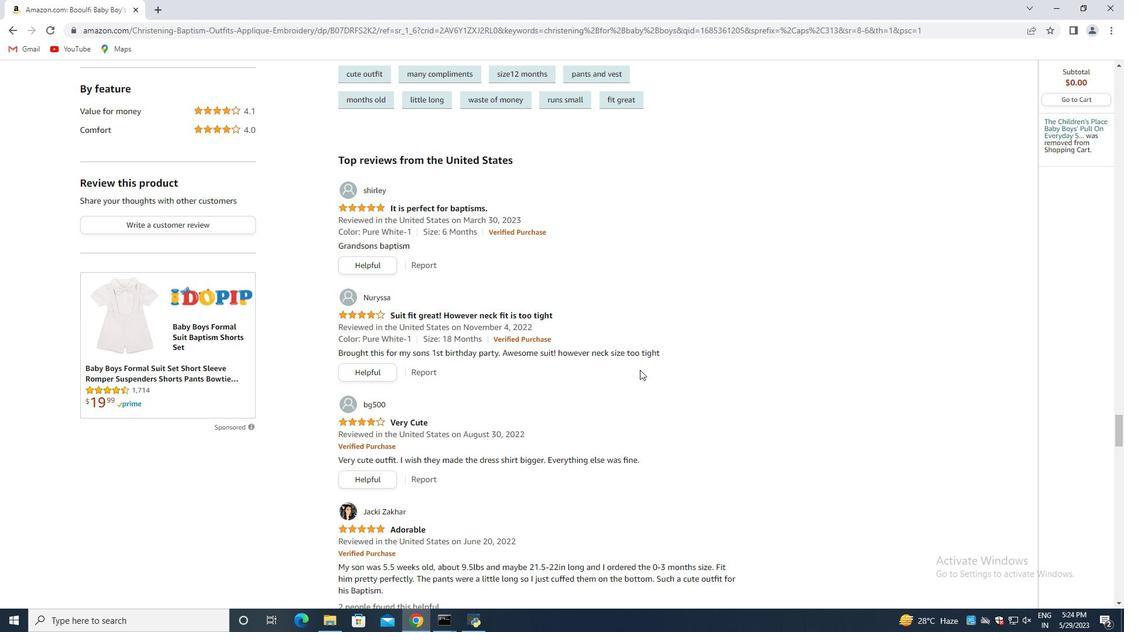 
Action: Mouse moved to (572, 378)
Screenshot: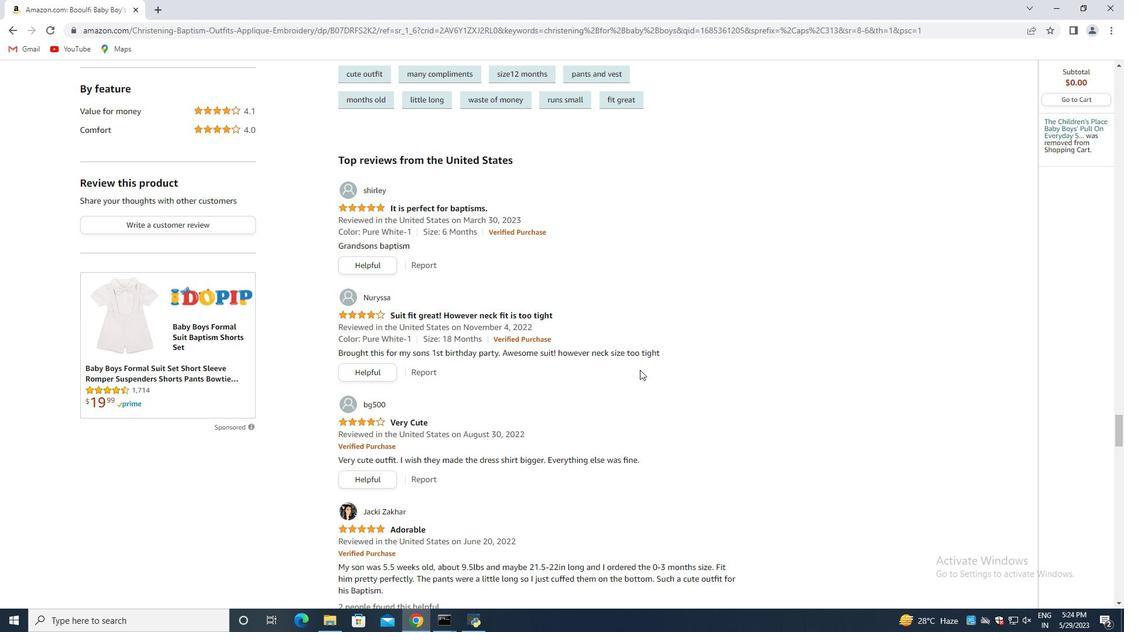 
Action: Mouse scrolled (572, 378) with delta (0, 0)
Screenshot: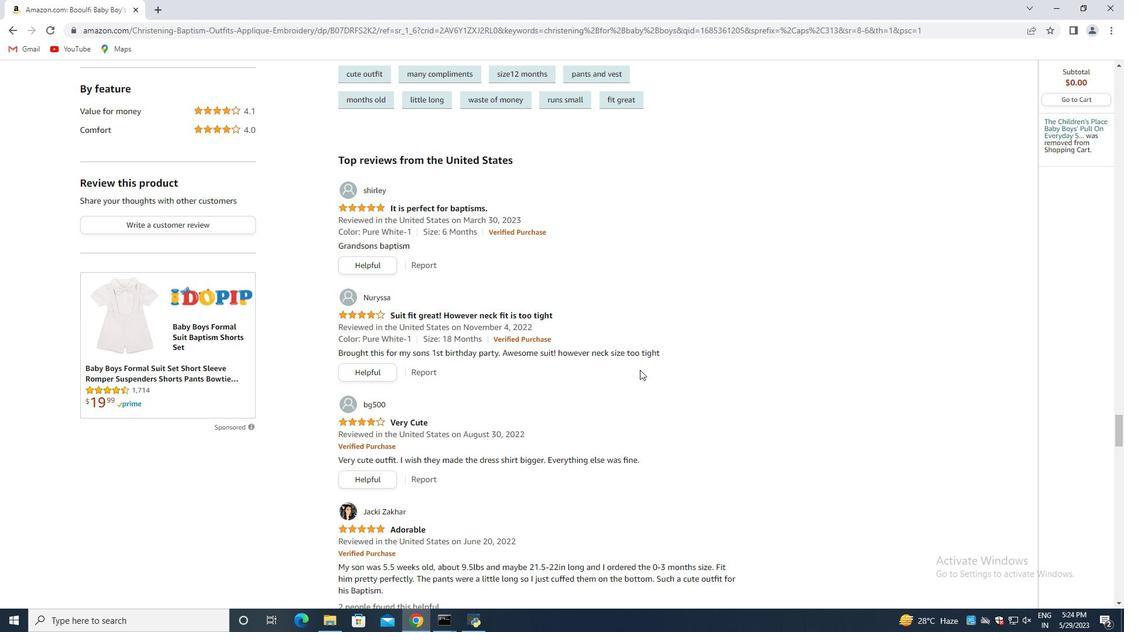 
Action: Mouse moved to (565, 379)
Screenshot: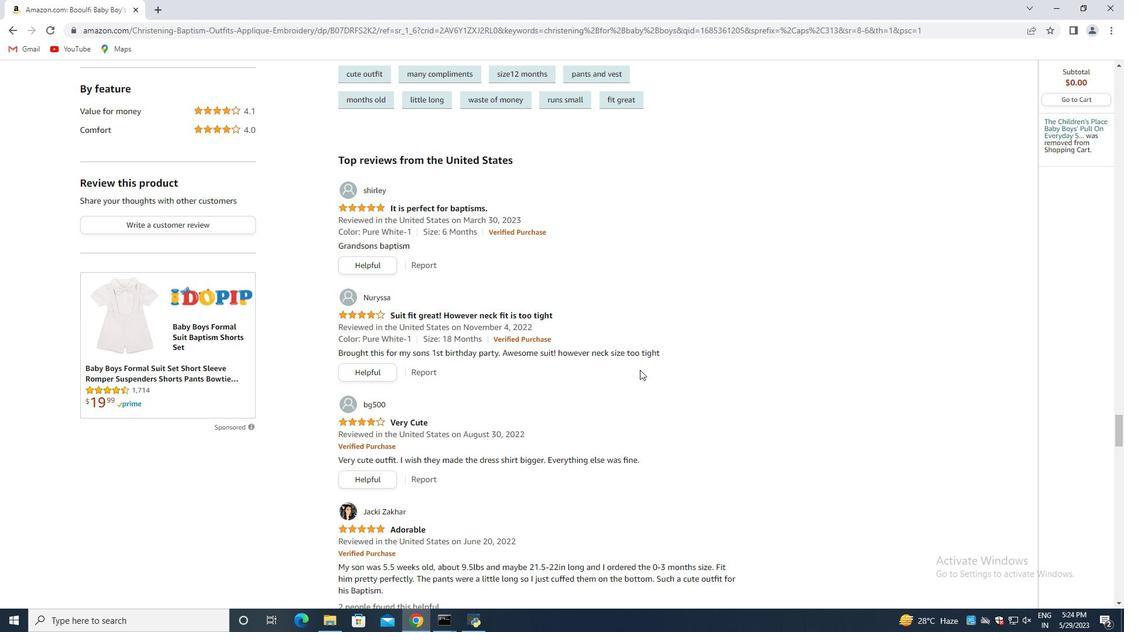 
Action: Mouse scrolled (566, 378) with delta (0, 0)
Screenshot: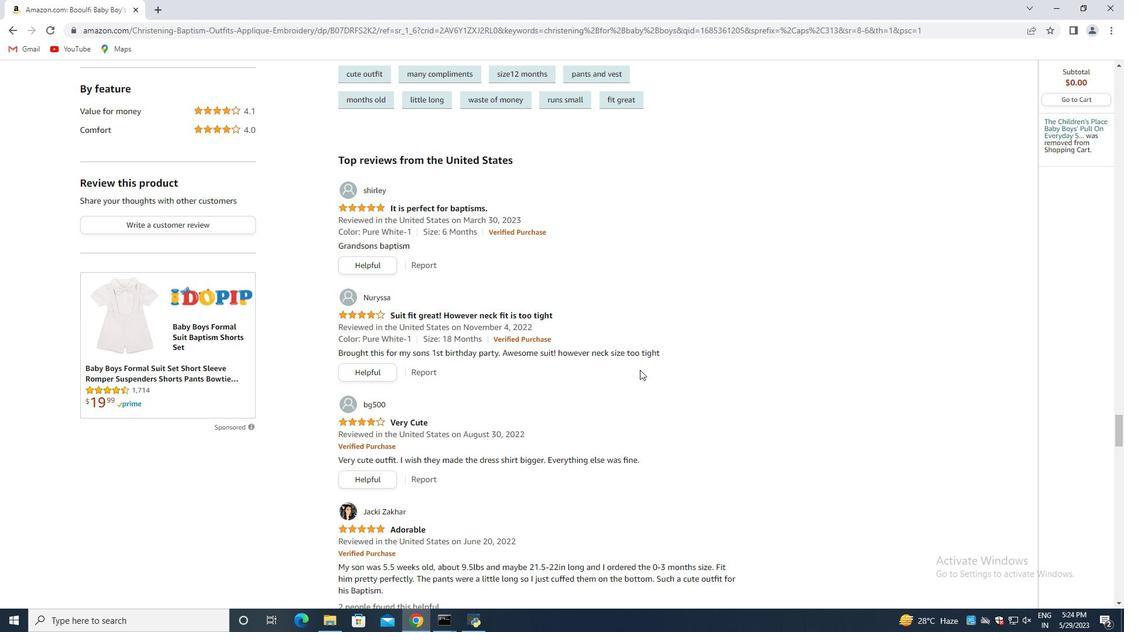 
Action: Mouse moved to (561, 379)
Screenshot: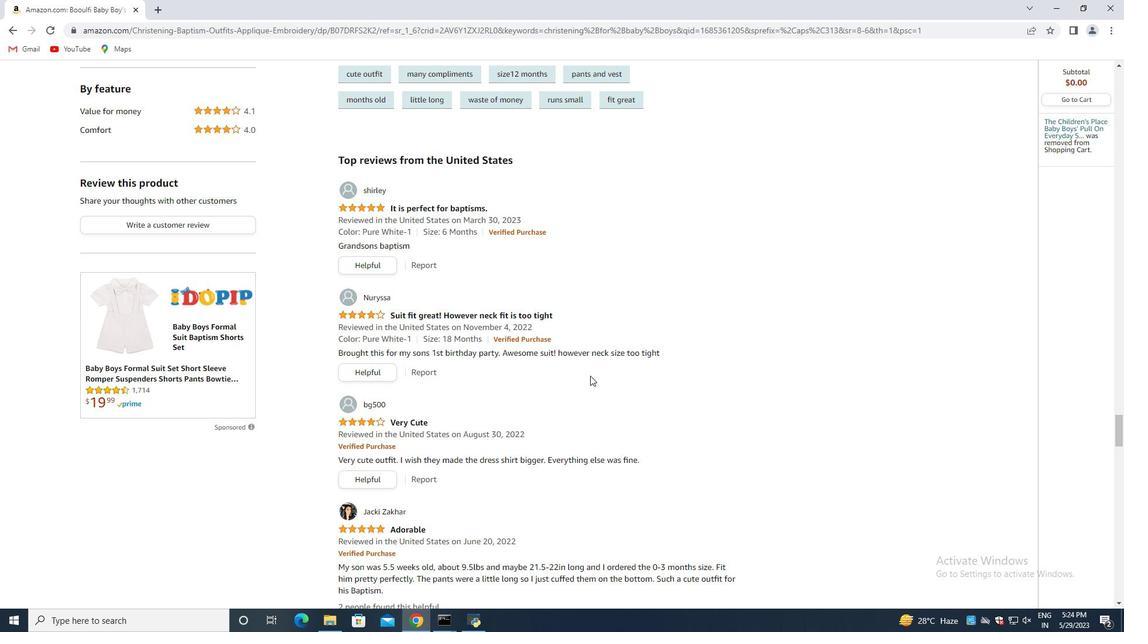 
Action: Mouse scrolled (563, 378) with delta (0, 0)
Screenshot: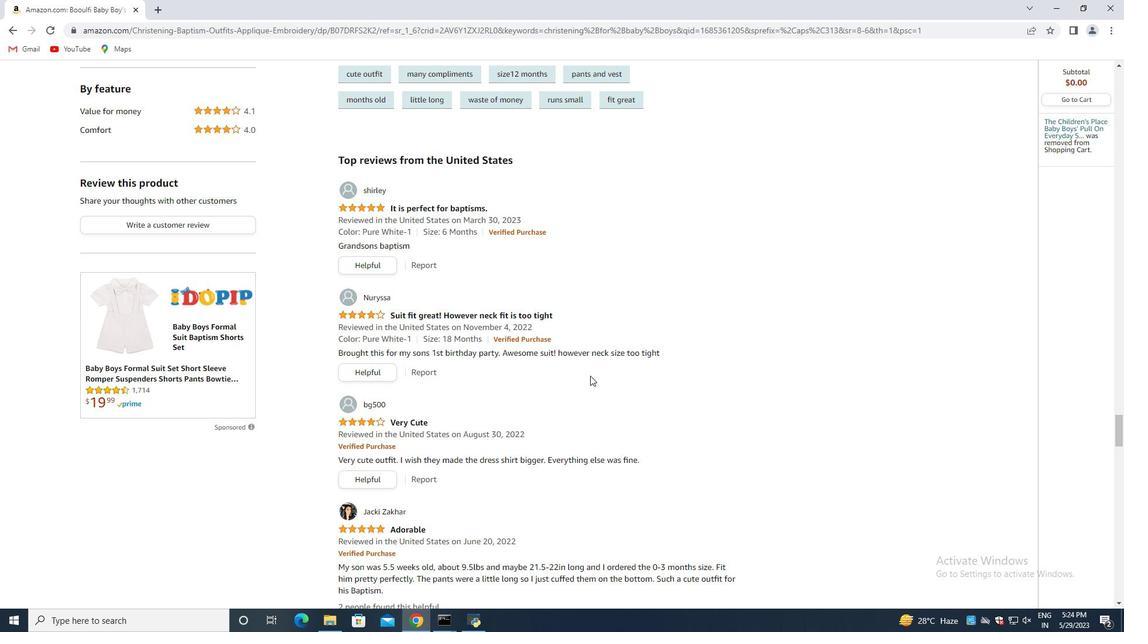 
Action: Mouse moved to (562, 265)
Screenshot: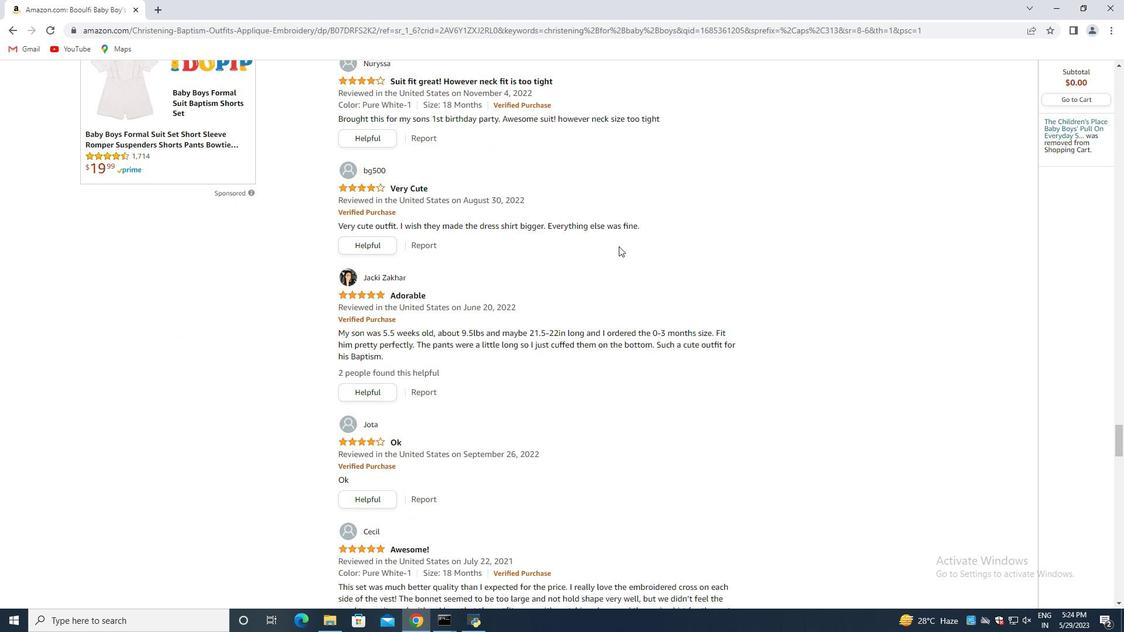 
Action: Mouse scrolled (562, 264) with delta (0, 0)
Screenshot: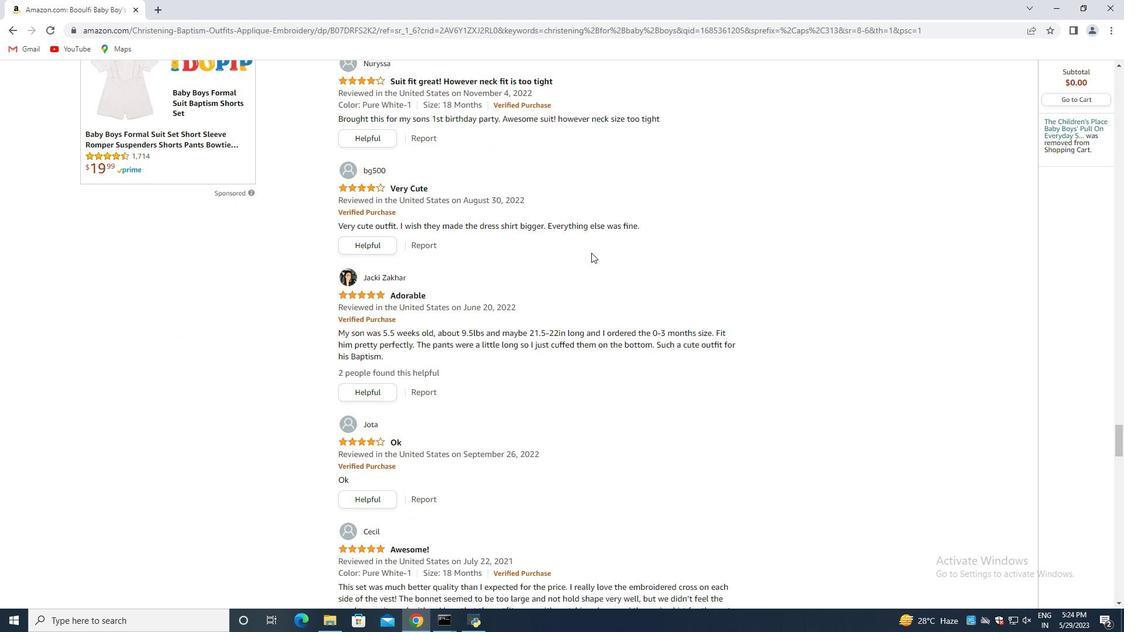 
Action: Mouse moved to (552, 268)
Screenshot: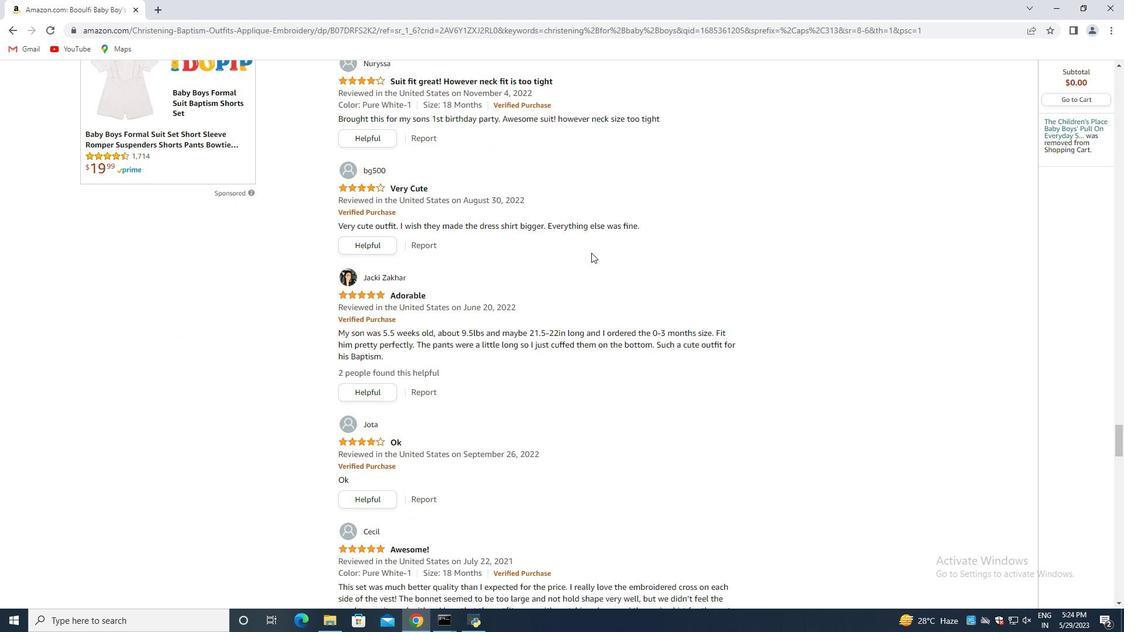 
Action: Mouse scrolled (552, 267) with delta (0, 0)
Screenshot: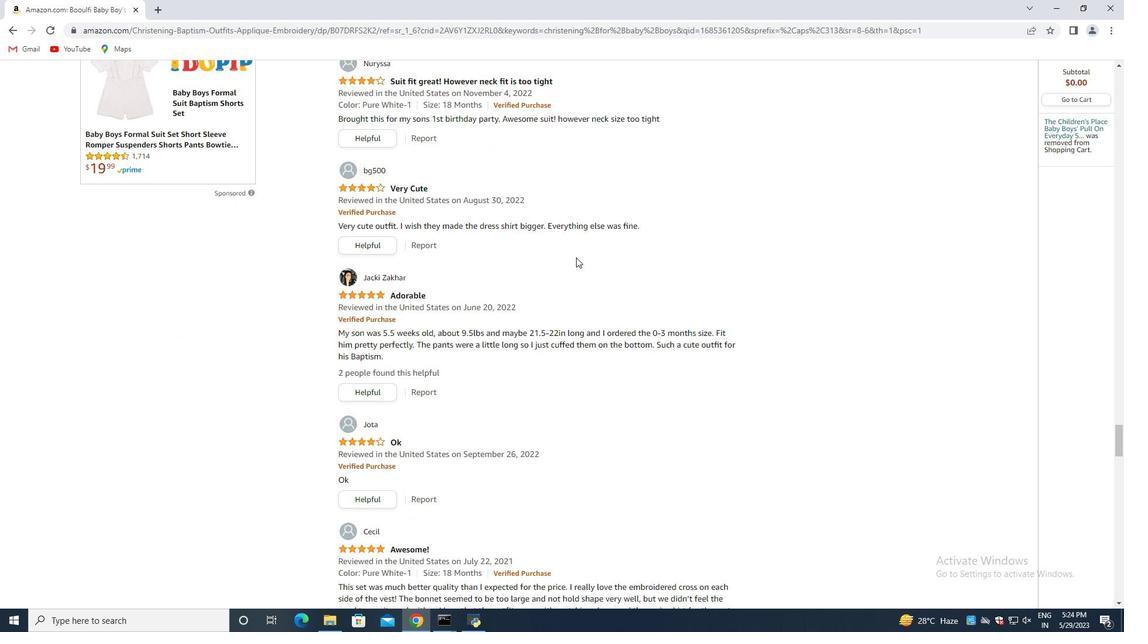 
Action: Mouse moved to (489, 282)
Screenshot: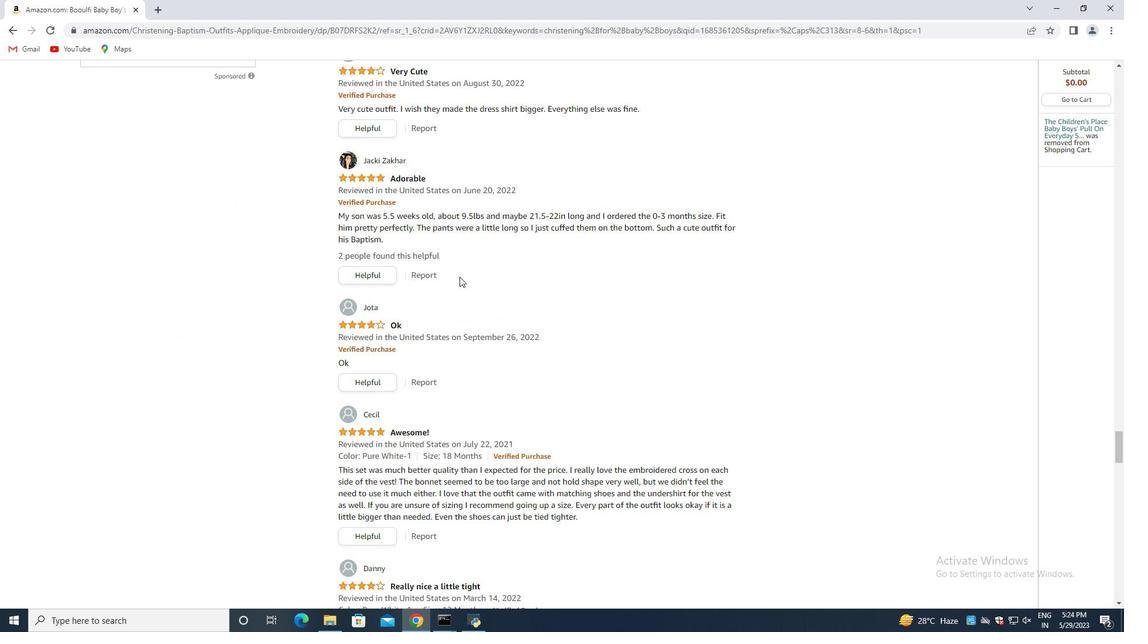 
Action: Mouse scrolled (459, 279) with delta (0, 0)
Screenshot: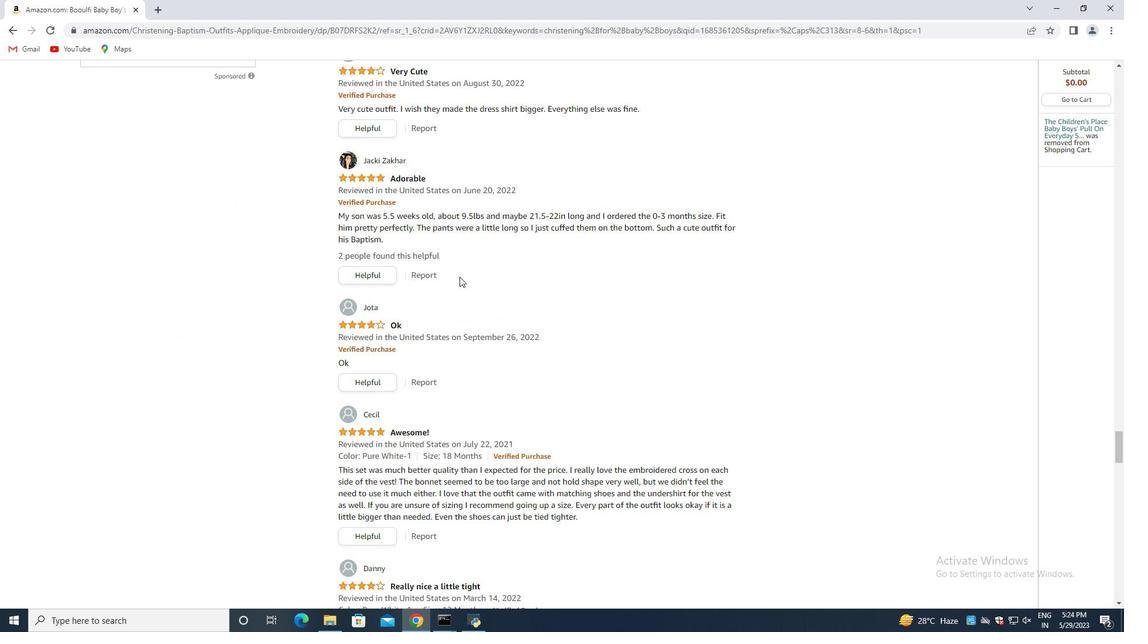 
Action: Mouse scrolled (459, 279) with delta (0, 0)
Screenshot: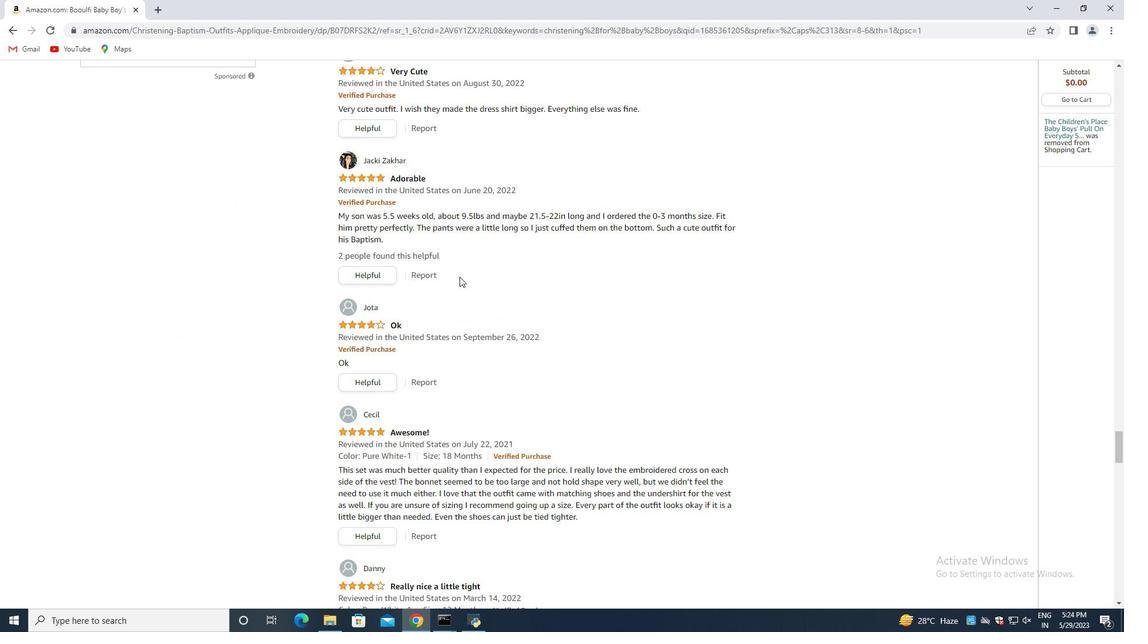 
Action: Mouse scrolled (459, 280) with delta (0, 0)
Screenshot: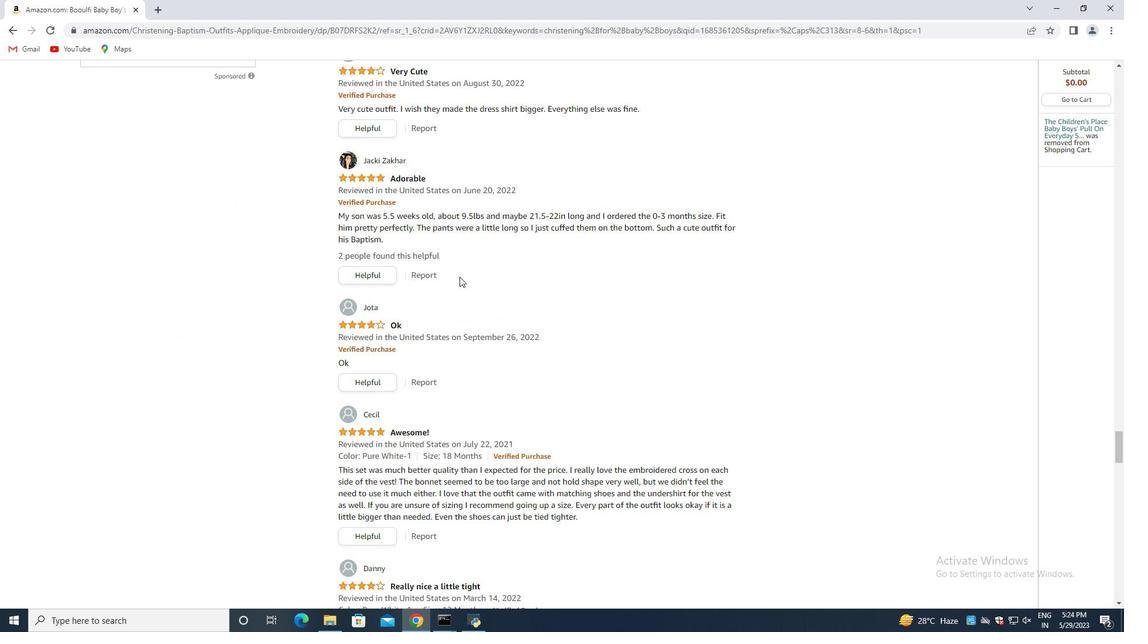 
Action: Mouse scrolled (462, 280) with delta (0, 0)
Screenshot: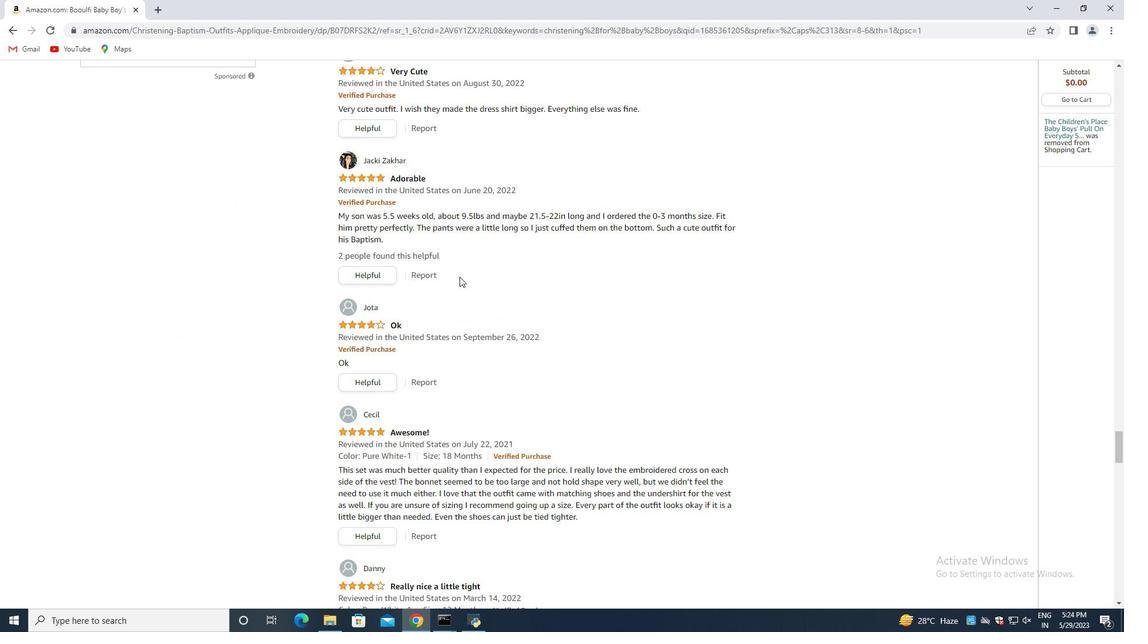 
Action: Mouse scrolled (470, 280) with delta (0, 0)
Screenshot: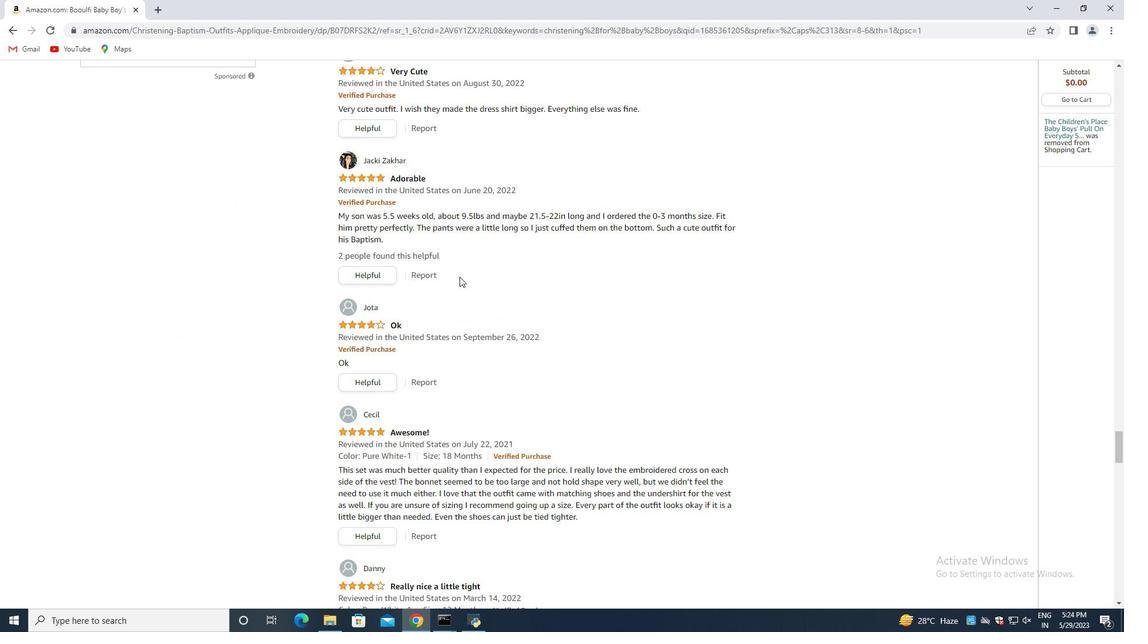 
Action: Mouse scrolled (486, 282) with delta (0, 0)
Screenshot: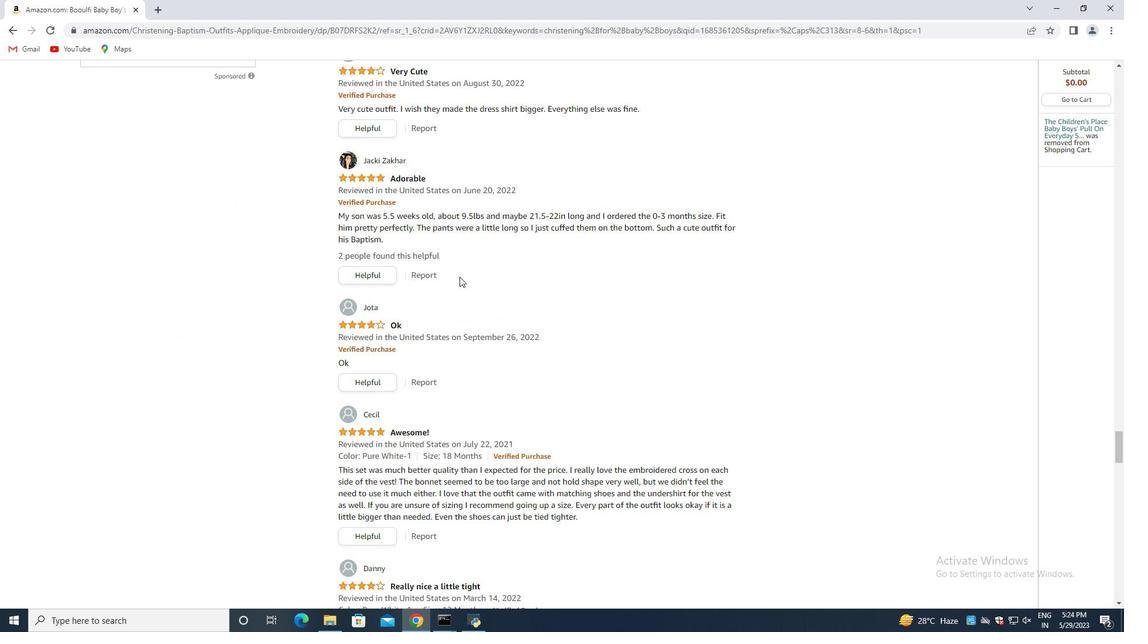 
Action: Mouse scrolled (489, 283) with delta (0, 0)
Screenshot: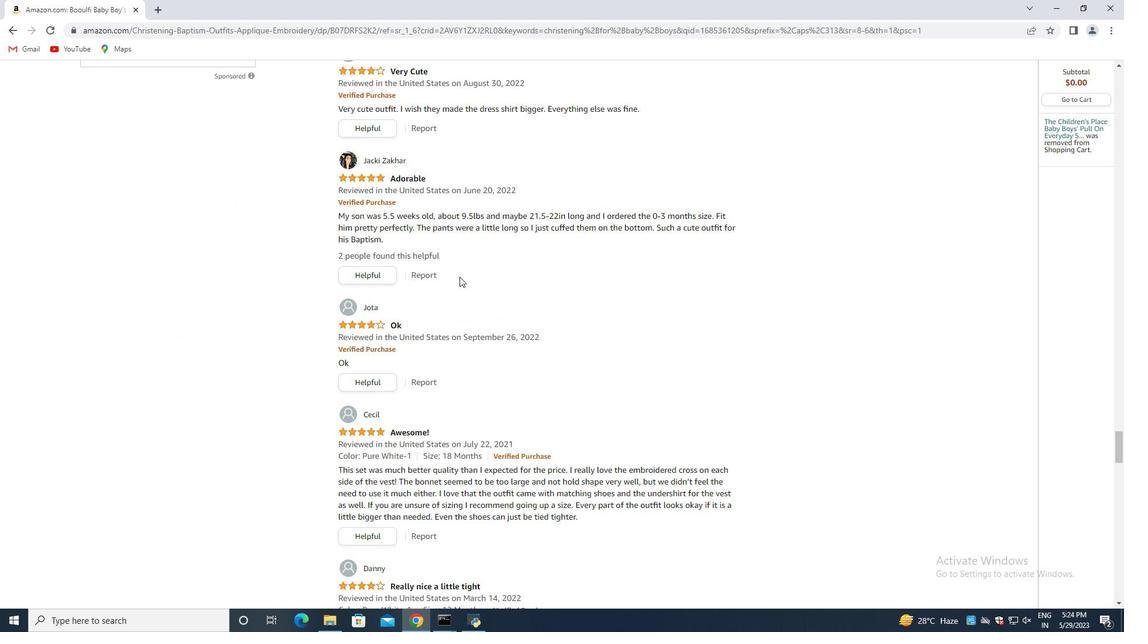 
Action: Mouse scrolled (489, 283) with delta (0, 0)
Screenshot: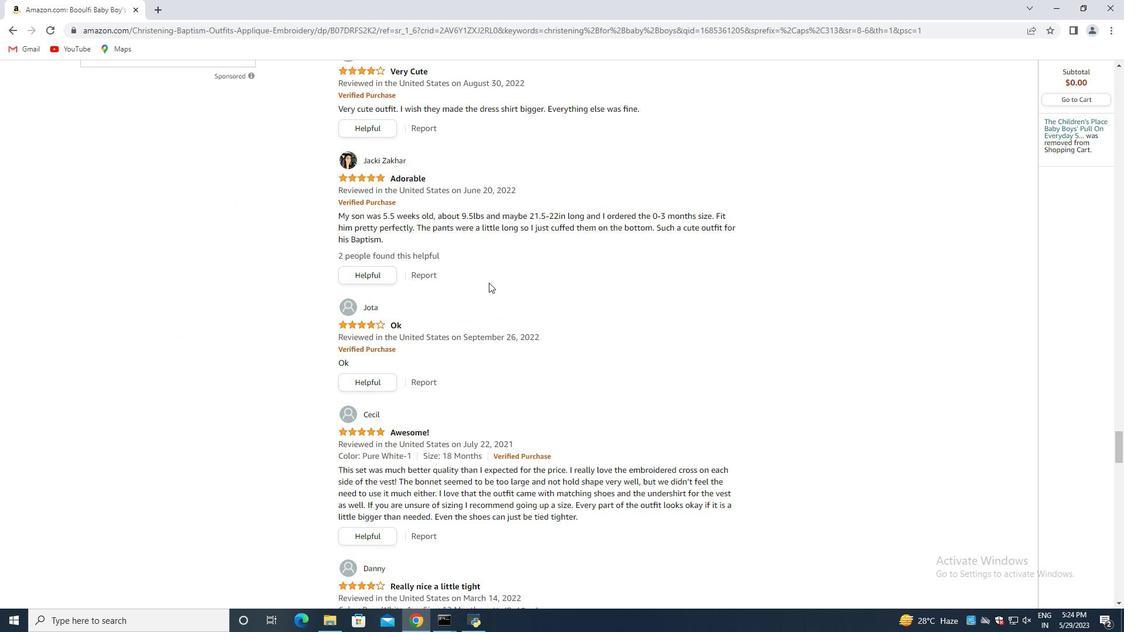 
Action: Mouse scrolled (489, 283) with delta (0, 0)
Screenshot: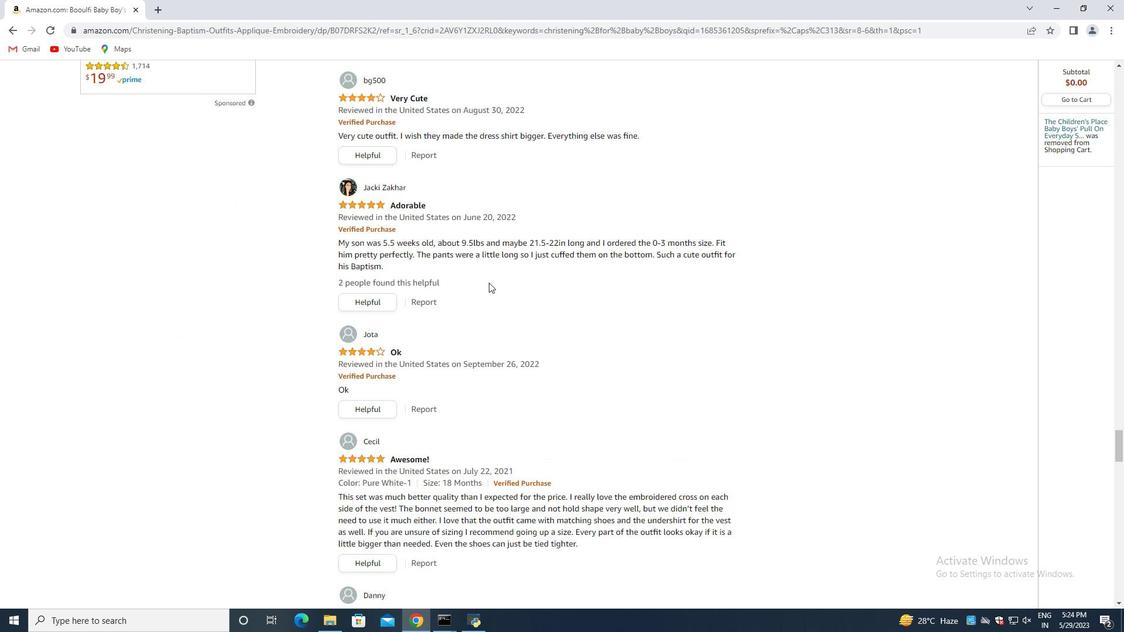 
Action: Mouse scrolled (489, 283) with delta (0, 0)
Screenshot: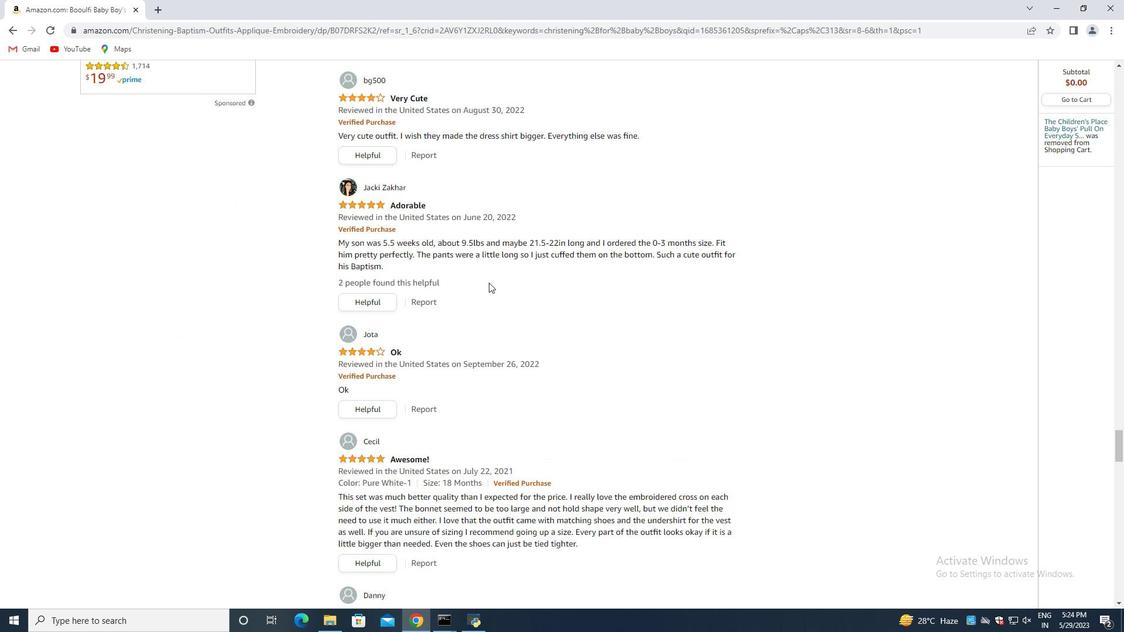 
Action: Mouse scrolled (489, 283) with delta (0, 0)
Screenshot: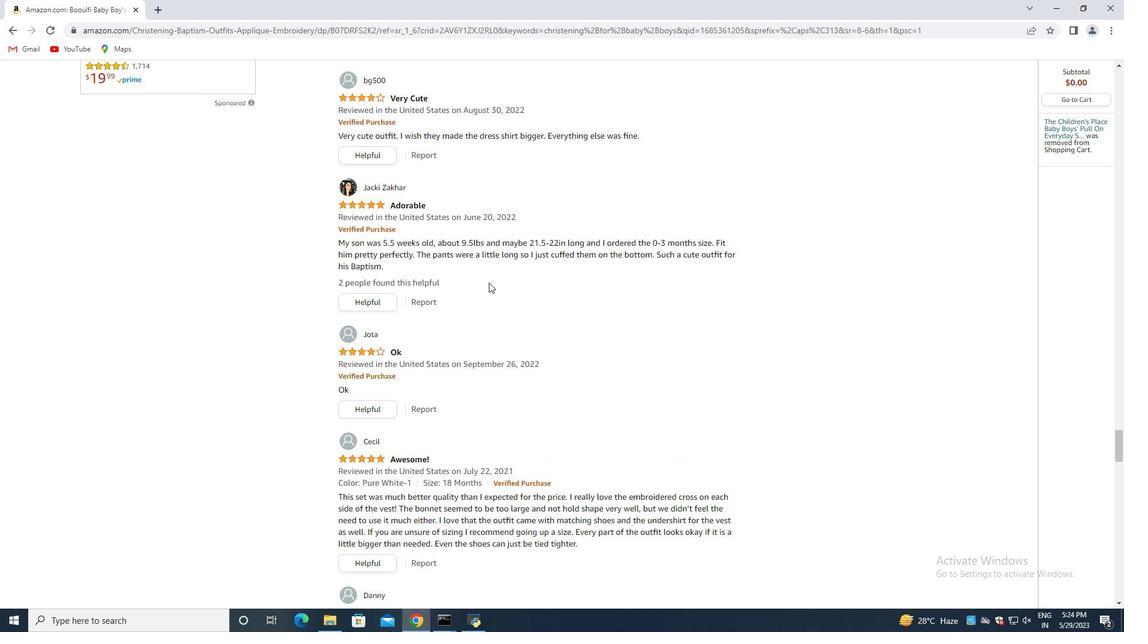 
Action: Mouse scrolled (489, 283) with delta (0, 0)
Screenshot: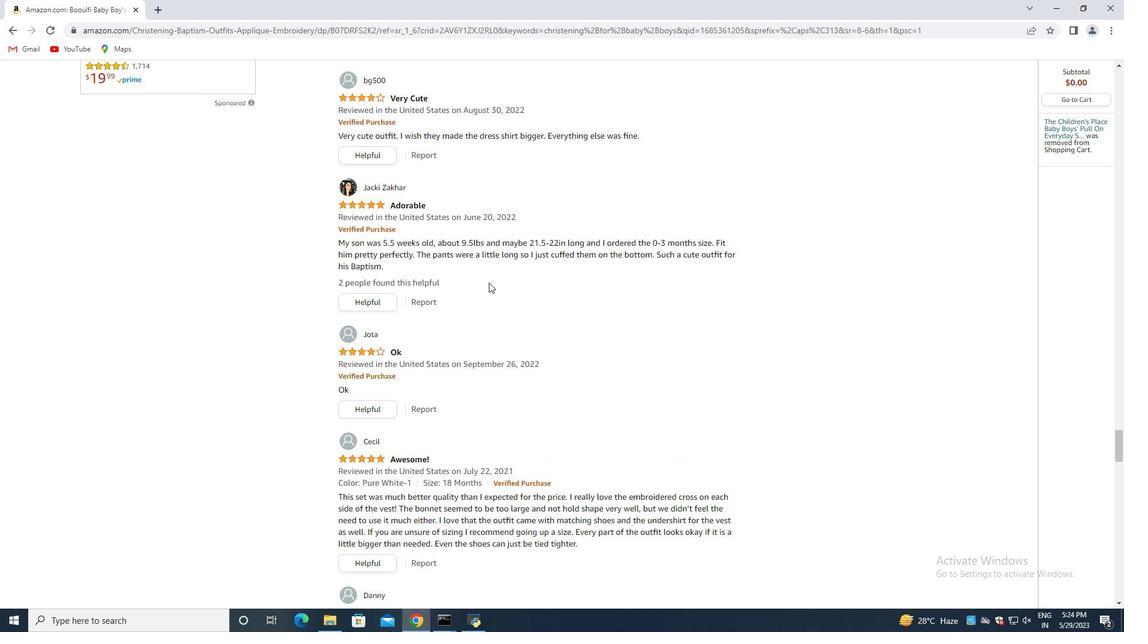 
Action: Mouse scrolled (489, 283) with delta (0, 0)
Screenshot: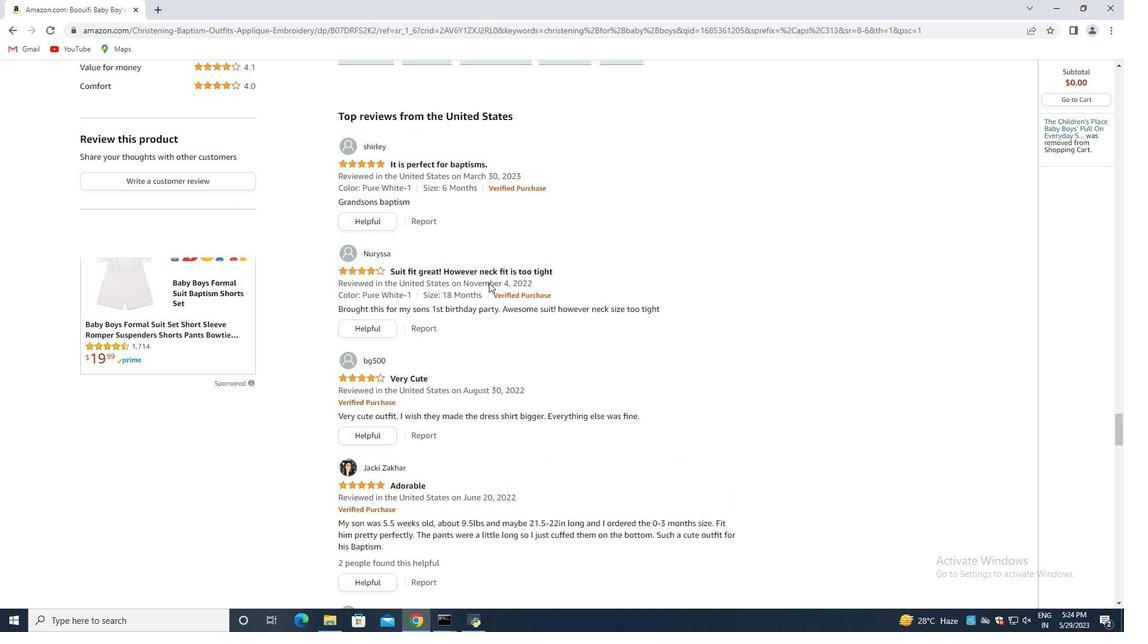 
Action: Mouse scrolled (489, 283) with delta (0, 0)
Screenshot: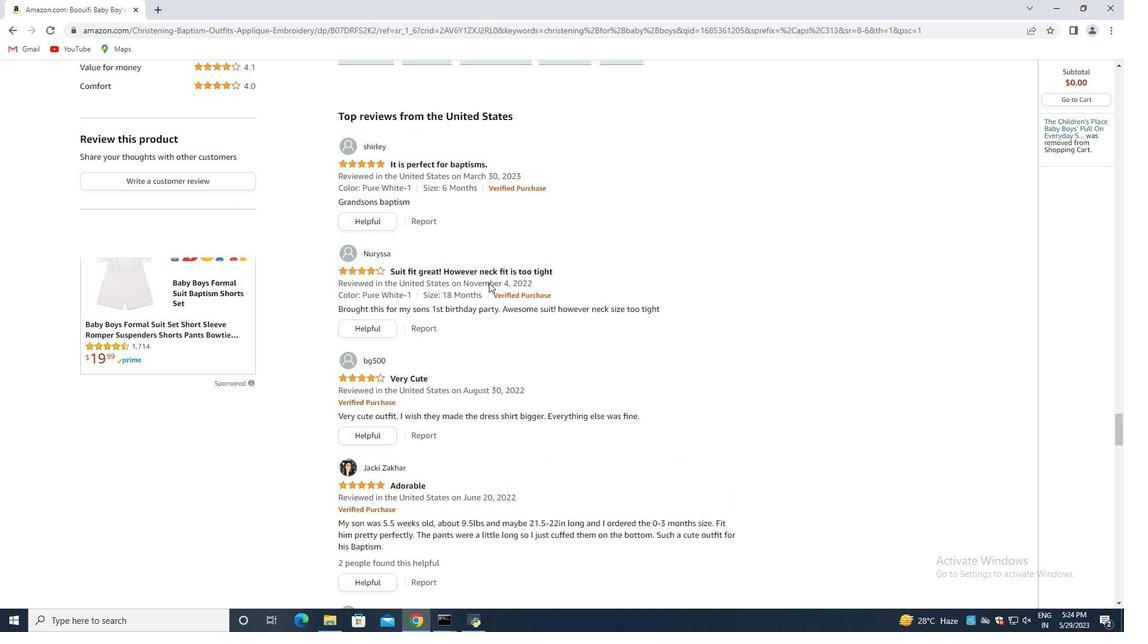 
Action: Mouse scrolled (489, 283) with delta (0, 0)
Screenshot: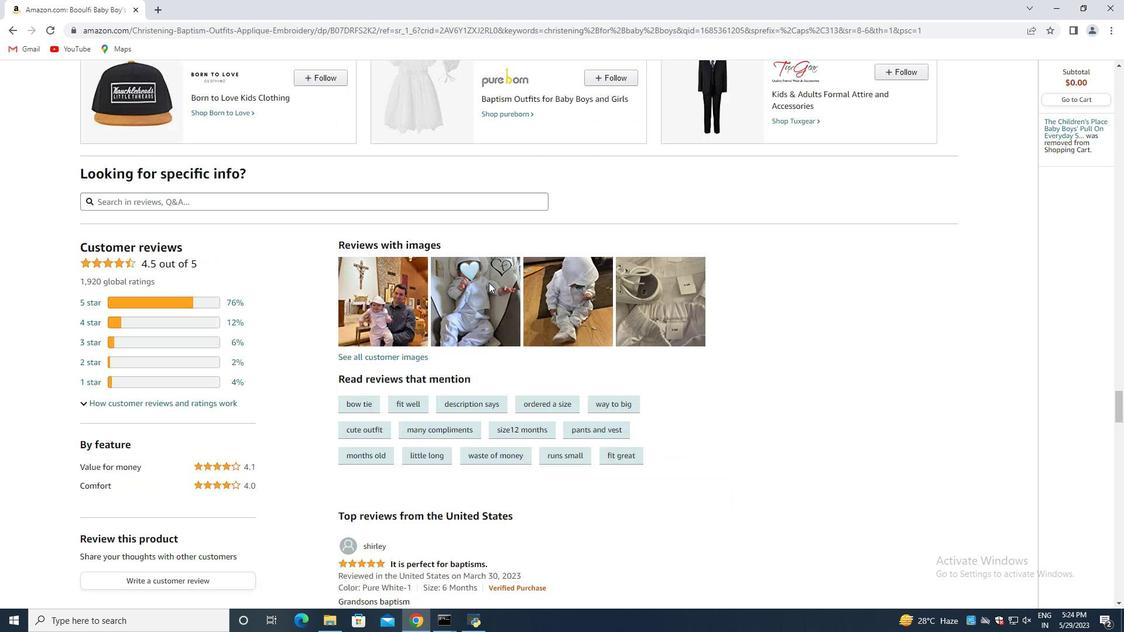 
Action: Mouse scrolled (489, 283) with delta (0, 0)
Screenshot: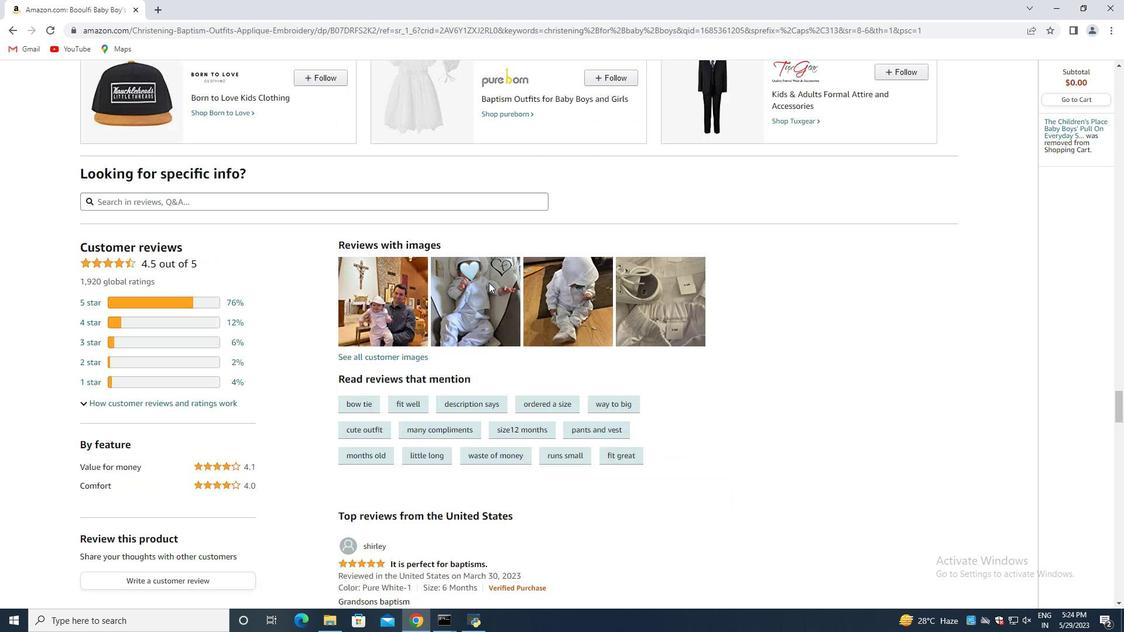 
Action: Mouse scrolled (489, 283) with delta (0, 0)
Screenshot: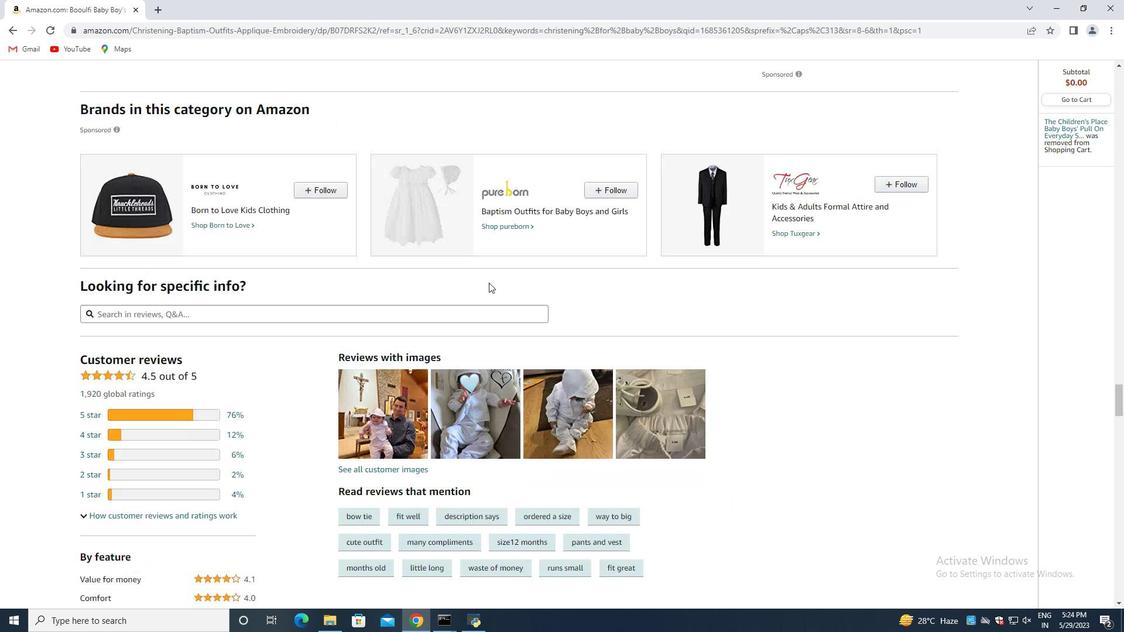 
Action: Mouse scrolled (489, 283) with delta (0, 0)
Screenshot: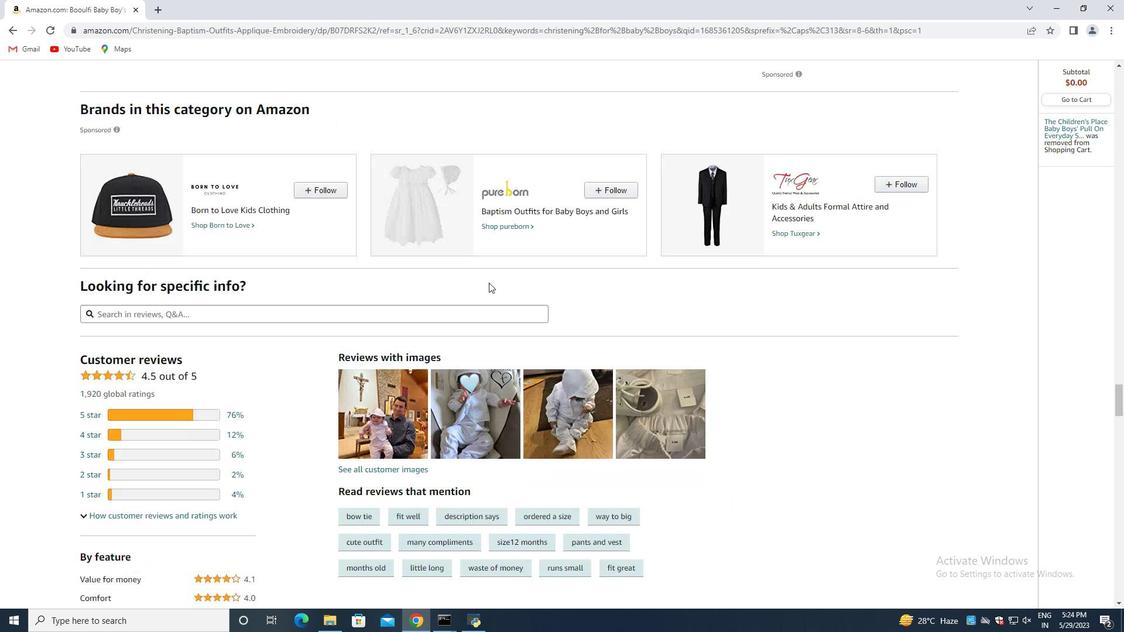 
Action: Mouse scrolled (489, 283) with delta (0, 0)
Screenshot: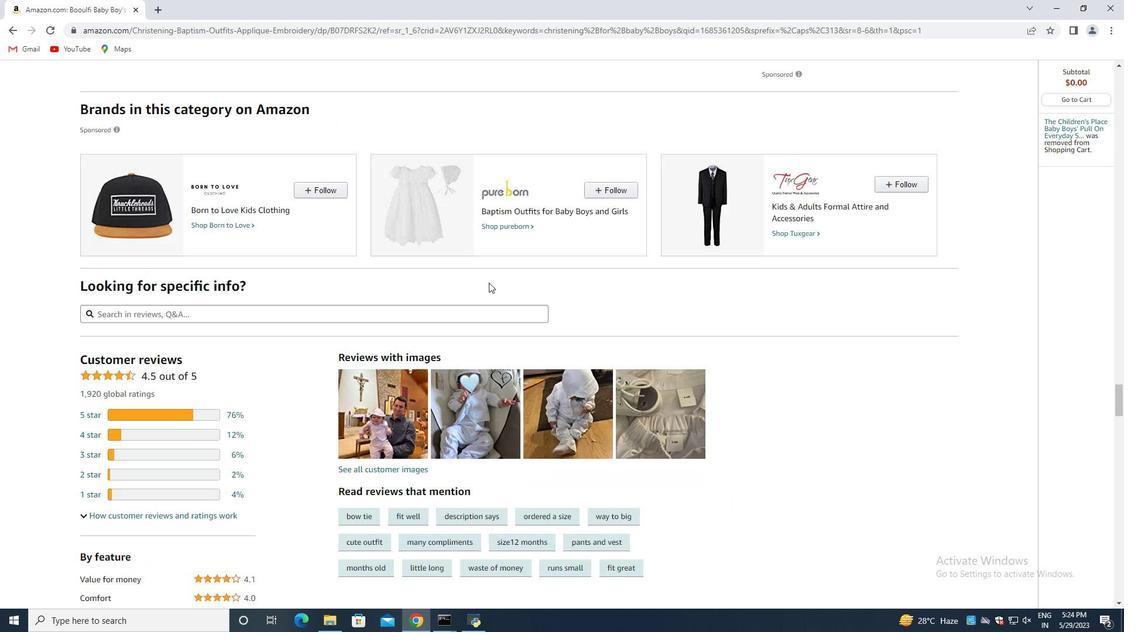 
Action: Mouse scrolled (489, 283) with delta (0, 0)
Screenshot: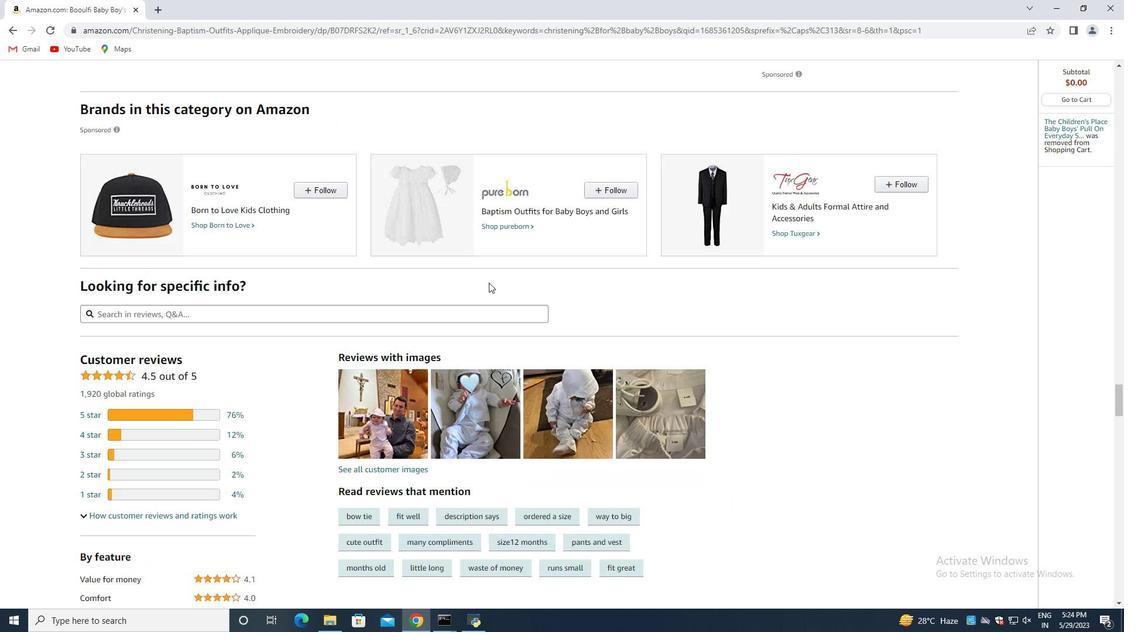 
Action: Mouse scrolled (489, 283) with delta (0, 0)
Screenshot: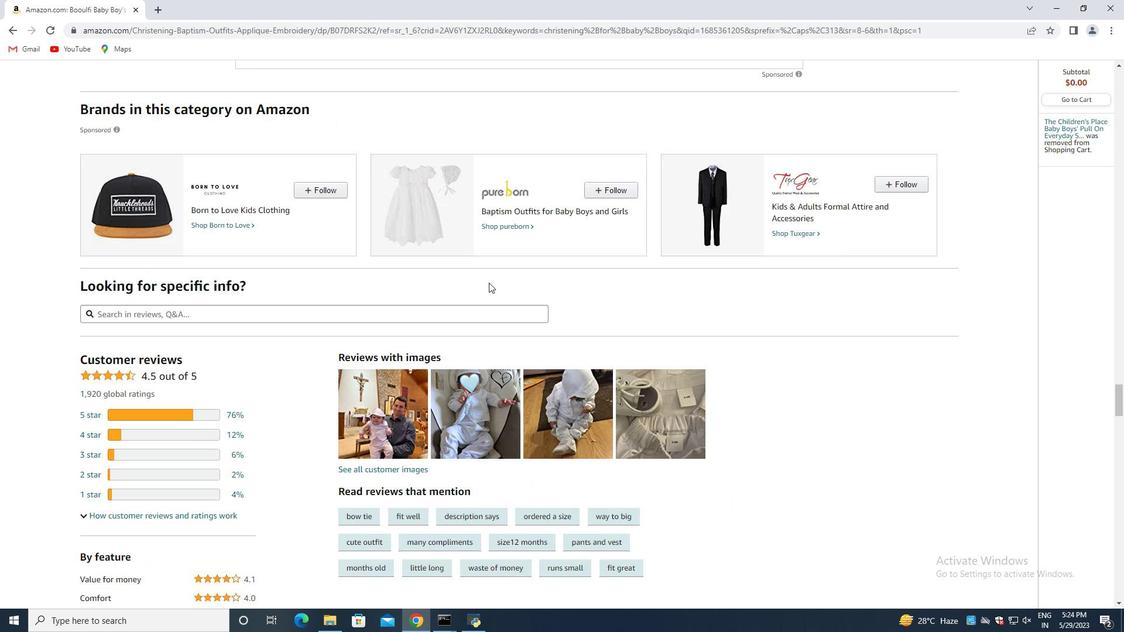 
Action: Mouse scrolled (489, 283) with delta (0, 0)
Screenshot: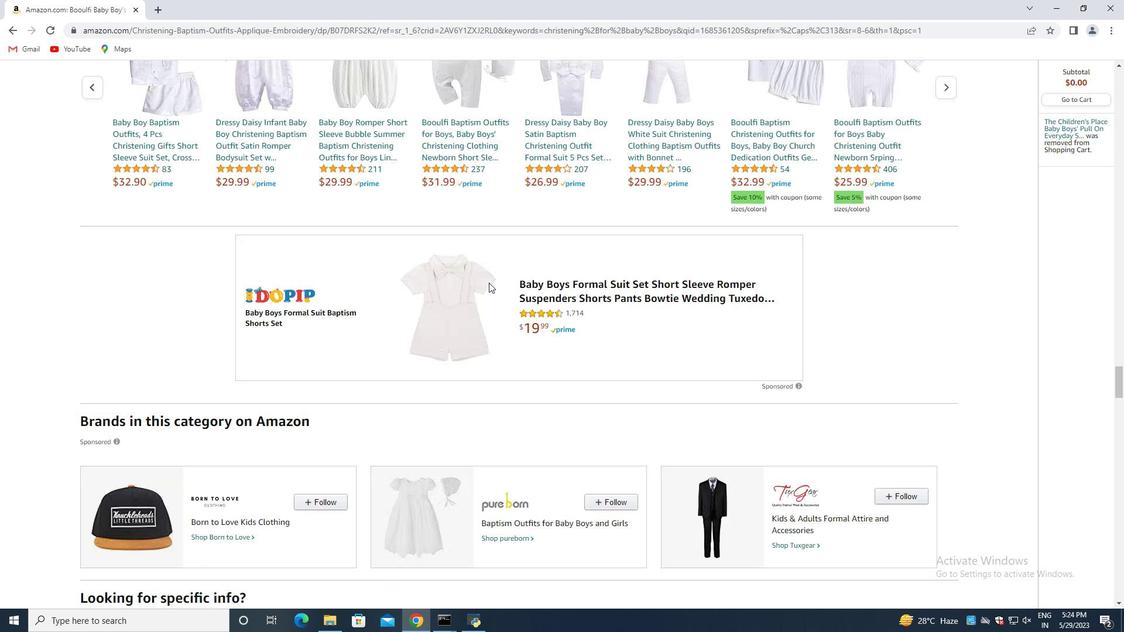 
Action: Mouse moved to (489, 282)
Screenshot: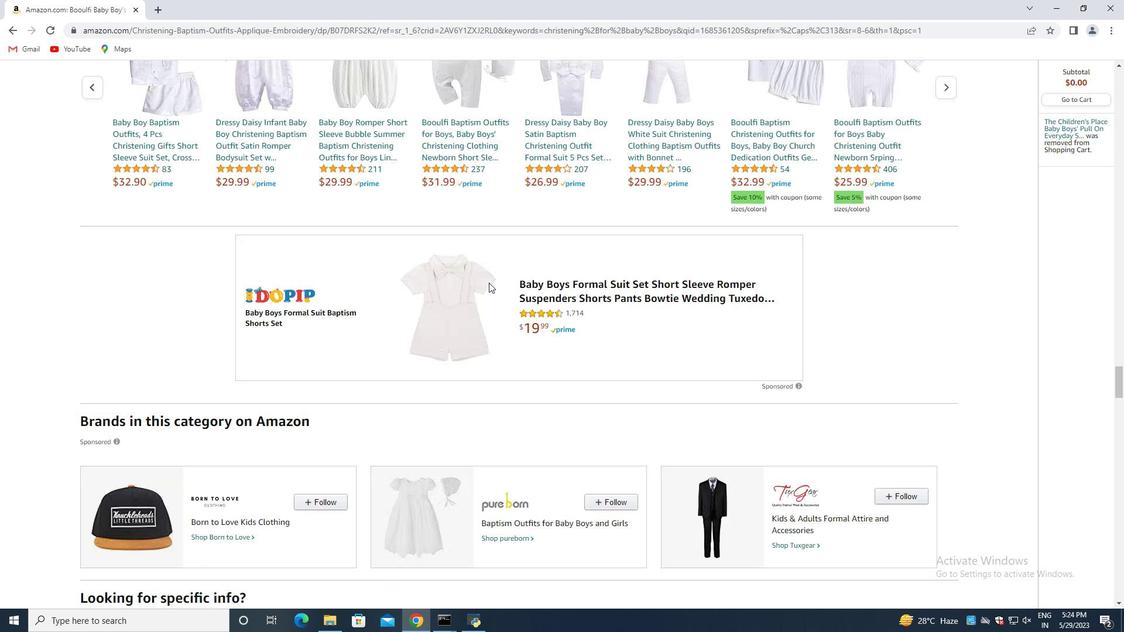 
Action: Mouse scrolled (489, 283) with delta (0, 0)
Screenshot: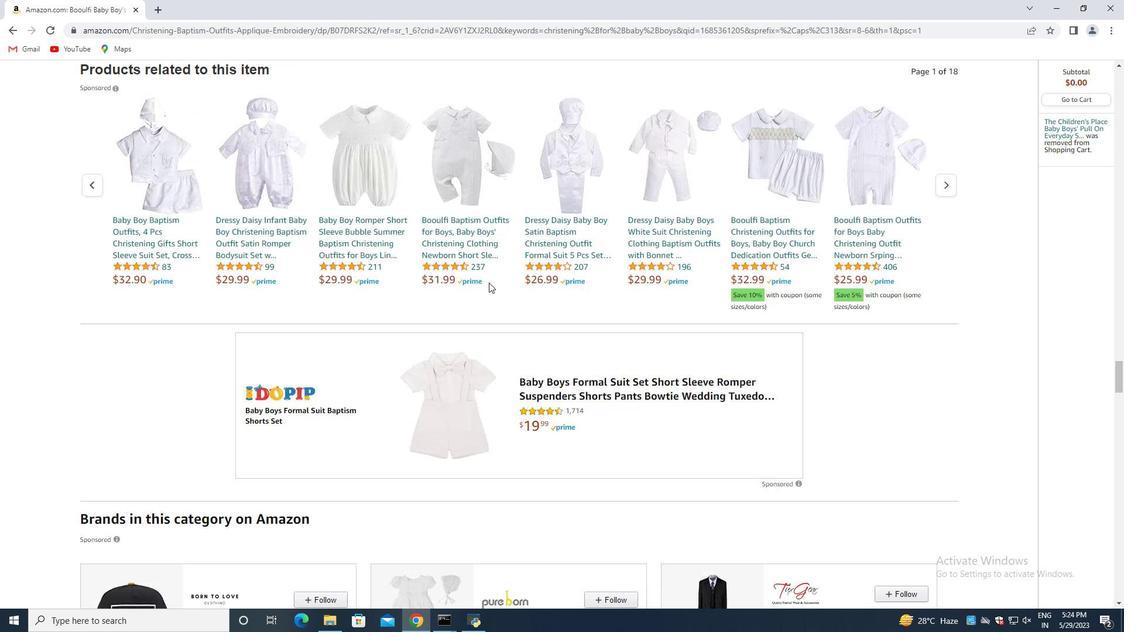 
Action: Mouse scrolled (489, 283) with delta (0, 0)
Screenshot: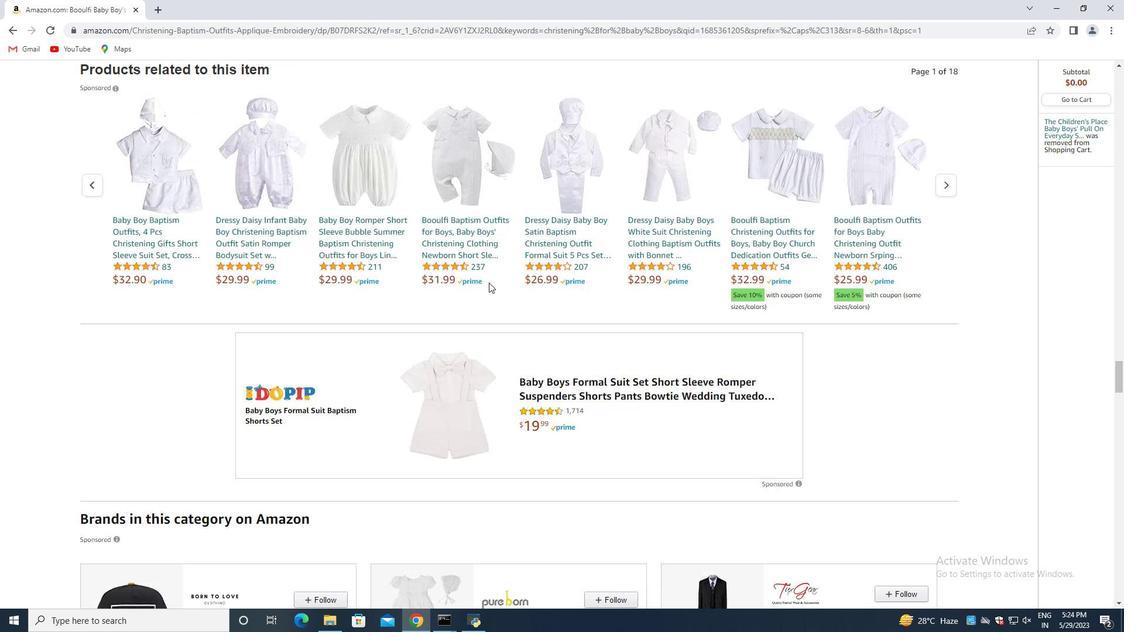 
Action: Mouse scrolled (489, 283) with delta (0, 0)
Screenshot: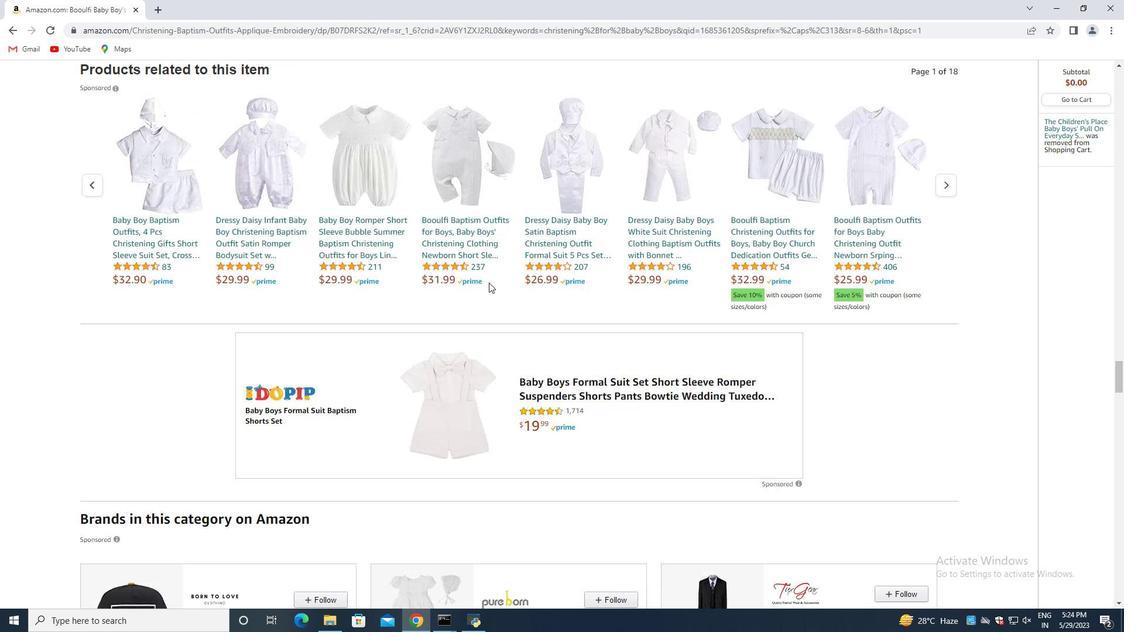 
Action: Mouse scrolled (489, 283) with delta (0, 0)
Screenshot: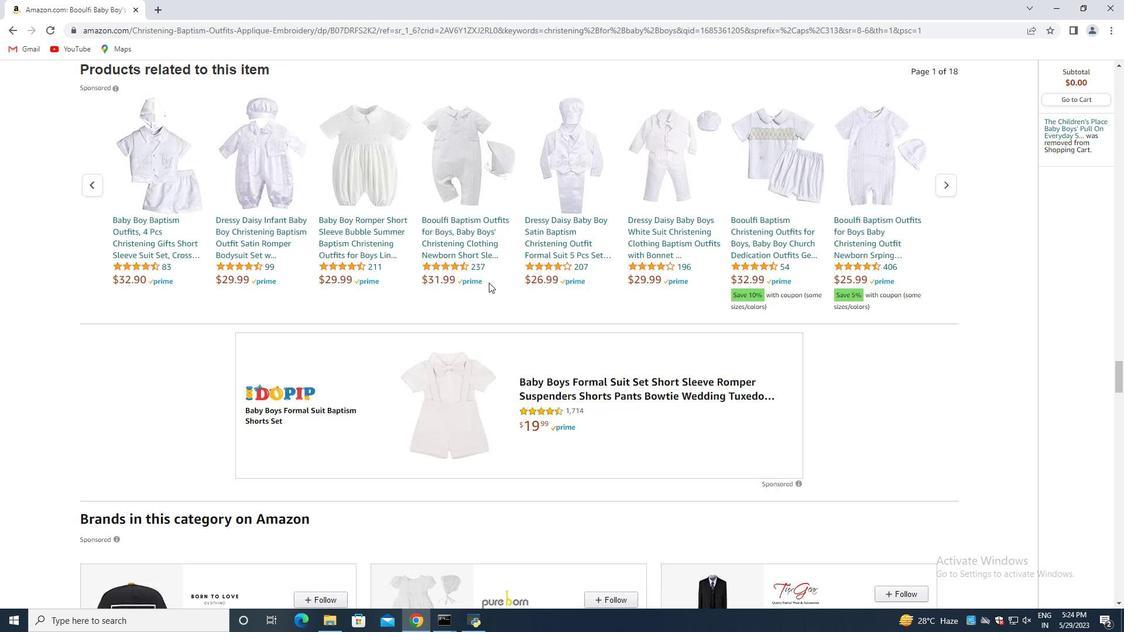
Action: Mouse scrolled (489, 283) with delta (0, 0)
Screenshot: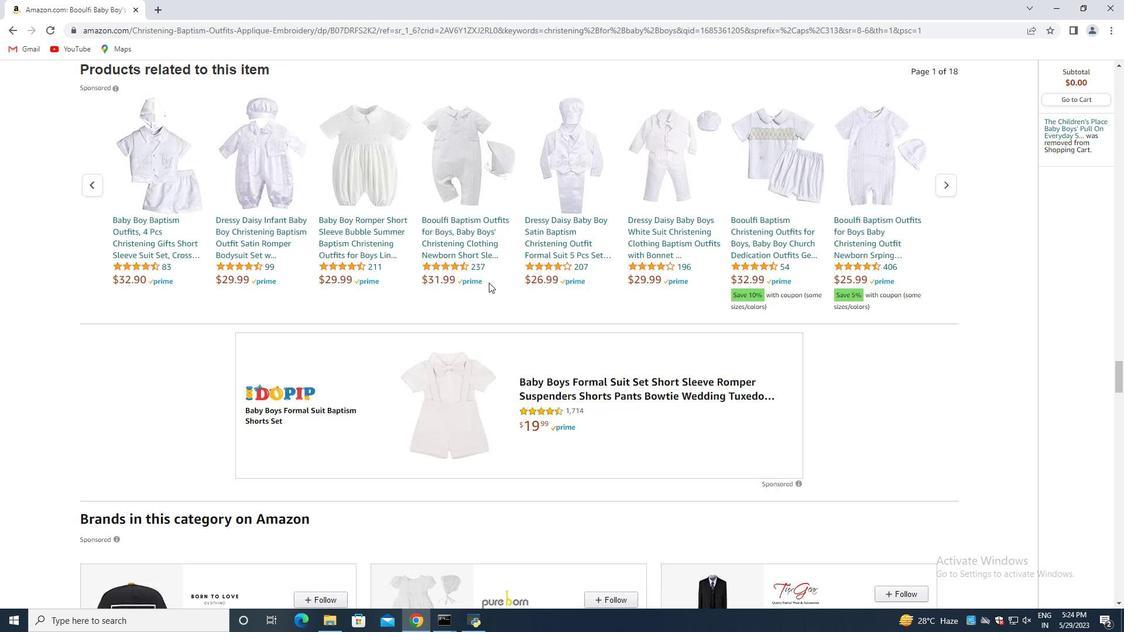 
Action: Mouse scrolled (489, 283) with delta (0, 0)
Screenshot: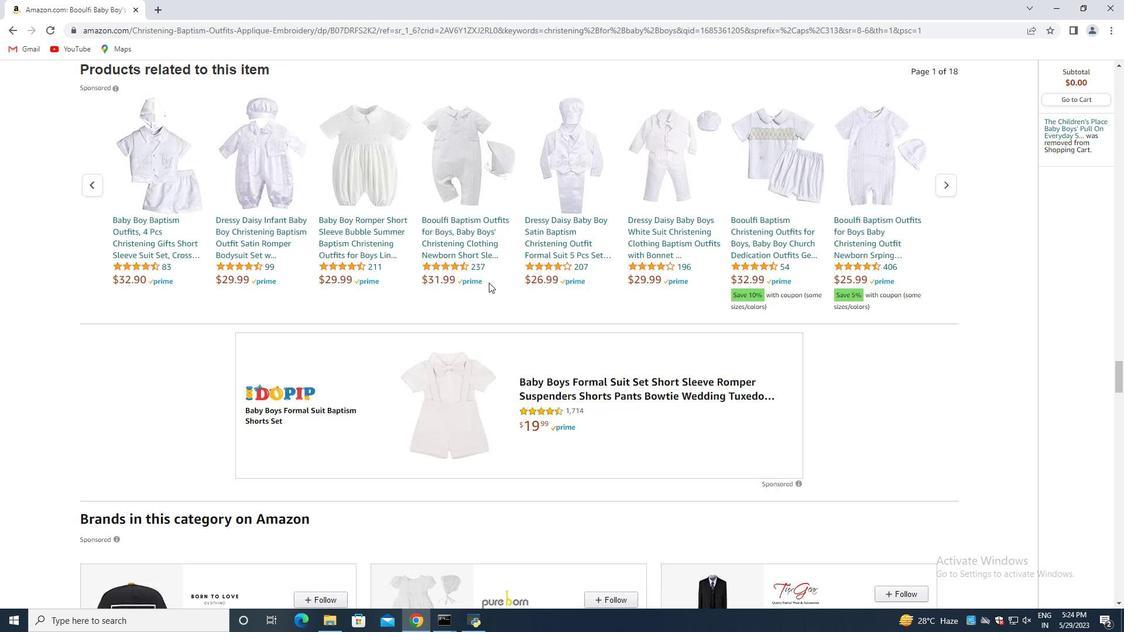 
Action: Mouse scrolled (489, 283) with delta (0, 0)
Screenshot: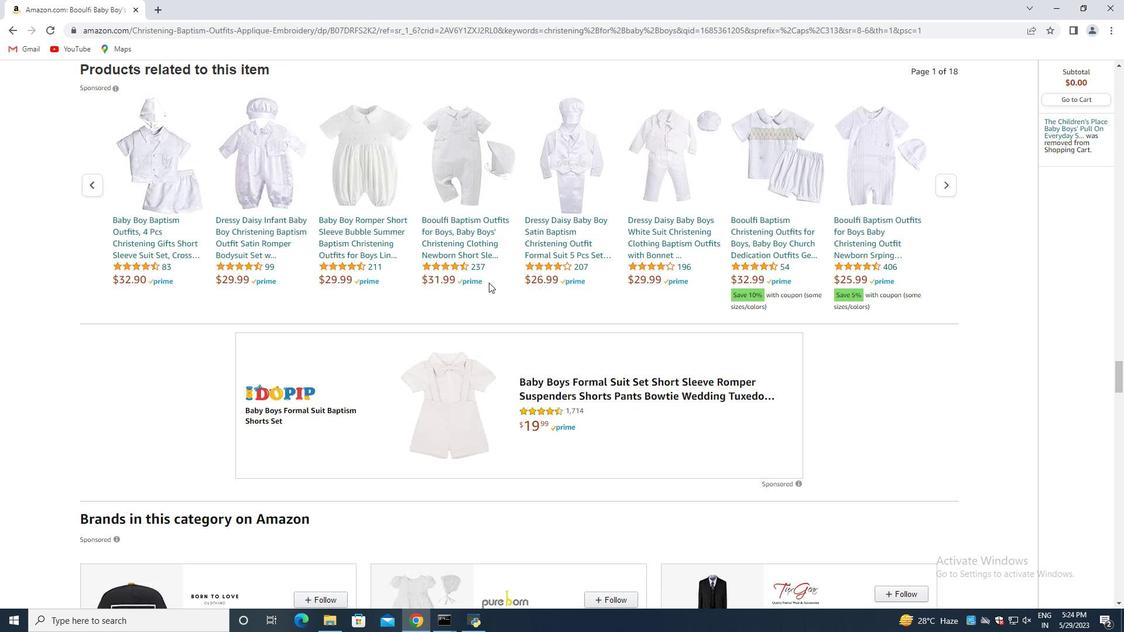 
Action: Mouse moved to (482, 279)
Screenshot: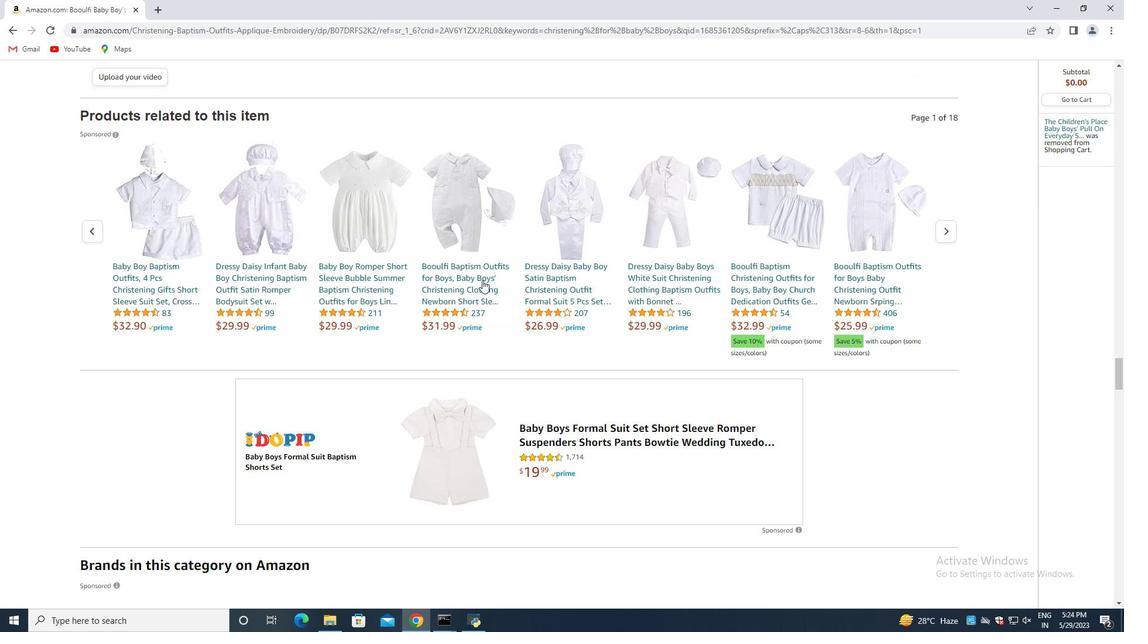 
Action: Mouse scrolled (482, 280) with delta (0, 0)
Screenshot: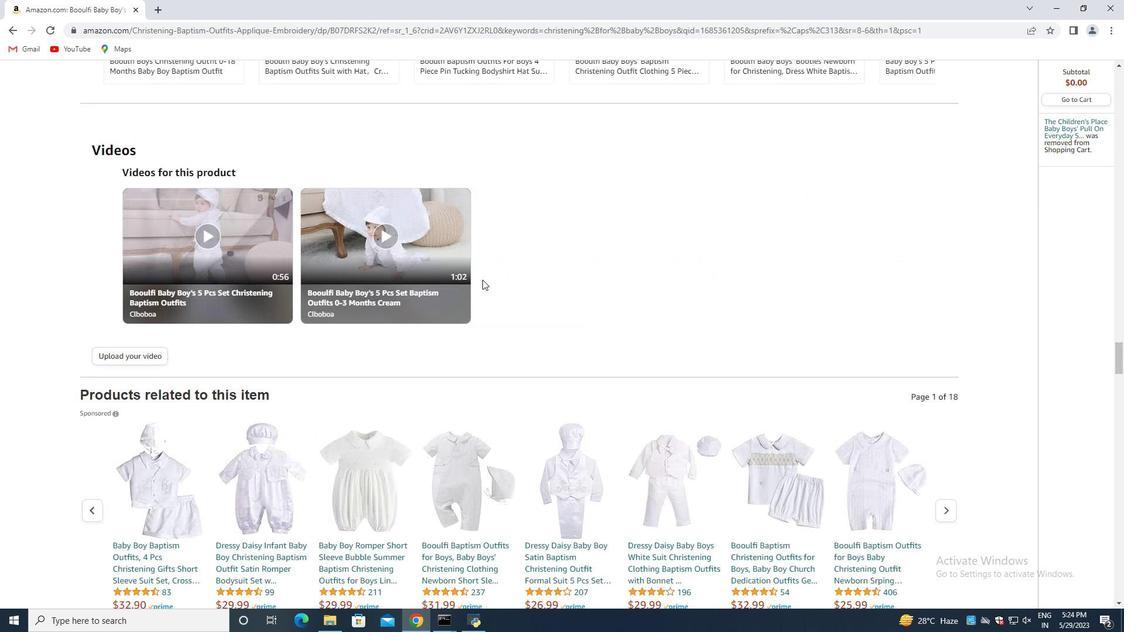
Action: Mouse scrolled (482, 280) with delta (0, 0)
Screenshot: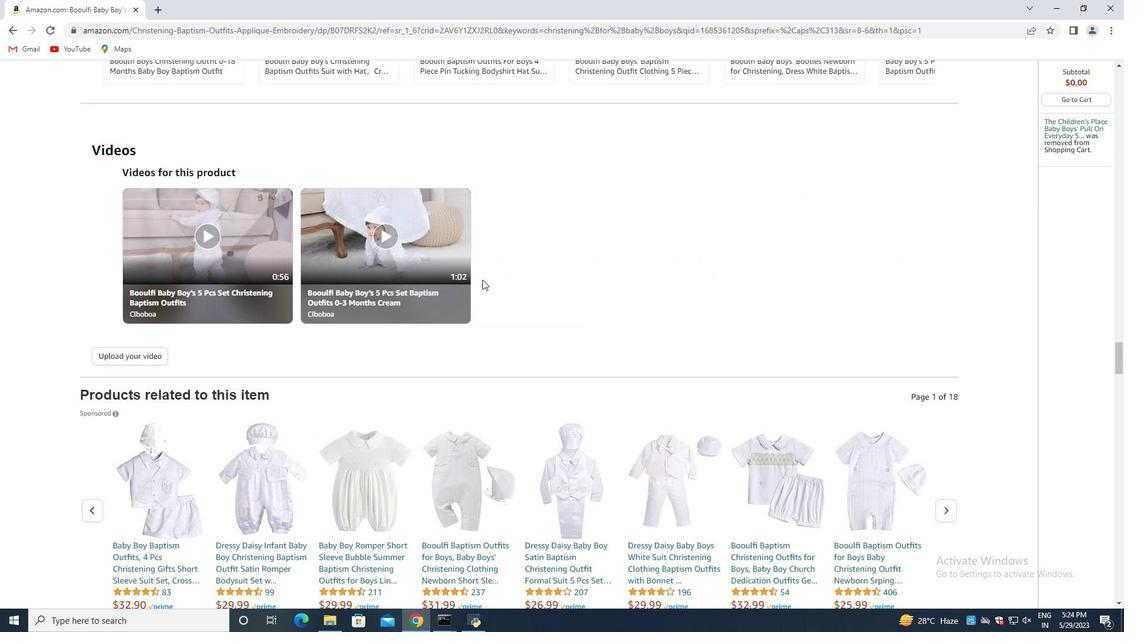 
Action: Mouse scrolled (482, 280) with delta (0, 0)
Screenshot: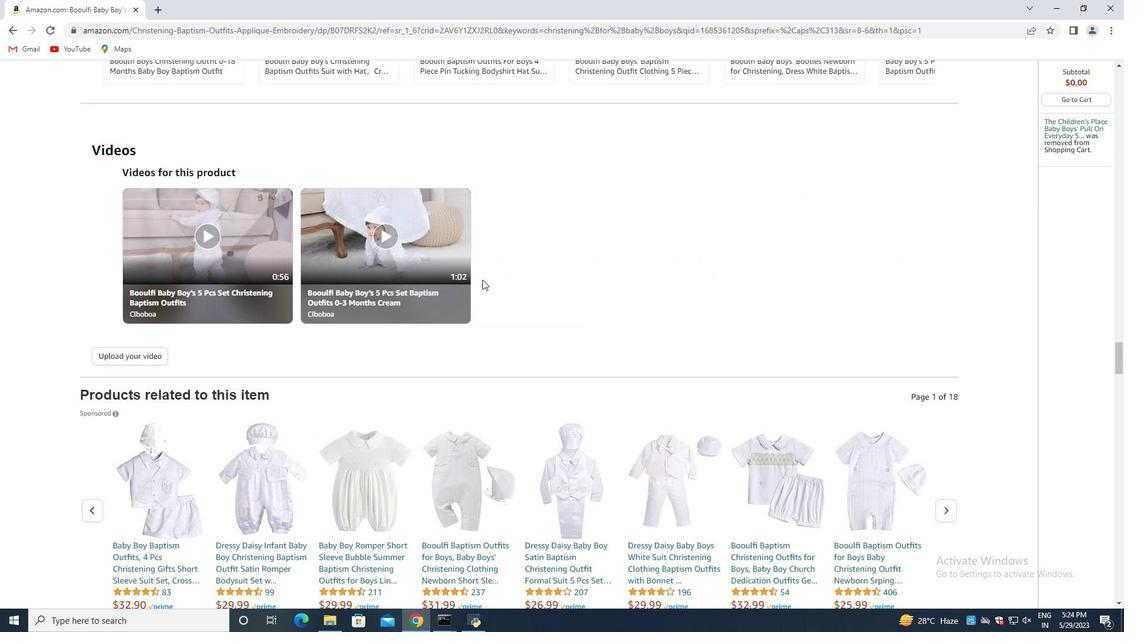 
Action: Mouse scrolled (482, 280) with delta (0, 0)
Screenshot: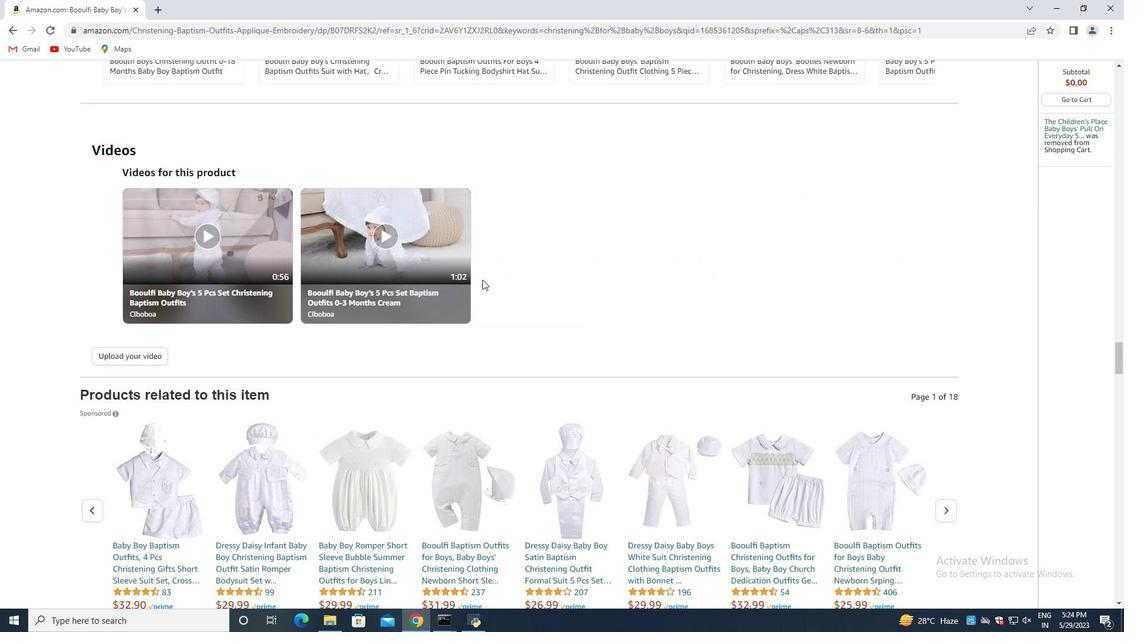 
Action: Mouse scrolled (482, 280) with delta (0, 0)
Screenshot: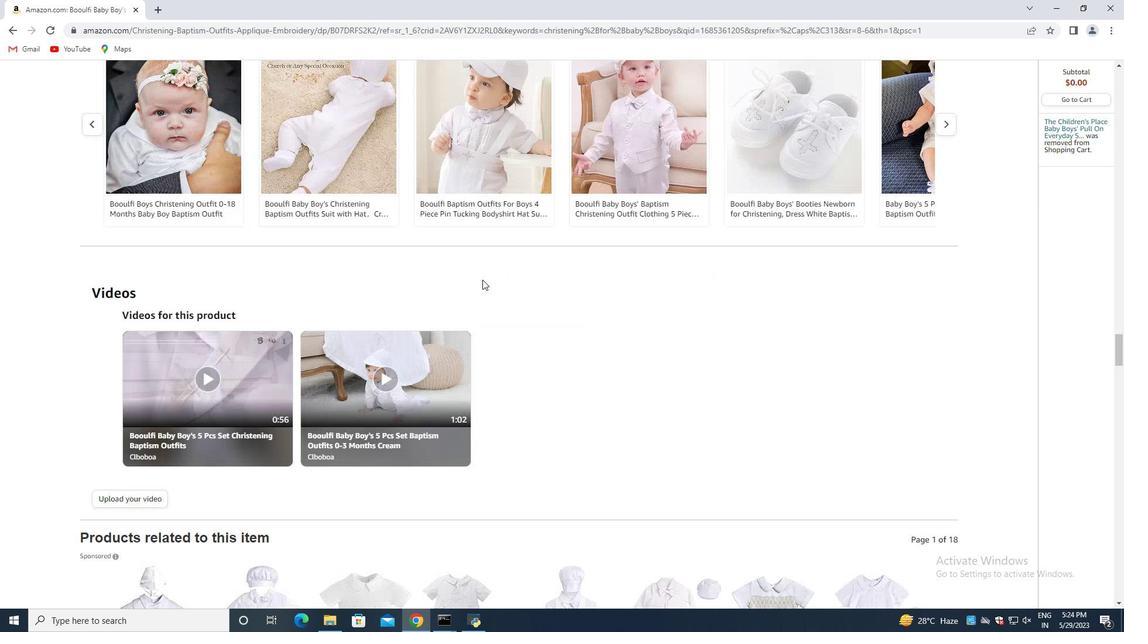 
Action: Mouse scrolled (482, 280) with delta (0, 0)
Screenshot: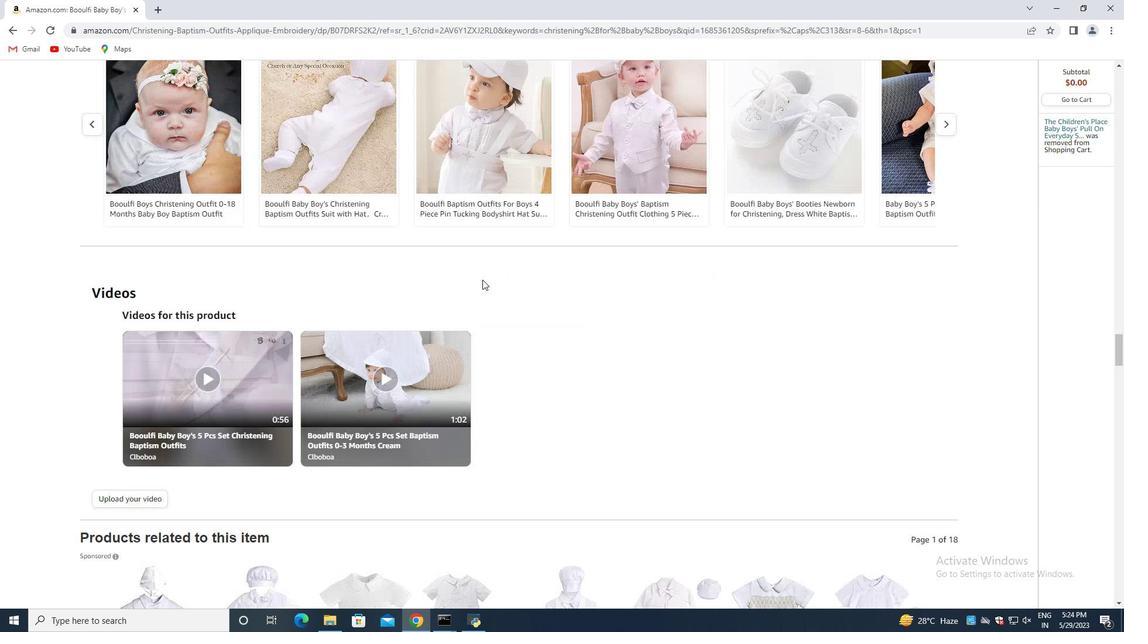 
Action: Mouse scrolled (482, 280) with delta (0, 0)
